 Task: Research Airbnb properties in Viransehir, Turkey from 15th November, 2023 to 21st November, 2023 for 5 adults.3 bedrooms having 3 beds and 3 bathrooms. Property type can be house. Booking option can be shelf check-in. Look for 5 properties as per requirement.
Action: Mouse moved to (530, 99)
Screenshot: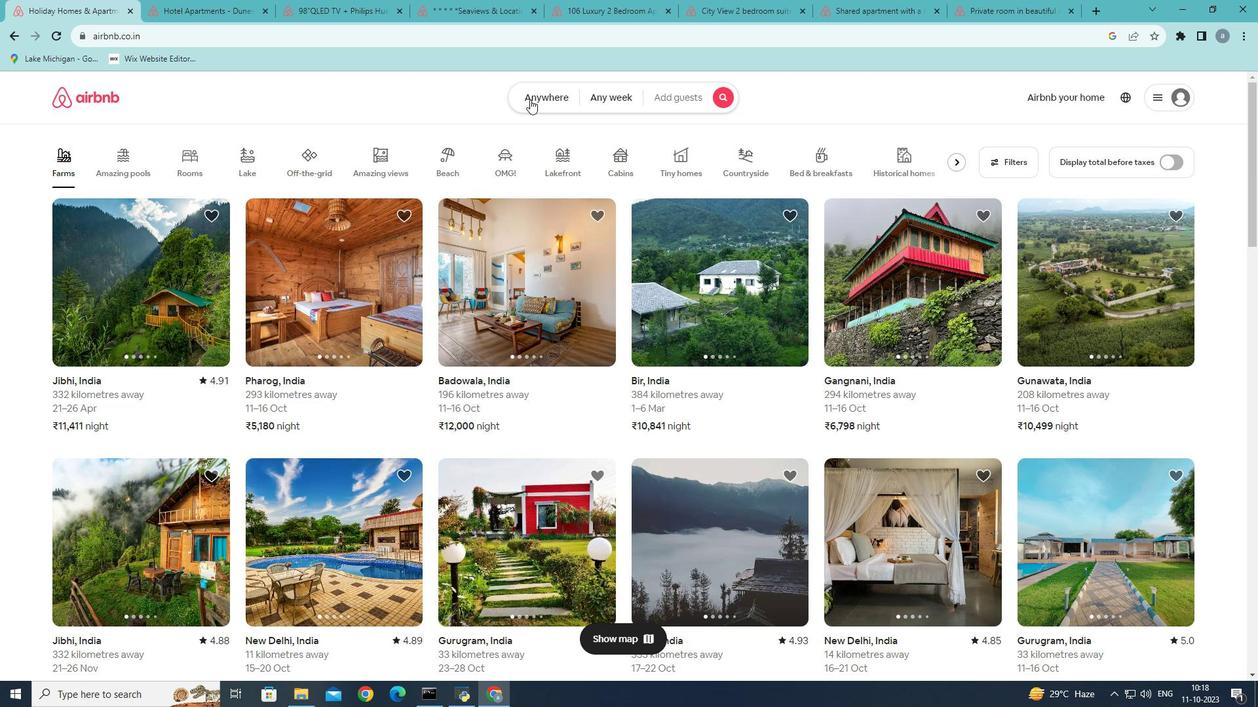 
Action: Mouse pressed left at (530, 99)
Screenshot: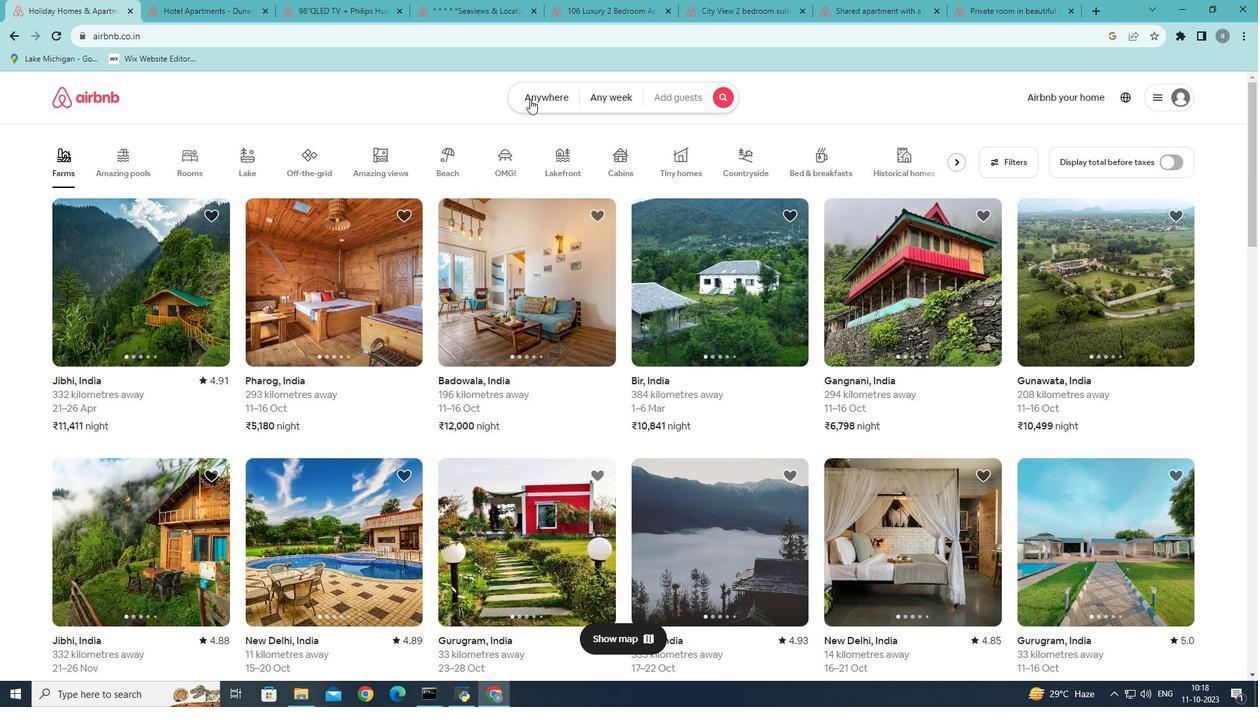 
Action: Mouse moved to (456, 144)
Screenshot: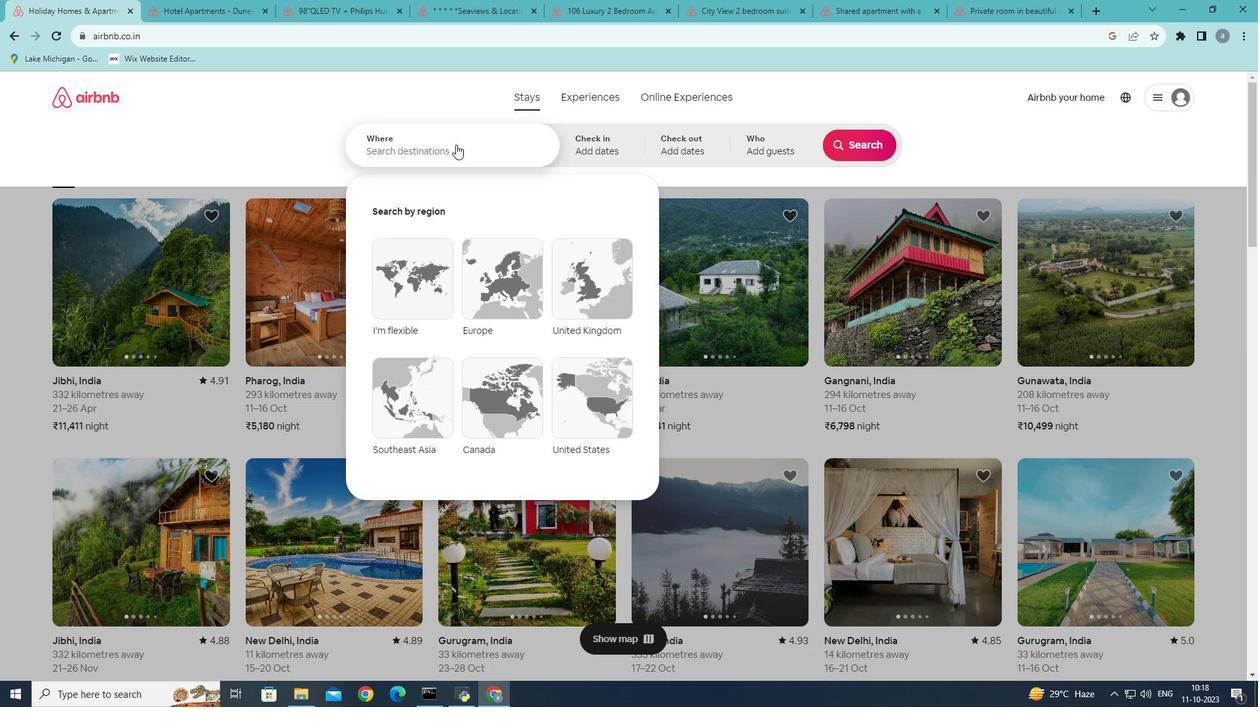 
Action: Mouse pressed left at (456, 144)
Screenshot: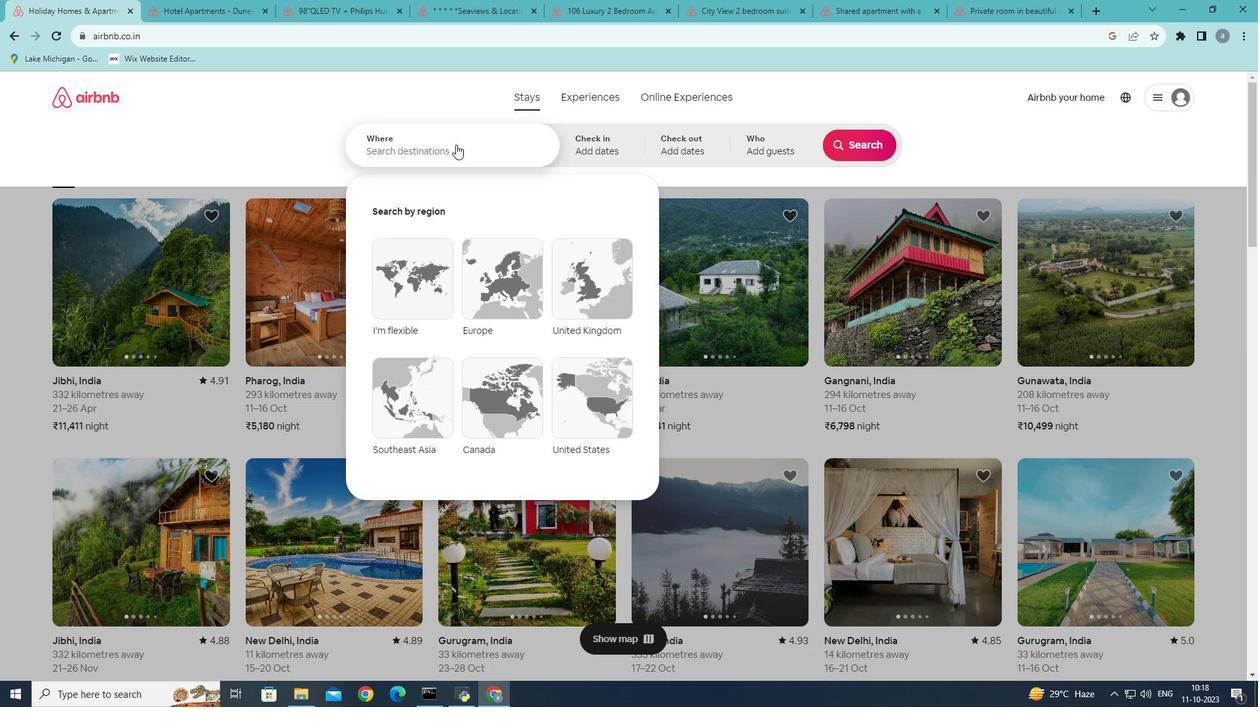 
Action: Mouse moved to (479, 142)
Screenshot: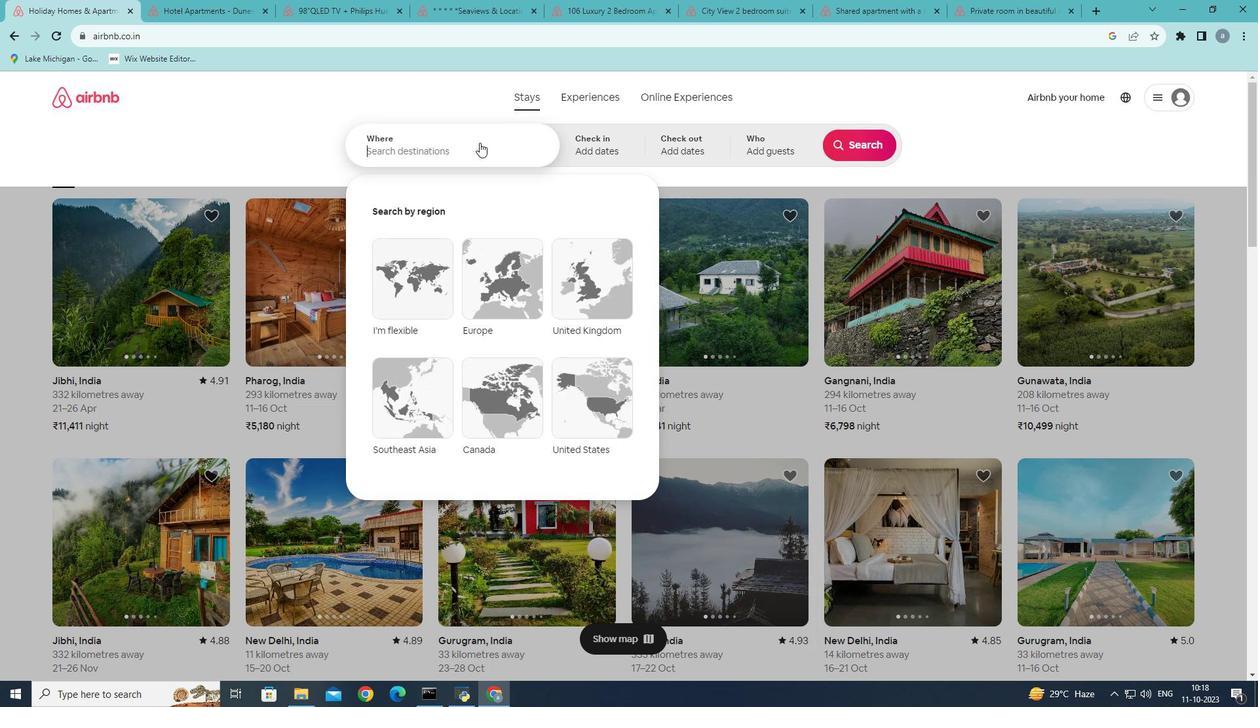 
Action: Key pressed <Key.shift><Key.shift><Key.shift><Key.shift><Key.shift><Key.shift><Key.shift><Key.shift><Key.shift><Key.shift><Key.shift><Key.shift><Key.shift><Key.shift><Key.shift><Key.shift><Key.shift><Key.shift><Key.shift><Key.shift><Key.shift><Key.shift><Key.shift><Key.shift><Key.shift><Key.shift><Key.shift><Key.shift><Key.shift><Key.shift><Key.shift><Key.shift><Key.shift><Key.shift><Key.shift>Viransehir
Screenshot: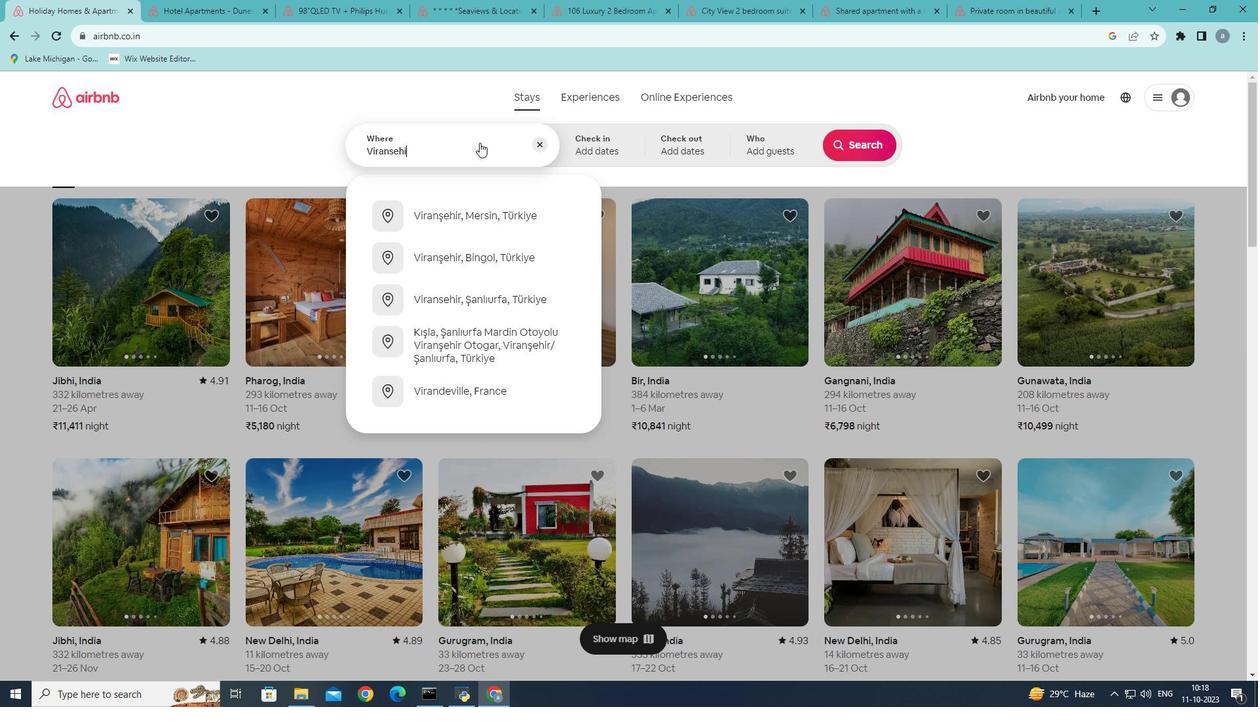 
Action: Mouse moved to (510, 218)
Screenshot: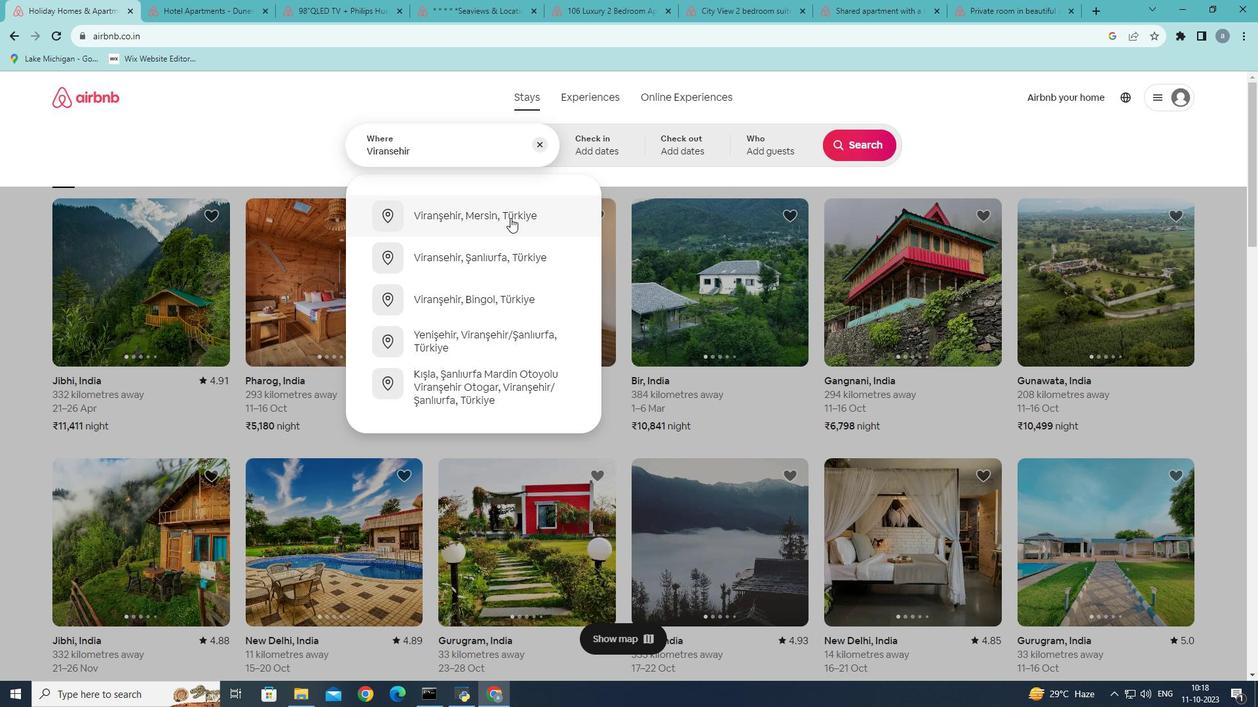 
Action: Mouse pressed left at (510, 218)
Screenshot: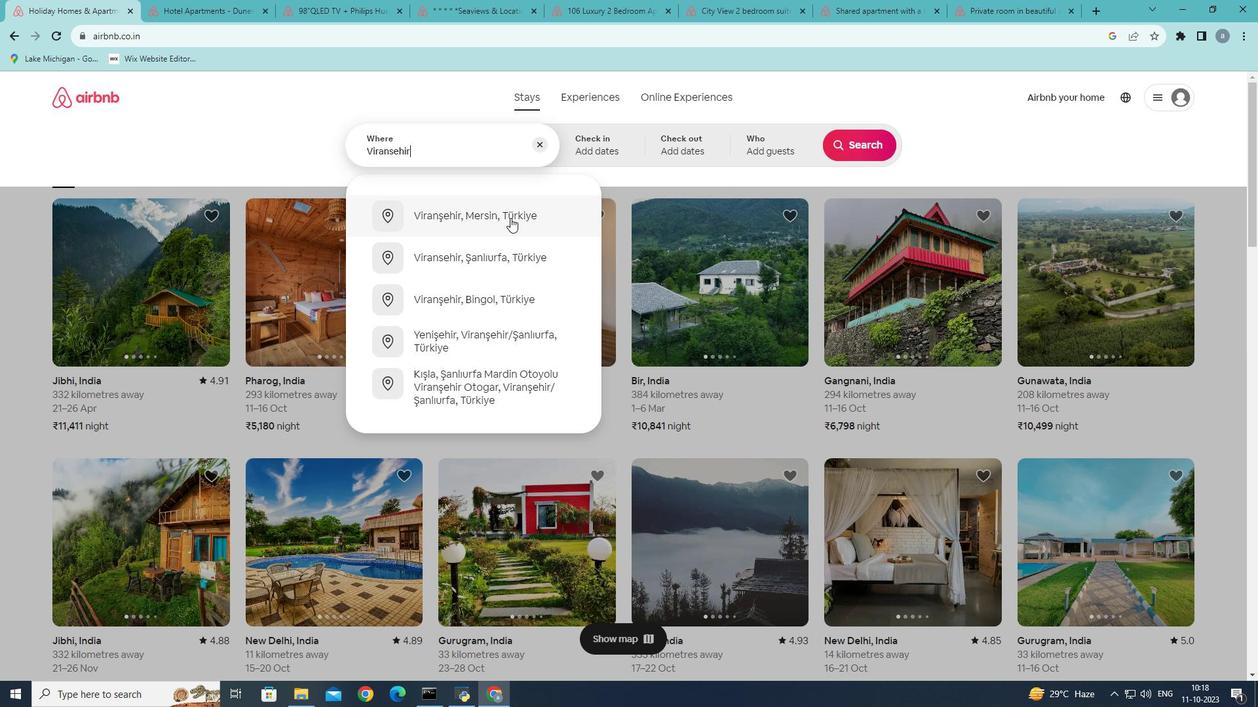 
Action: Mouse pressed left at (510, 218)
Screenshot: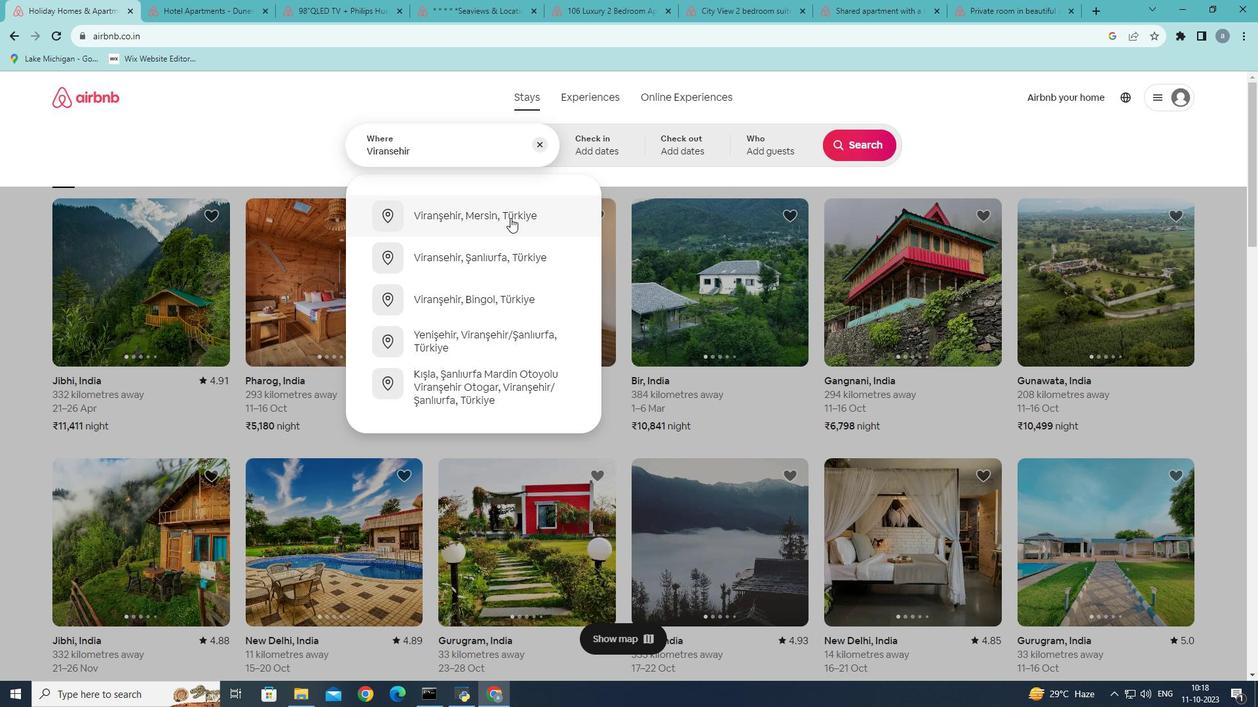 
Action: Mouse moved to (754, 367)
Screenshot: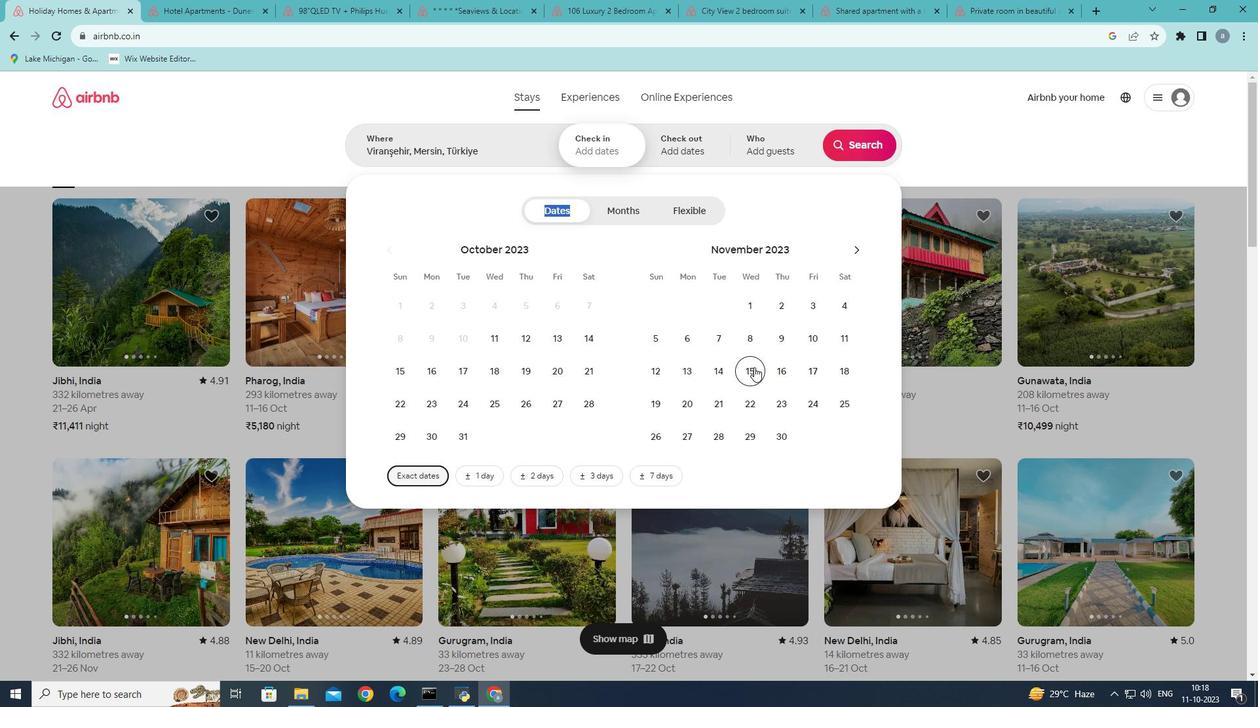 
Action: Mouse pressed left at (754, 367)
Screenshot: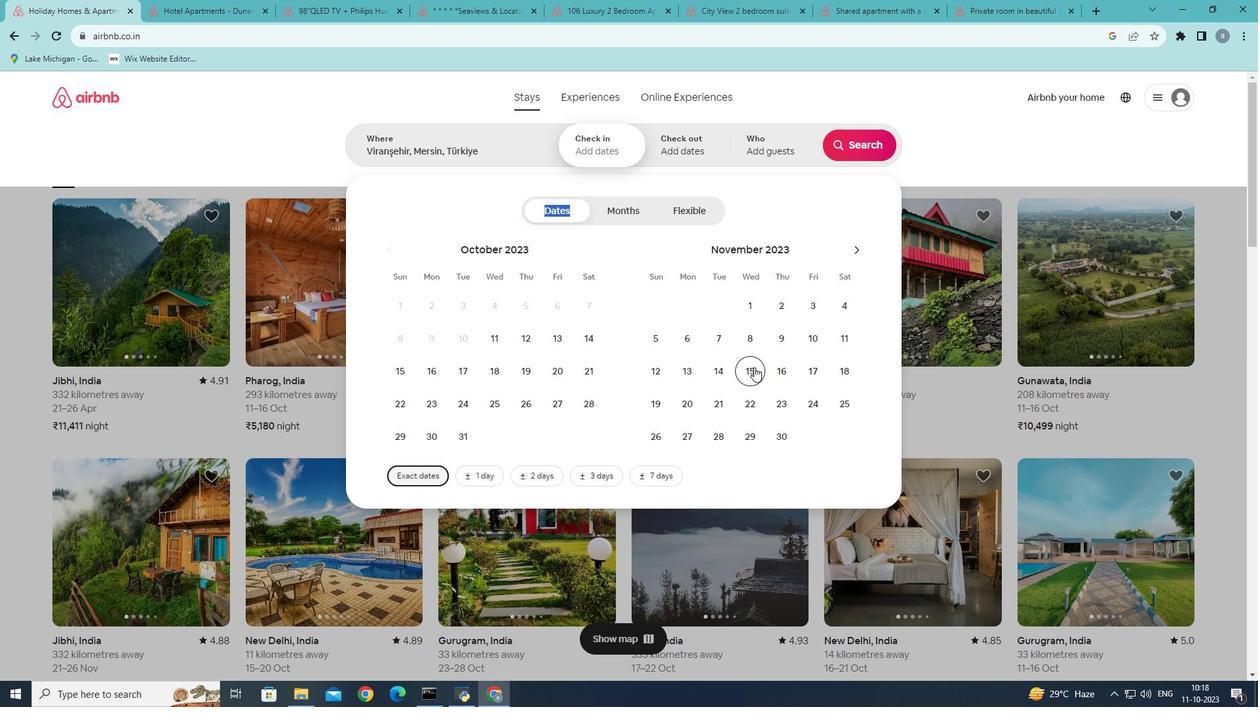 
Action: Mouse moved to (722, 403)
Screenshot: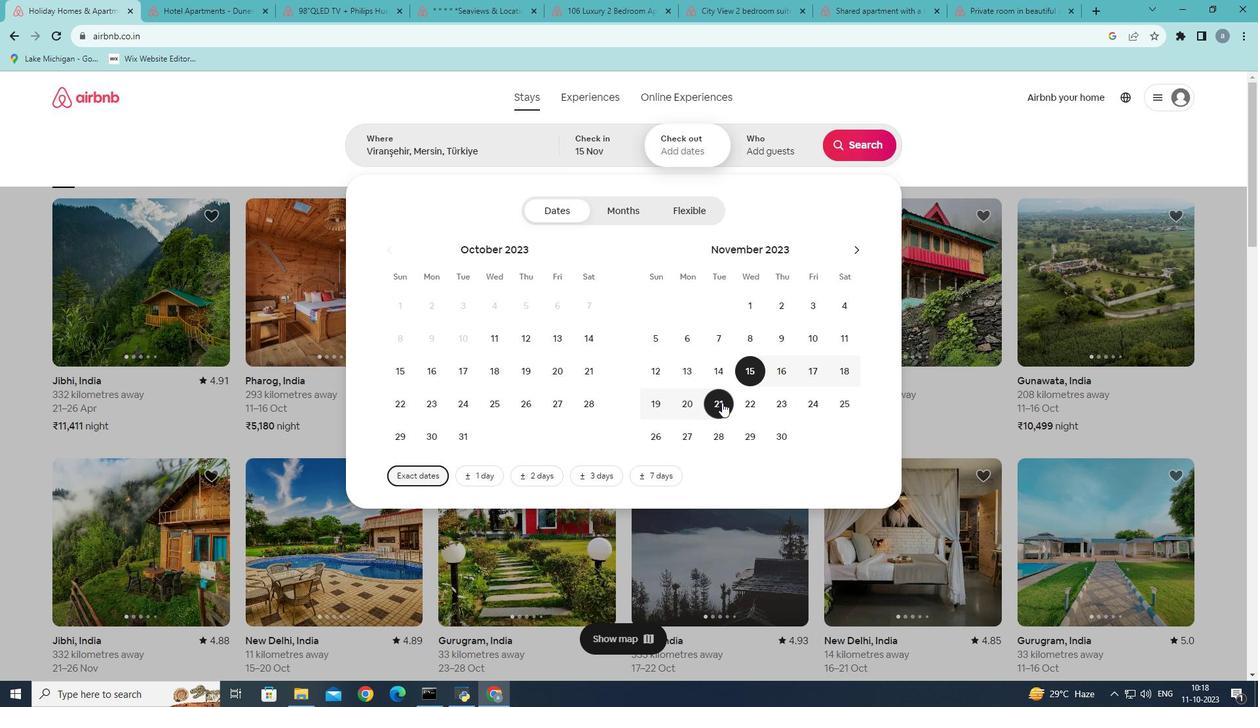 
Action: Mouse pressed left at (722, 403)
Screenshot: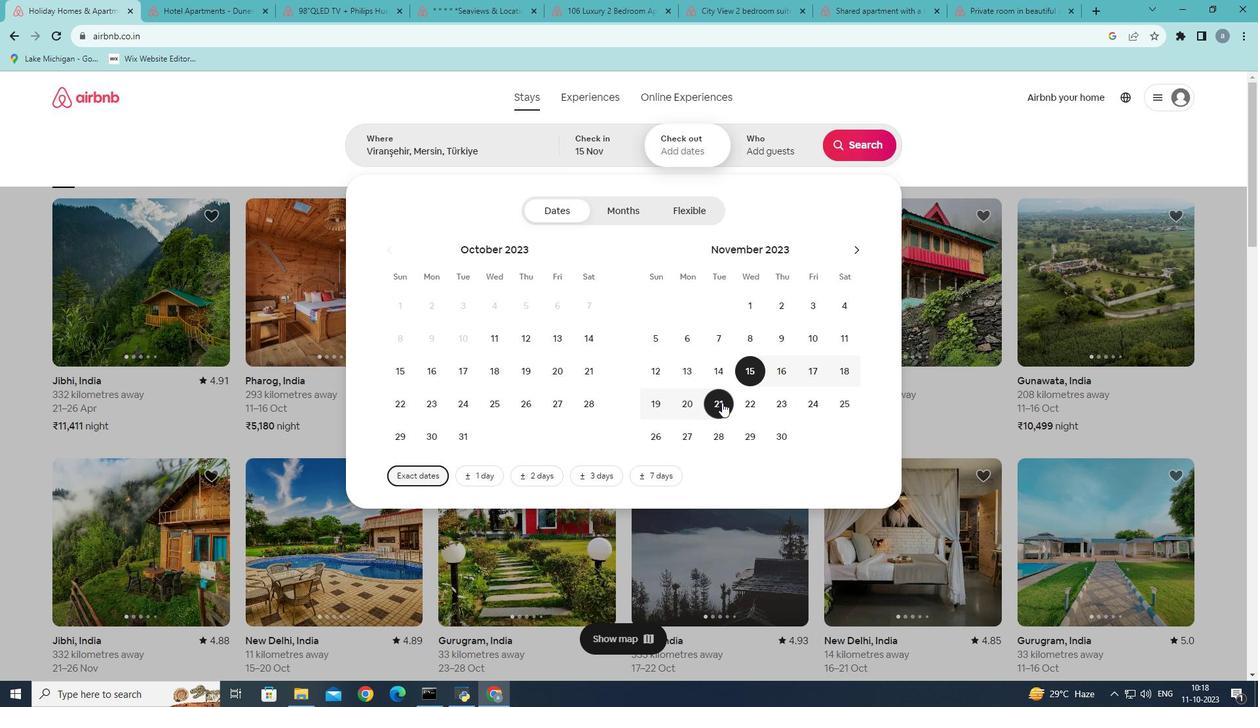 
Action: Mouse moved to (781, 149)
Screenshot: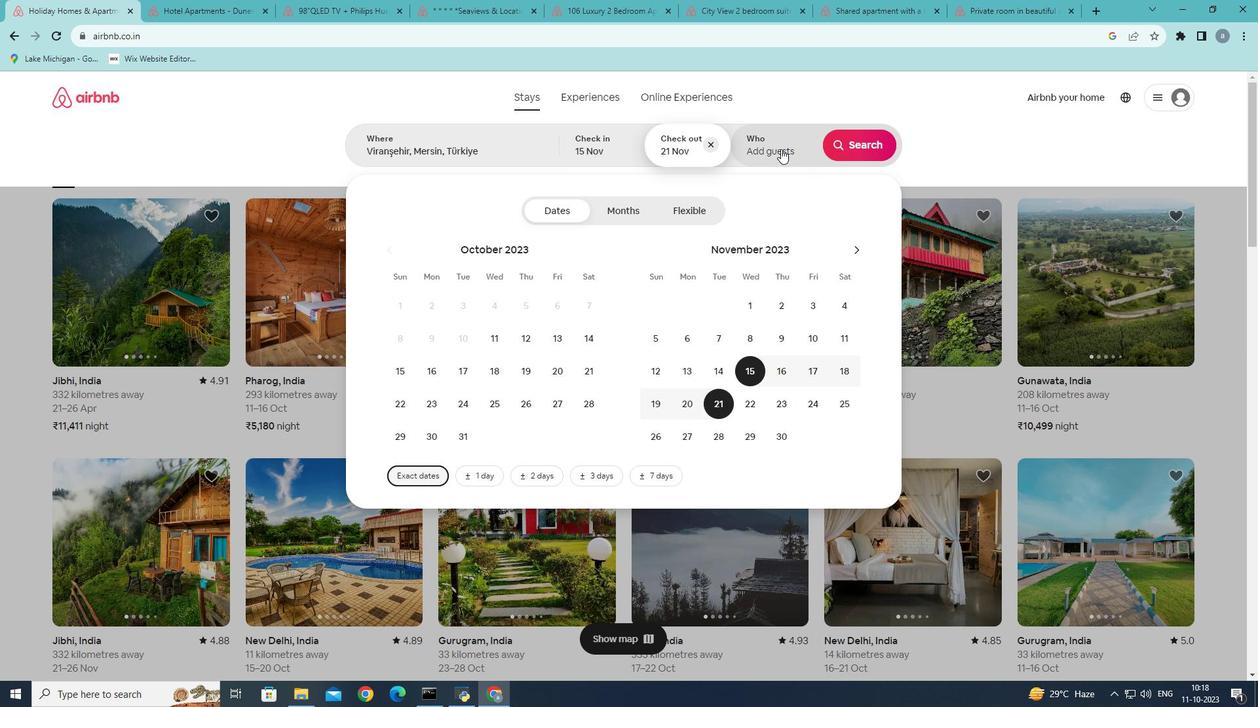 
Action: Mouse pressed left at (781, 149)
Screenshot: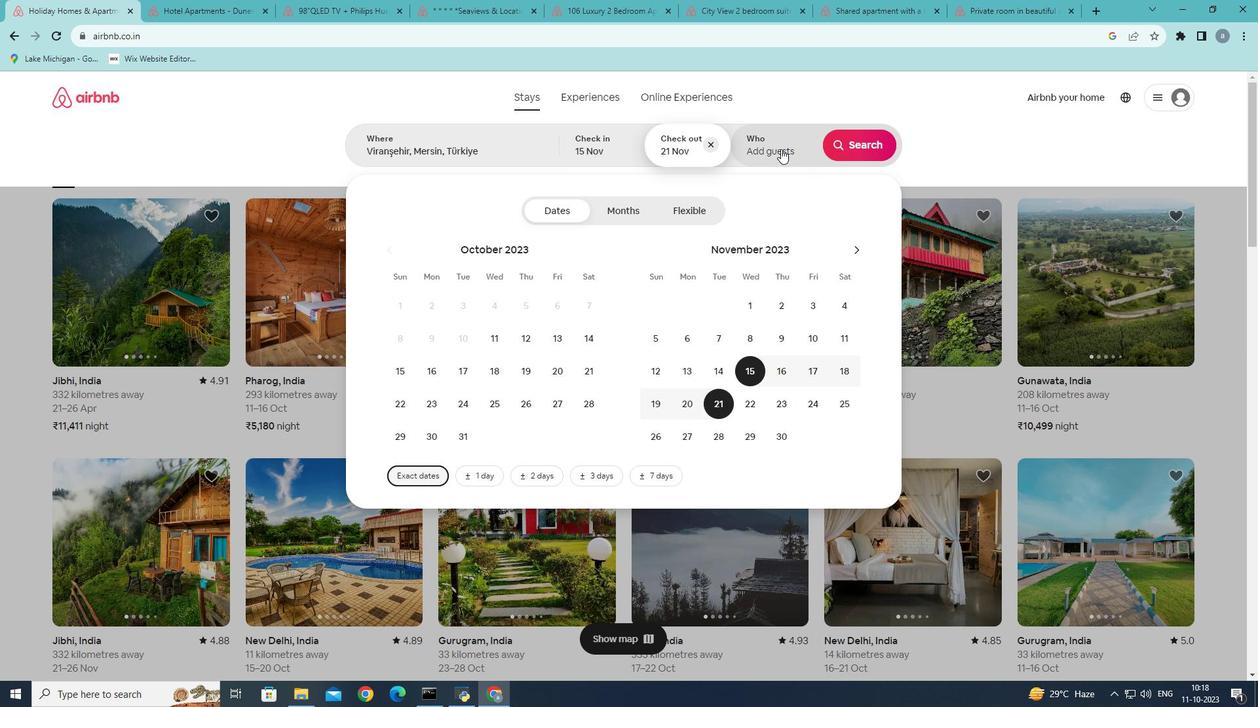 
Action: Mouse moved to (865, 211)
Screenshot: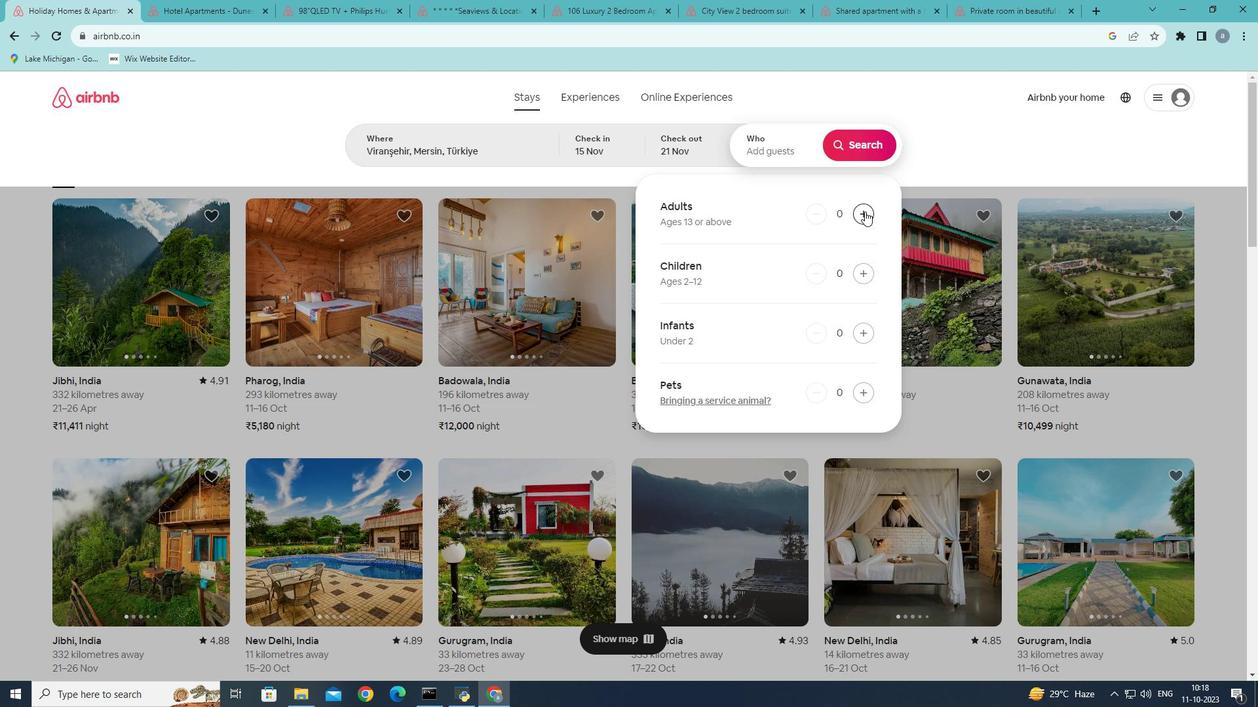 
Action: Mouse pressed left at (865, 211)
Screenshot: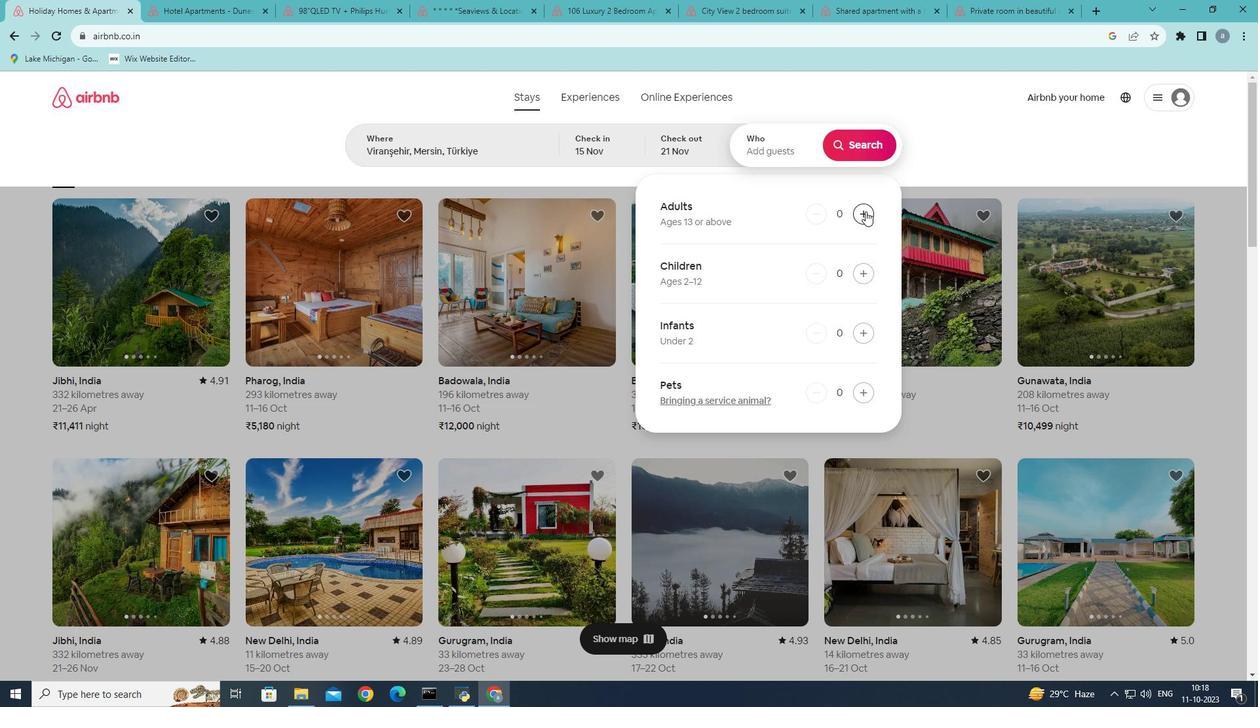 
Action: Mouse pressed left at (865, 211)
Screenshot: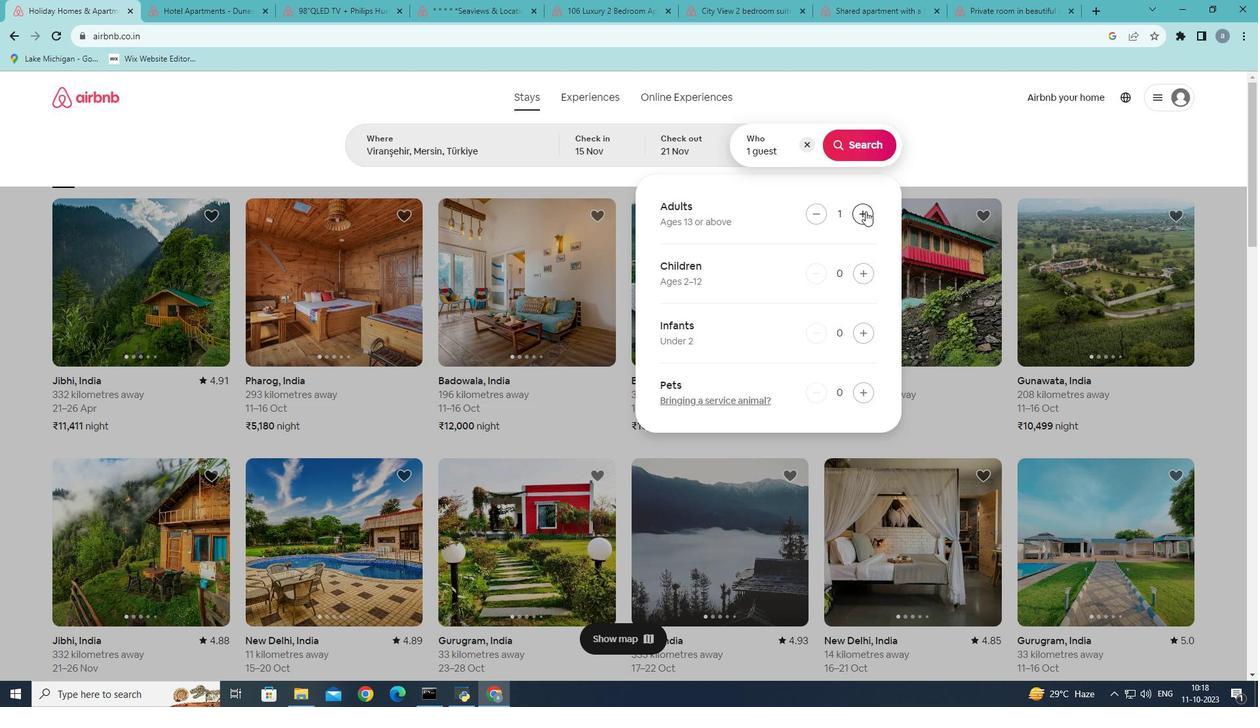 
Action: Mouse pressed left at (865, 211)
Screenshot: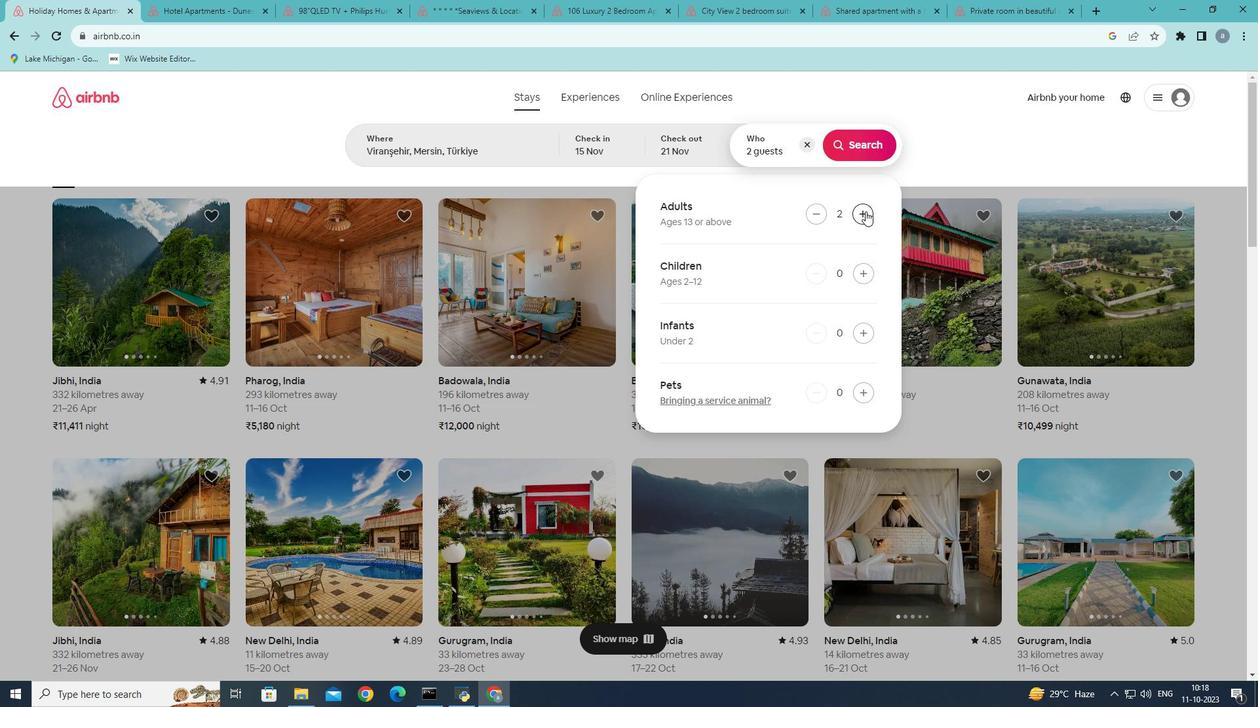 
Action: Mouse pressed left at (865, 211)
Screenshot: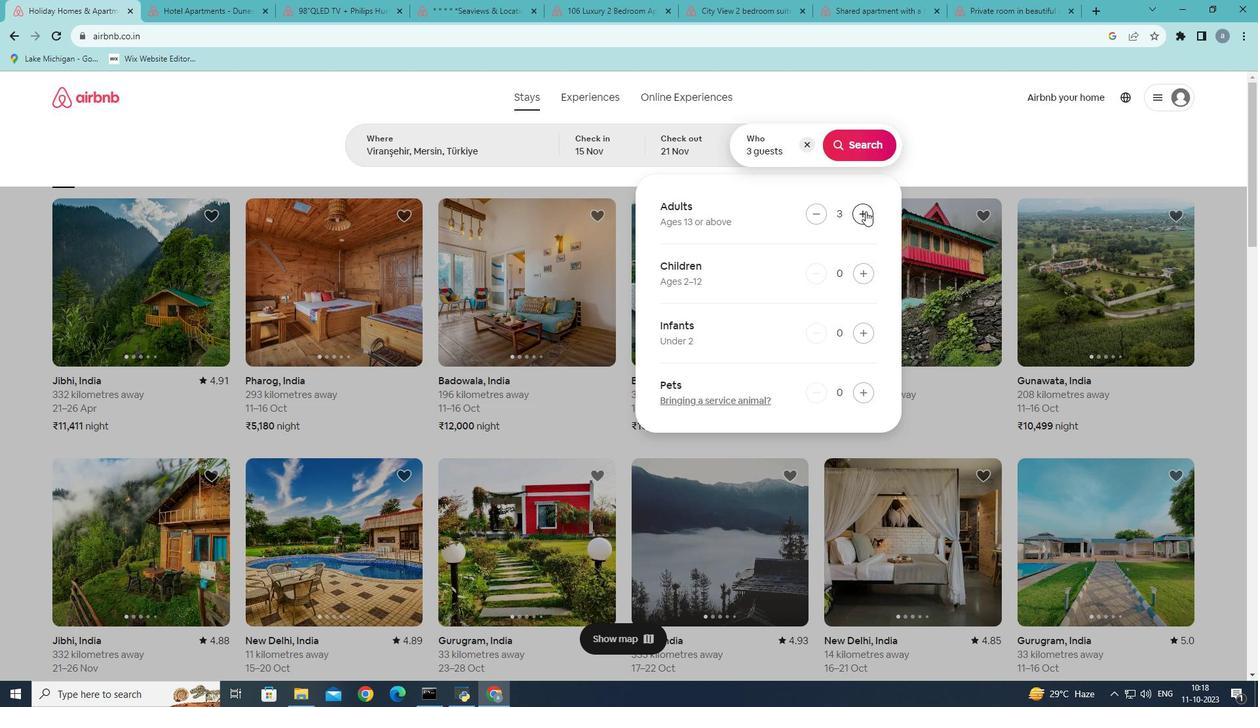 
Action: Mouse pressed left at (865, 211)
Screenshot: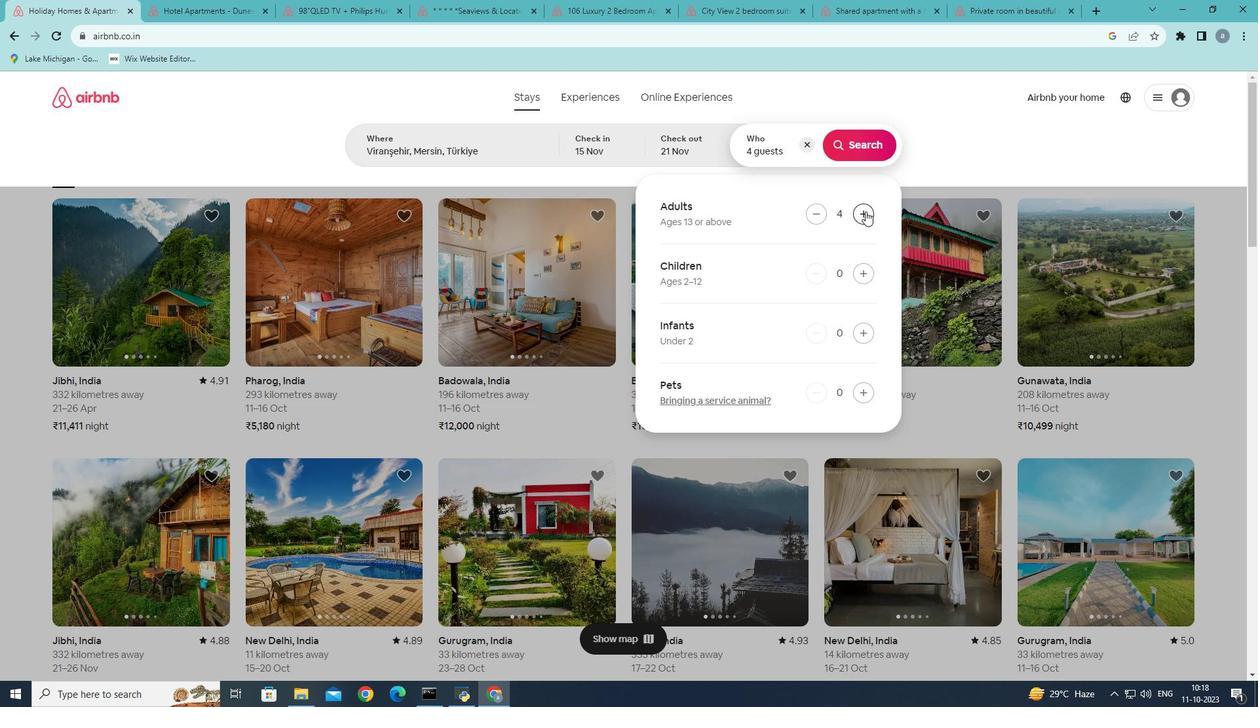 
Action: Mouse moved to (864, 138)
Screenshot: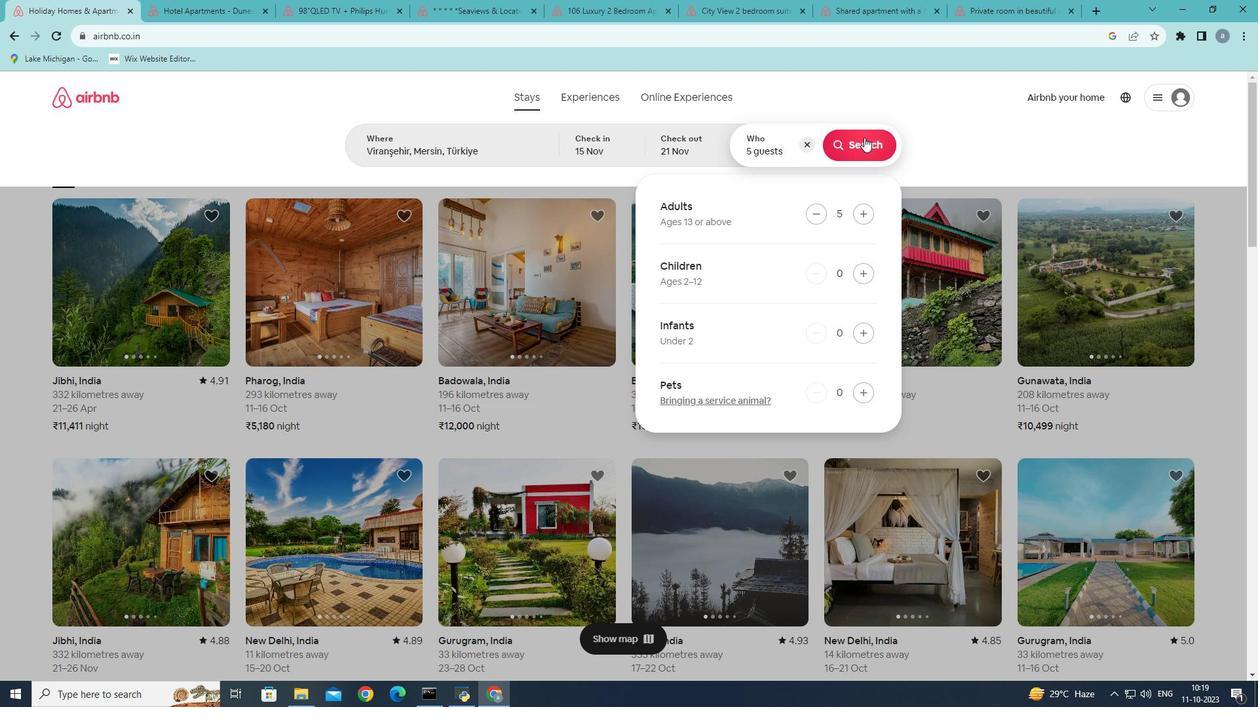 
Action: Mouse pressed left at (864, 138)
Screenshot: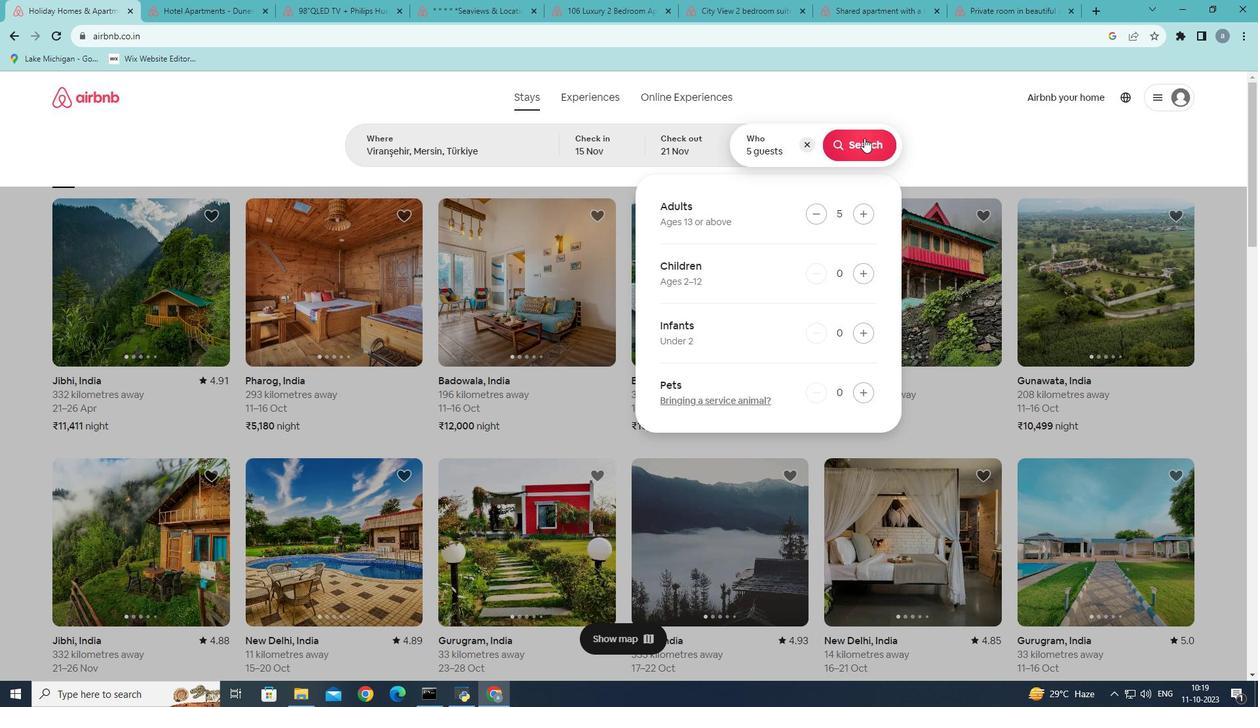 
Action: Mouse moved to (1047, 148)
Screenshot: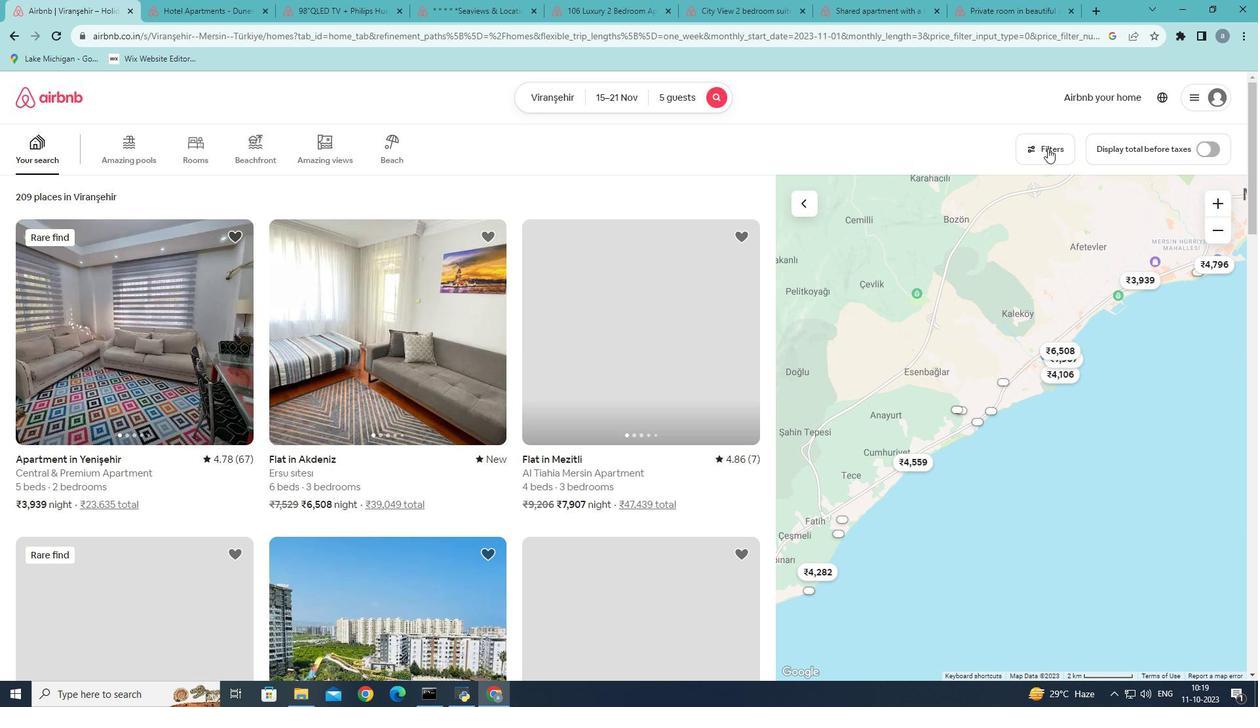 
Action: Mouse pressed left at (1047, 148)
Screenshot: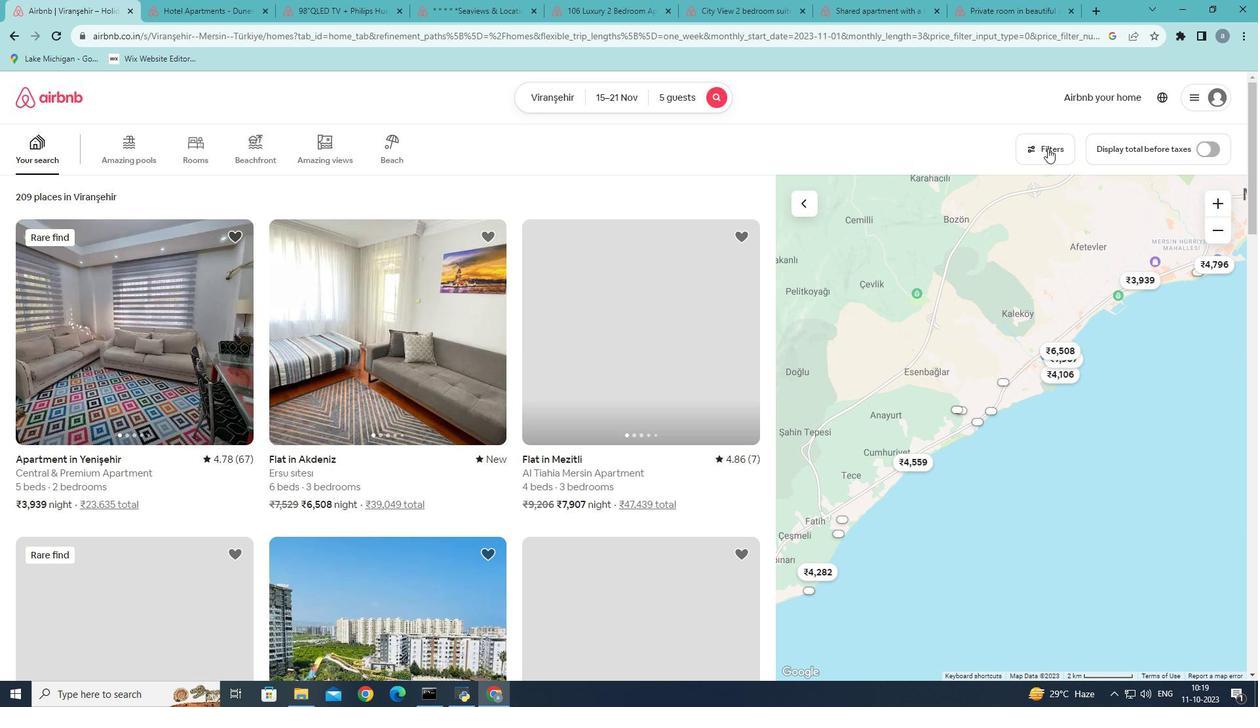 
Action: Mouse moved to (692, 304)
Screenshot: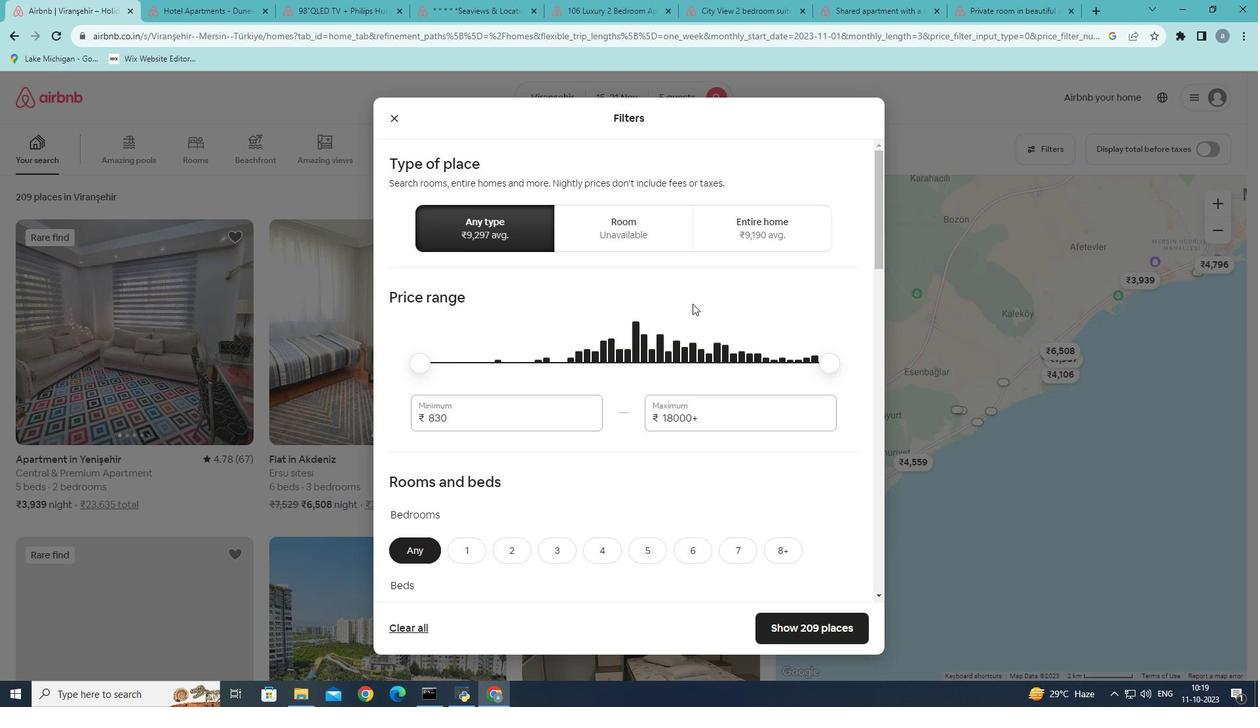 
Action: Mouse scrolled (692, 303) with delta (0, 0)
Screenshot: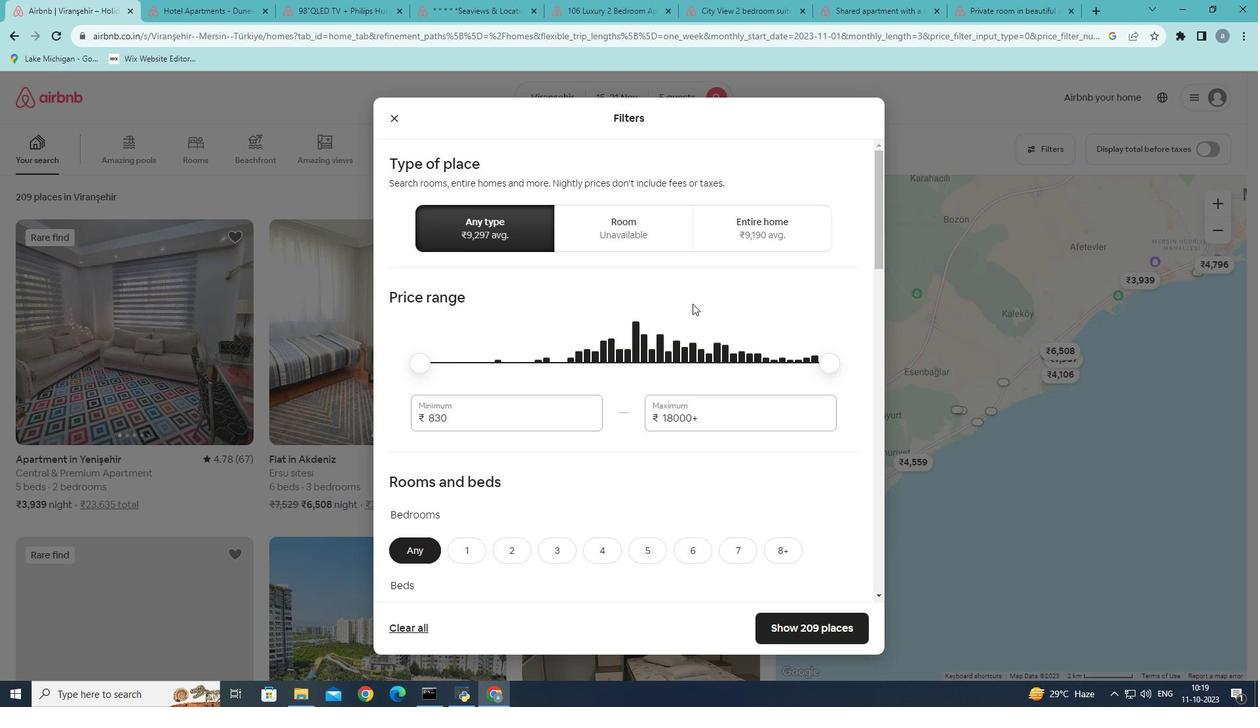 
Action: Mouse scrolled (692, 303) with delta (0, 0)
Screenshot: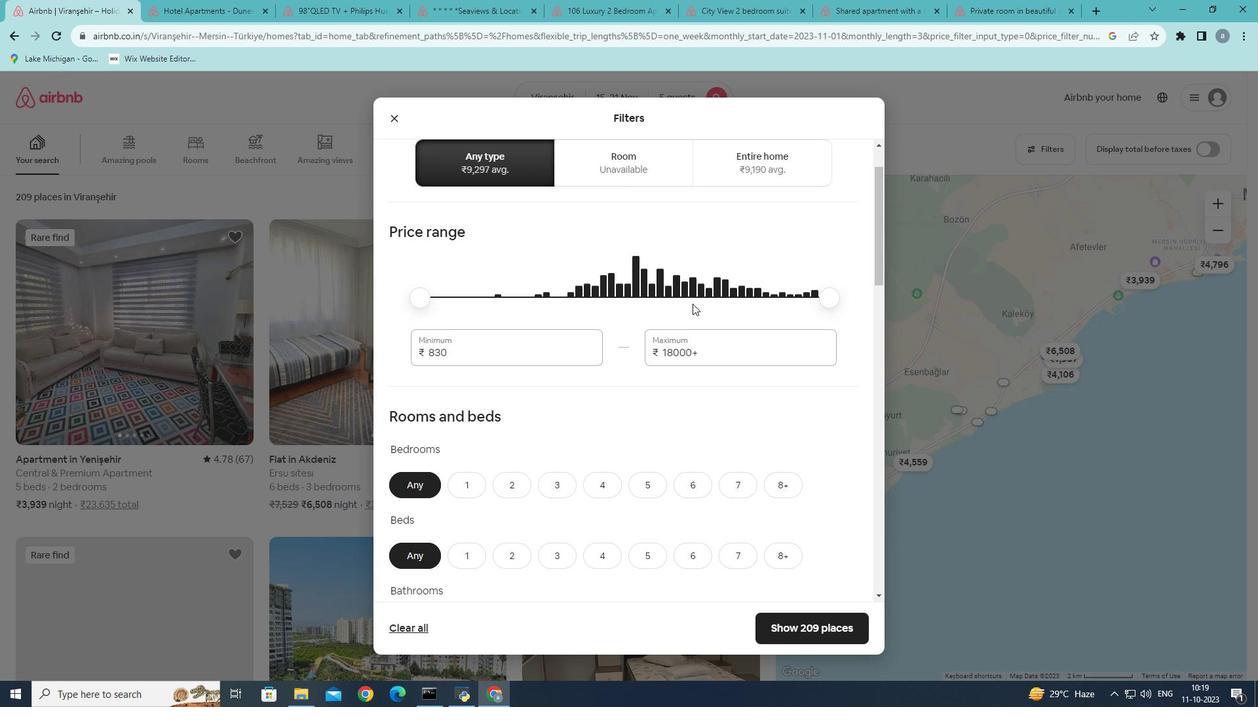 
Action: Mouse moved to (692, 308)
Screenshot: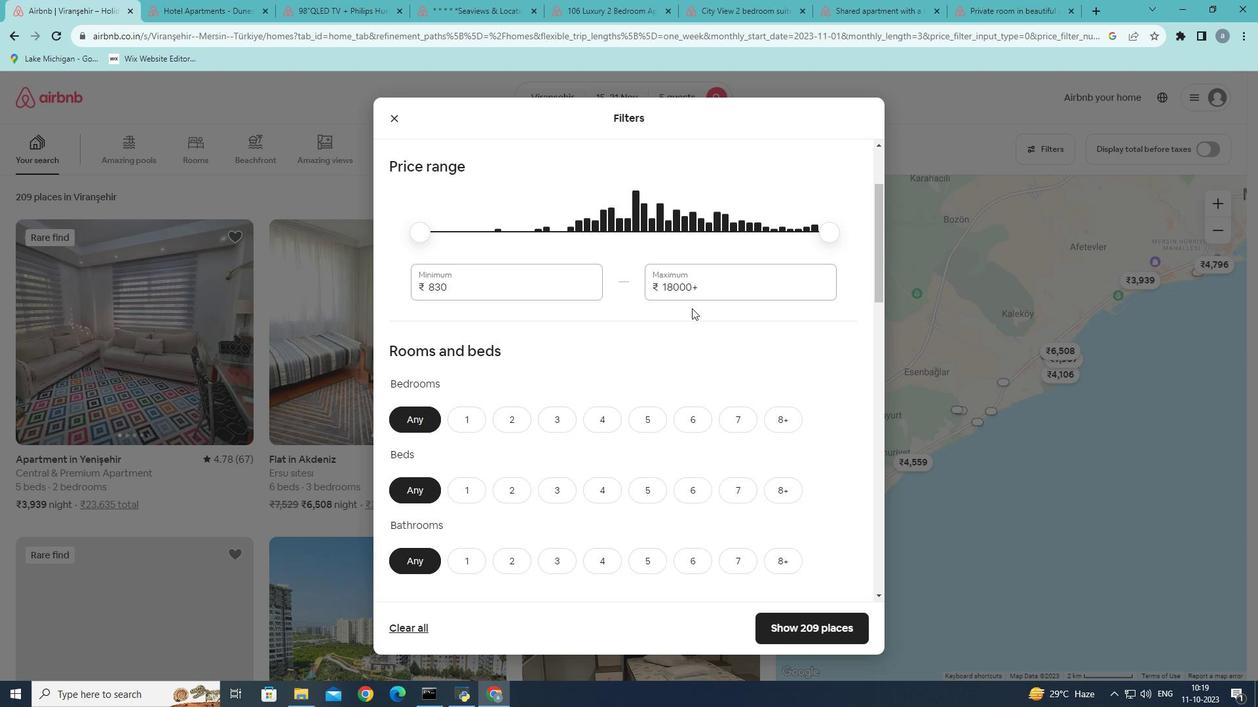 
Action: Mouse scrolled (692, 308) with delta (0, 0)
Screenshot: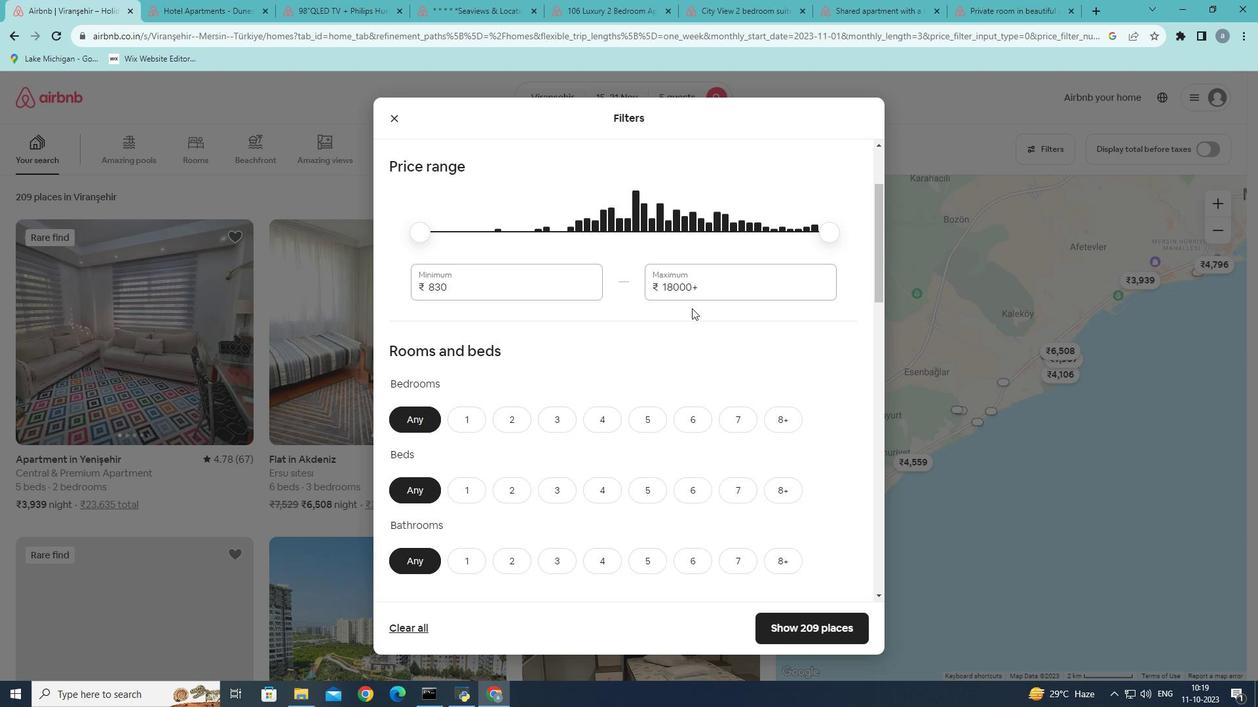 
Action: Mouse moved to (692, 309)
Screenshot: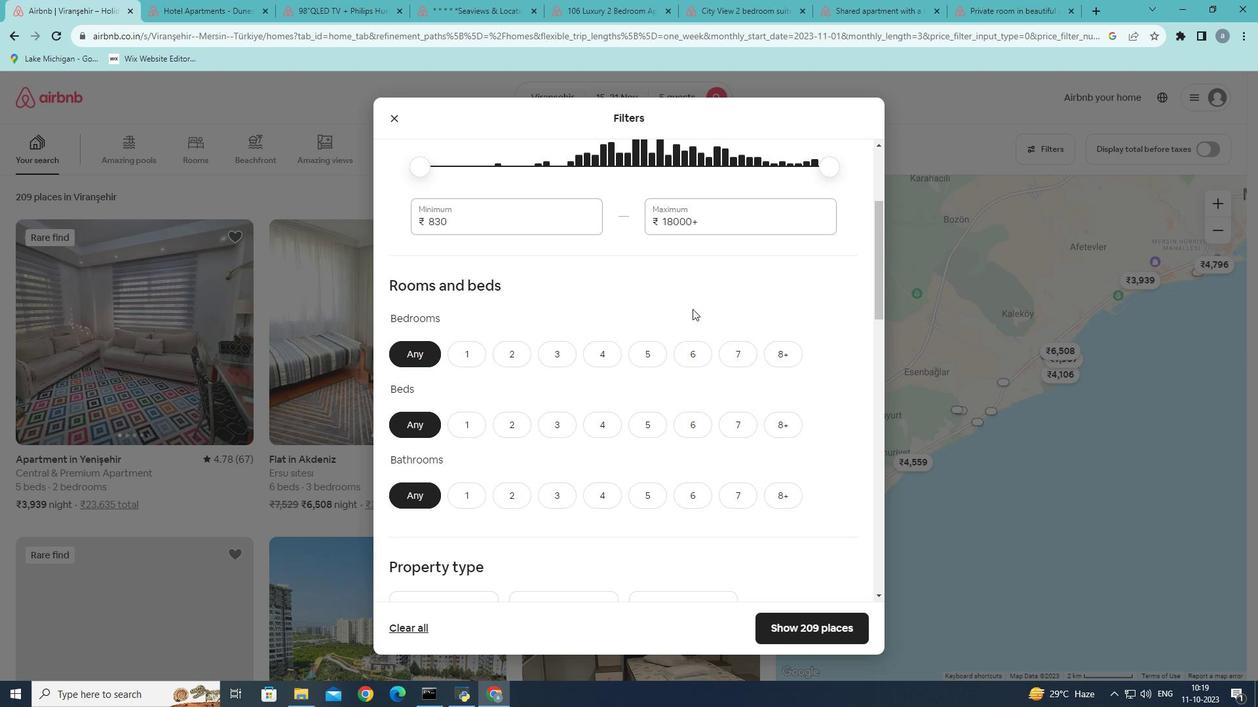 
Action: Mouse scrolled (692, 308) with delta (0, 0)
Screenshot: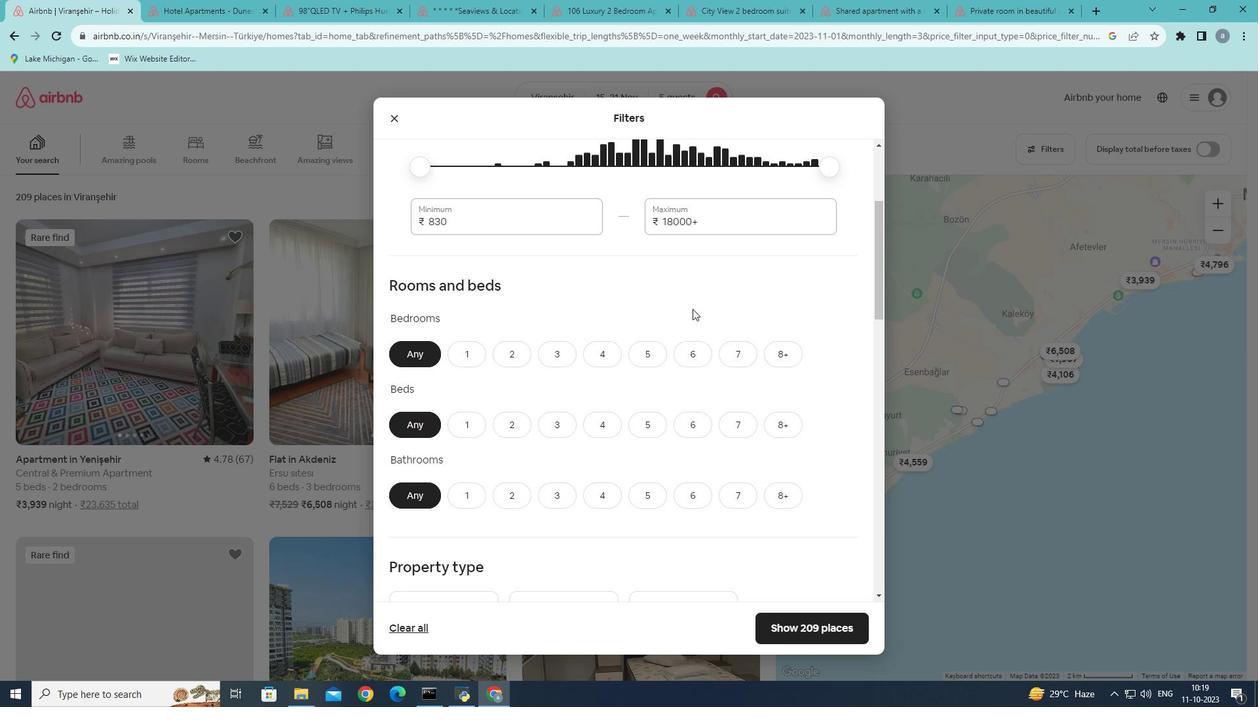 
Action: Mouse moved to (692, 323)
Screenshot: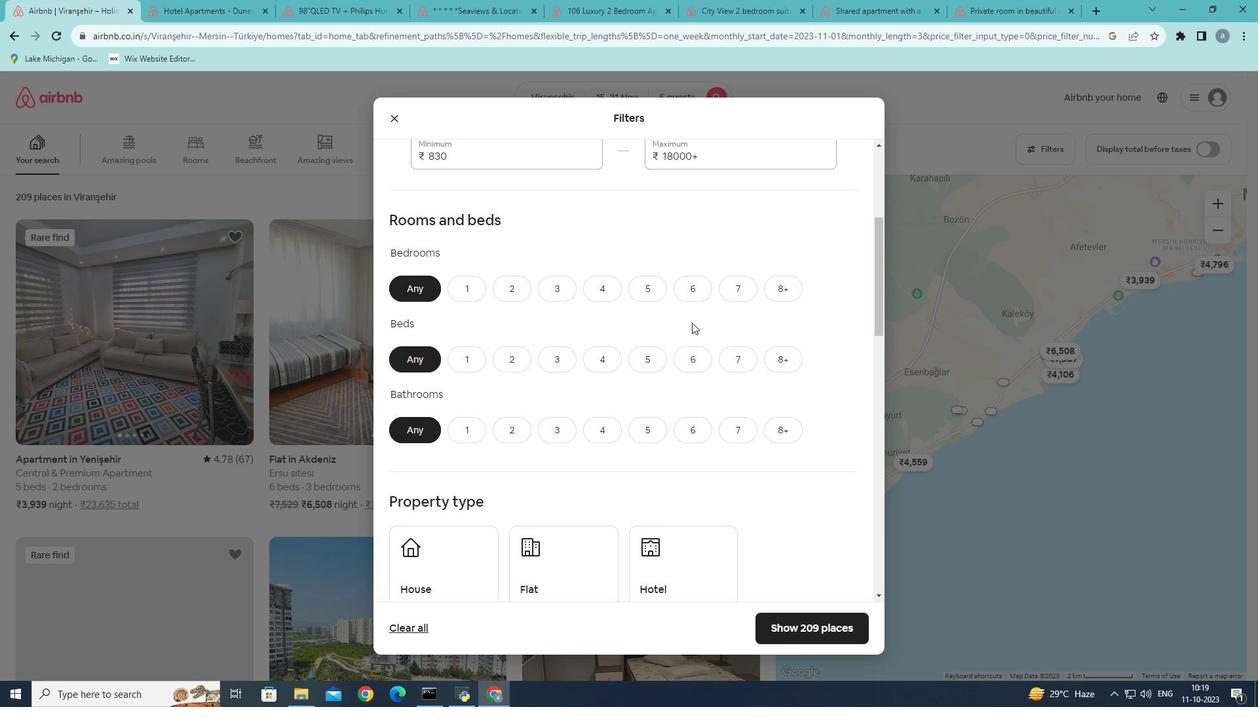 
Action: Mouse scrolled (692, 322) with delta (0, 0)
Screenshot: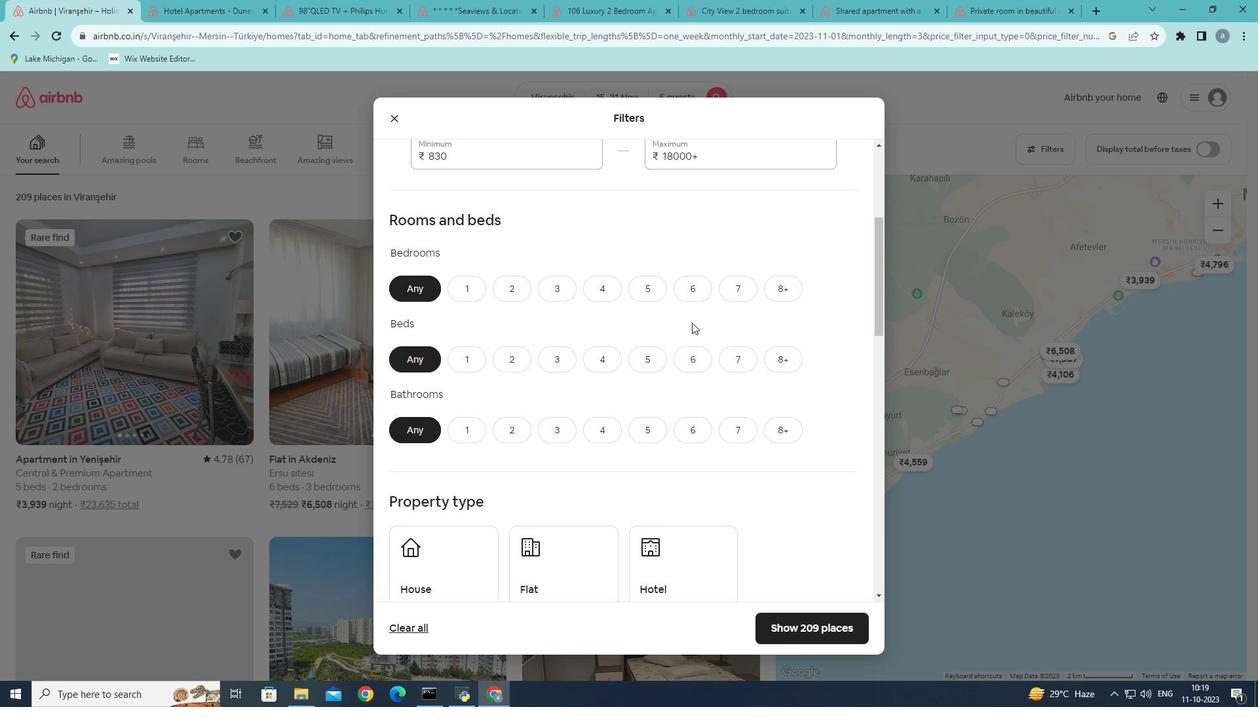 
Action: Mouse moved to (563, 220)
Screenshot: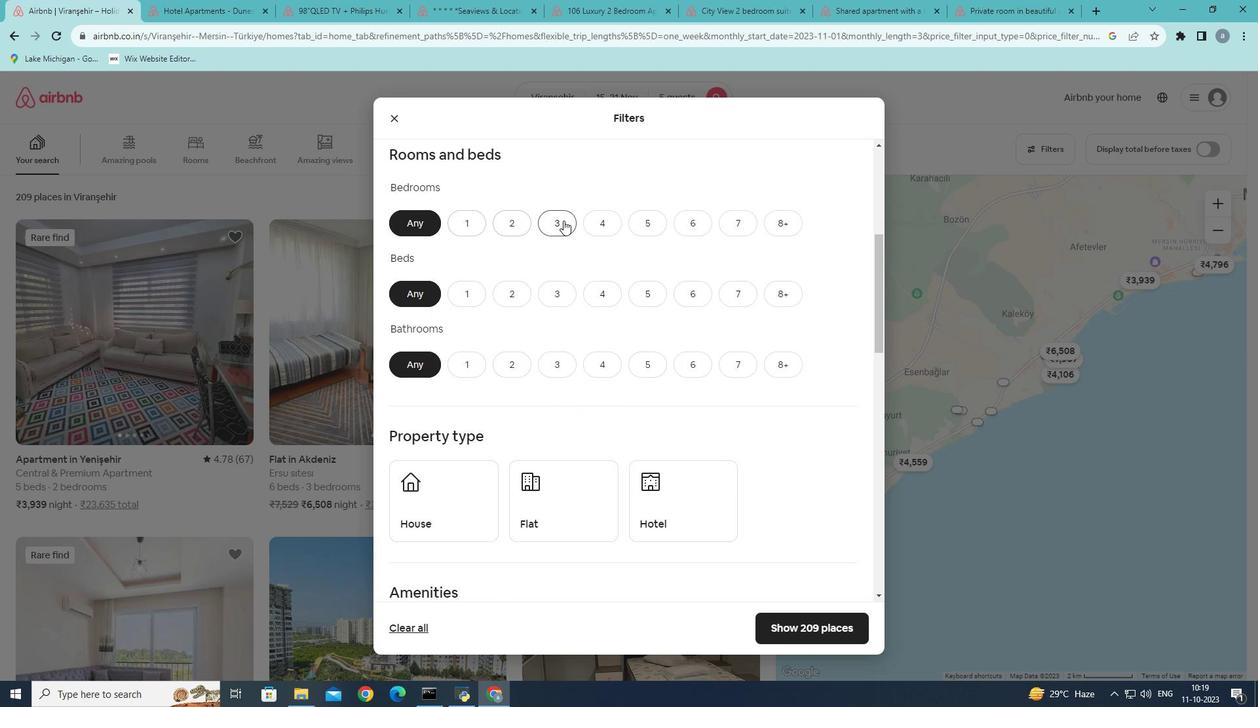 
Action: Mouse pressed left at (563, 220)
Screenshot: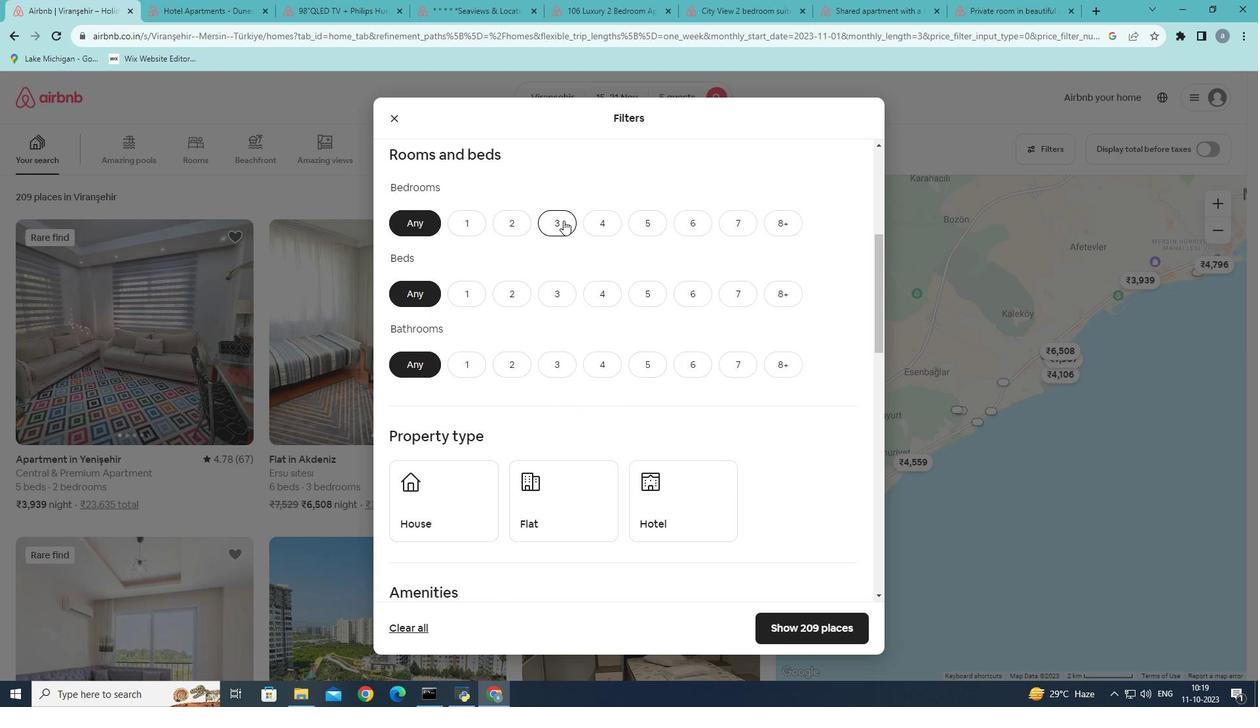
Action: Mouse moved to (557, 295)
Screenshot: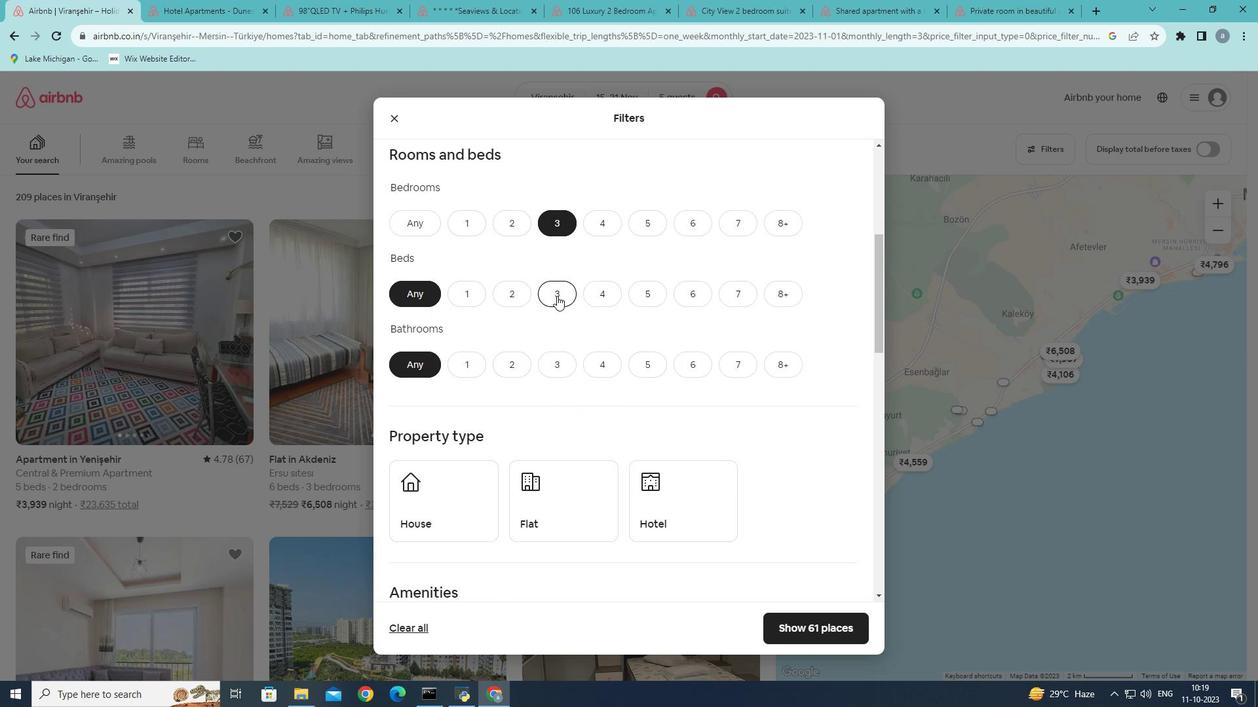 
Action: Mouse pressed left at (557, 295)
Screenshot: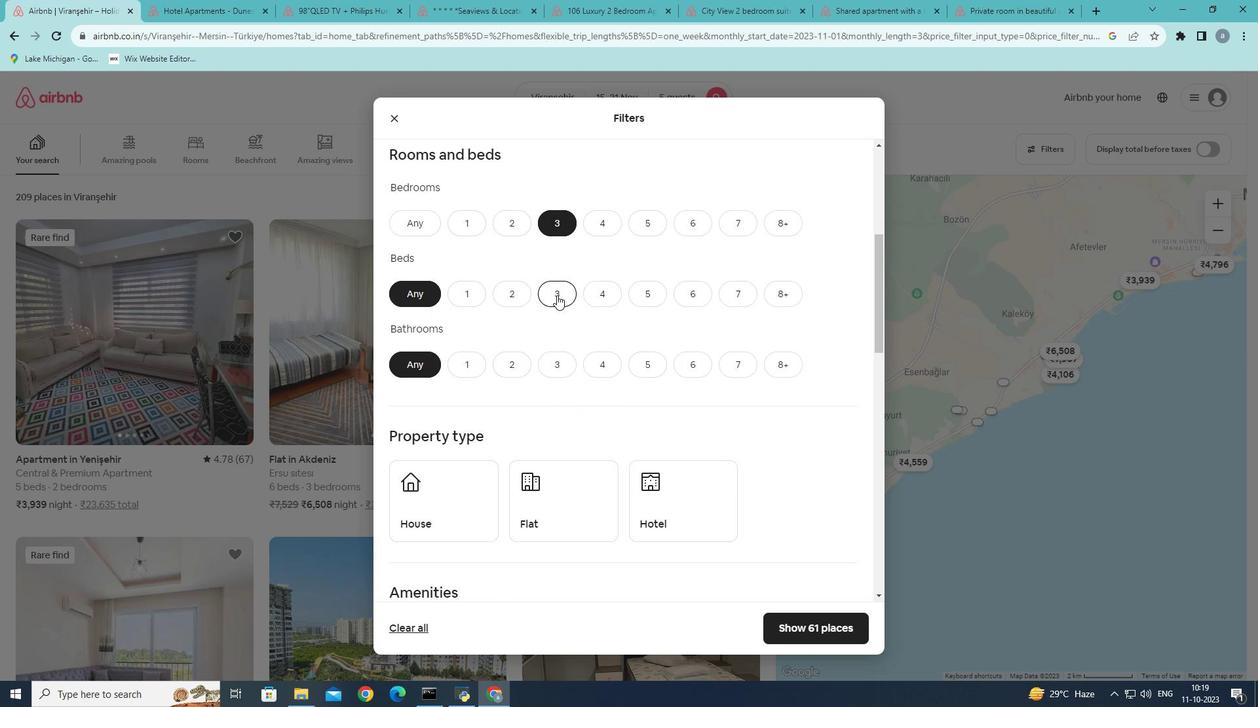 
Action: Mouse moved to (559, 358)
Screenshot: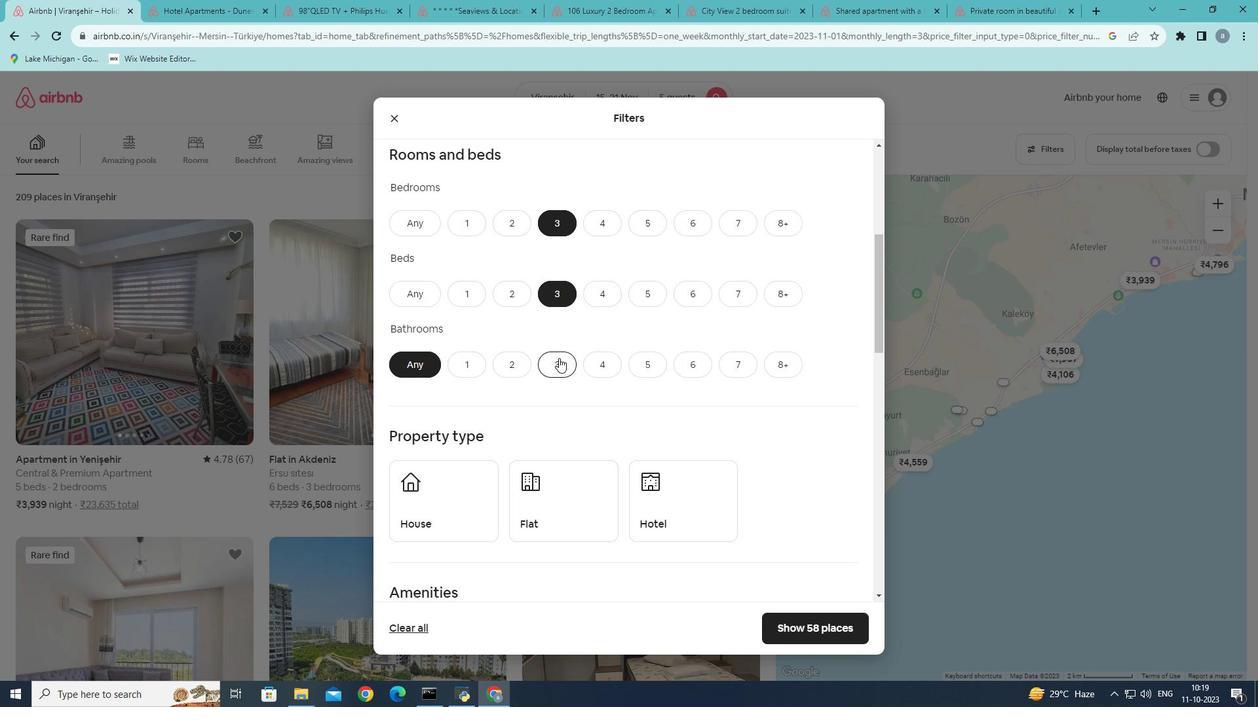 
Action: Mouse pressed left at (559, 358)
Screenshot: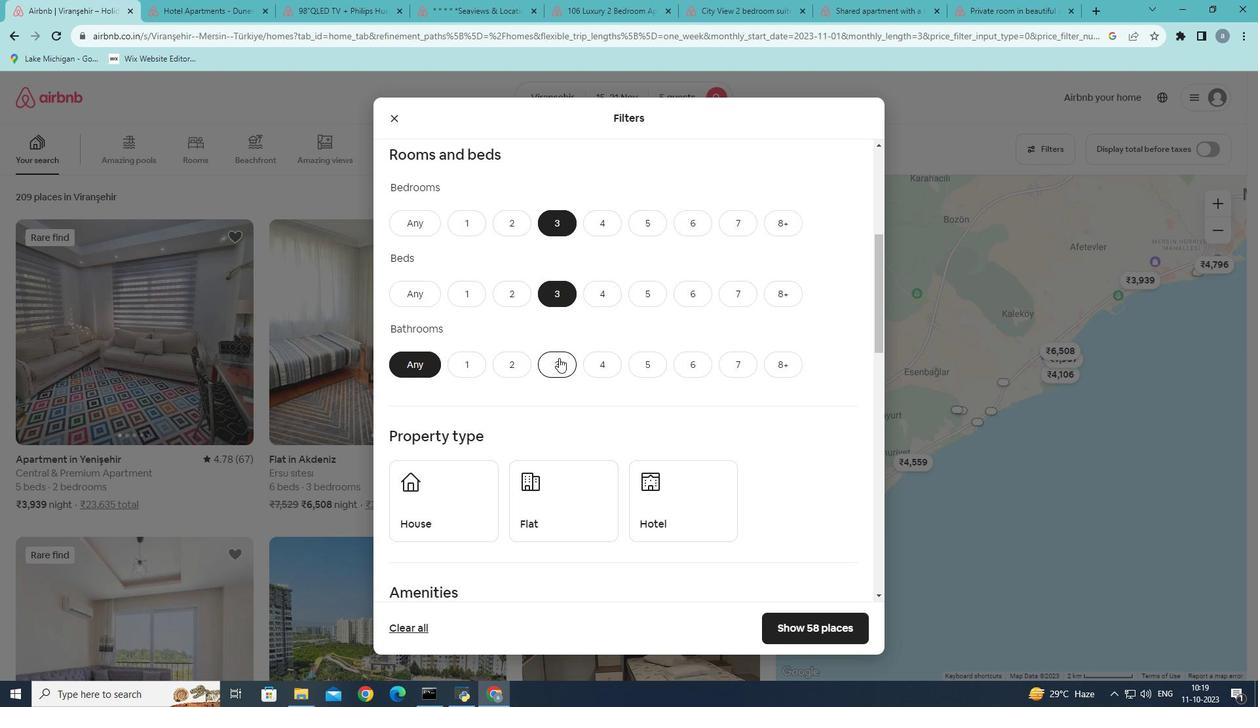 
Action: Mouse scrolled (559, 357) with delta (0, 0)
Screenshot: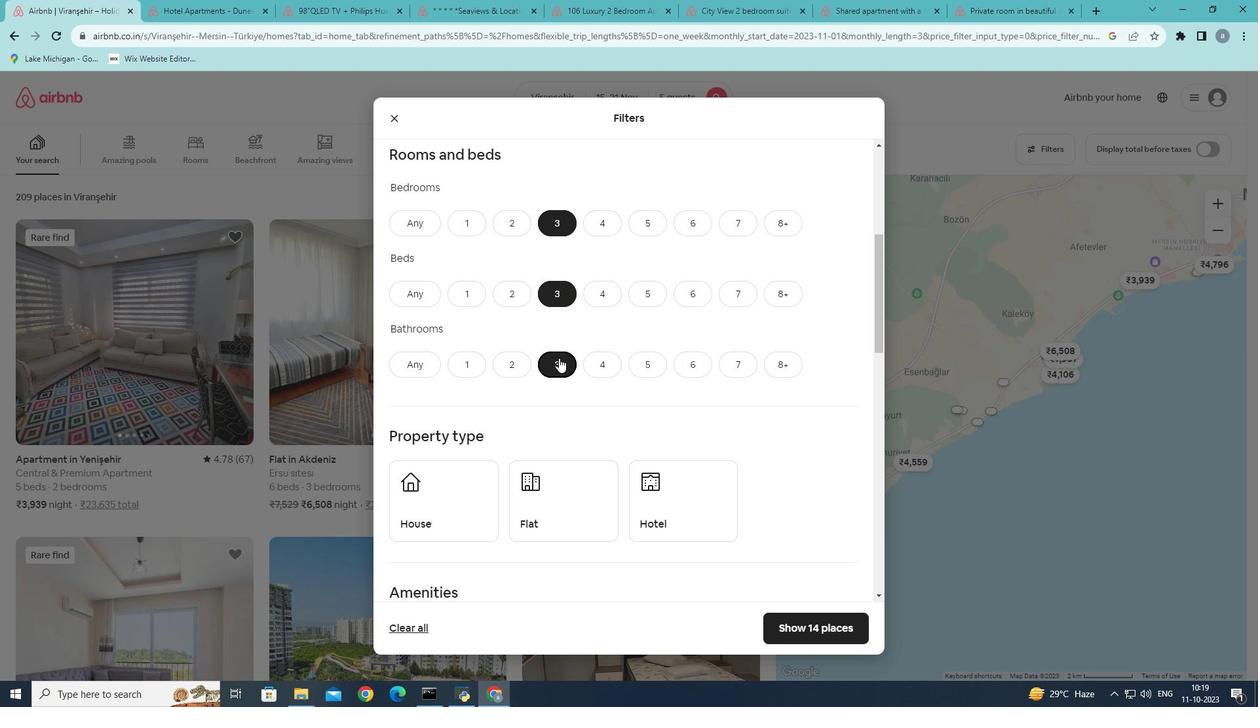 
Action: Mouse scrolled (559, 357) with delta (0, 0)
Screenshot: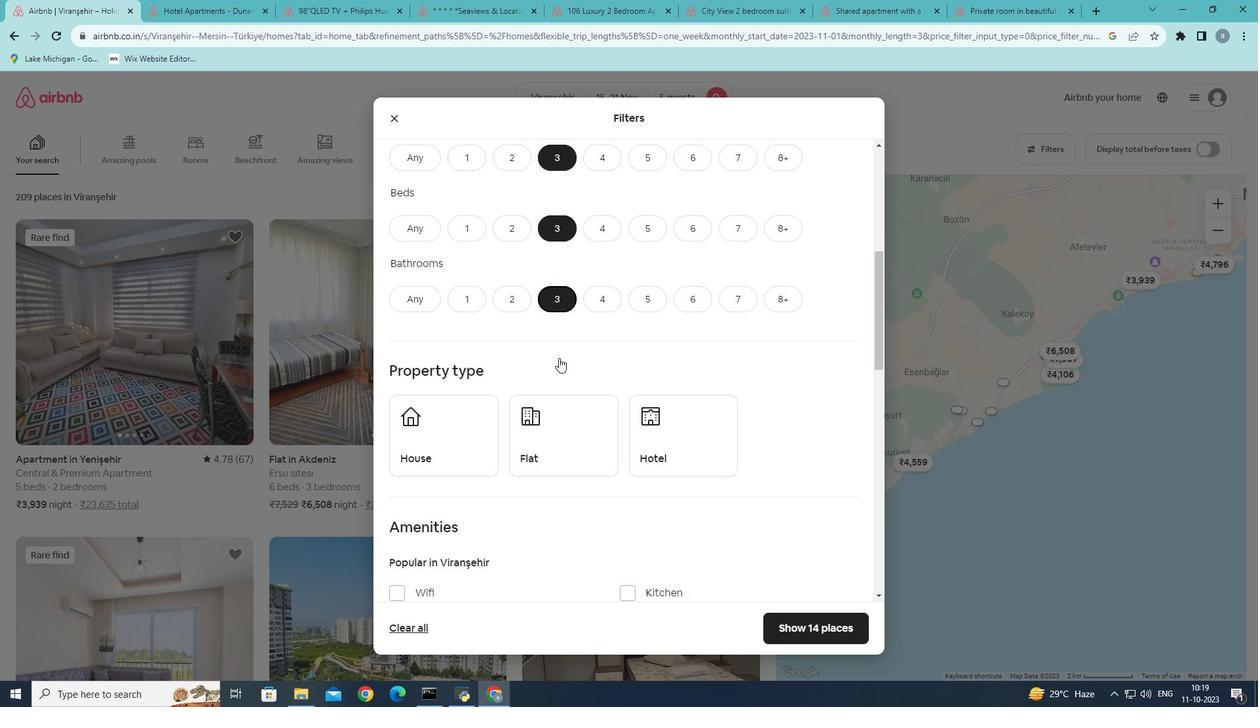 
Action: Mouse scrolled (559, 357) with delta (0, 0)
Screenshot: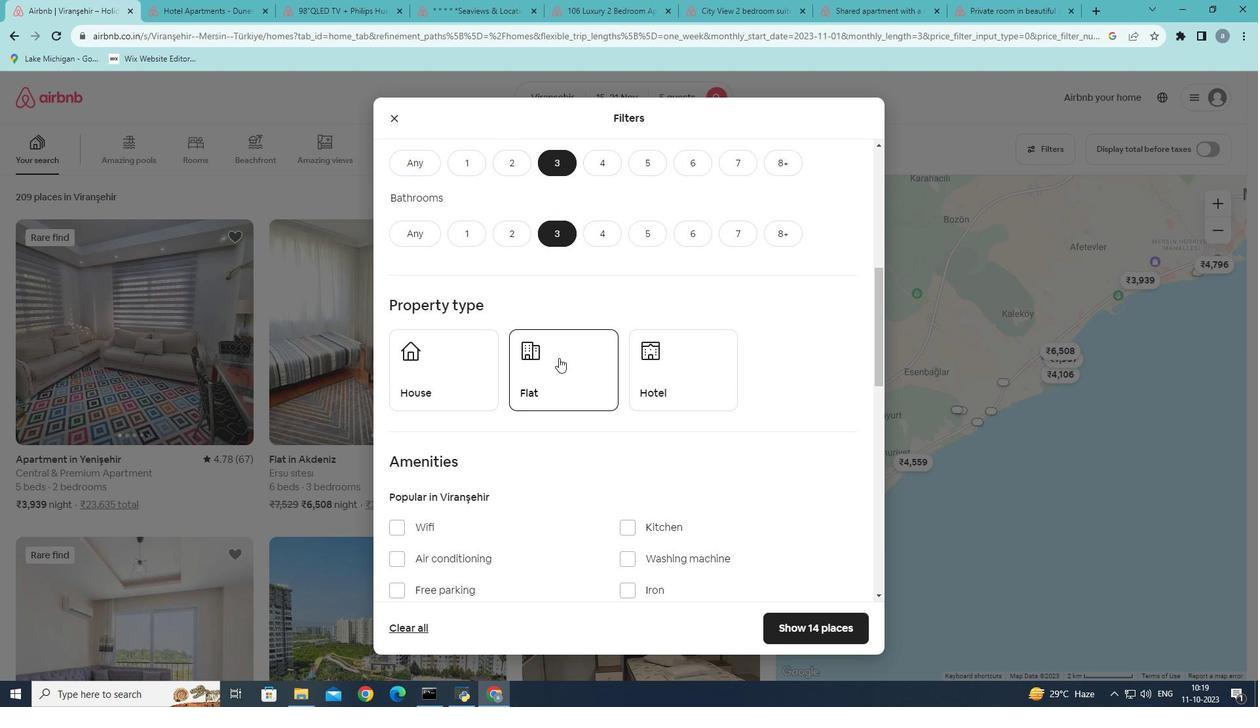 
Action: Mouse moved to (445, 309)
Screenshot: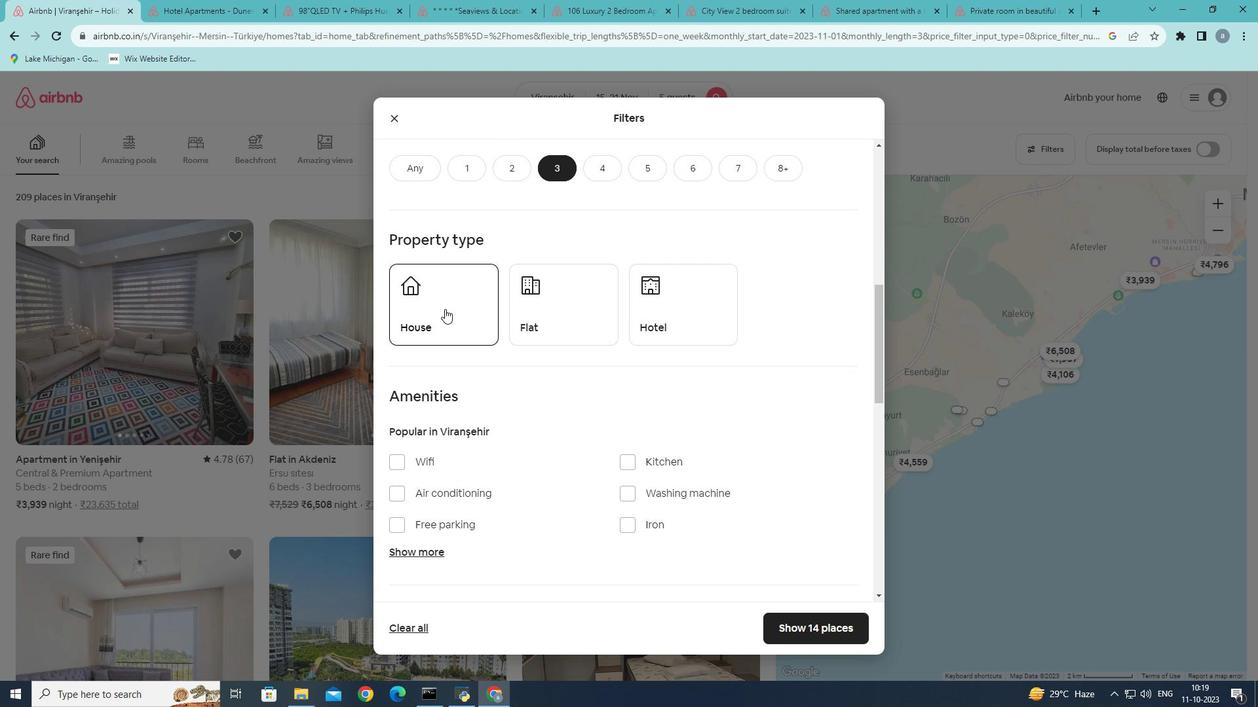 
Action: Mouse pressed left at (445, 309)
Screenshot: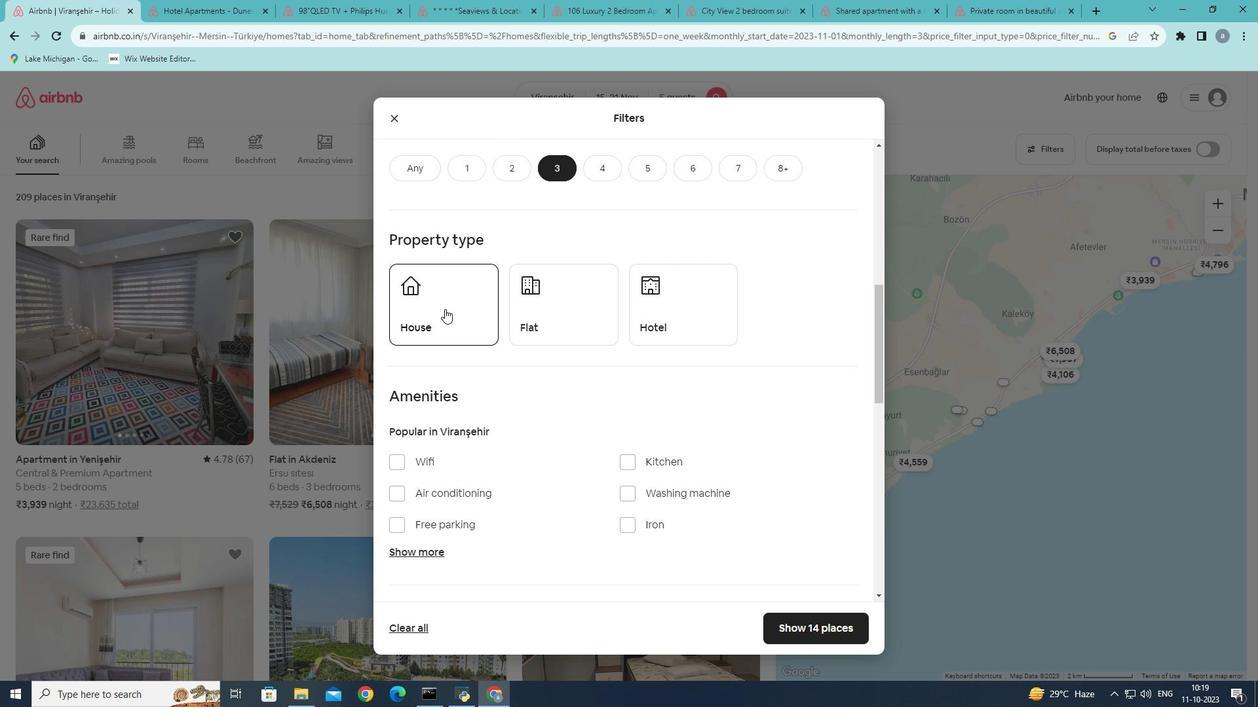 
Action: Mouse moved to (557, 411)
Screenshot: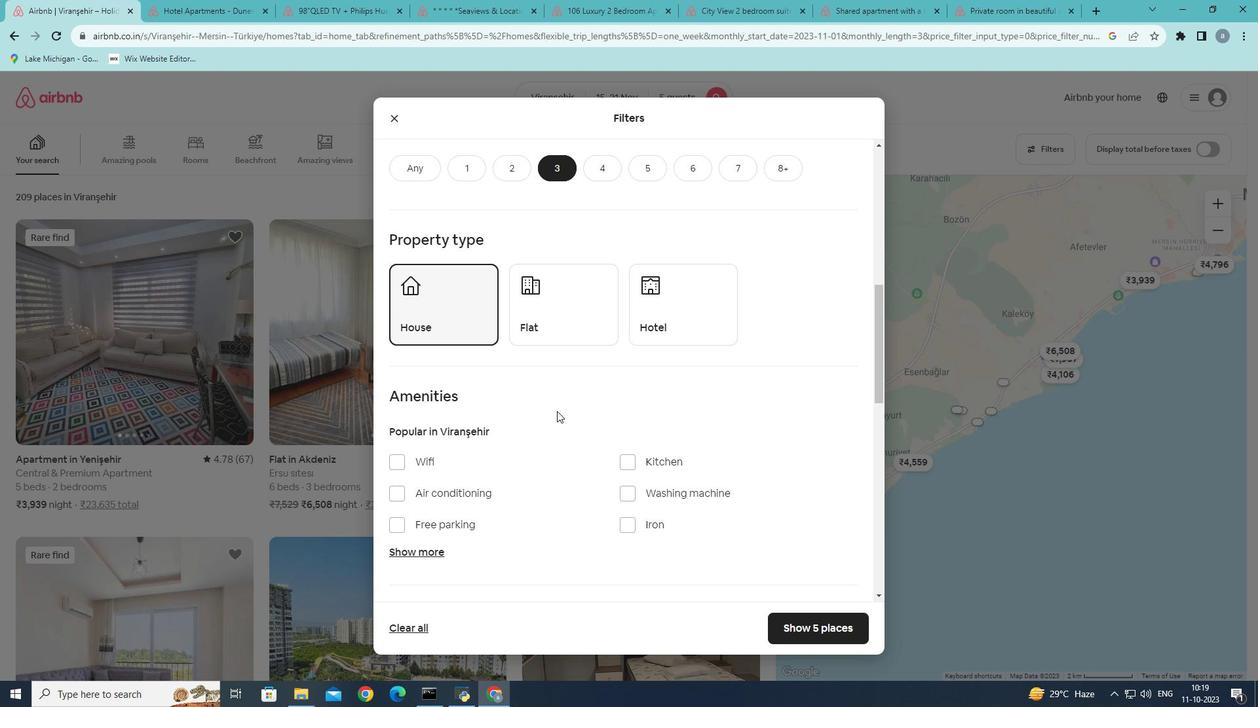 
Action: Mouse scrolled (557, 410) with delta (0, 0)
Screenshot: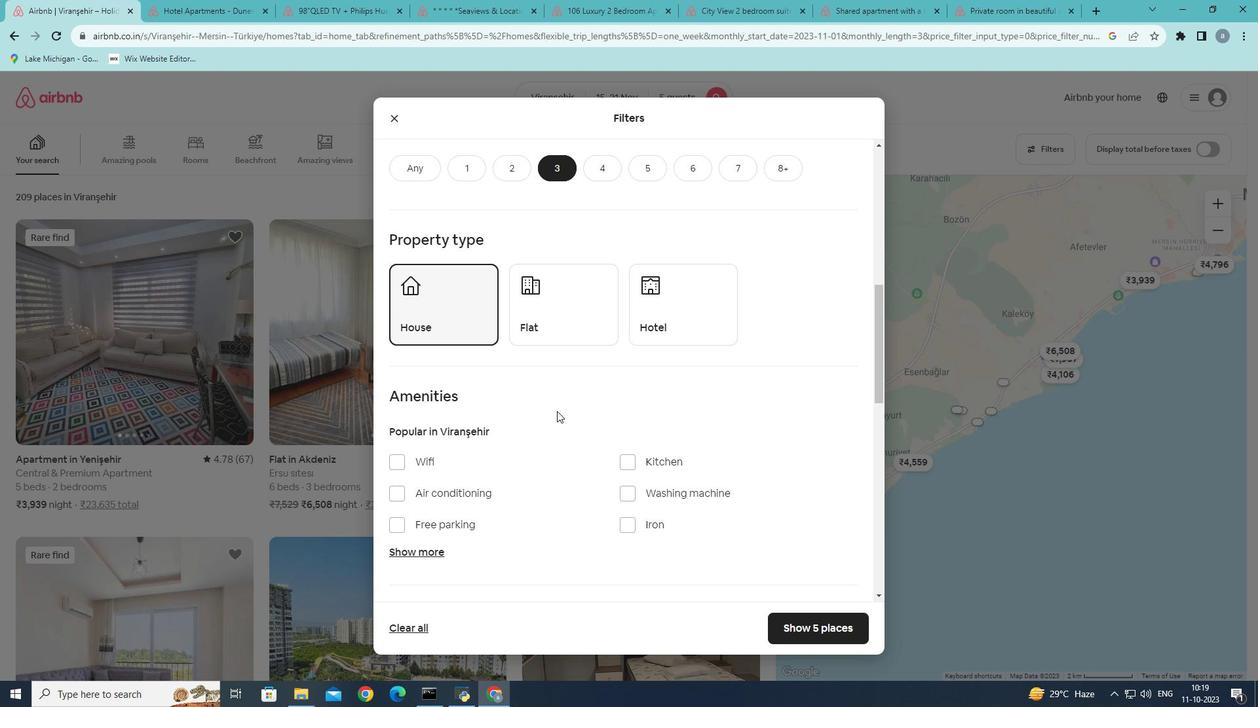
Action: Mouse scrolled (557, 410) with delta (0, 0)
Screenshot: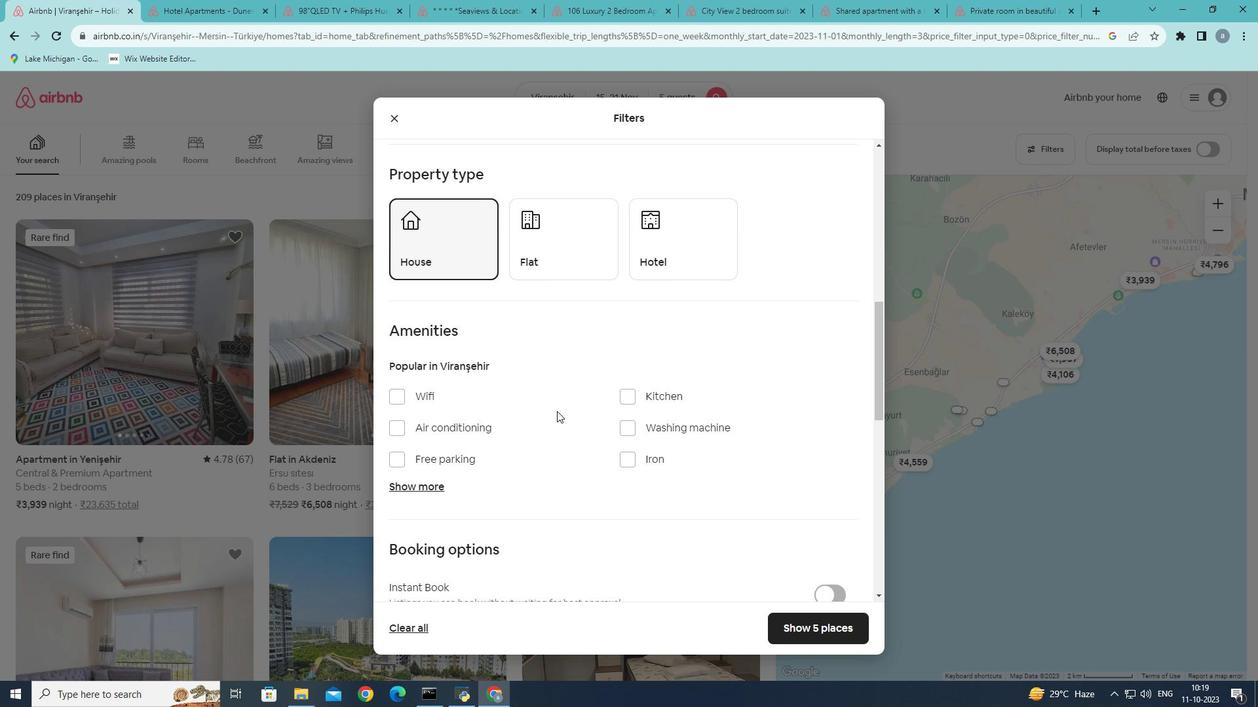 
Action: Mouse scrolled (557, 410) with delta (0, 0)
Screenshot: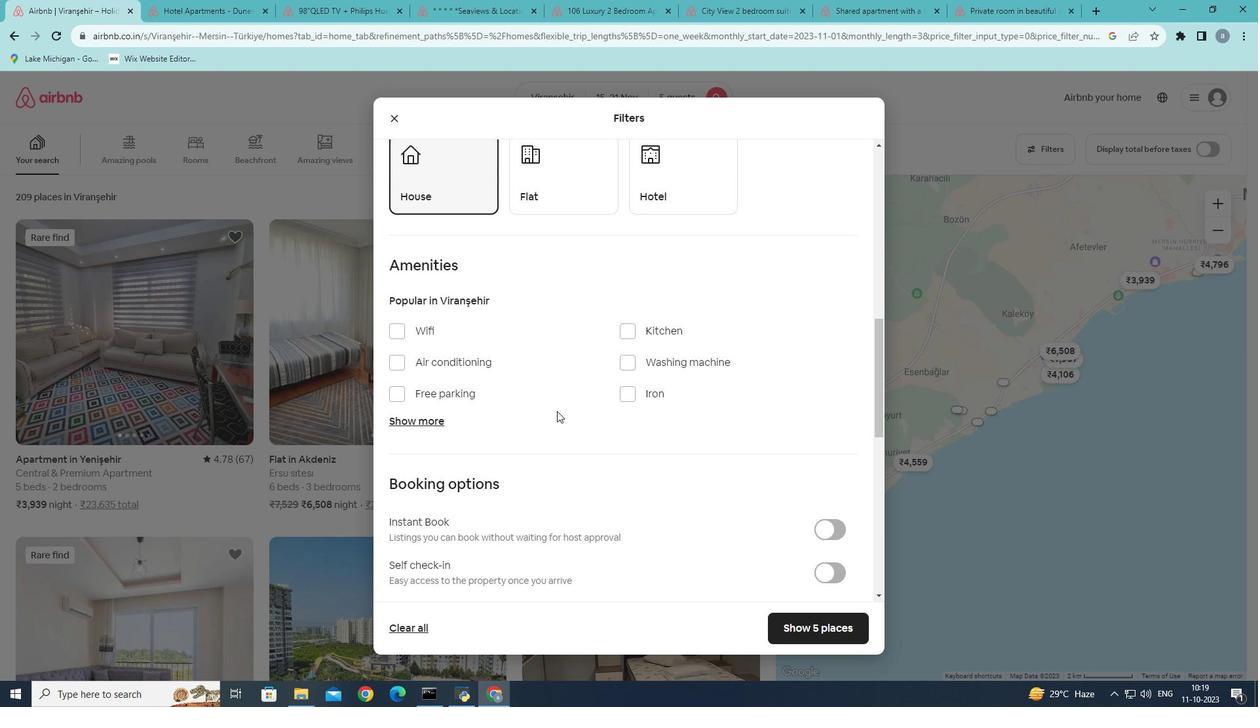 
Action: Mouse scrolled (557, 410) with delta (0, 0)
Screenshot: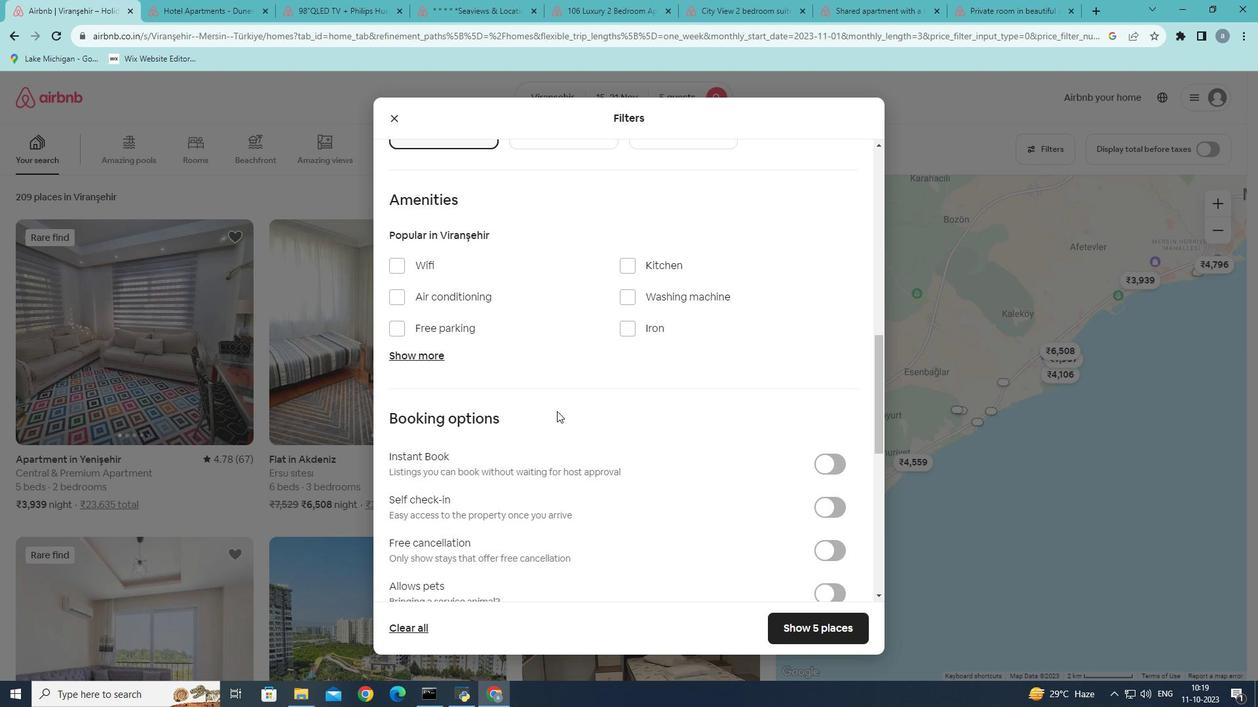 
Action: Mouse moved to (840, 449)
Screenshot: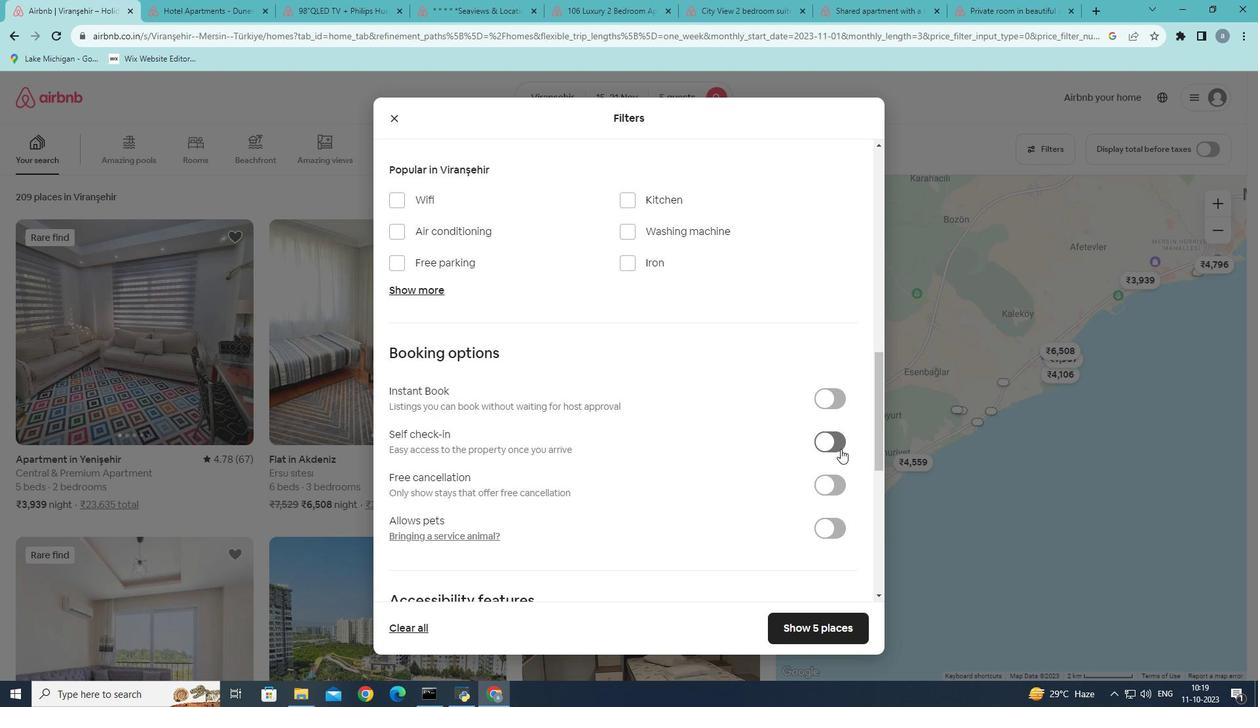 
Action: Mouse pressed left at (840, 449)
Screenshot: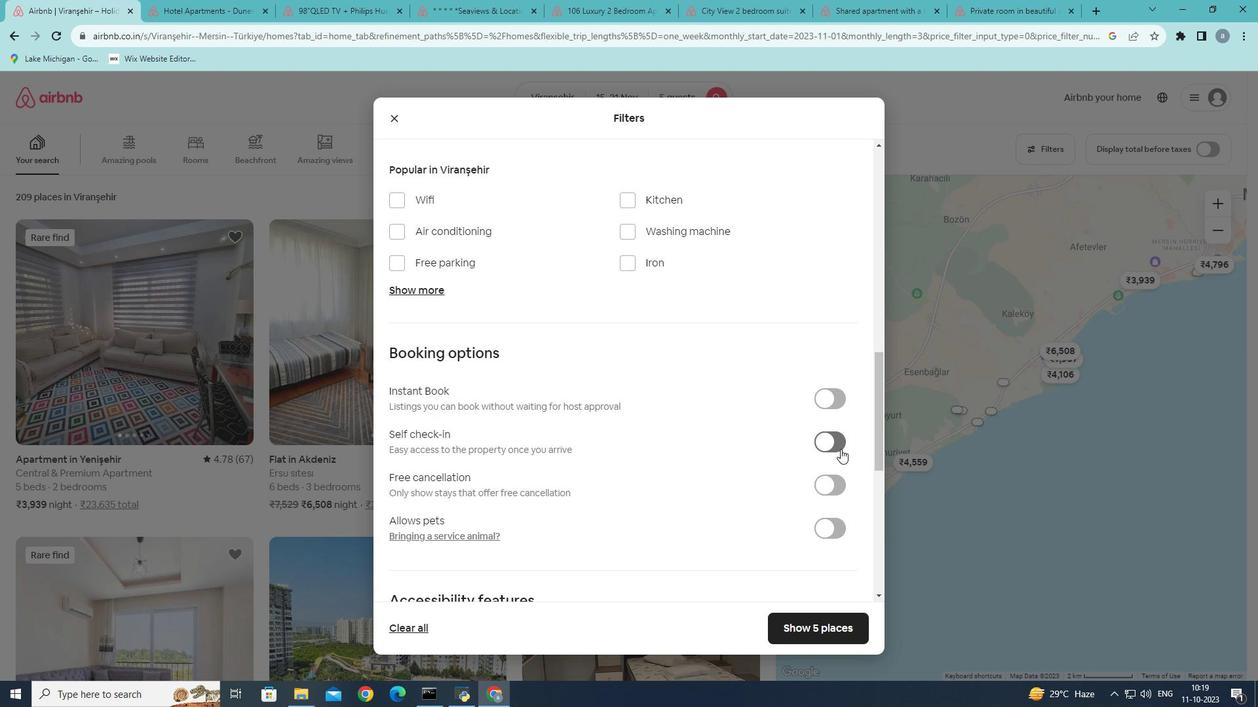 
Action: Mouse moved to (821, 637)
Screenshot: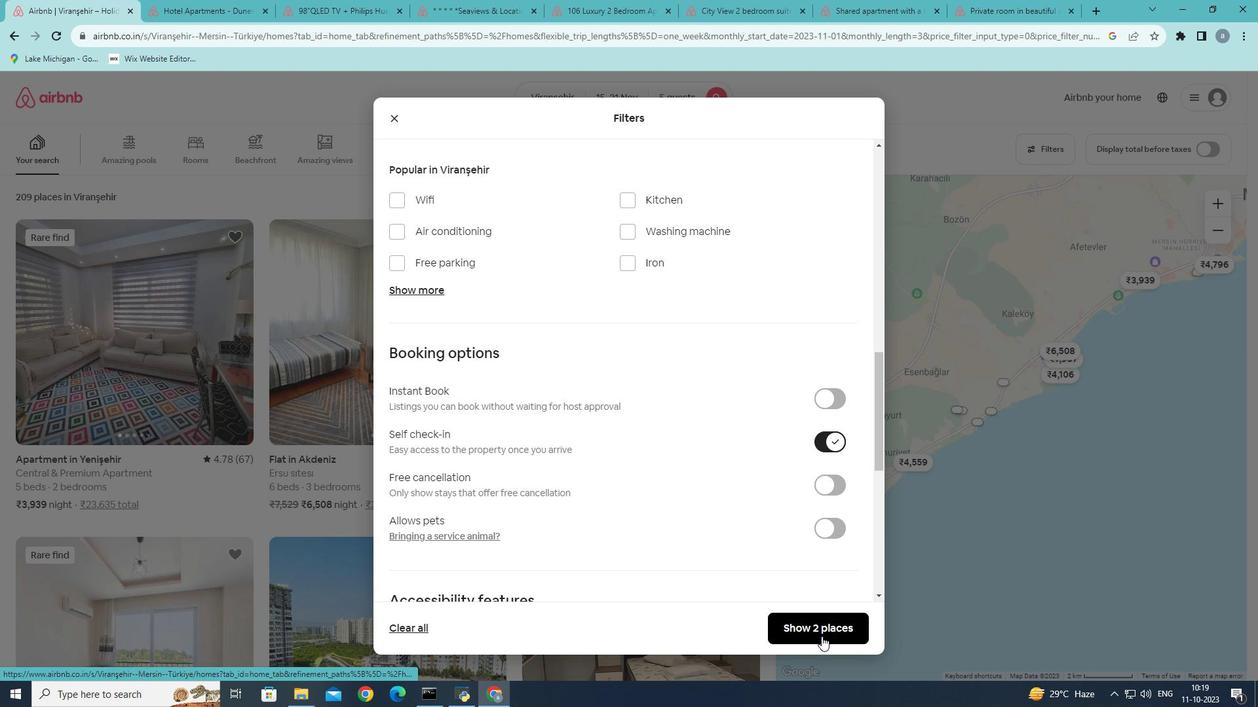 
Action: Mouse pressed left at (821, 637)
Screenshot: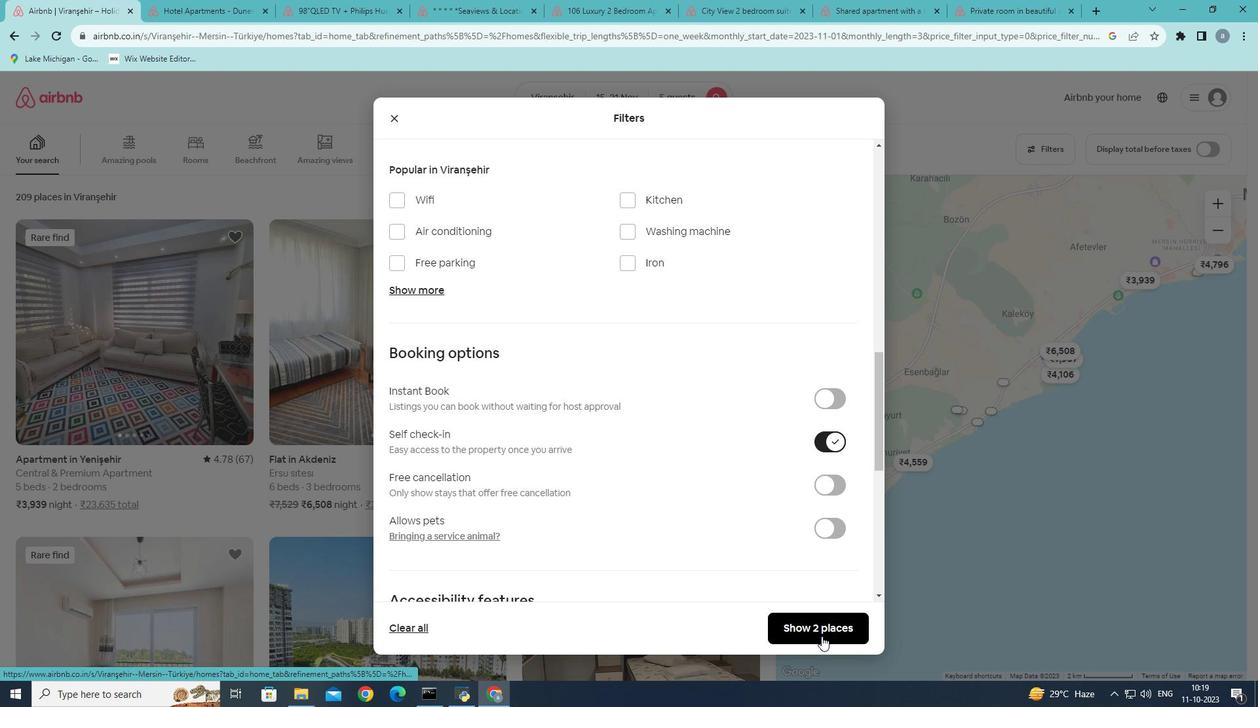 
Action: Mouse moved to (90, 363)
Screenshot: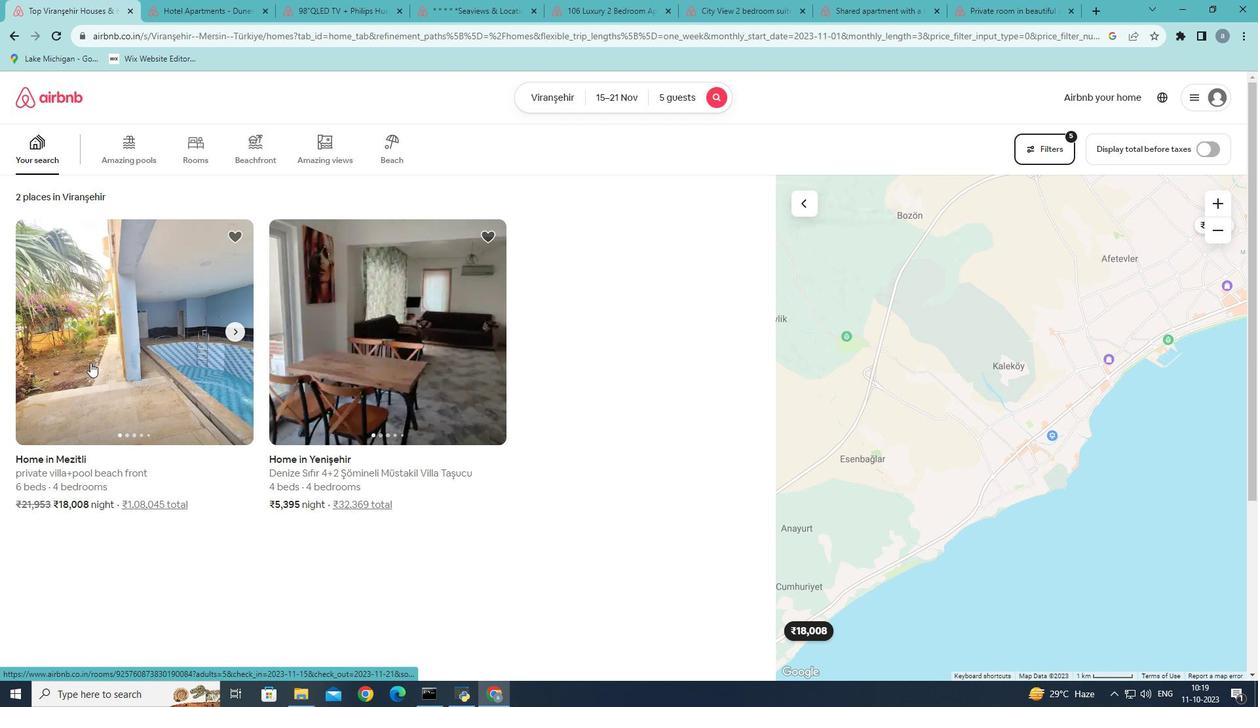 
Action: Mouse pressed left at (90, 363)
Screenshot: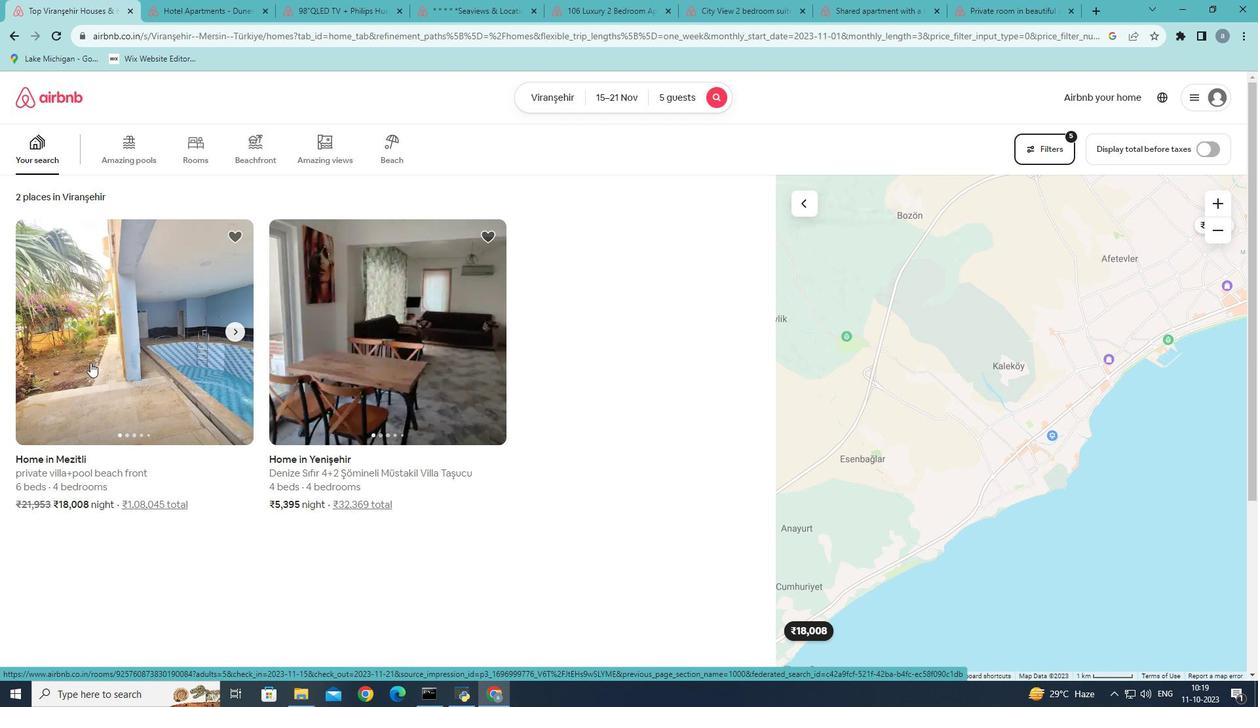 
Action: Mouse moved to (937, 473)
Screenshot: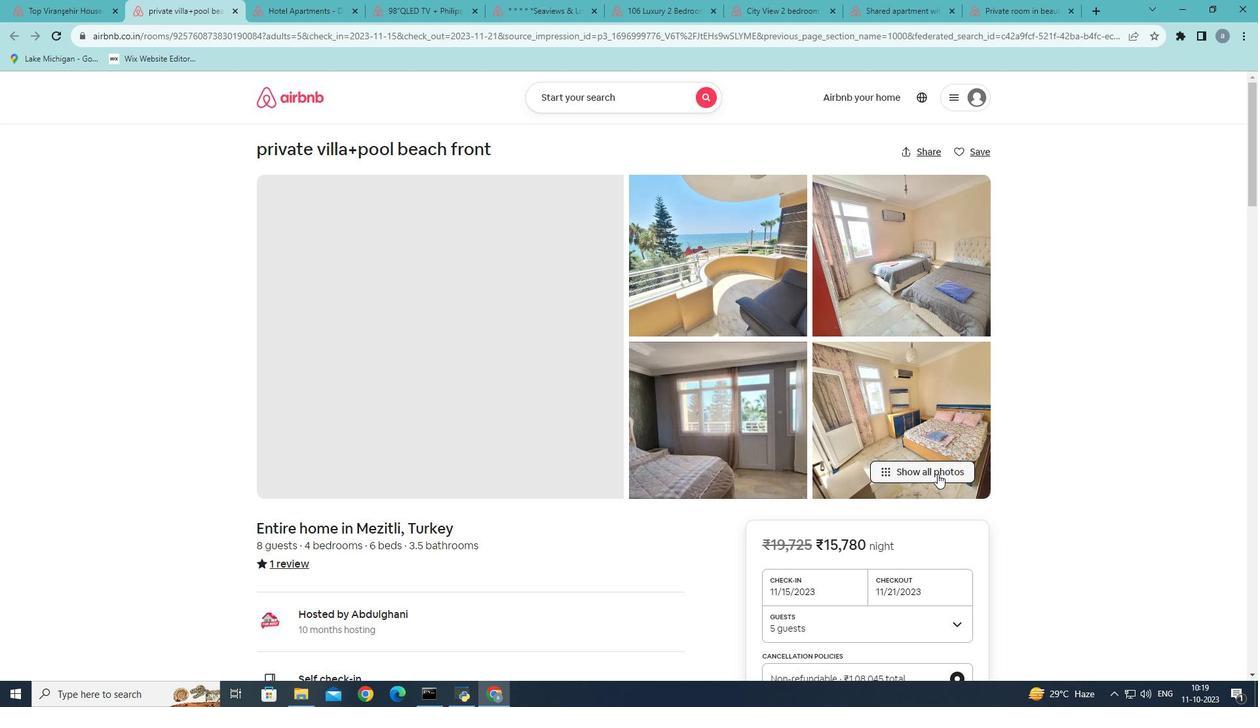 
Action: Mouse pressed left at (937, 473)
Screenshot: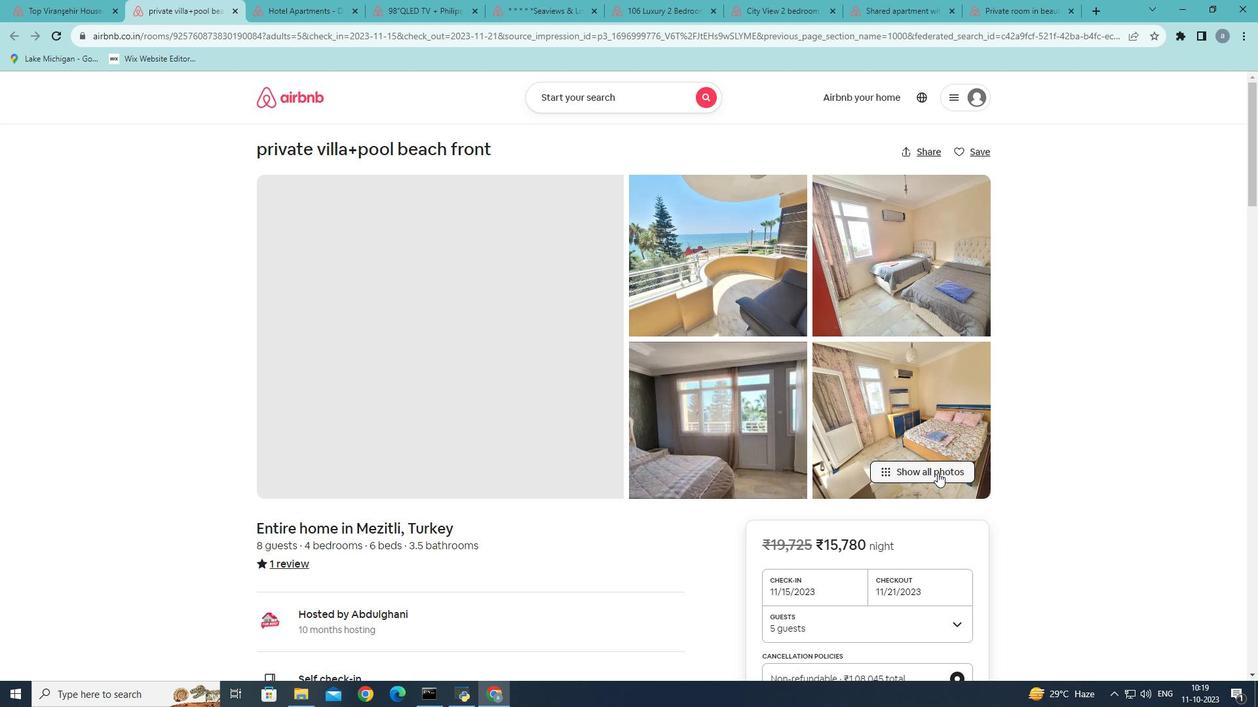 
Action: Mouse moved to (616, 365)
Screenshot: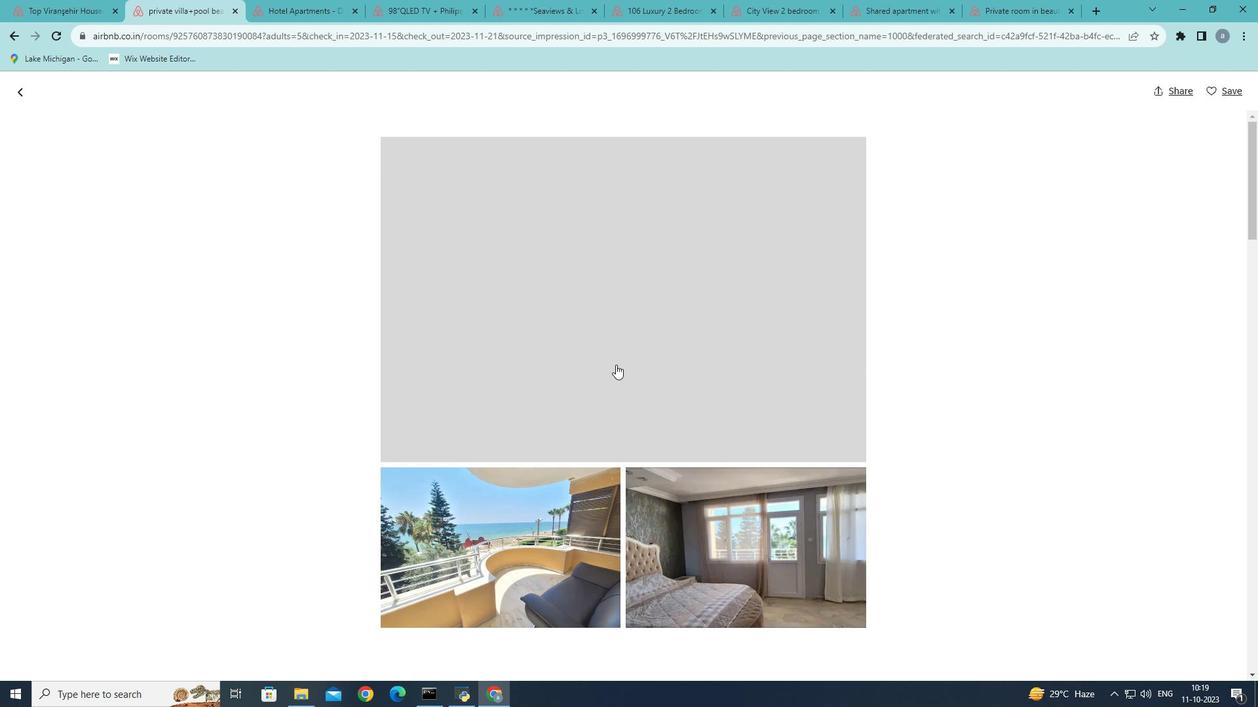
Action: Mouse scrolled (616, 365) with delta (0, 0)
Screenshot: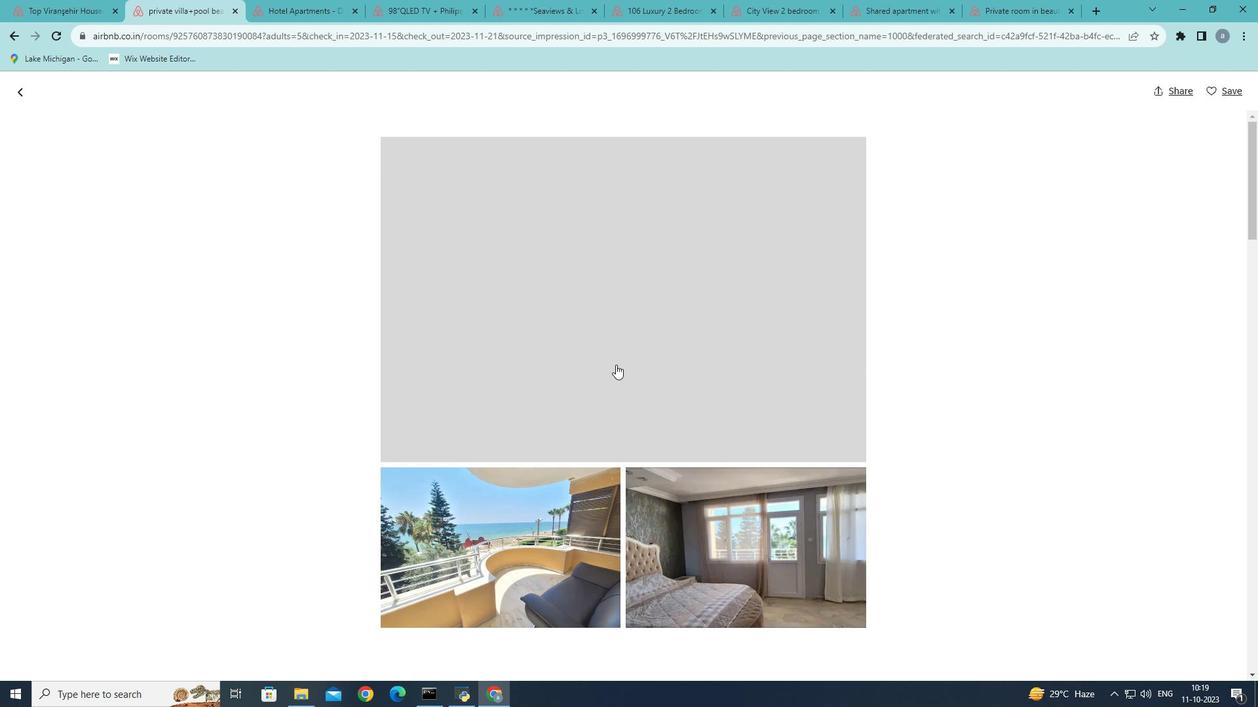 
Action: Mouse scrolled (616, 365) with delta (0, 0)
Screenshot: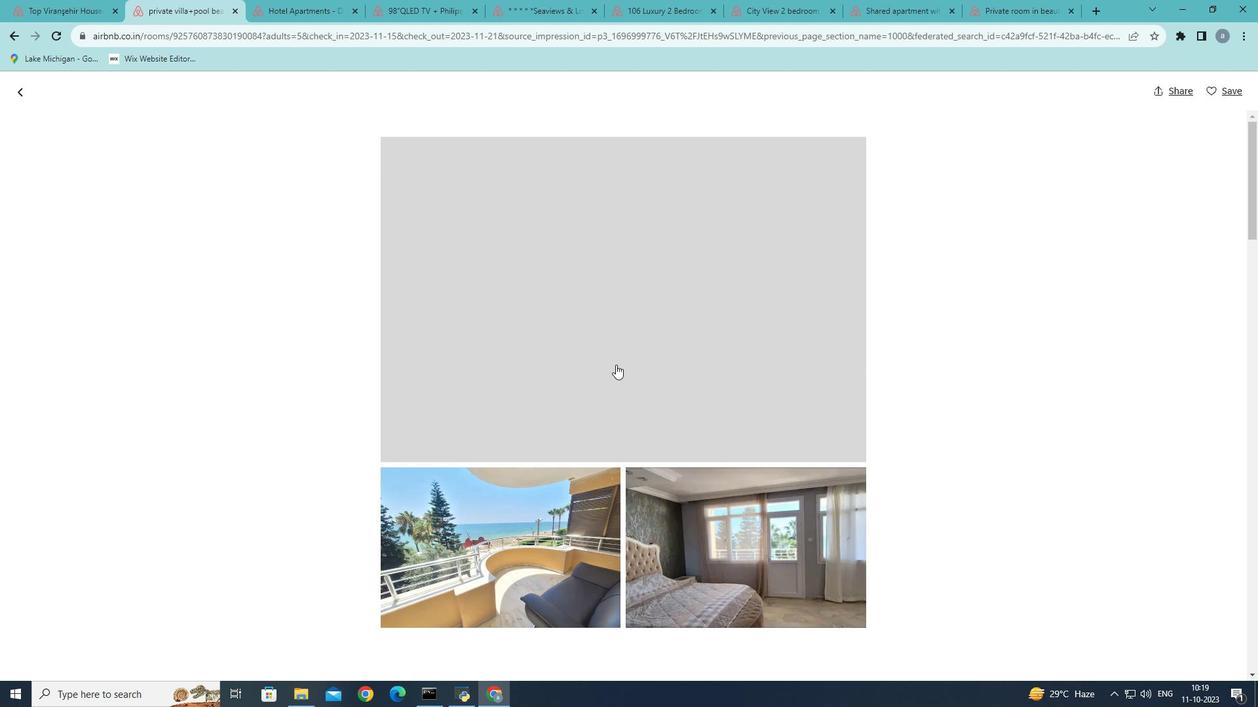 
Action: Mouse moved to (606, 180)
Screenshot: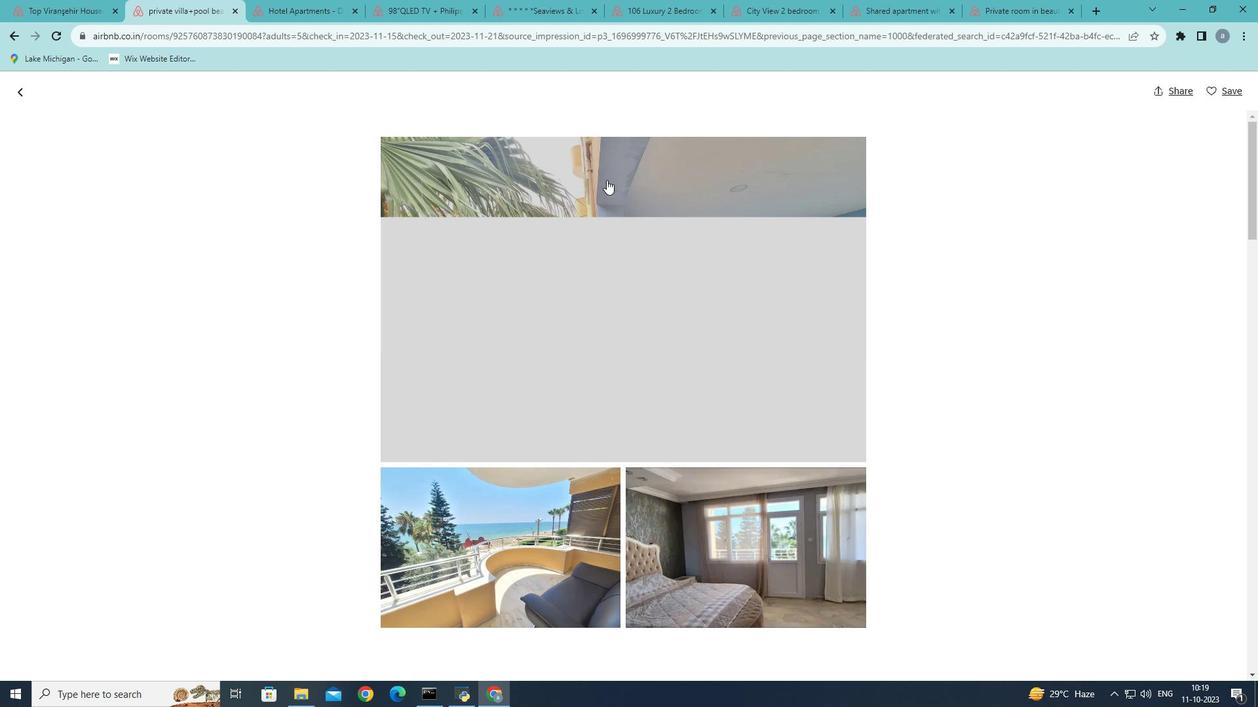 
Action: Mouse scrolled (606, 180) with delta (0, 0)
Screenshot: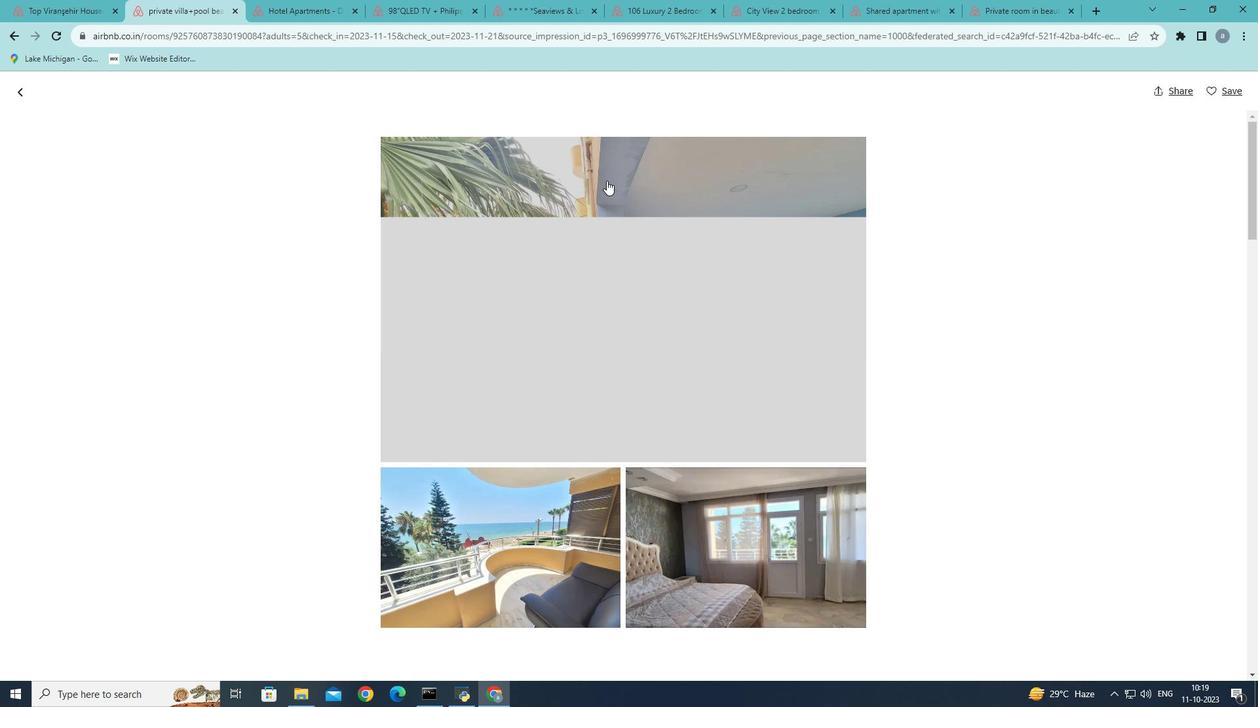 
Action: Mouse scrolled (606, 180) with delta (0, 0)
Screenshot: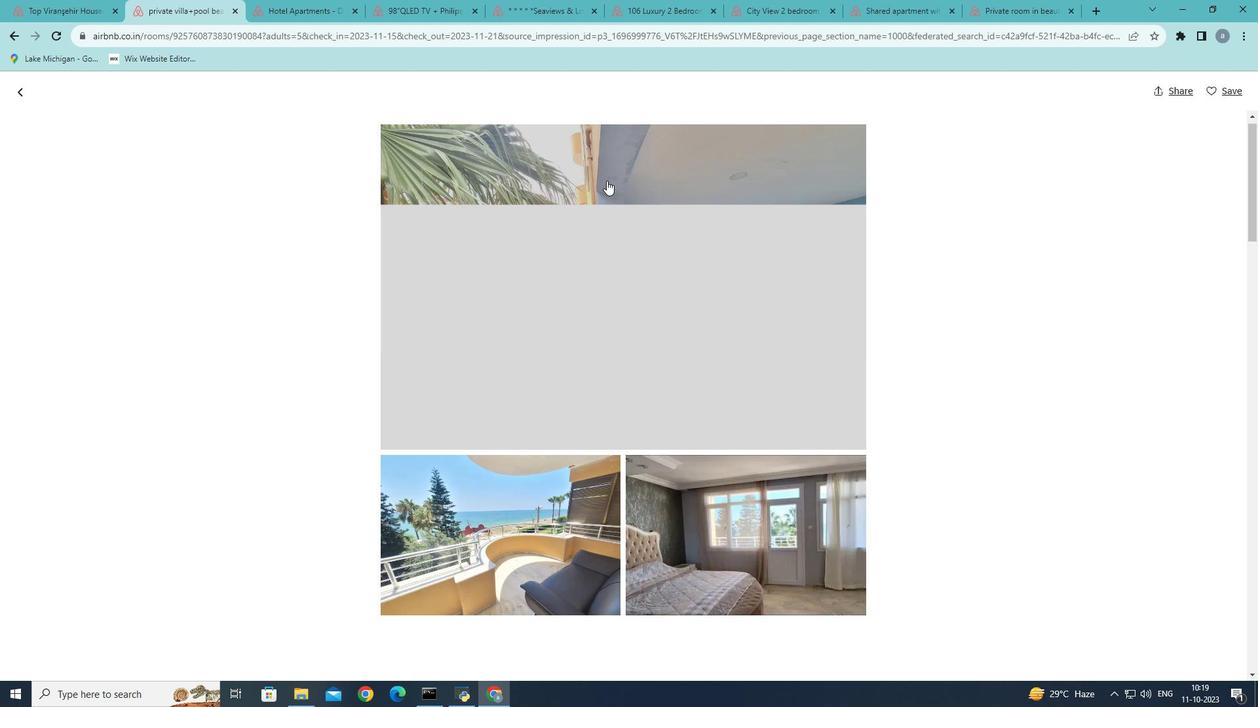 
Action: Mouse scrolled (606, 180) with delta (0, 0)
Screenshot: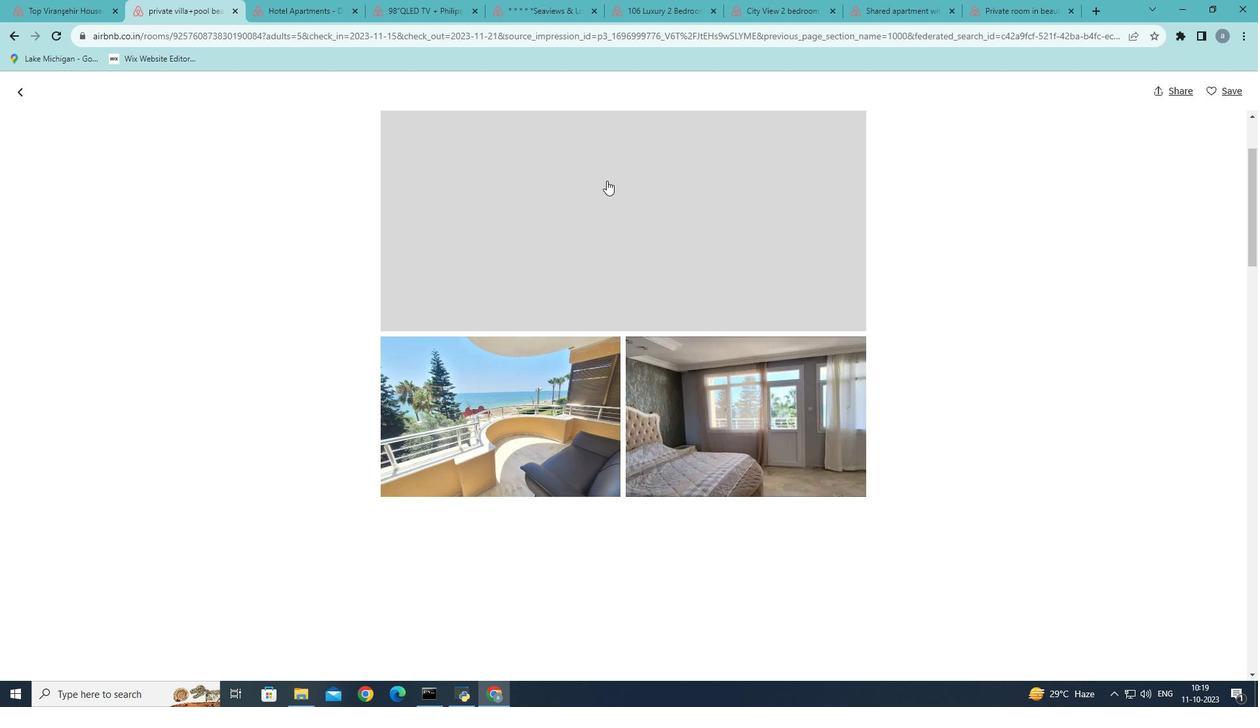 
Action: Mouse scrolled (606, 180) with delta (0, 0)
Screenshot: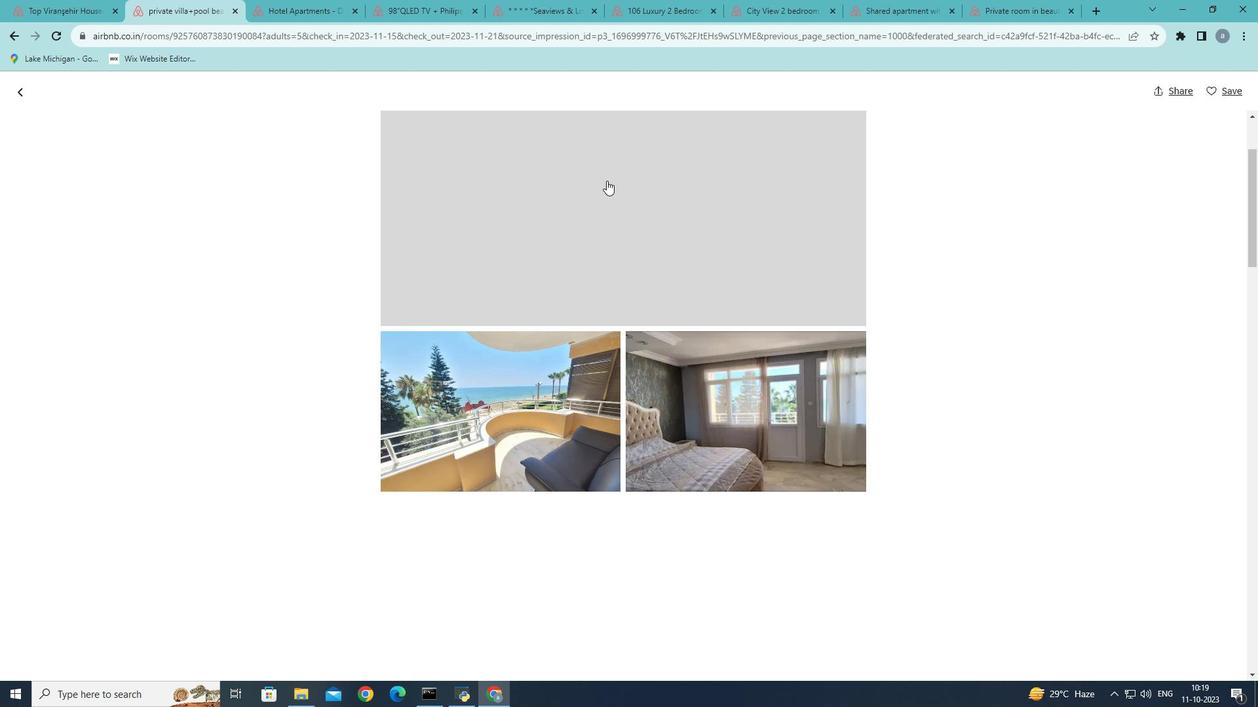 
Action: Mouse scrolled (606, 180) with delta (0, 0)
Screenshot: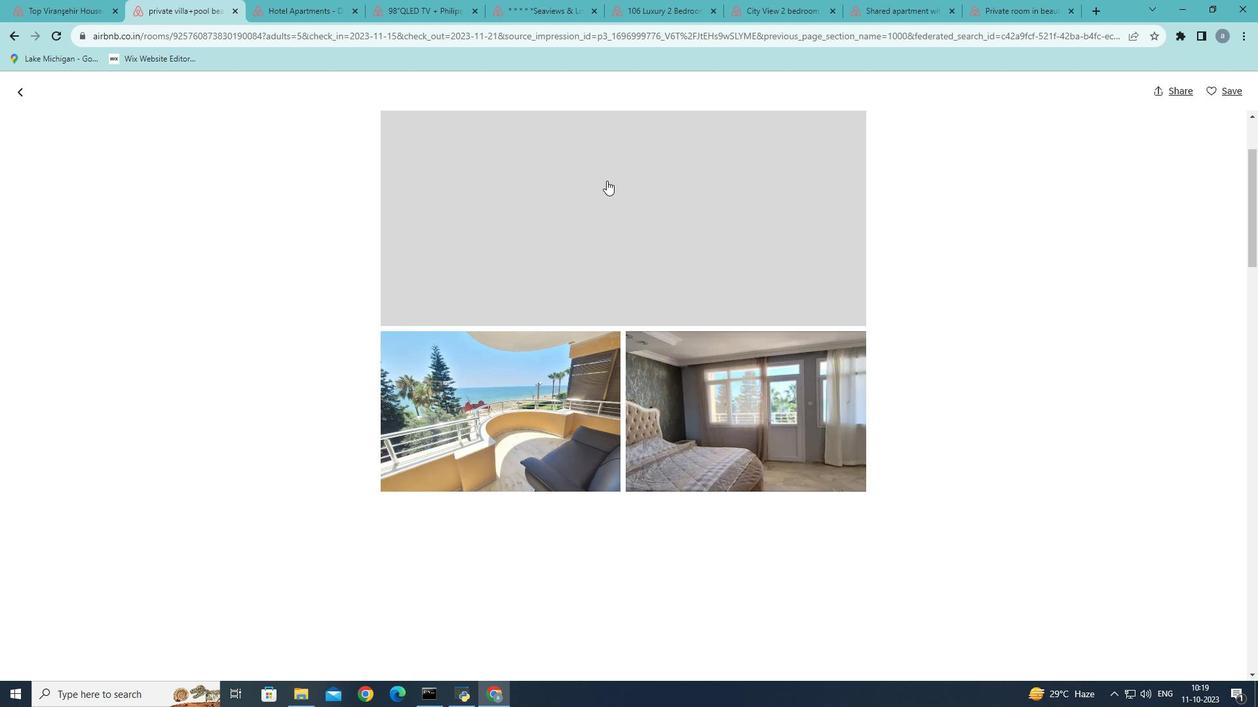 
Action: Mouse moved to (606, 199)
Screenshot: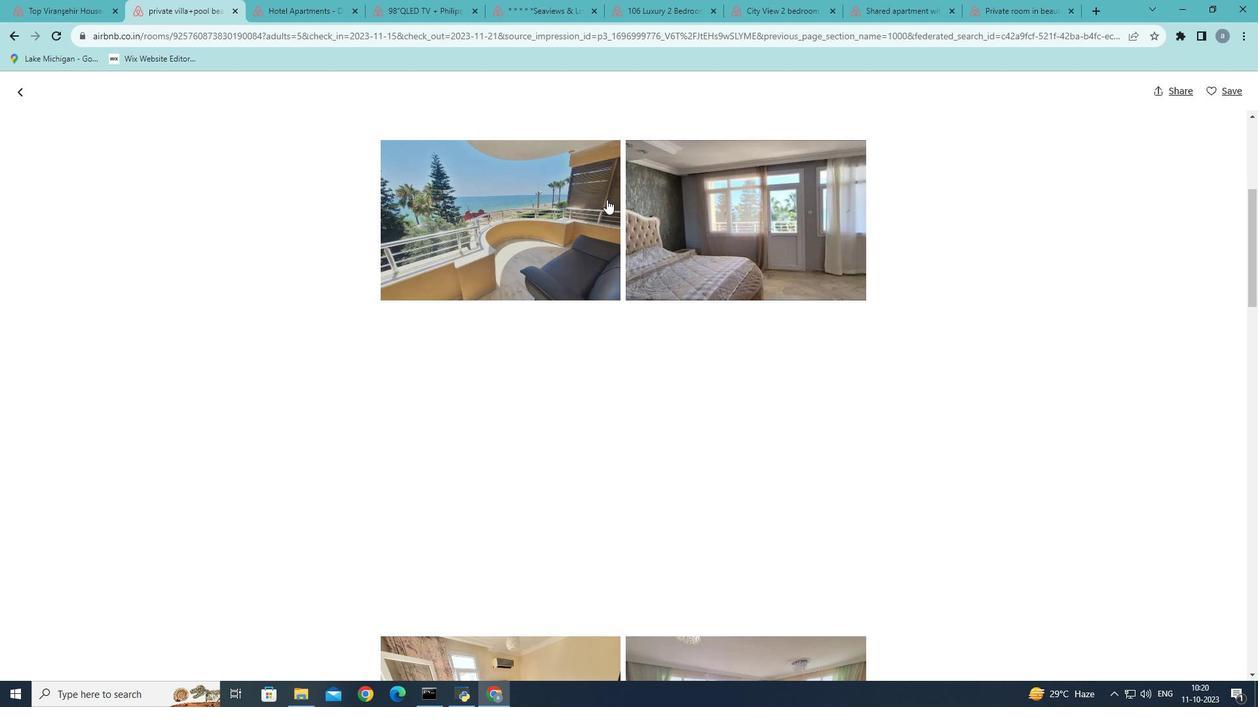 
Action: Mouse scrolled (606, 200) with delta (0, 0)
Screenshot: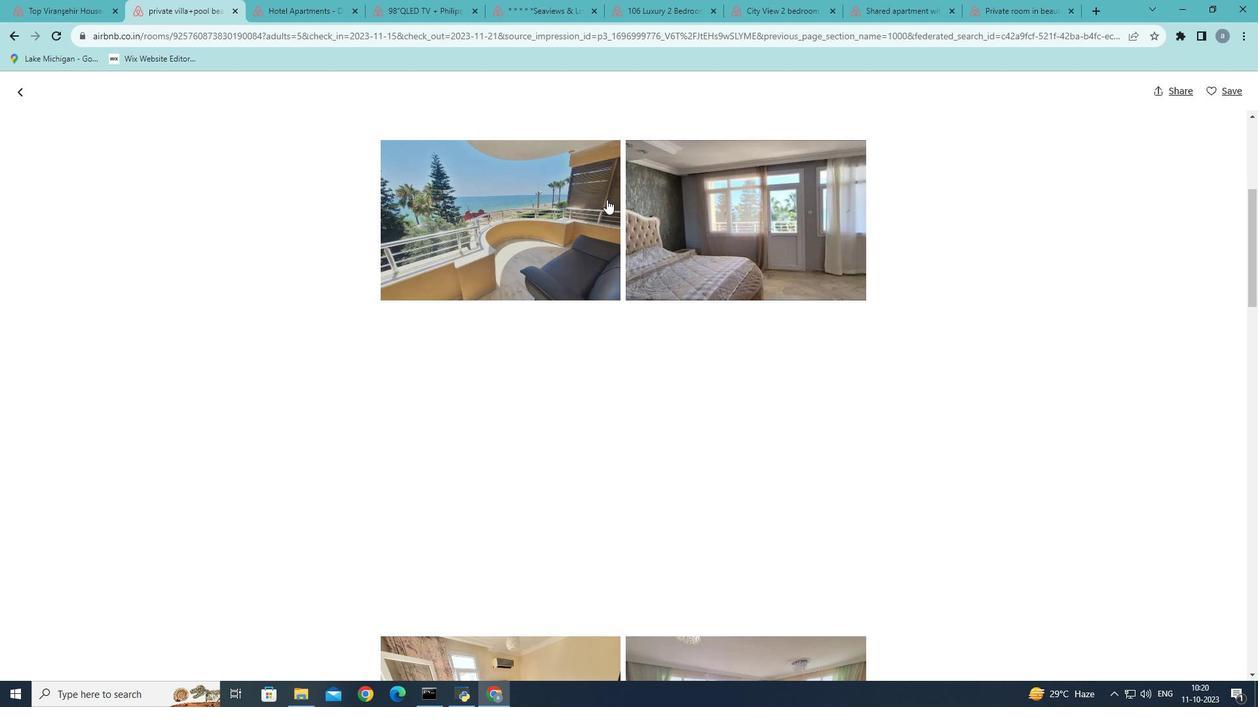 
Action: Mouse scrolled (606, 199) with delta (0, 0)
Screenshot: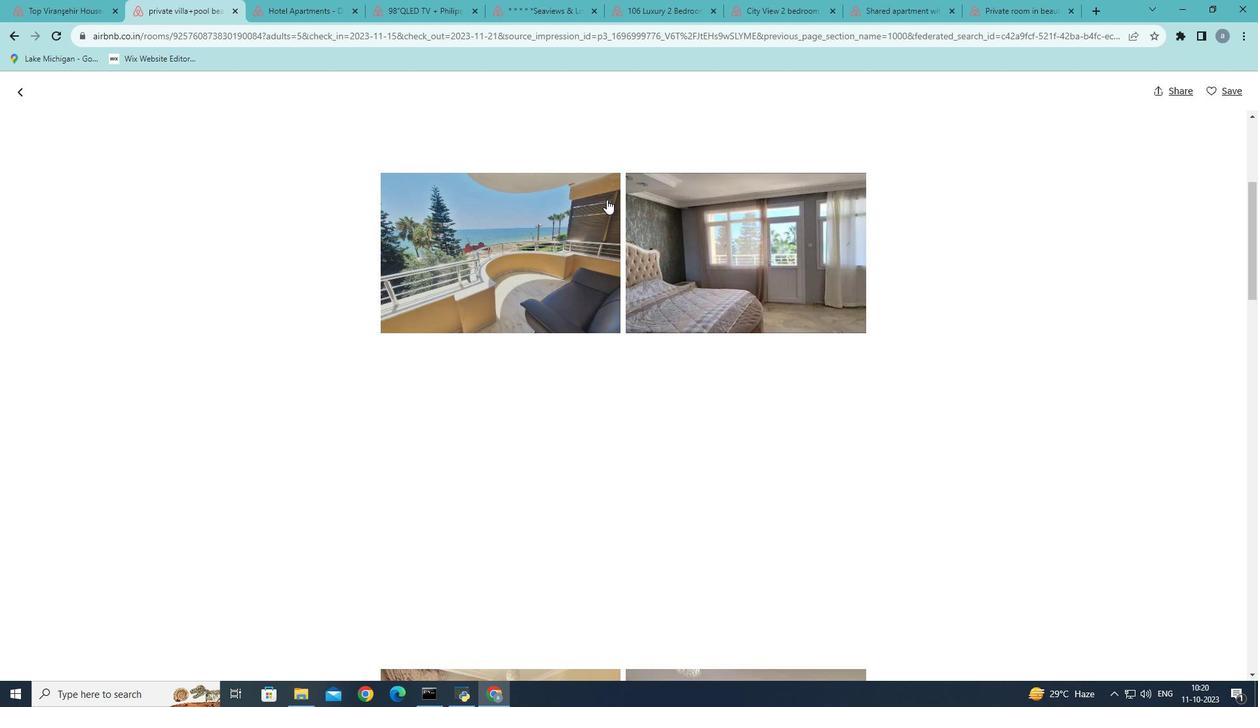 
Action: Mouse moved to (607, 201)
Screenshot: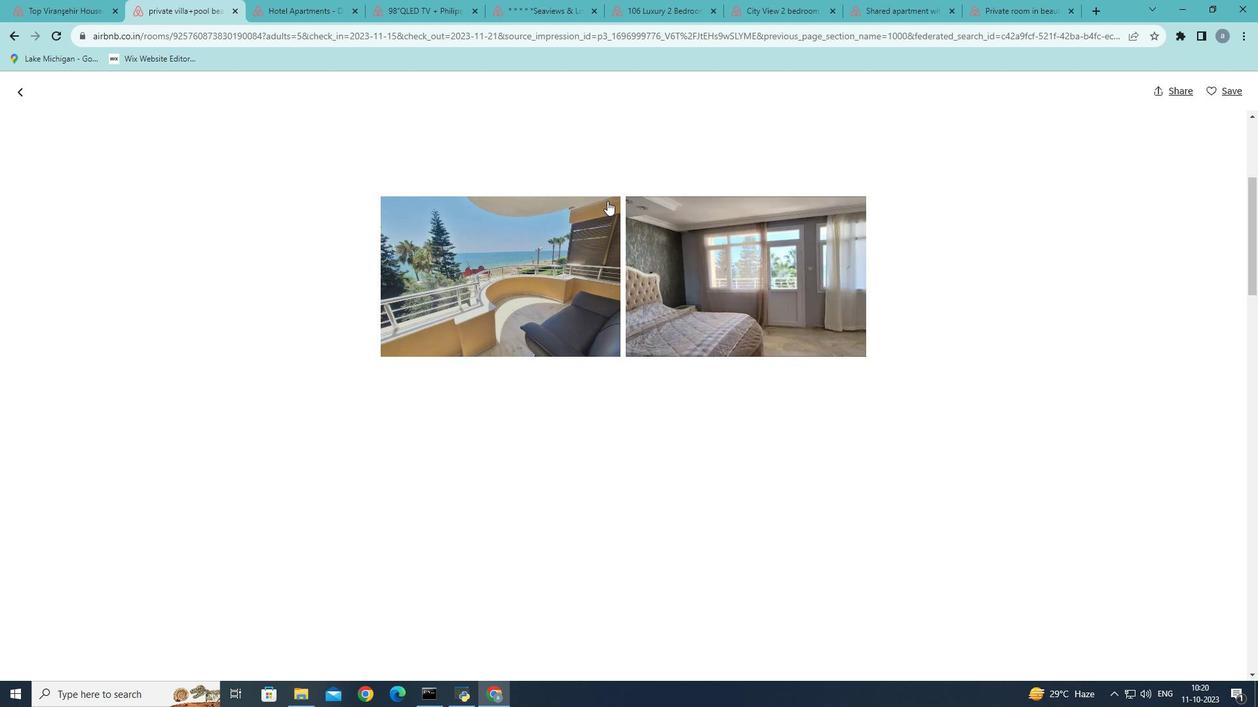 
Action: Mouse scrolled (607, 200) with delta (0, 0)
Screenshot: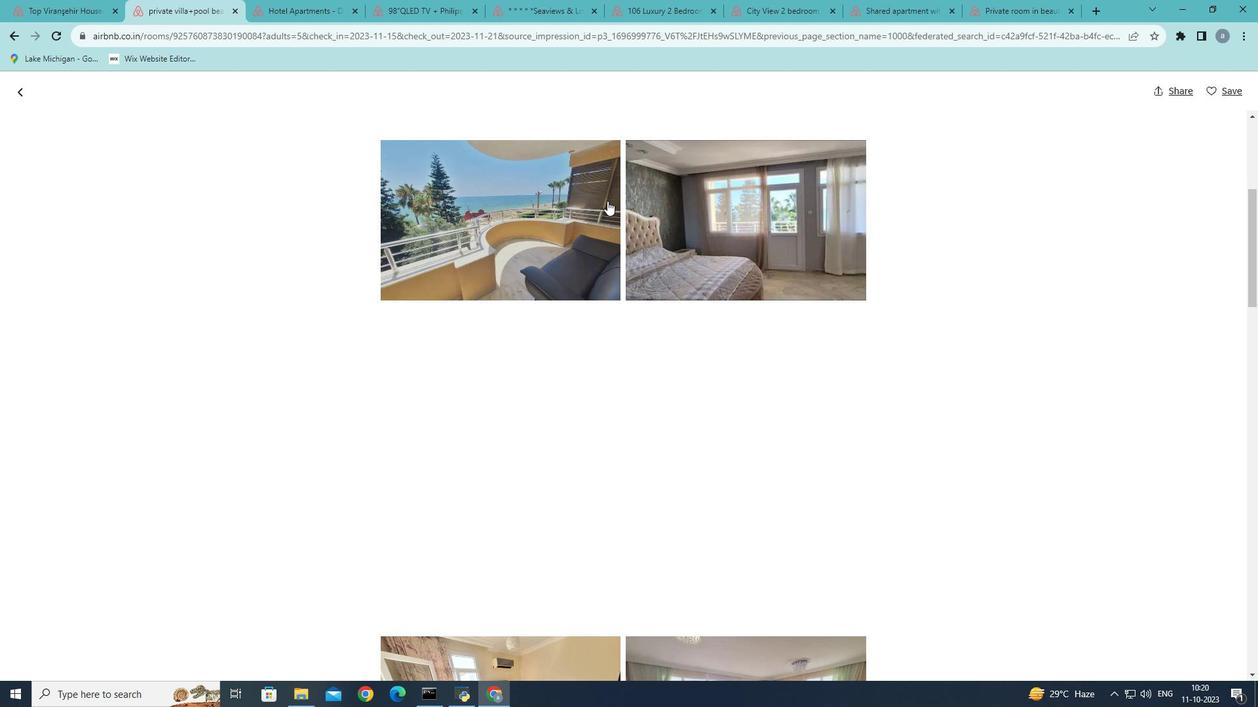 
Action: Mouse scrolled (607, 200) with delta (0, 0)
Screenshot: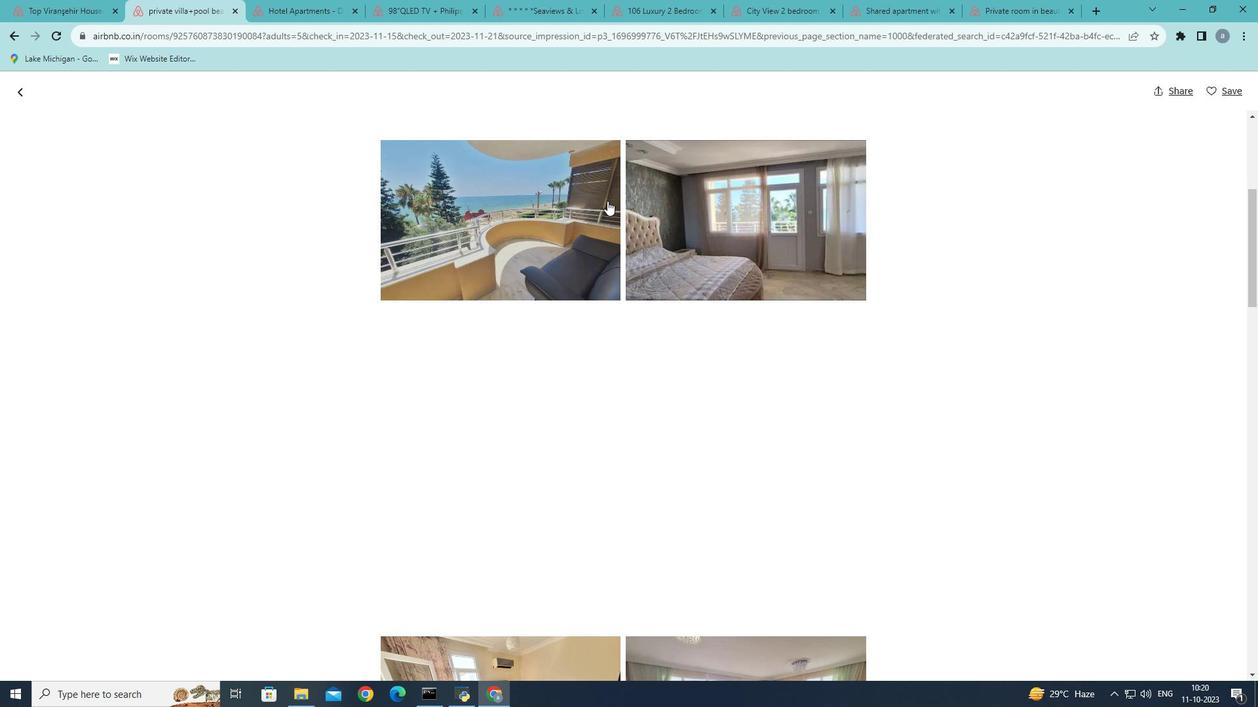
Action: Mouse scrolled (607, 200) with delta (0, 0)
Screenshot: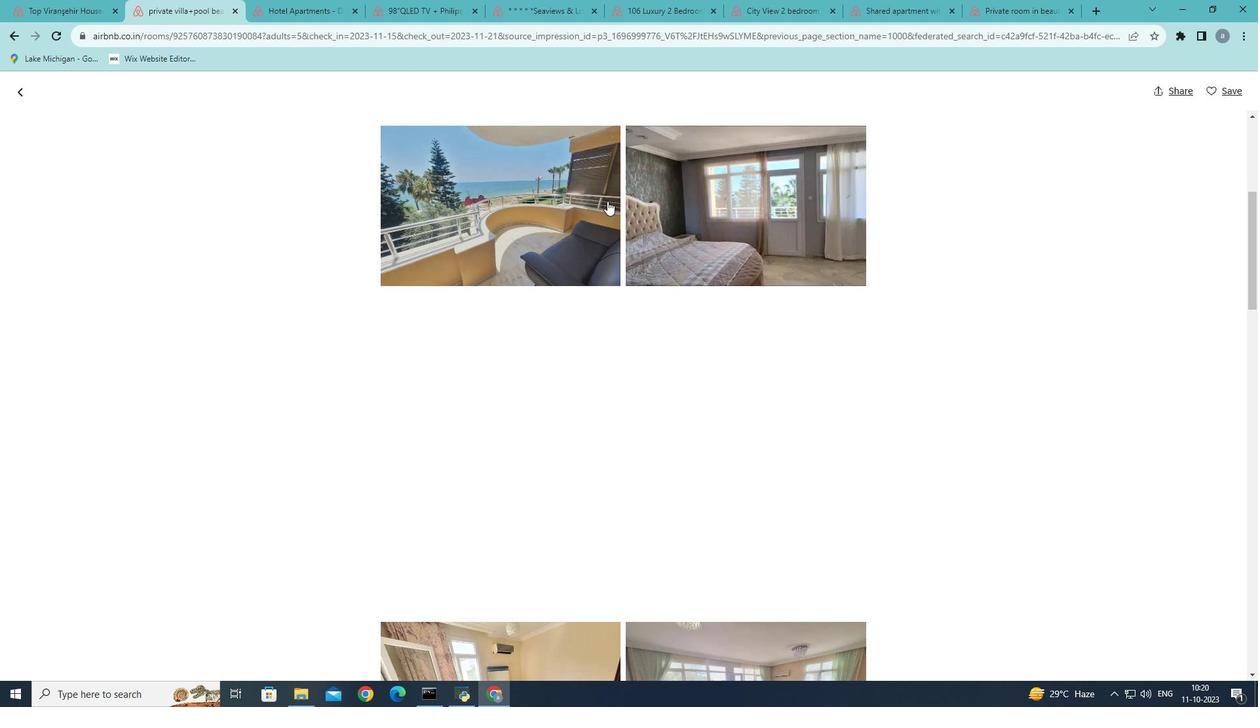 
Action: Mouse scrolled (607, 200) with delta (0, 0)
Screenshot: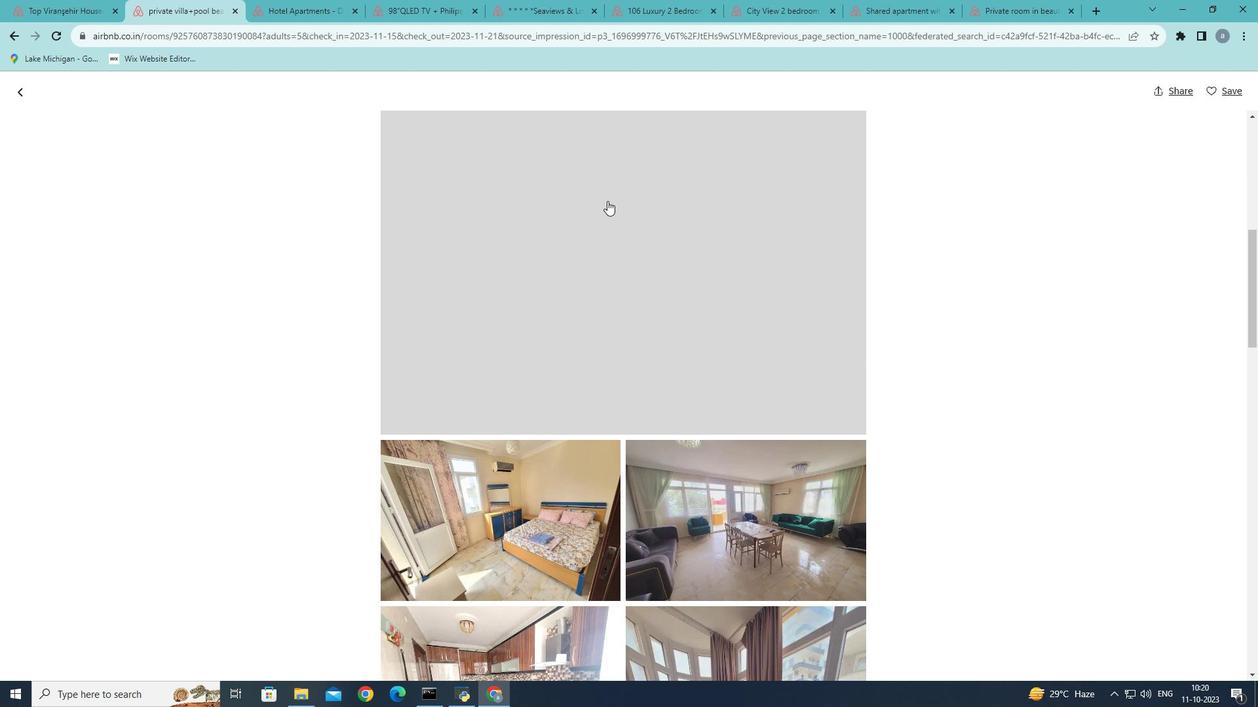 
Action: Mouse scrolled (607, 200) with delta (0, 0)
Screenshot: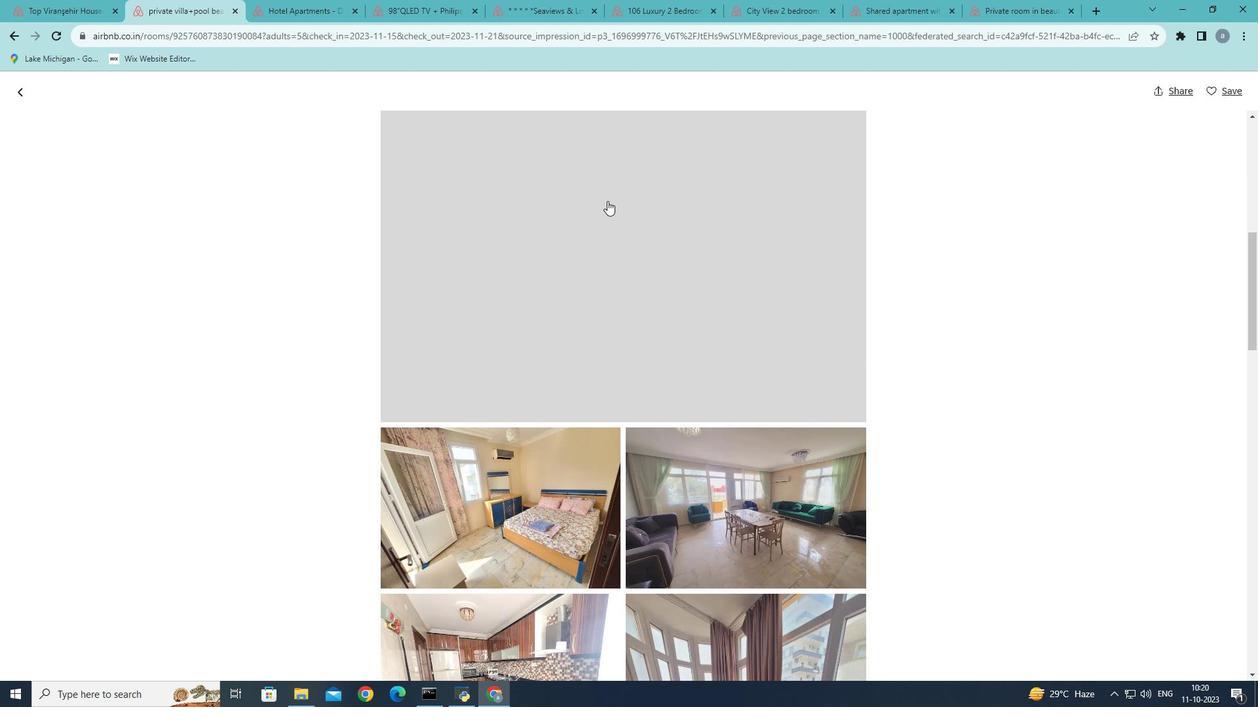 
Action: Mouse scrolled (607, 200) with delta (0, 0)
Screenshot: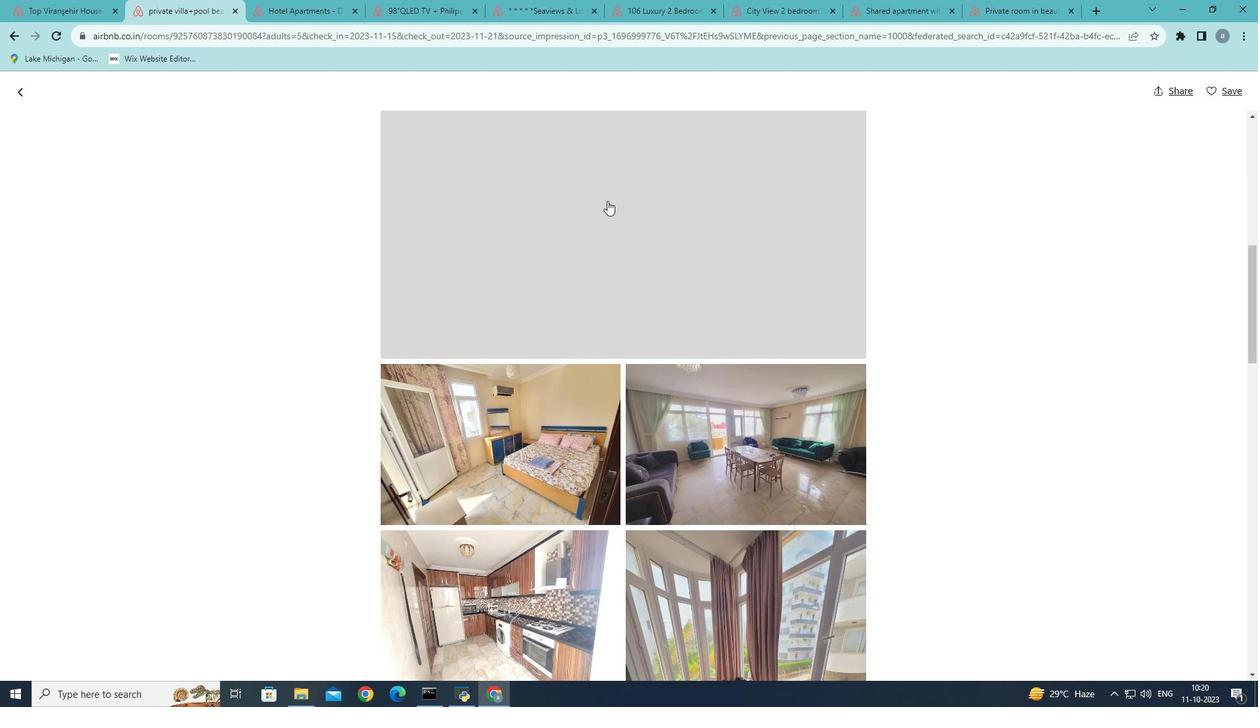 
Action: Mouse scrolled (607, 201) with delta (0, 0)
Screenshot: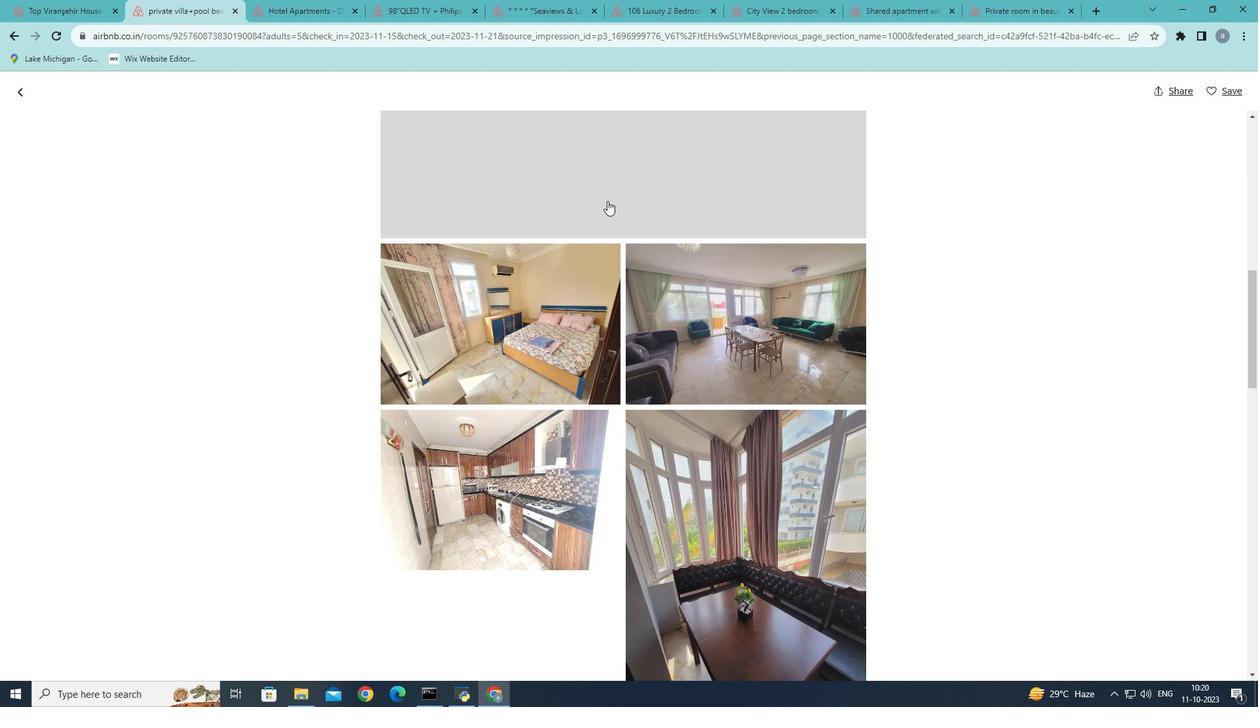 
Action: Mouse scrolled (607, 201) with delta (0, 0)
Screenshot: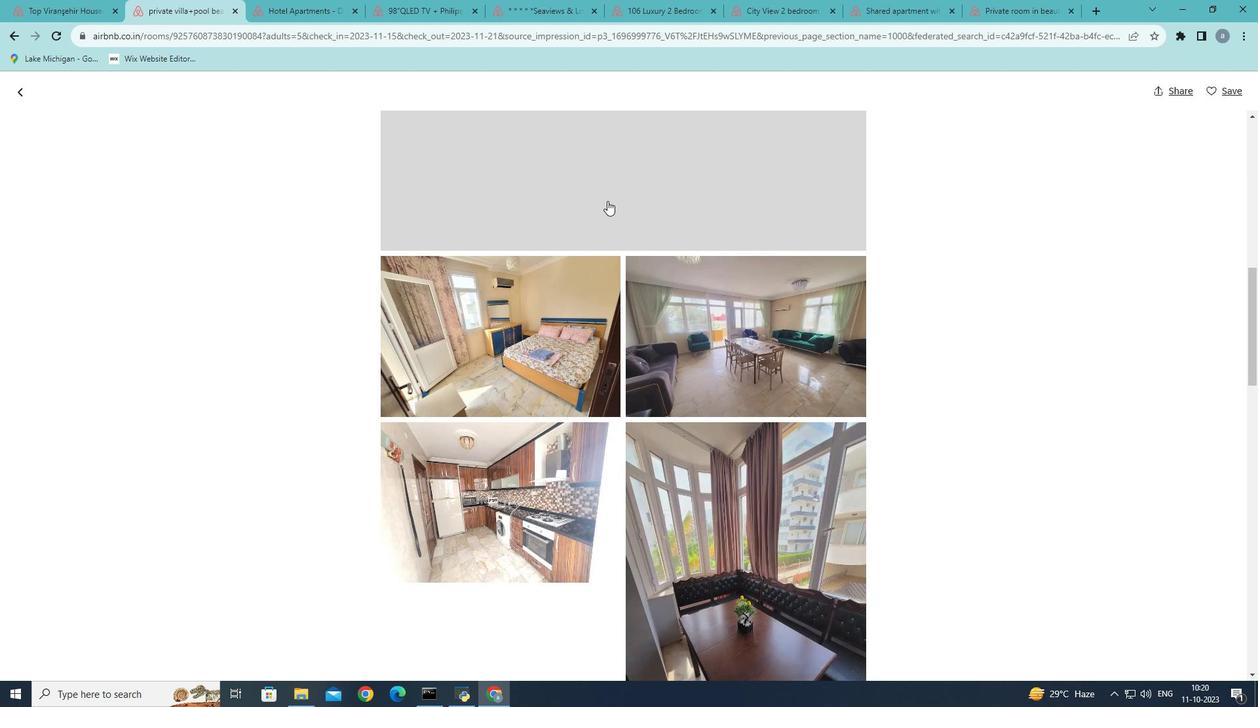 
Action: Mouse scrolled (607, 201) with delta (0, 0)
Screenshot: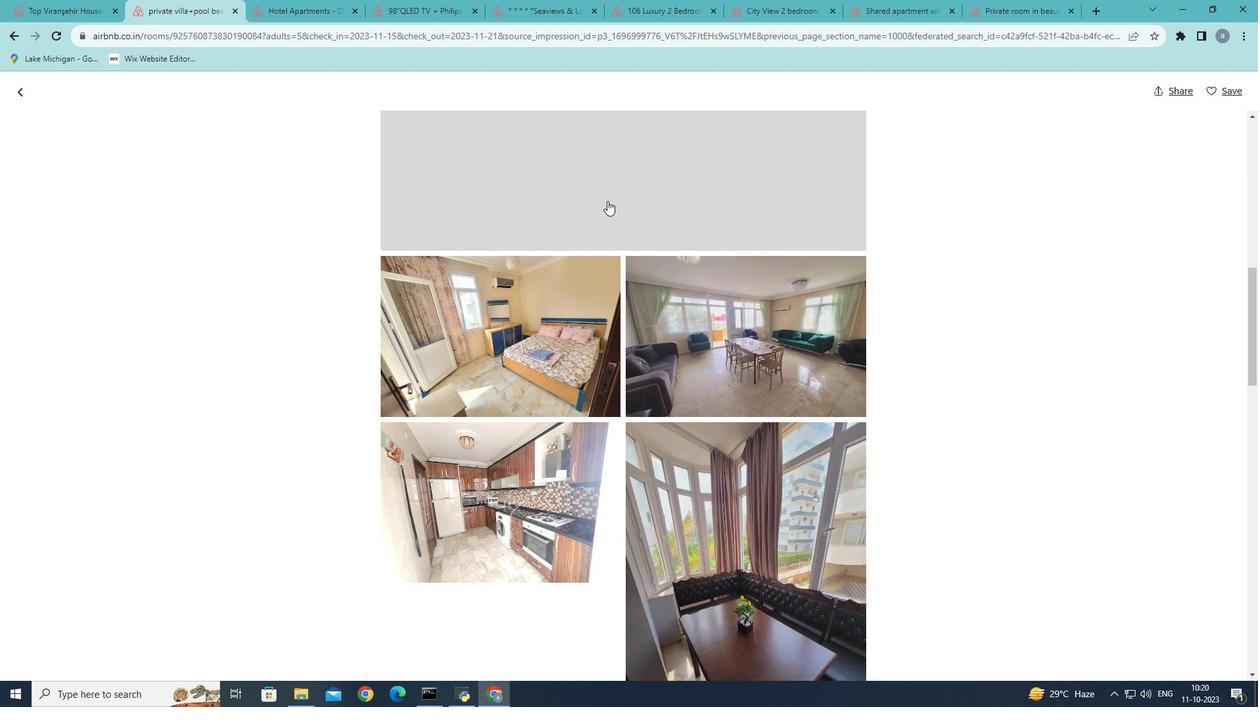 
Action: Mouse scrolled (607, 201) with delta (0, 0)
Screenshot: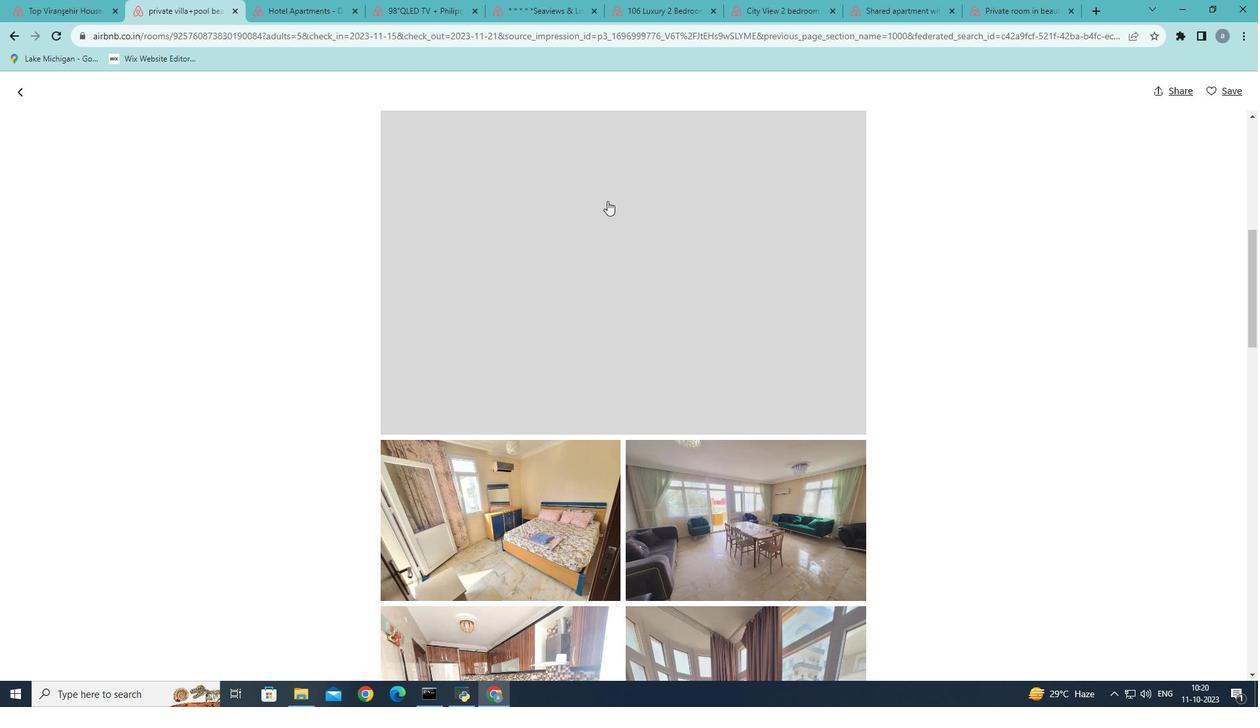 
Action: Mouse scrolled (607, 201) with delta (0, 0)
Screenshot: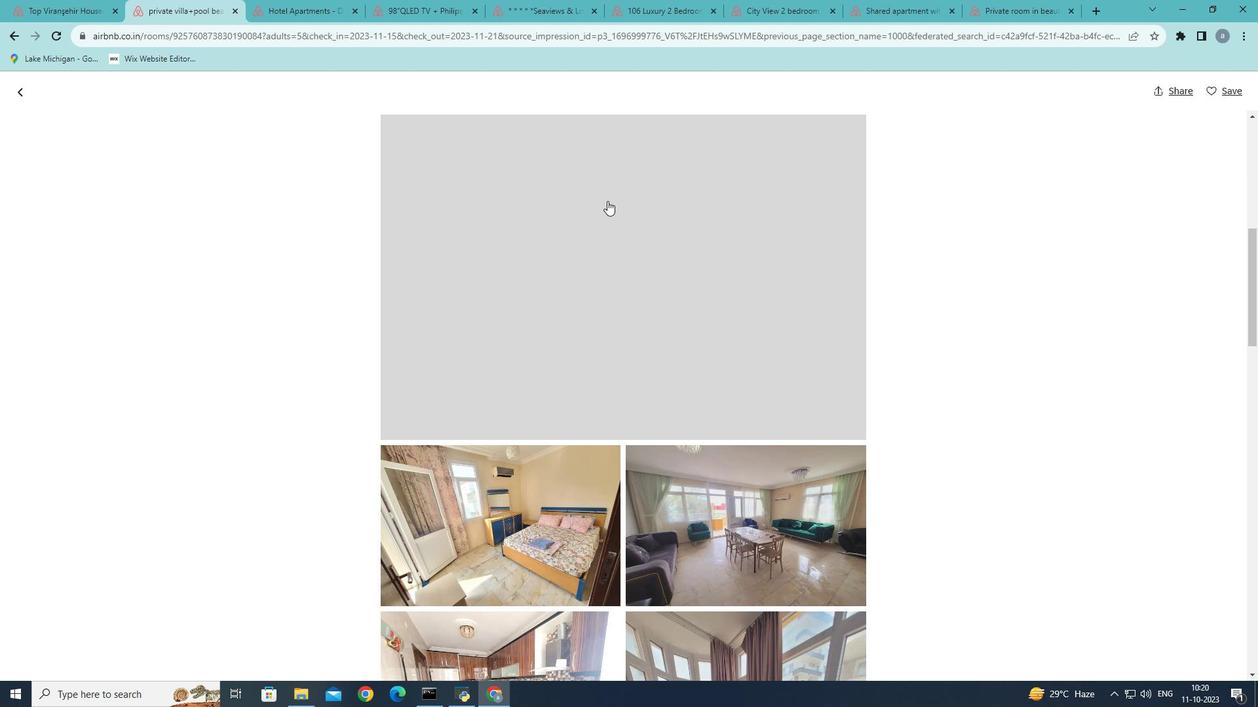 
Action: Mouse scrolled (607, 201) with delta (0, 0)
Screenshot: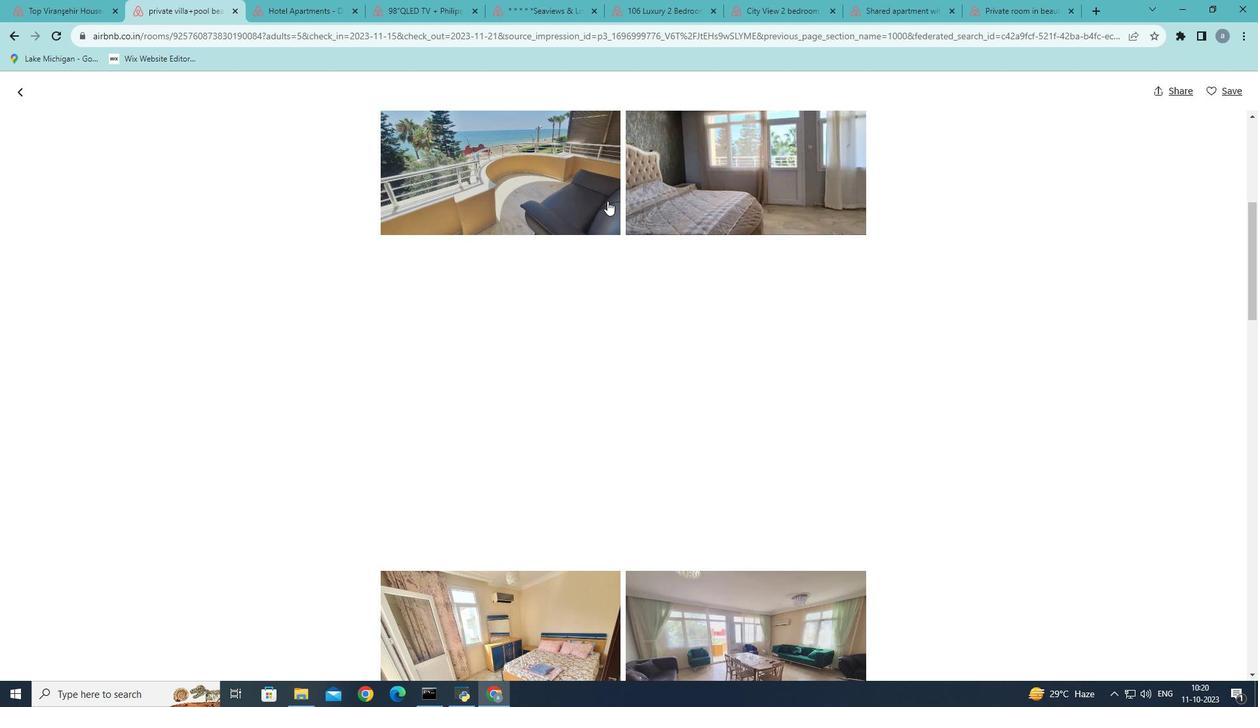 
Action: Mouse scrolled (607, 201) with delta (0, 0)
Screenshot: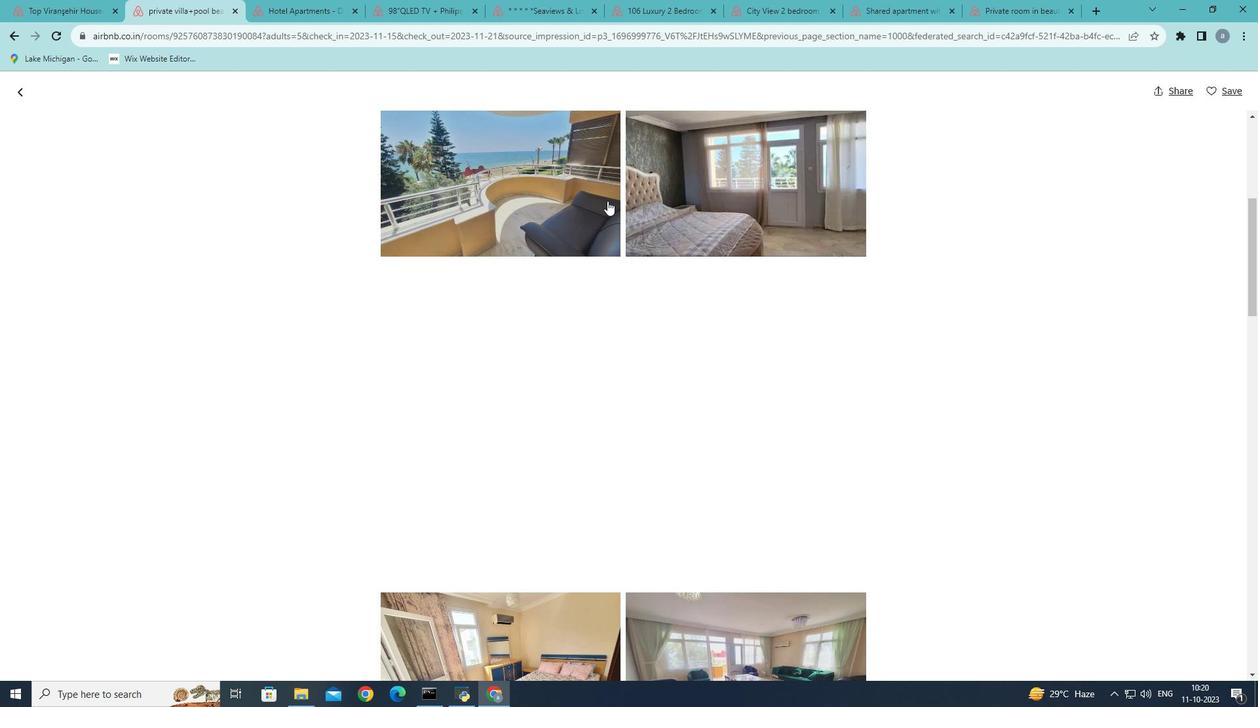 
Action: Mouse scrolled (607, 201) with delta (0, 0)
Screenshot: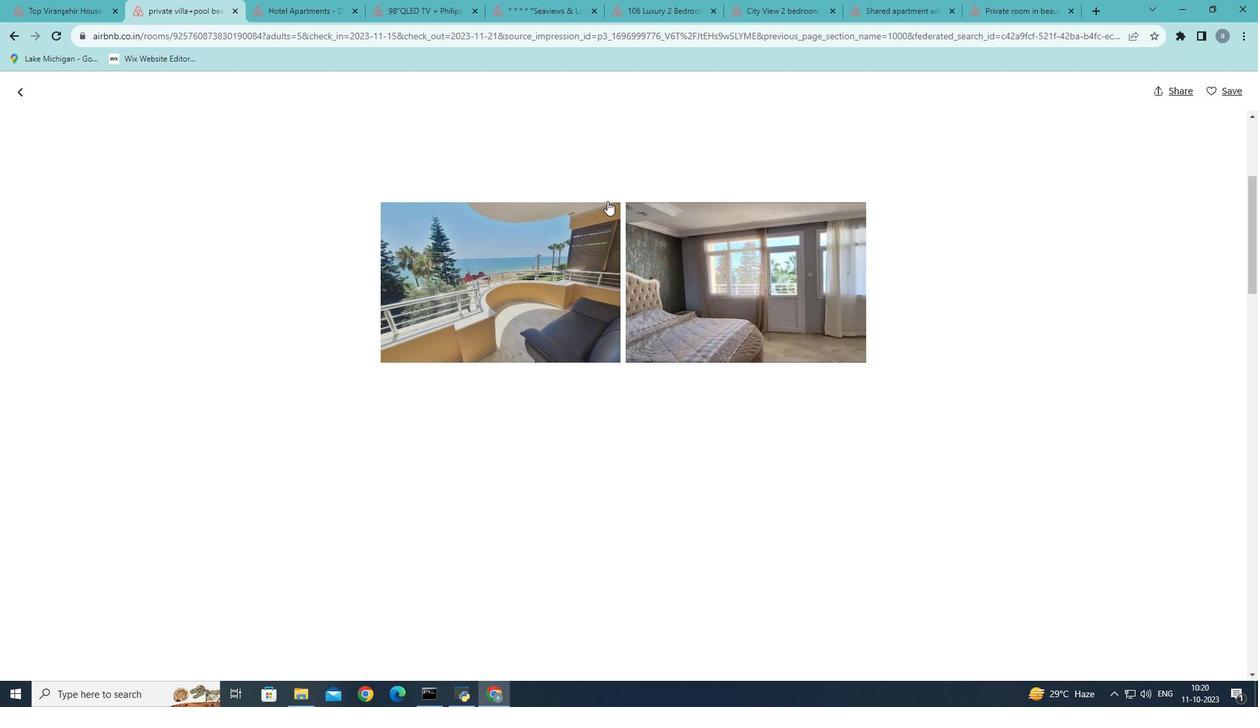 
Action: Mouse scrolled (607, 201) with delta (0, 0)
Screenshot: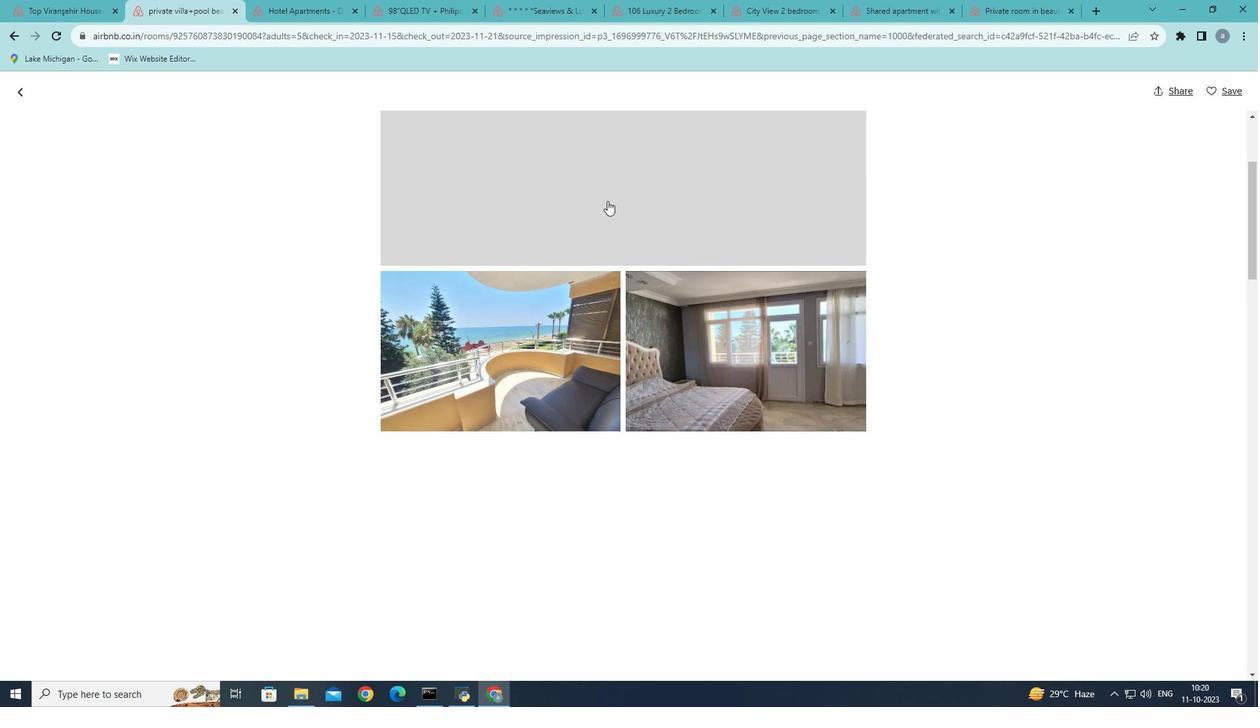 
Action: Mouse scrolled (607, 201) with delta (0, 0)
Screenshot: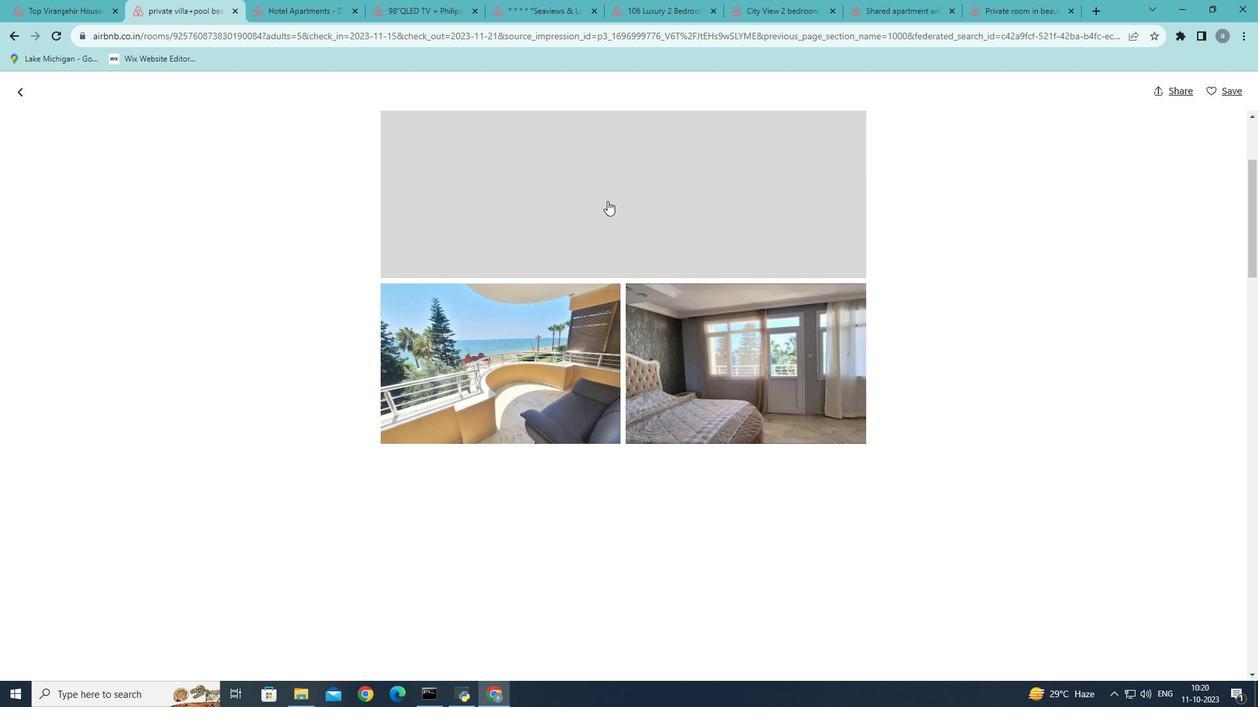 
Action: Mouse scrolled (607, 201) with delta (0, 0)
Screenshot: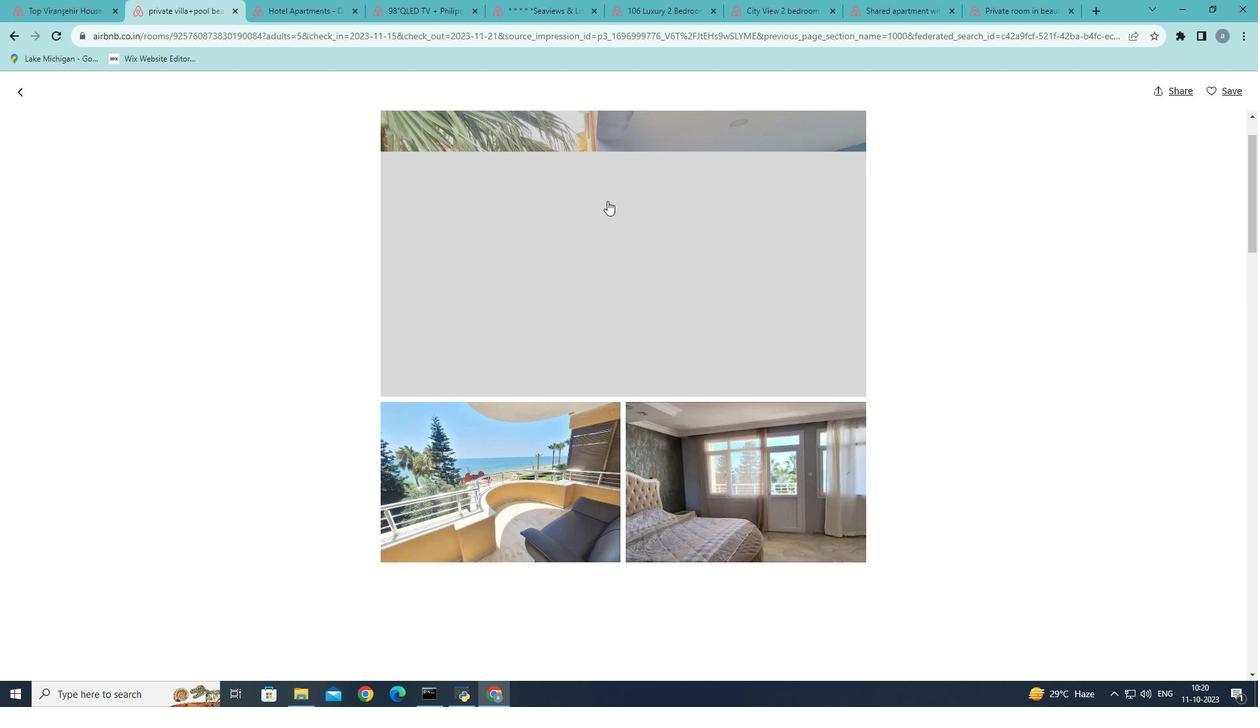 
Action: Mouse scrolled (607, 201) with delta (0, 0)
Screenshot: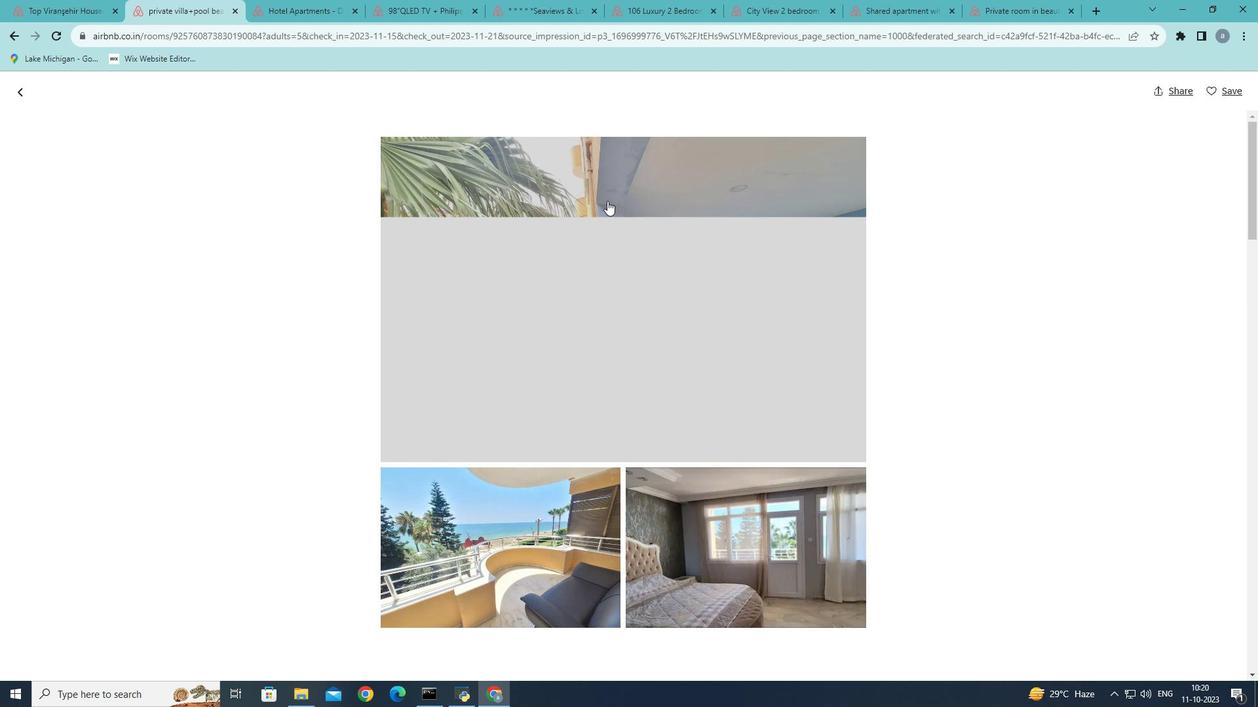 
Action: Mouse scrolled (607, 201) with delta (0, 0)
Screenshot: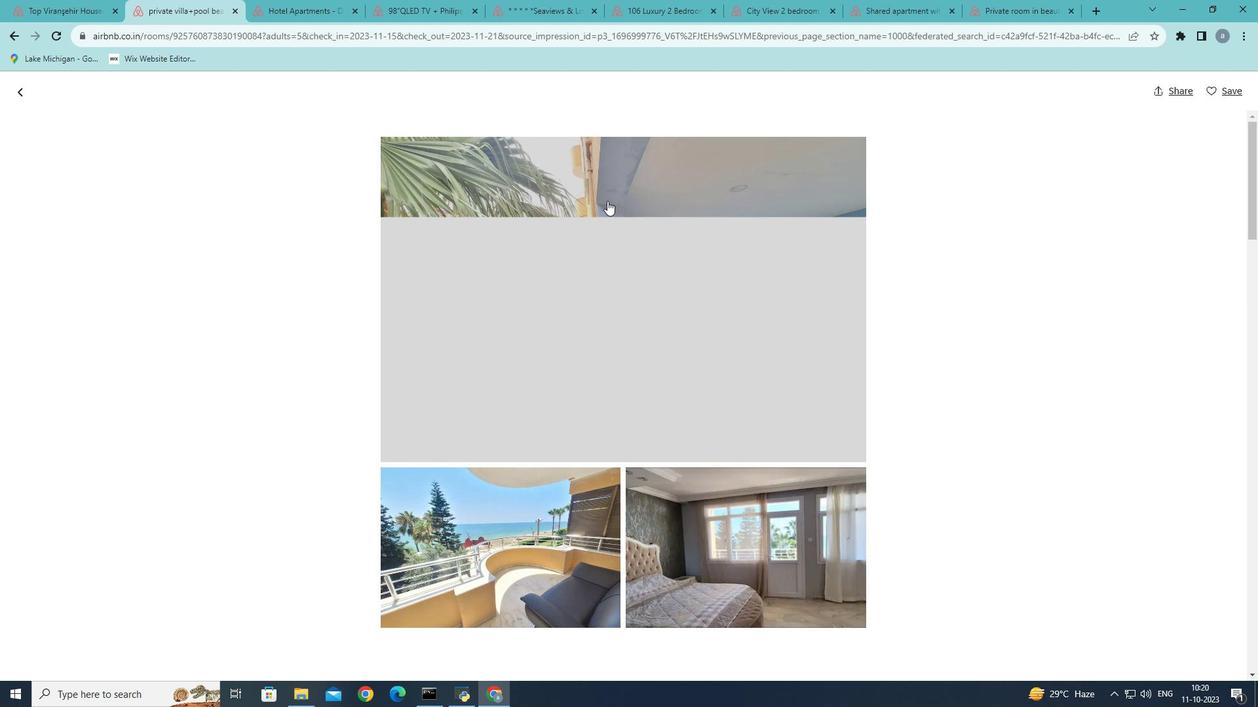 
Action: Mouse scrolled (607, 201) with delta (0, 0)
Screenshot: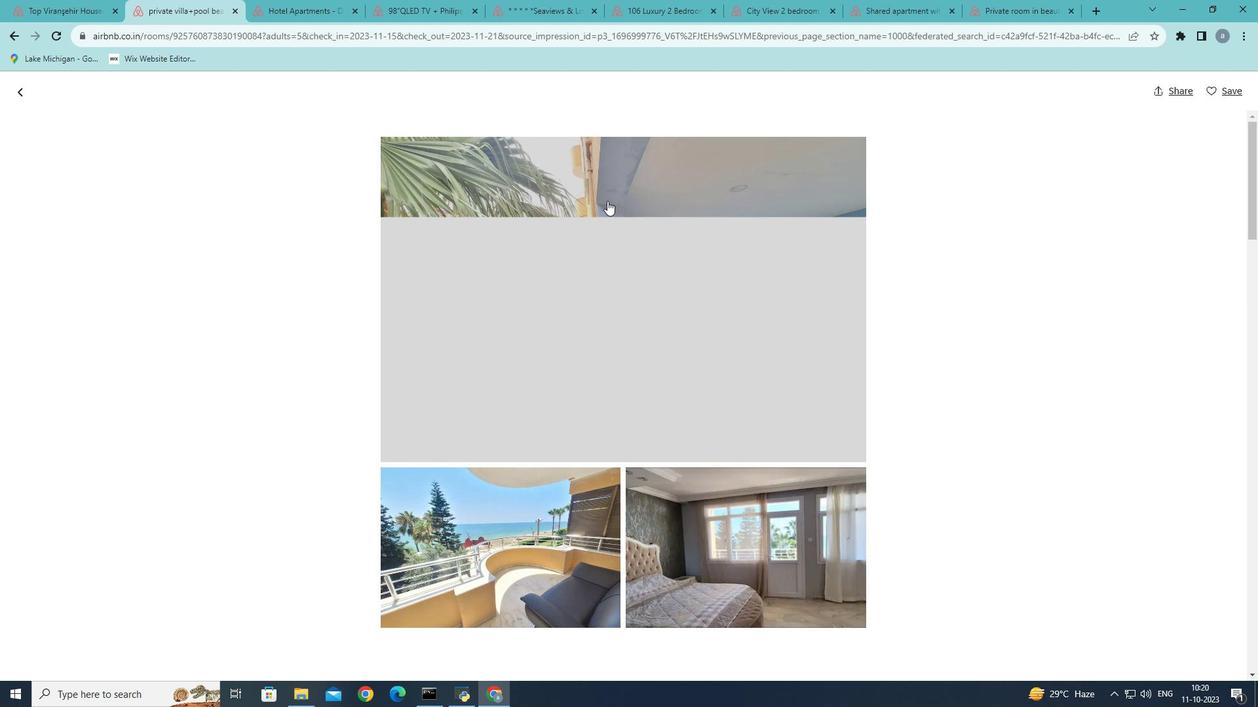 
Action: Mouse moved to (608, 202)
Screenshot: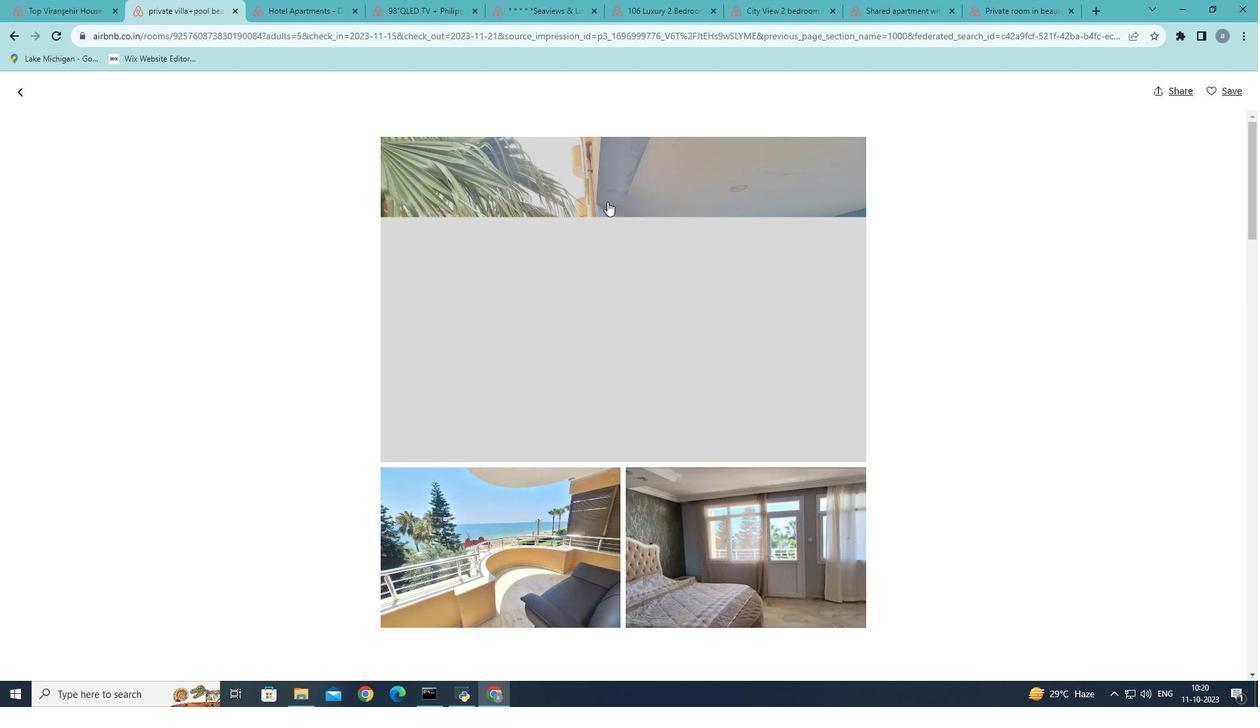 
Action: Mouse scrolled (608, 201) with delta (0, 0)
Screenshot: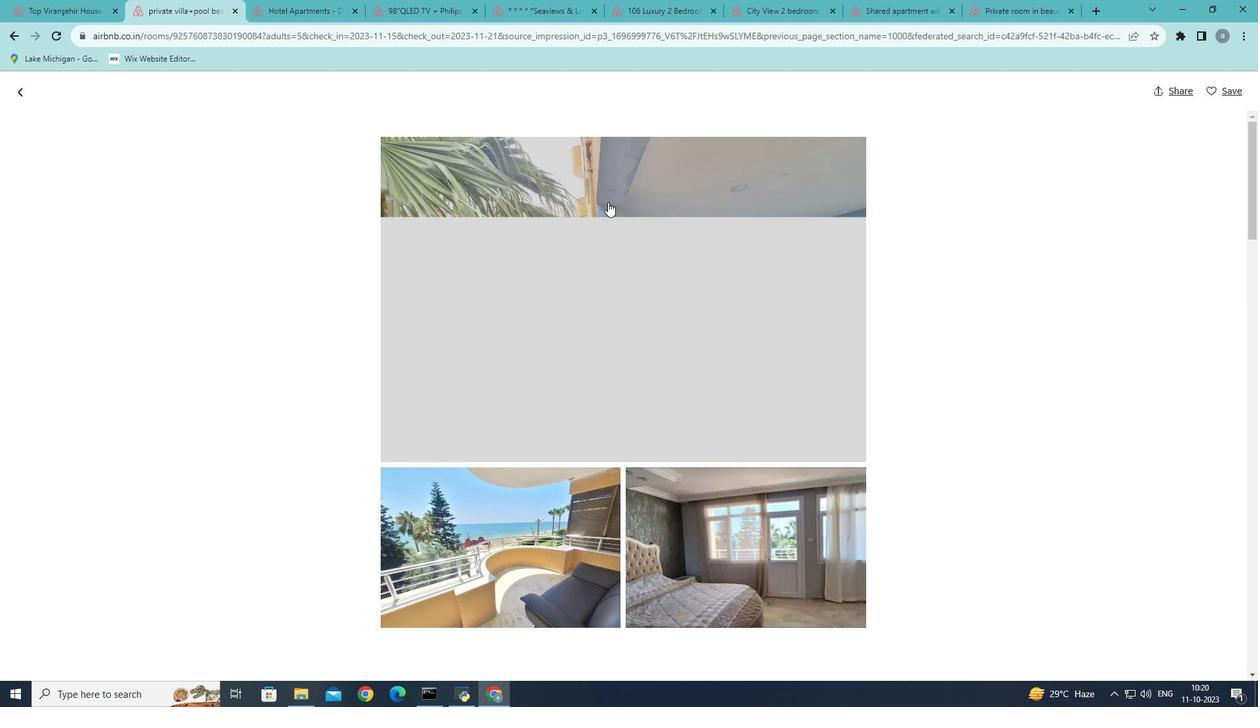 
Action: Mouse moved to (608, 202)
Screenshot: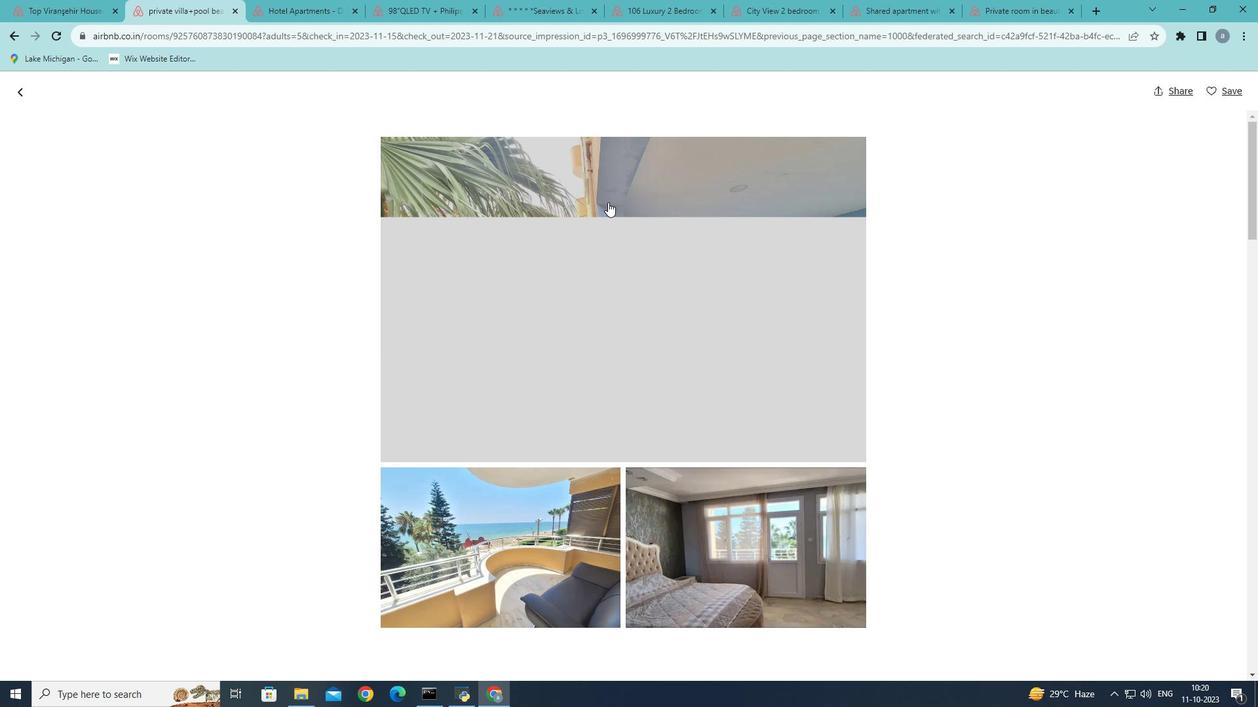 
Action: Mouse scrolled (608, 201) with delta (0, 0)
Screenshot: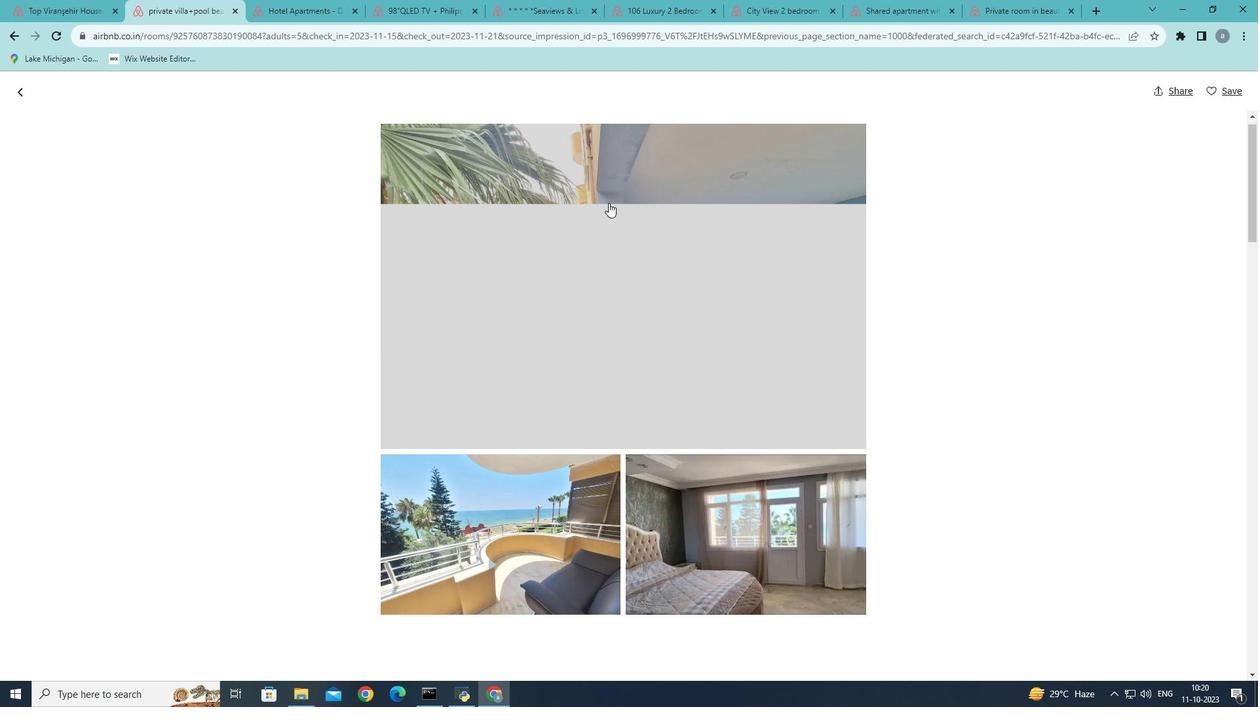 
Action: Mouse scrolled (608, 201) with delta (0, 0)
Screenshot: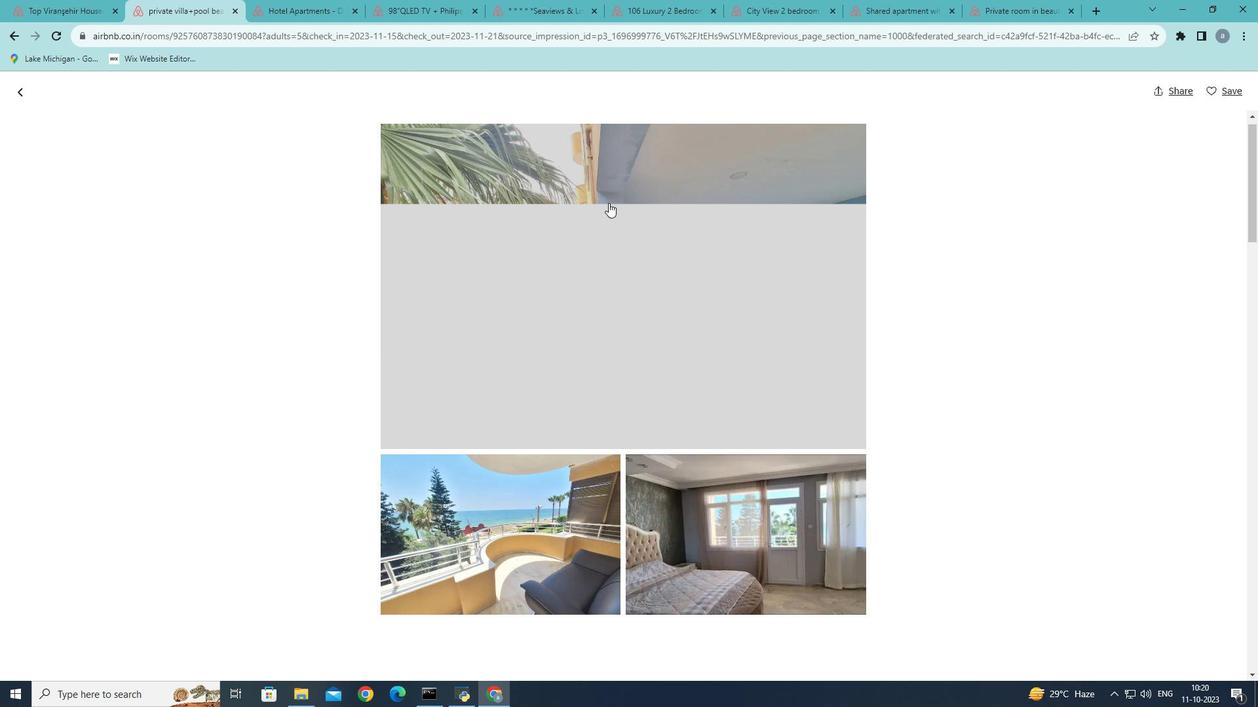 
Action: Mouse moved to (608, 203)
Screenshot: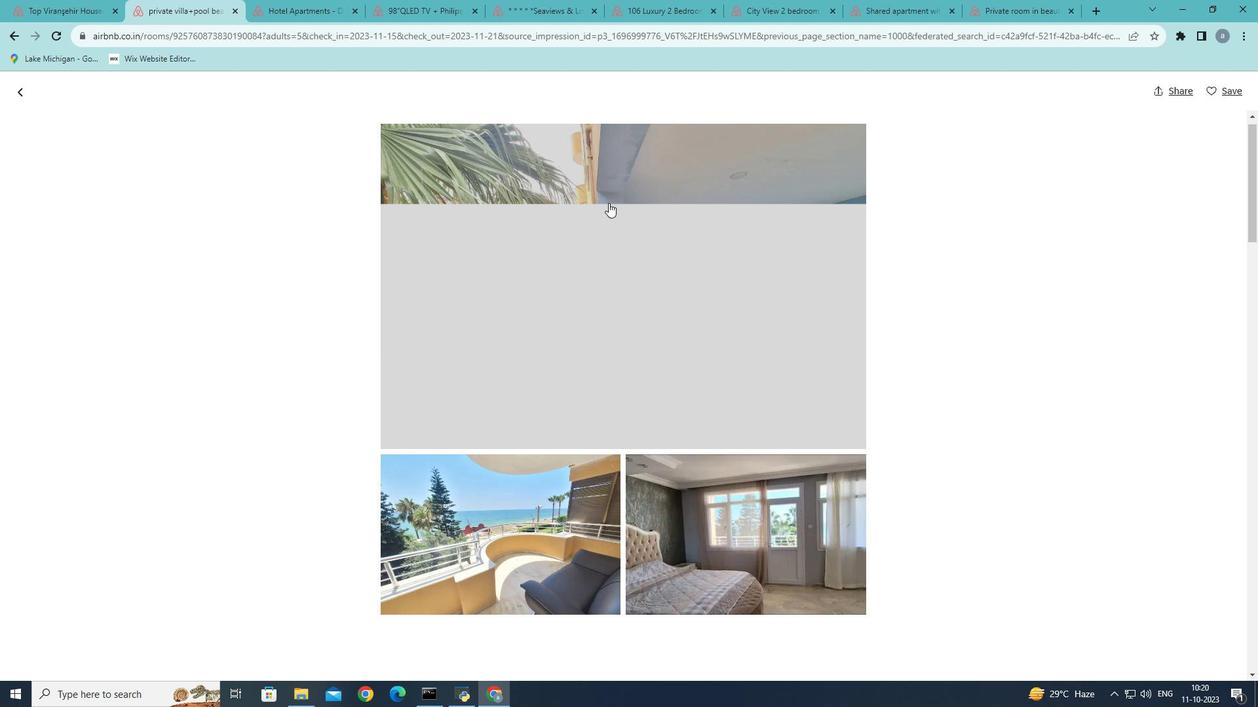 
Action: Mouse scrolled (608, 202) with delta (0, 0)
Screenshot: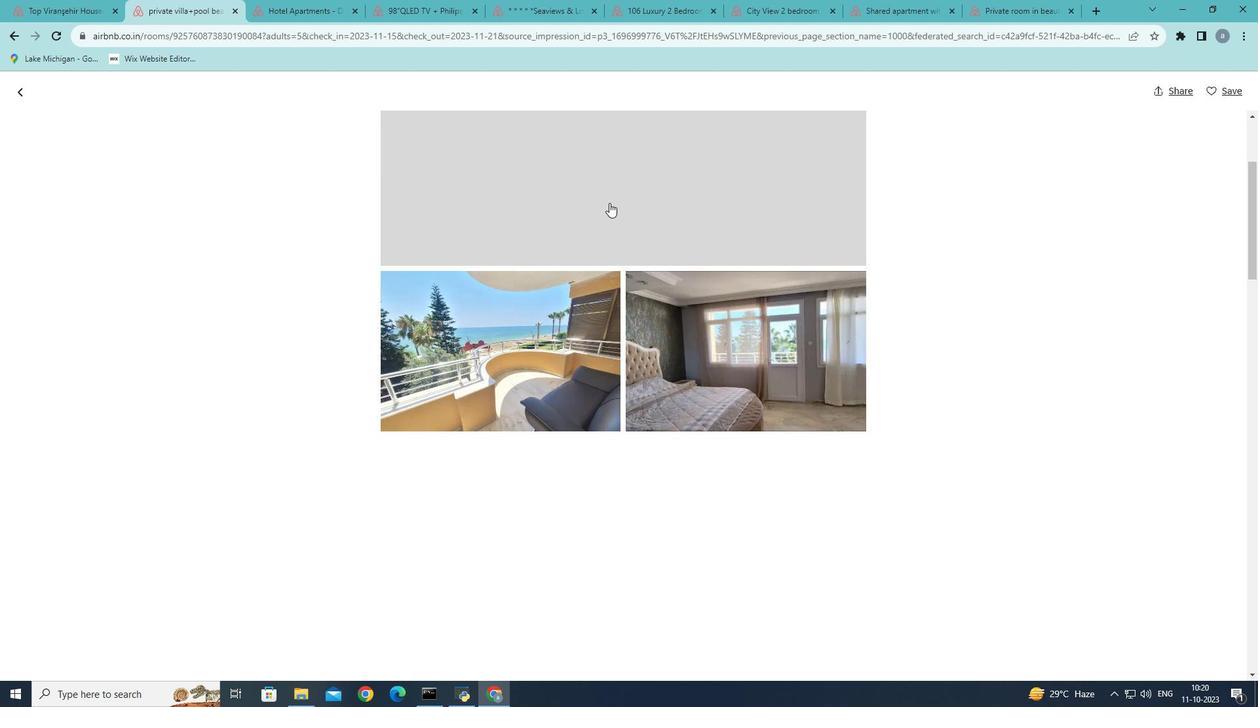 
Action: Mouse moved to (609, 203)
Screenshot: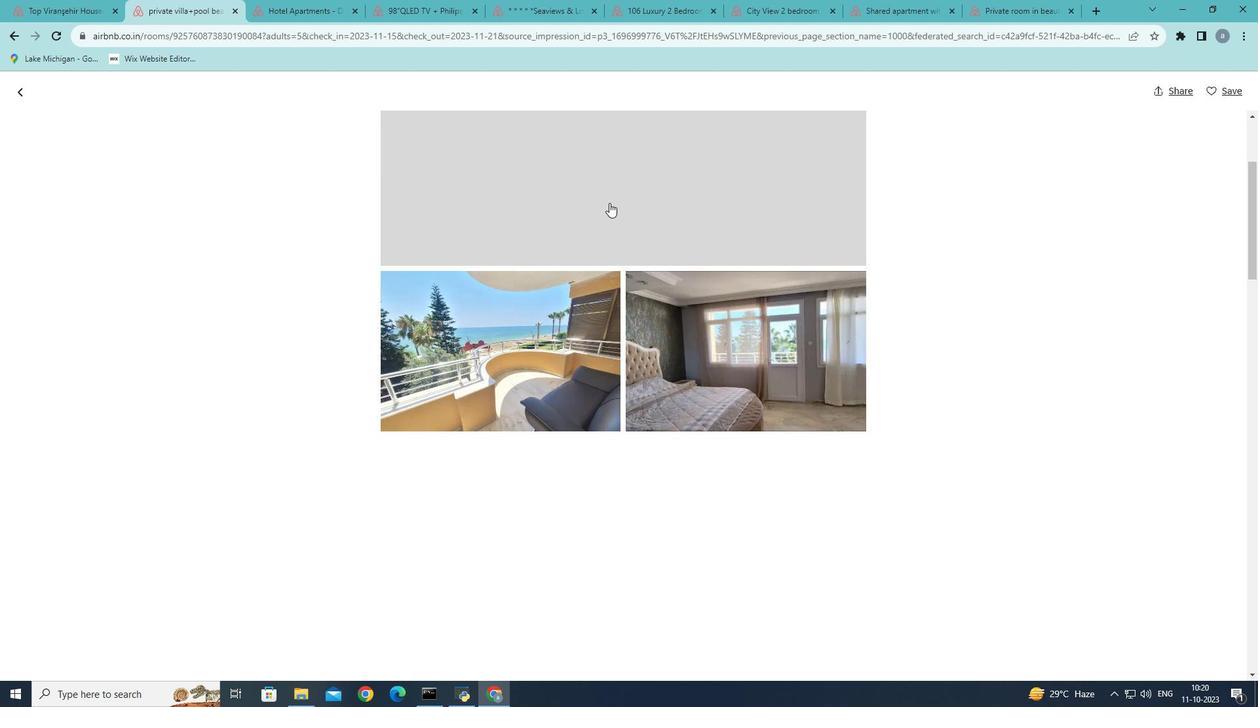 
Action: Mouse scrolled (609, 202) with delta (0, 0)
Screenshot: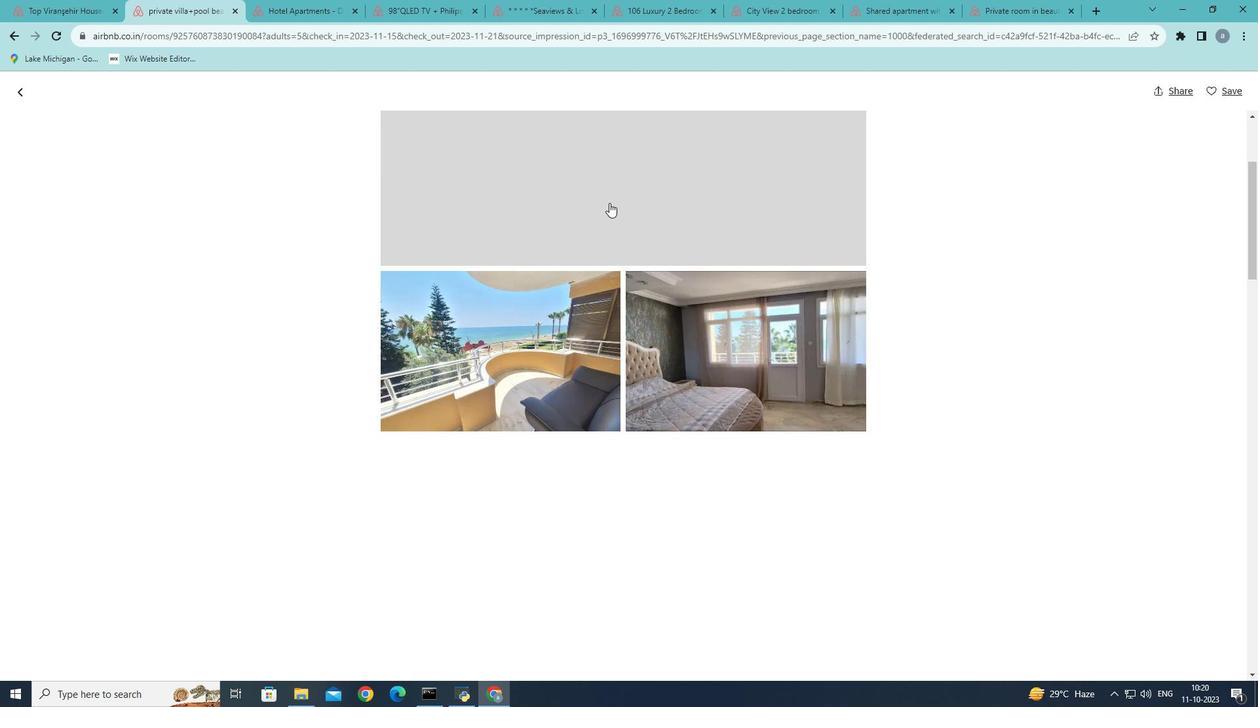 
Action: Mouse moved to (609, 203)
Screenshot: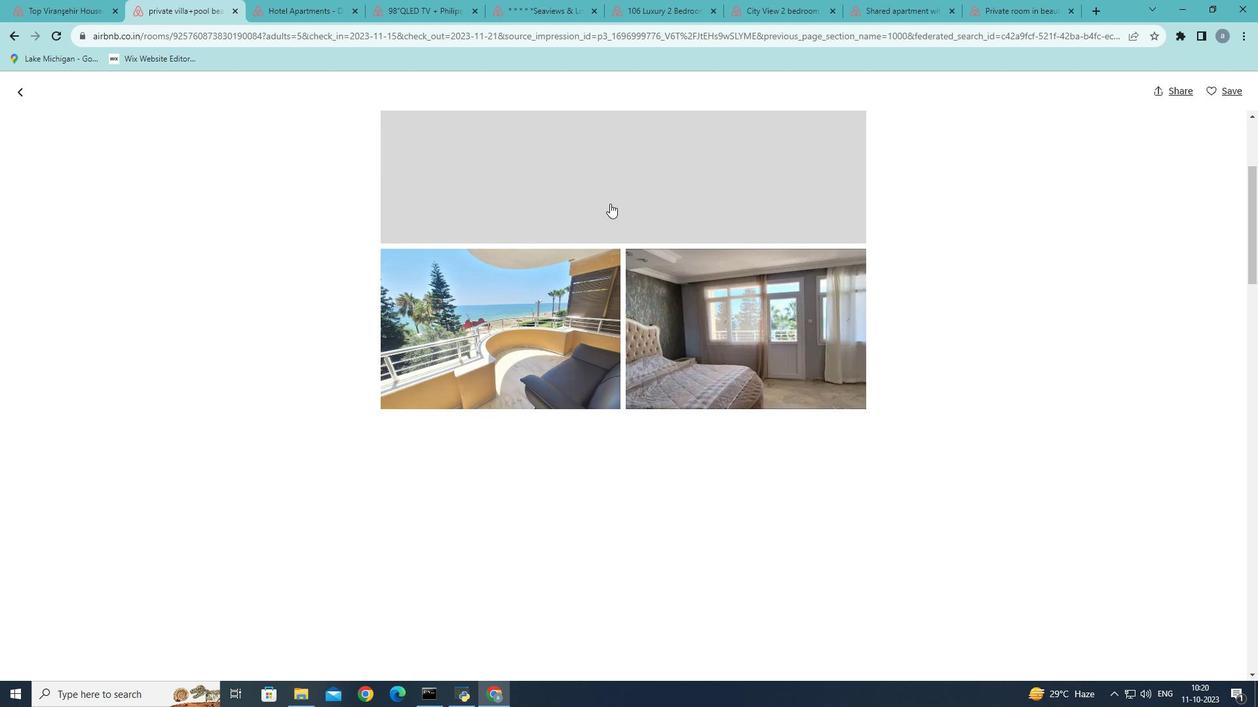 
Action: Mouse scrolled (609, 203) with delta (0, 0)
Screenshot: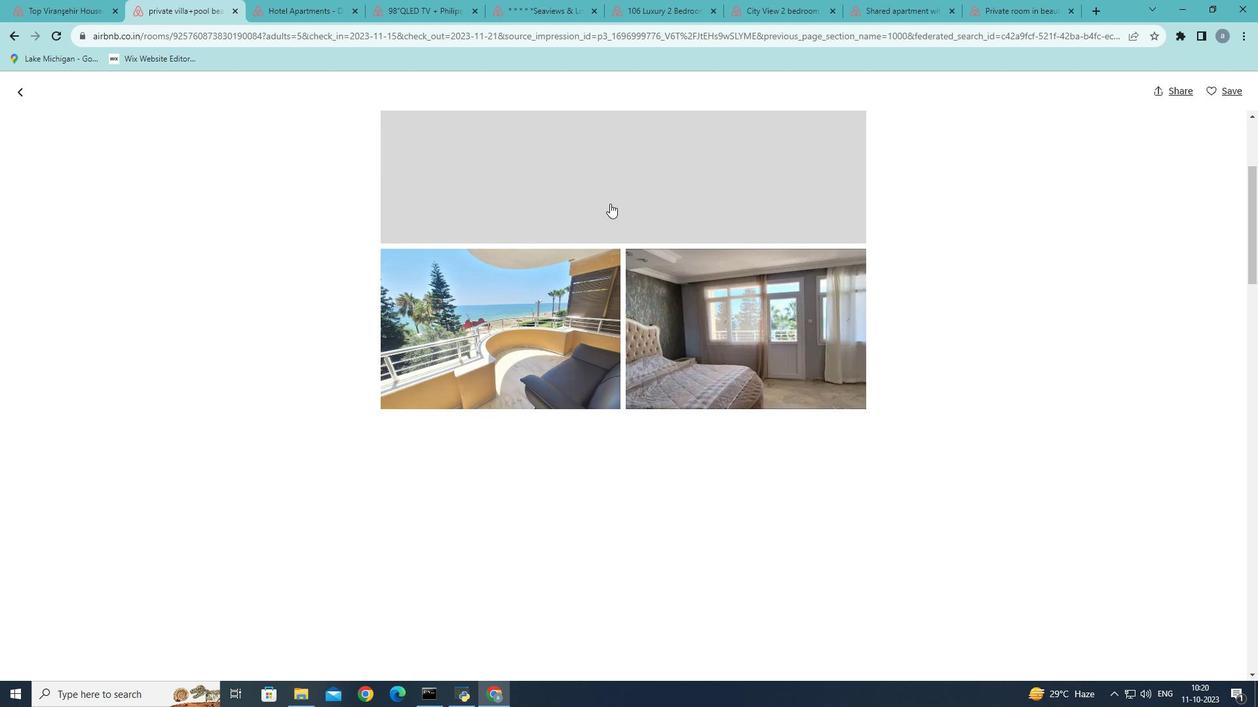 
Action: Mouse moved to (610, 203)
Screenshot: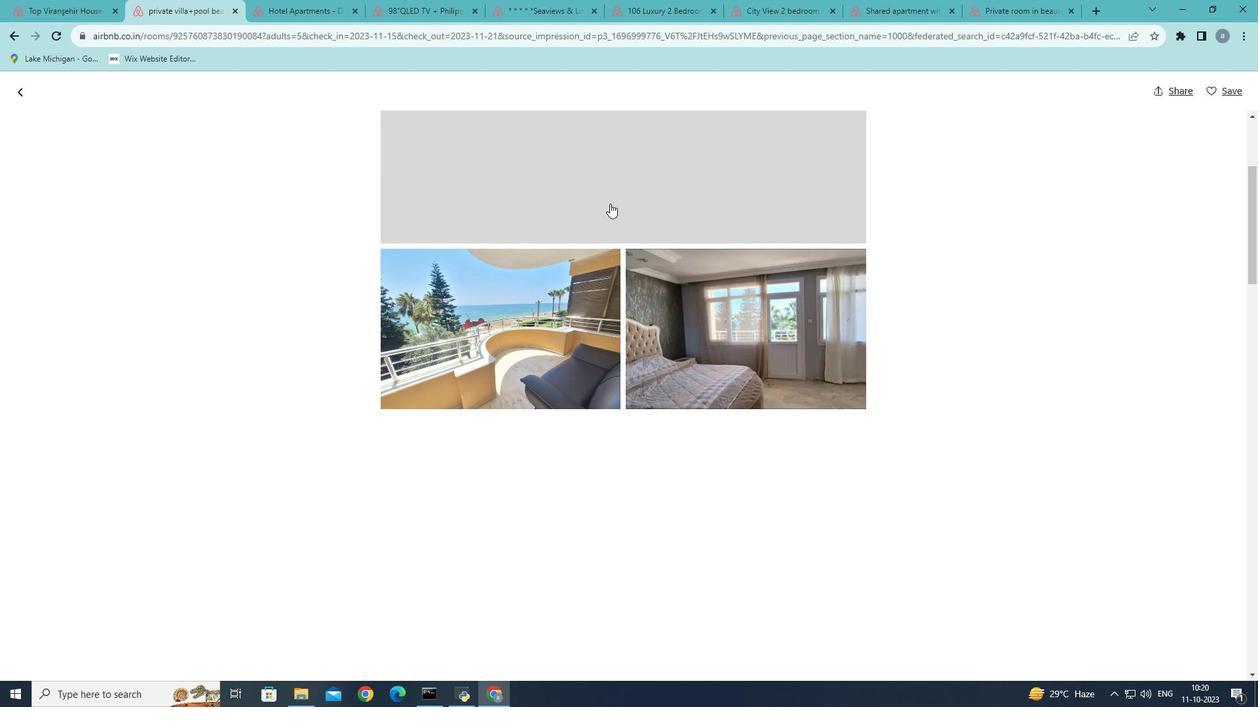 
Action: Mouse scrolled (610, 203) with delta (0, 0)
Screenshot: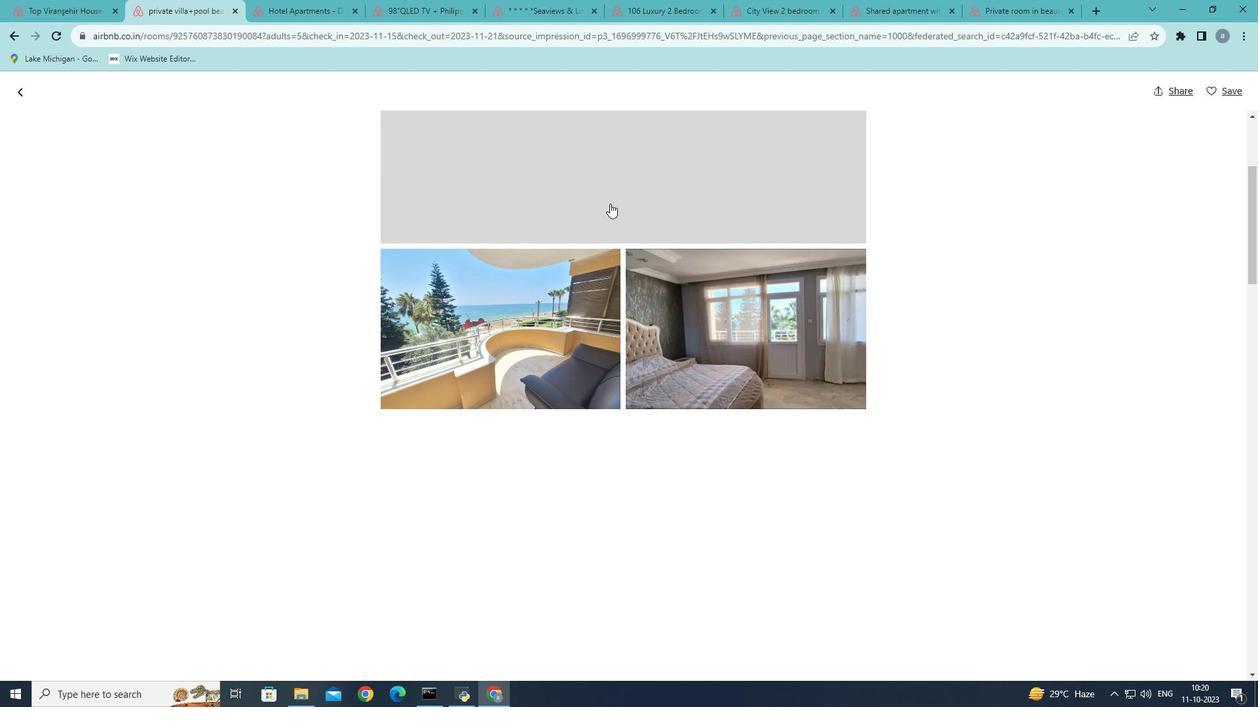 
Action: Mouse moved to (612, 210)
Screenshot: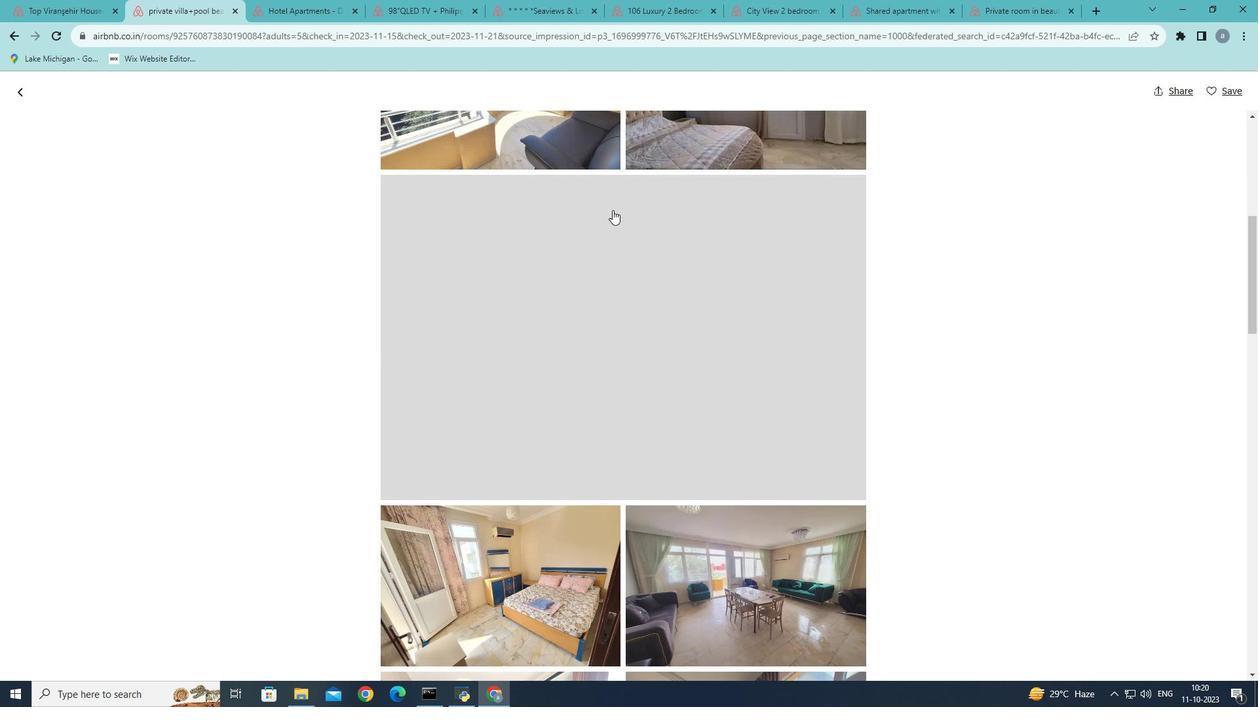 
Action: Mouse scrolled (612, 209) with delta (0, 0)
Screenshot: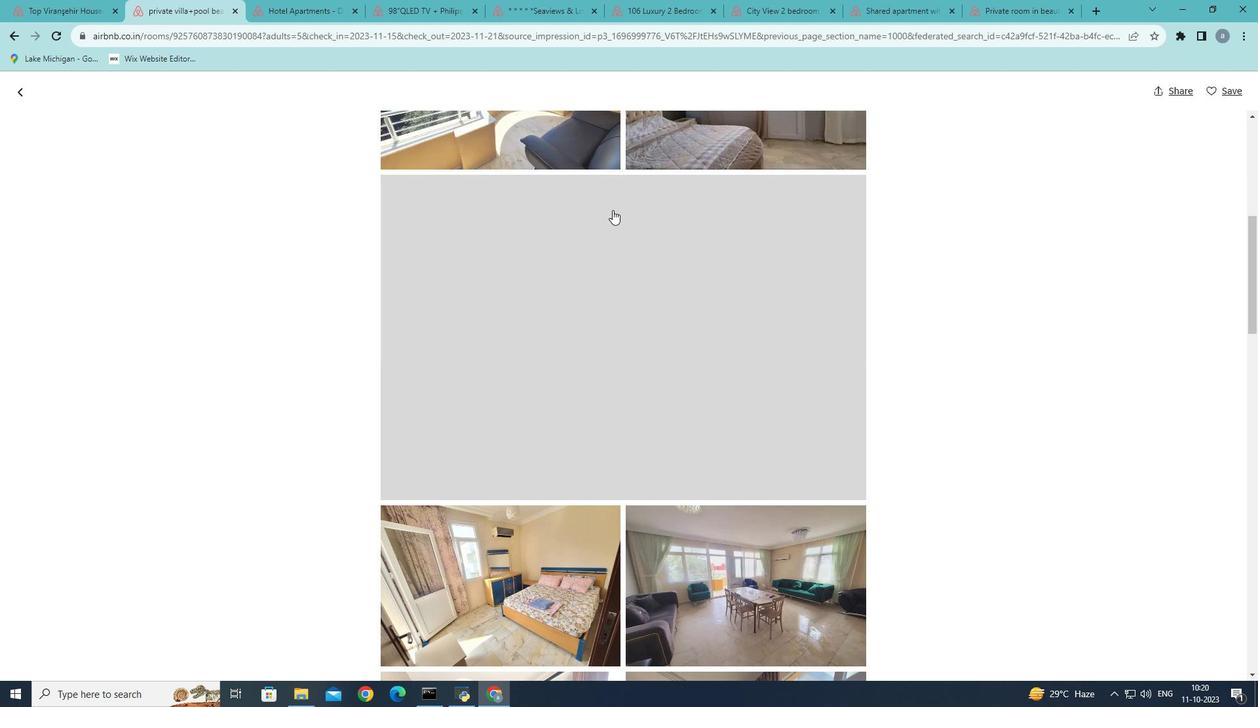 
Action: Mouse scrolled (612, 209) with delta (0, 0)
Screenshot: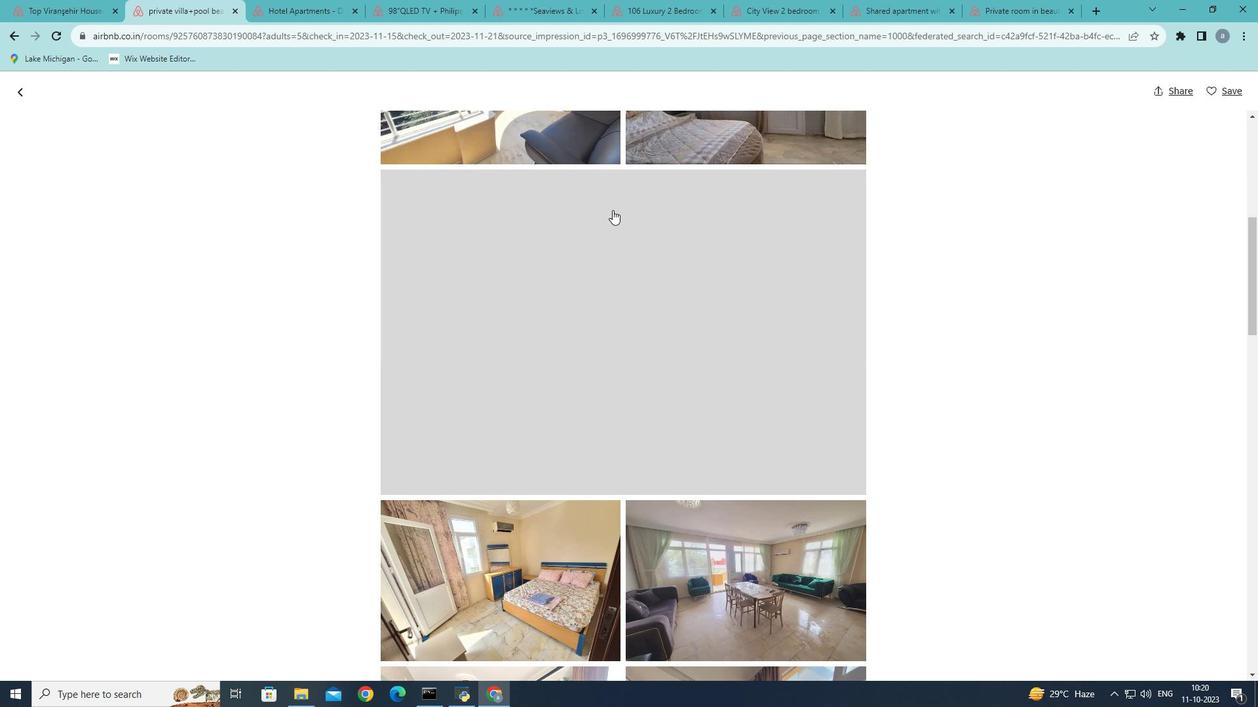 
Action: Mouse scrolled (612, 209) with delta (0, 0)
Screenshot: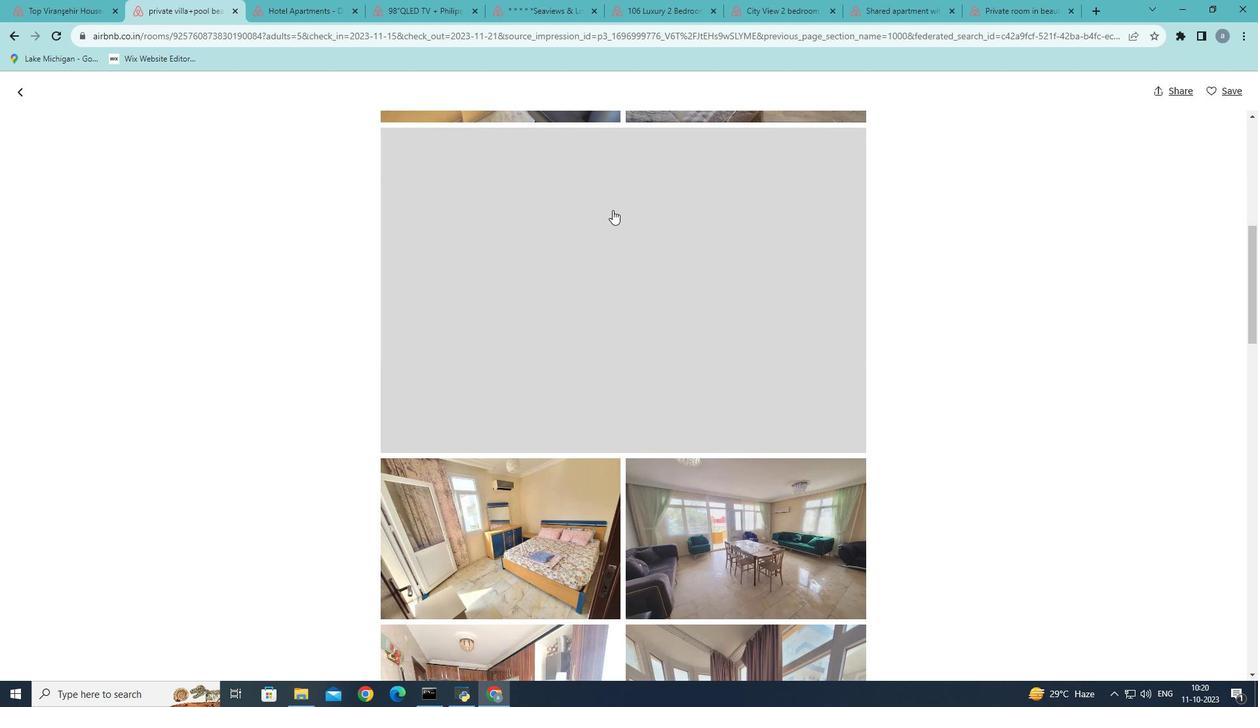 
Action: Mouse scrolled (612, 209) with delta (0, 0)
Screenshot: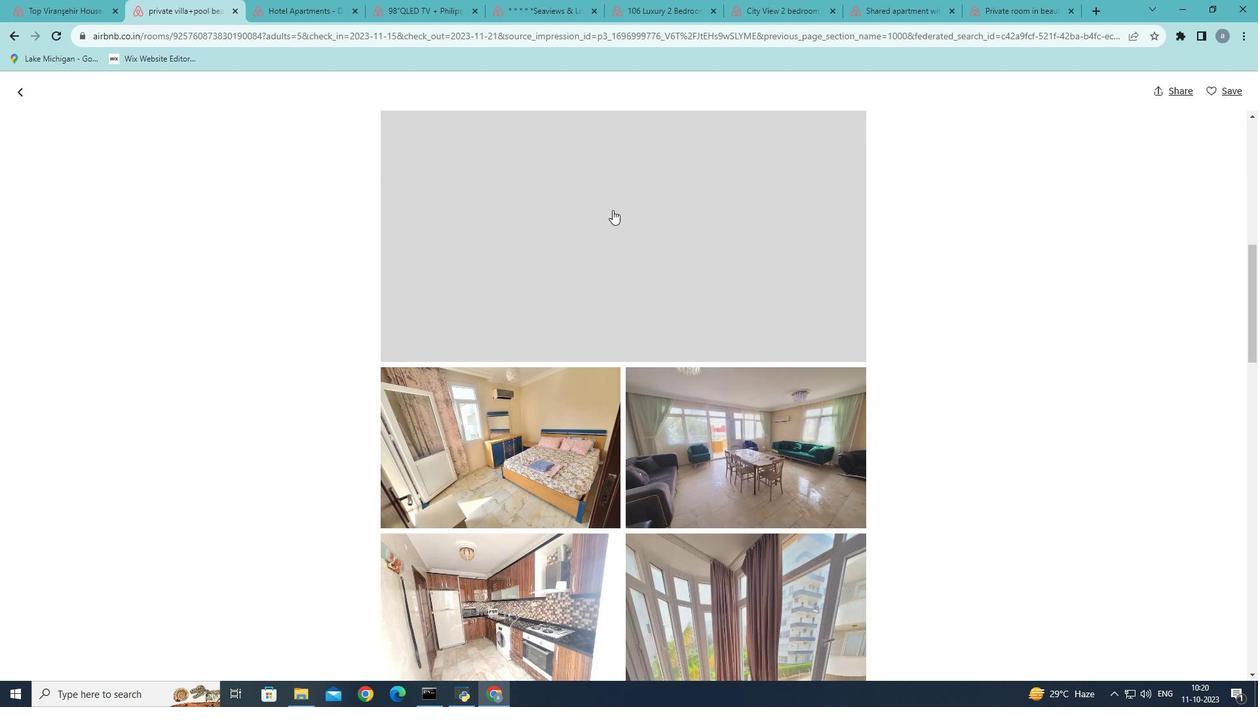 
Action: Mouse scrolled (612, 209) with delta (0, 0)
Screenshot: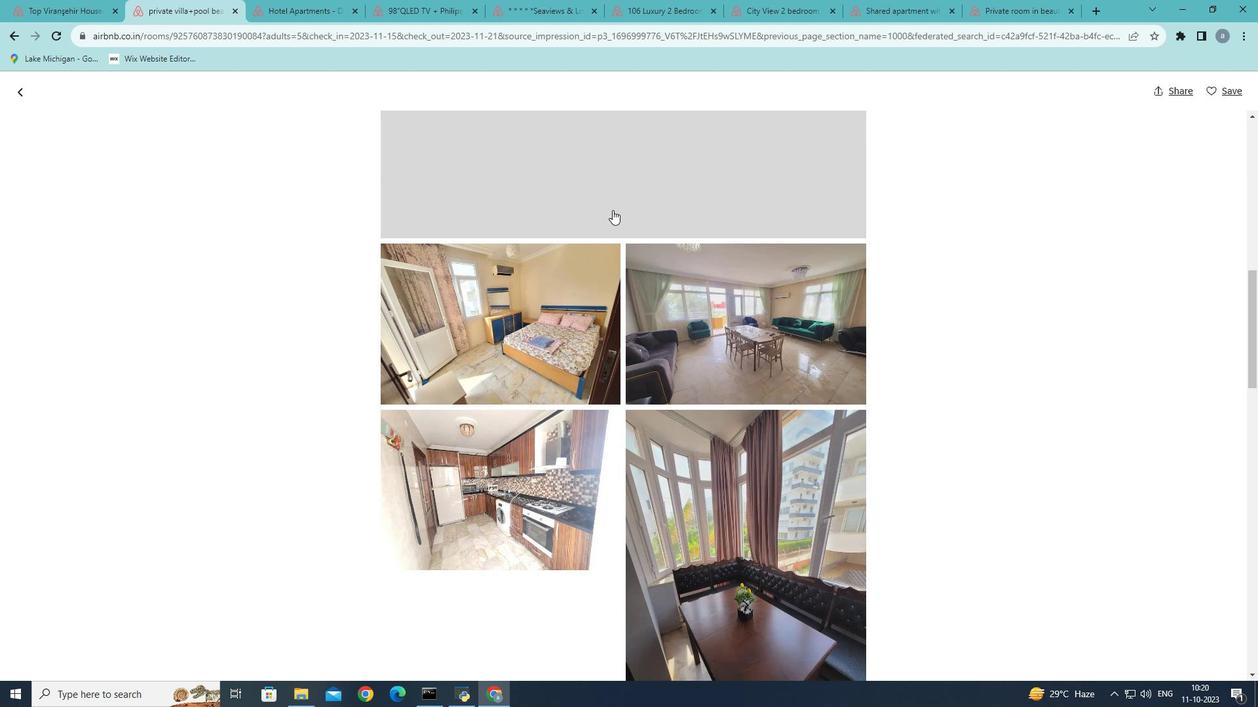 
Action: Mouse scrolled (612, 209) with delta (0, 0)
Screenshot: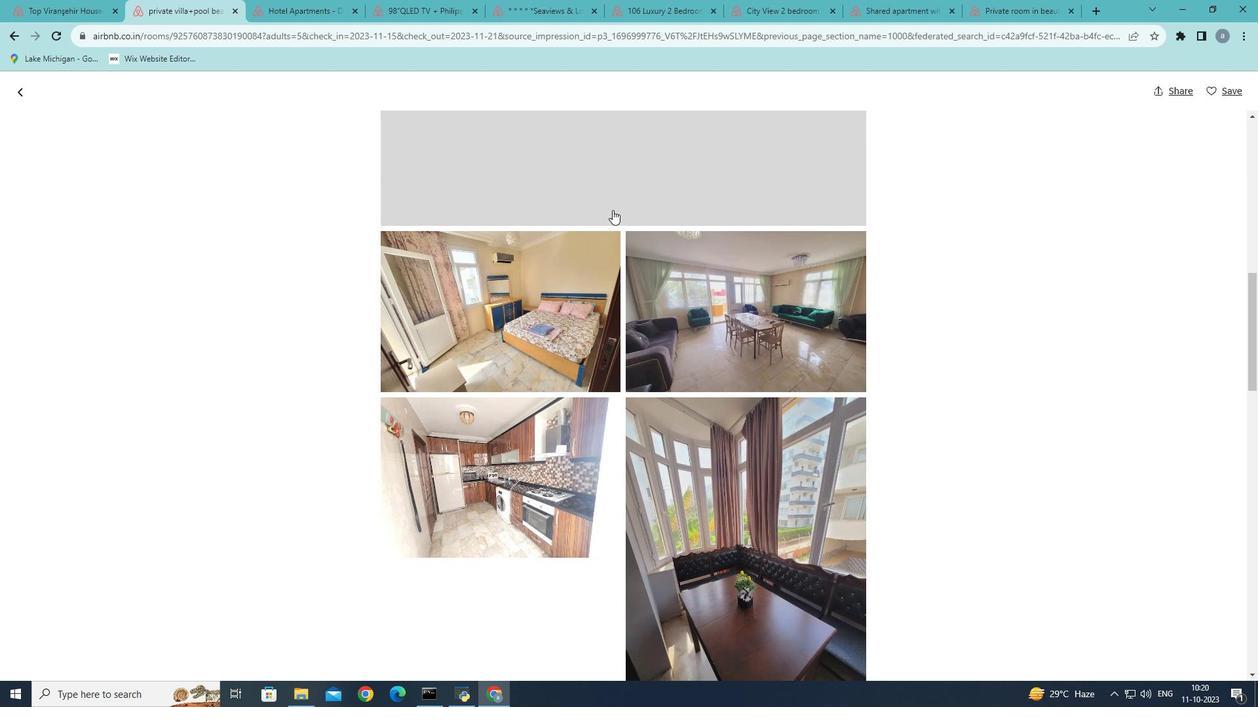
Action: Mouse scrolled (612, 209) with delta (0, 0)
Screenshot: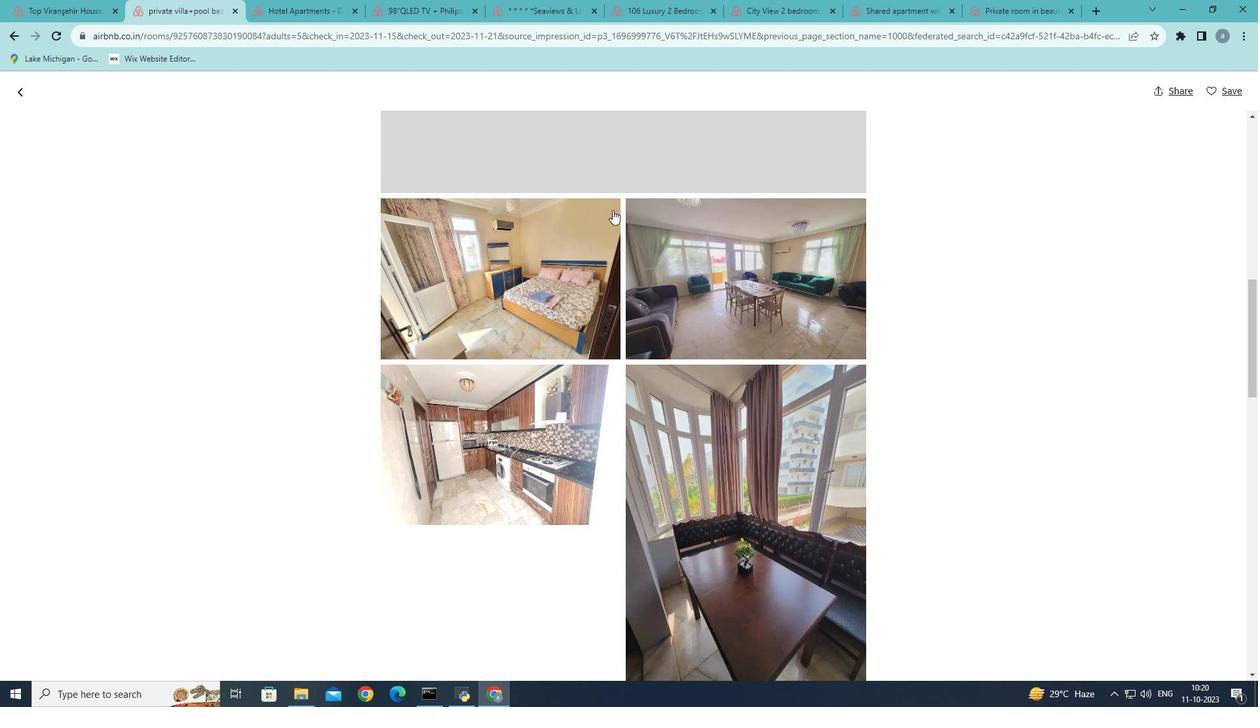 
Action: Mouse scrolled (612, 209) with delta (0, 0)
Screenshot: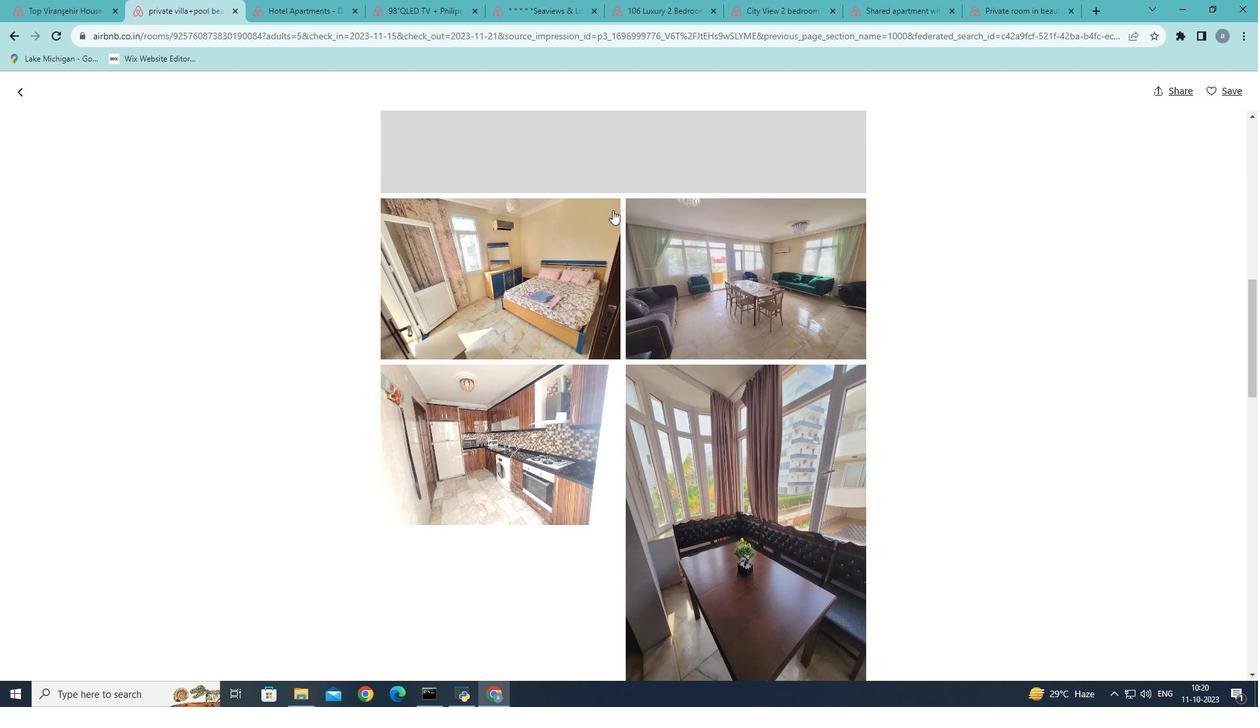 
Action: Mouse scrolled (612, 209) with delta (0, 0)
Screenshot: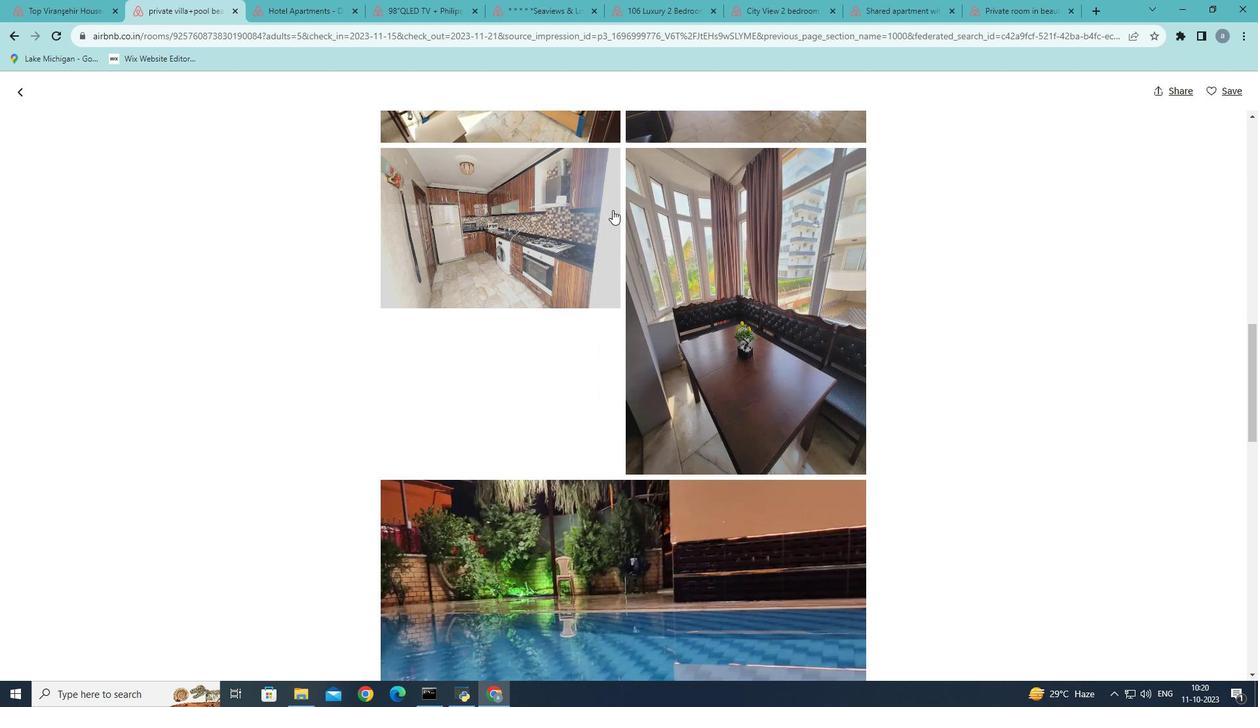 
Action: Mouse scrolled (612, 209) with delta (0, 0)
Screenshot: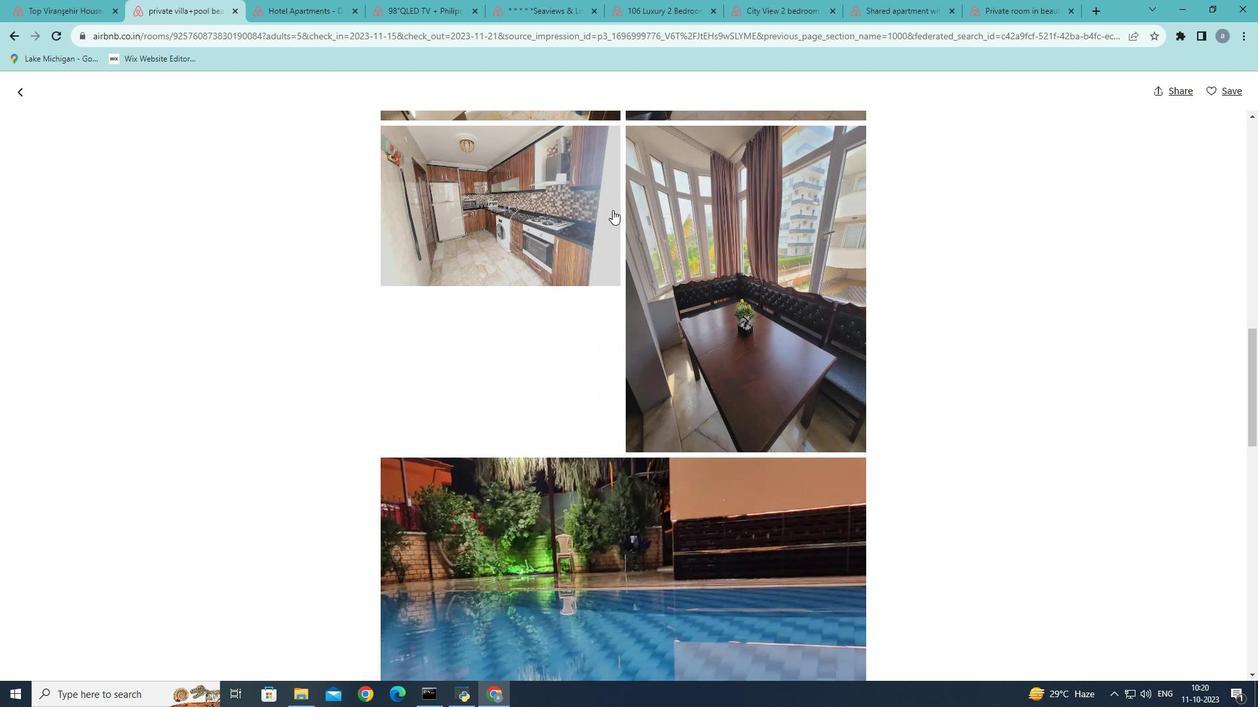 
Action: Mouse scrolled (612, 209) with delta (0, 0)
Screenshot: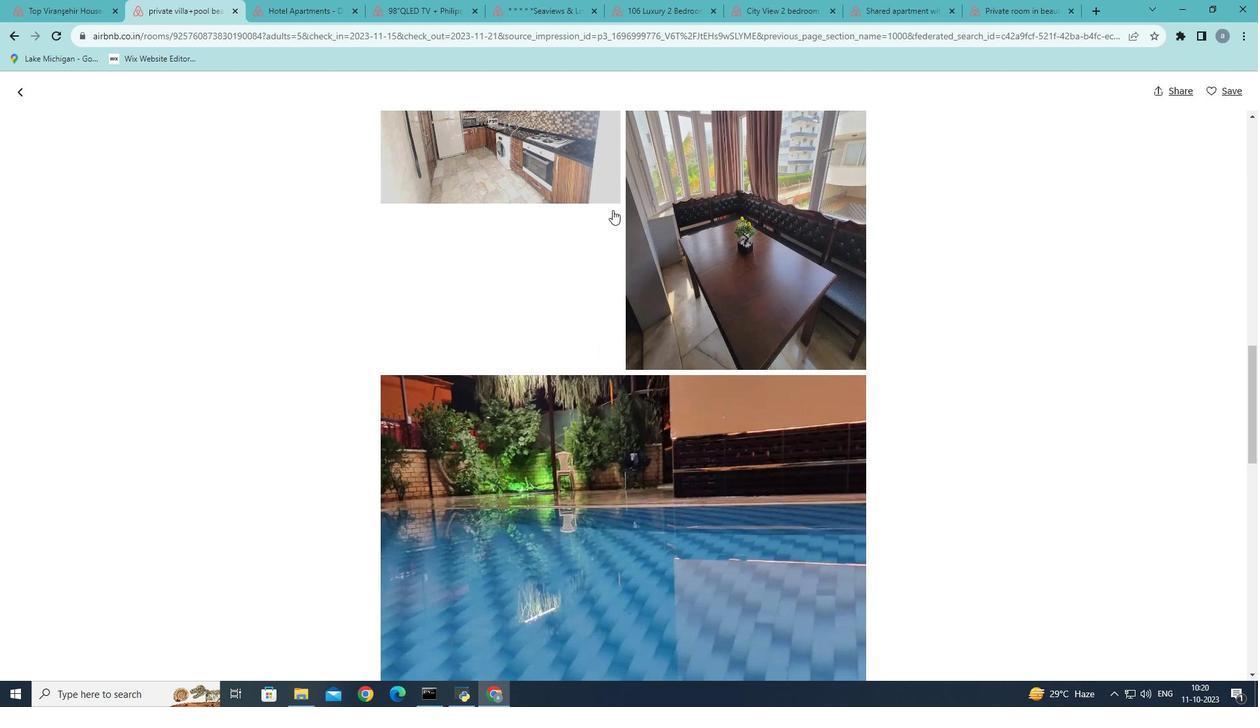 
Action: Mouse scrolled (612, 209) with delta (0, 0)
Screenshot: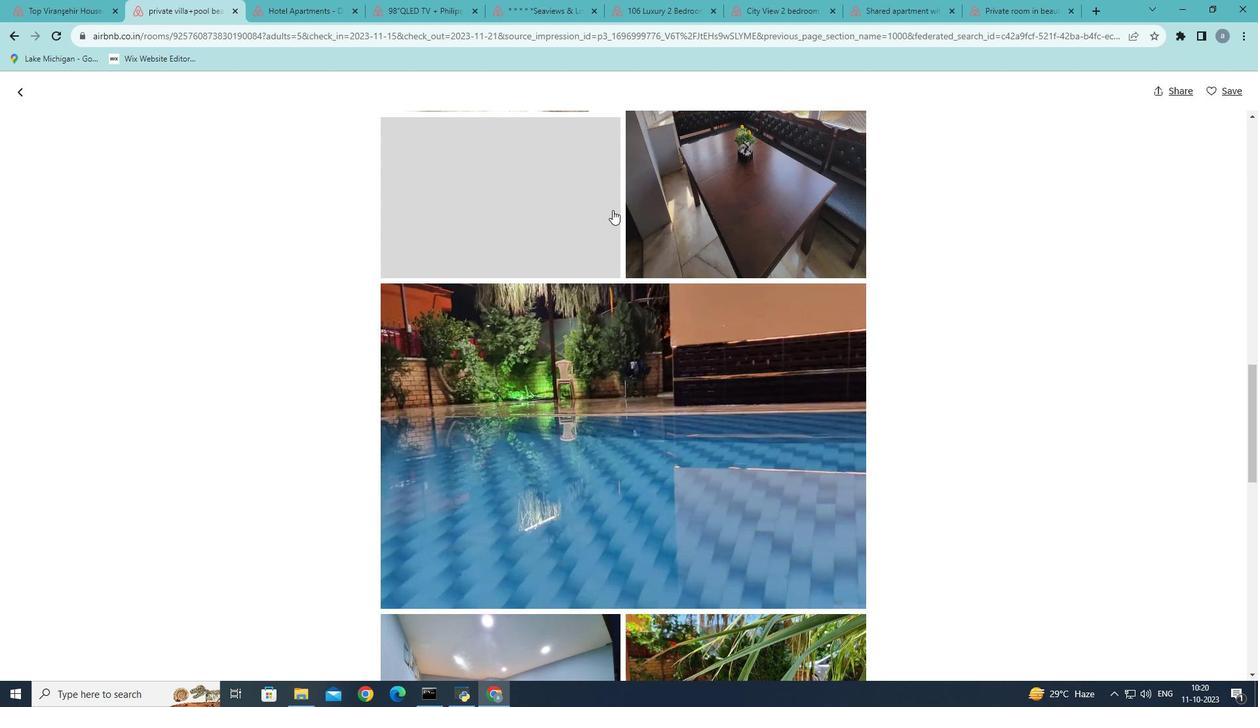 
Action: Mouse scrolled (612, 209) with delta (0, 0)
Screenshot: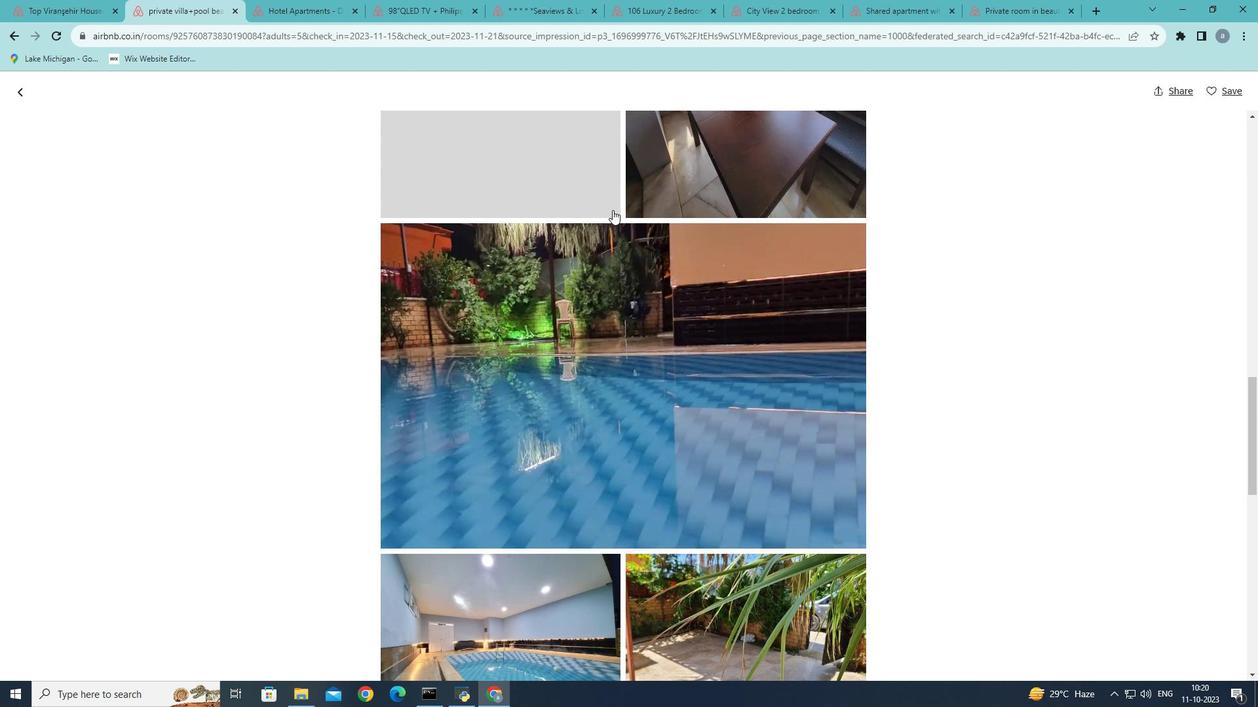 
Action: Mouse scrolled (612, 209) with delta (0, 0)
Screenshot: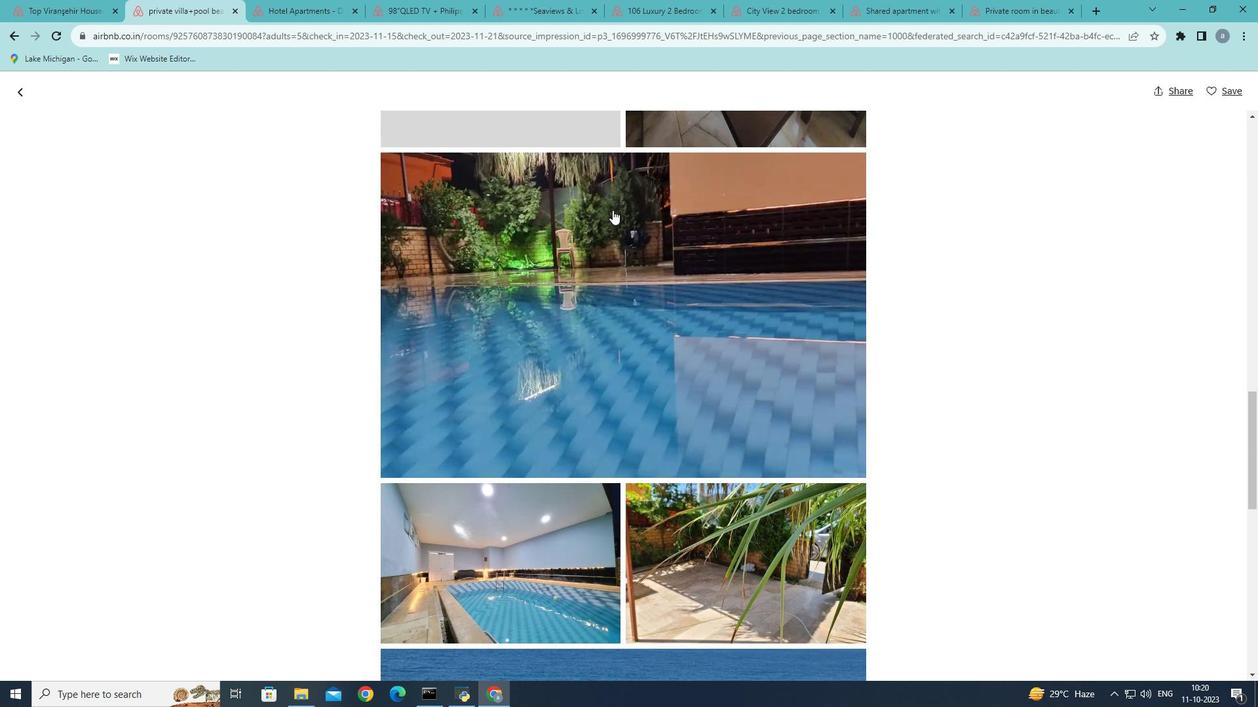
Action: Mouse scrolled (612, 209) with delta (0, 0)
Screenshot: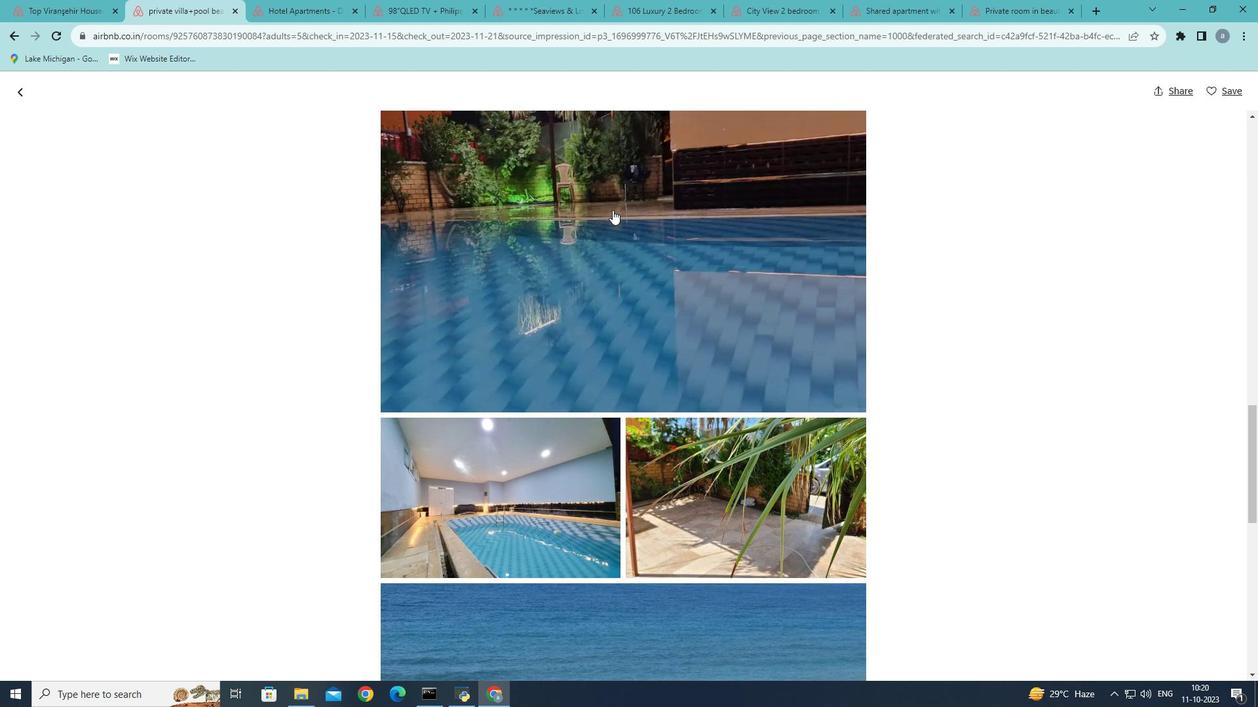 
Action: Mouse moved to (613, 211)
Screenshot: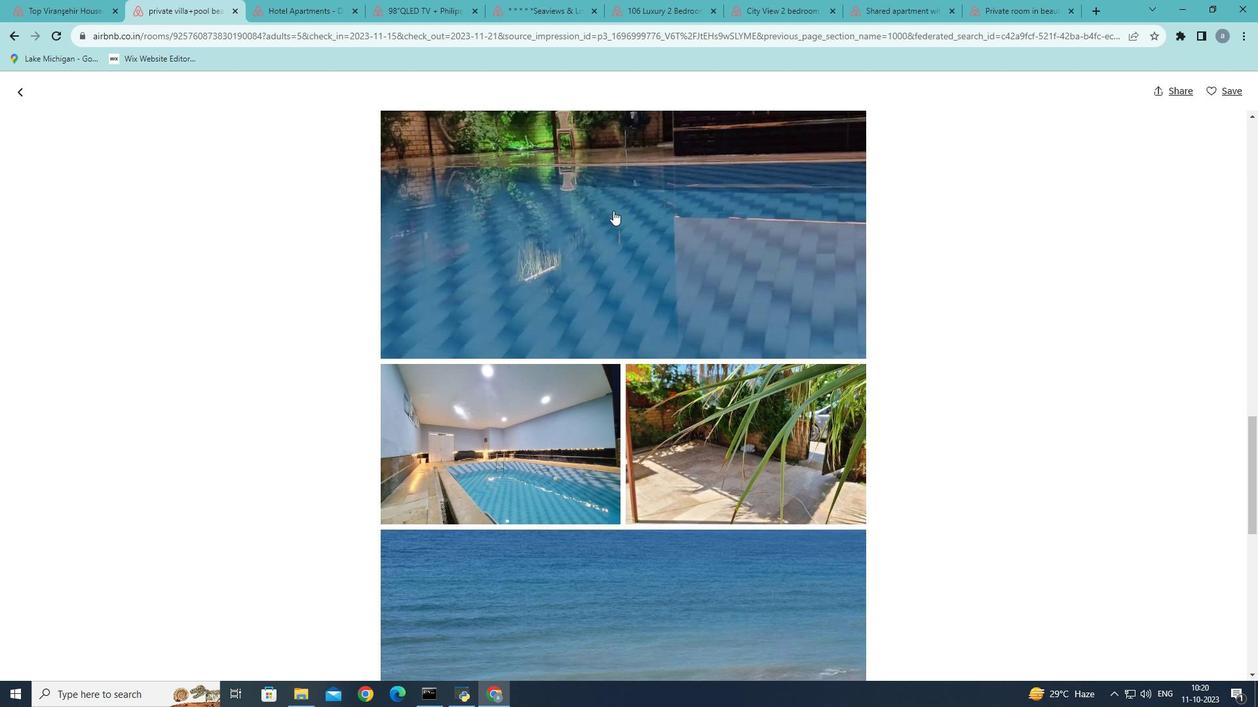 
Action: Mouse scrolled (613, 210) with delta (0, 0)
Screenshot: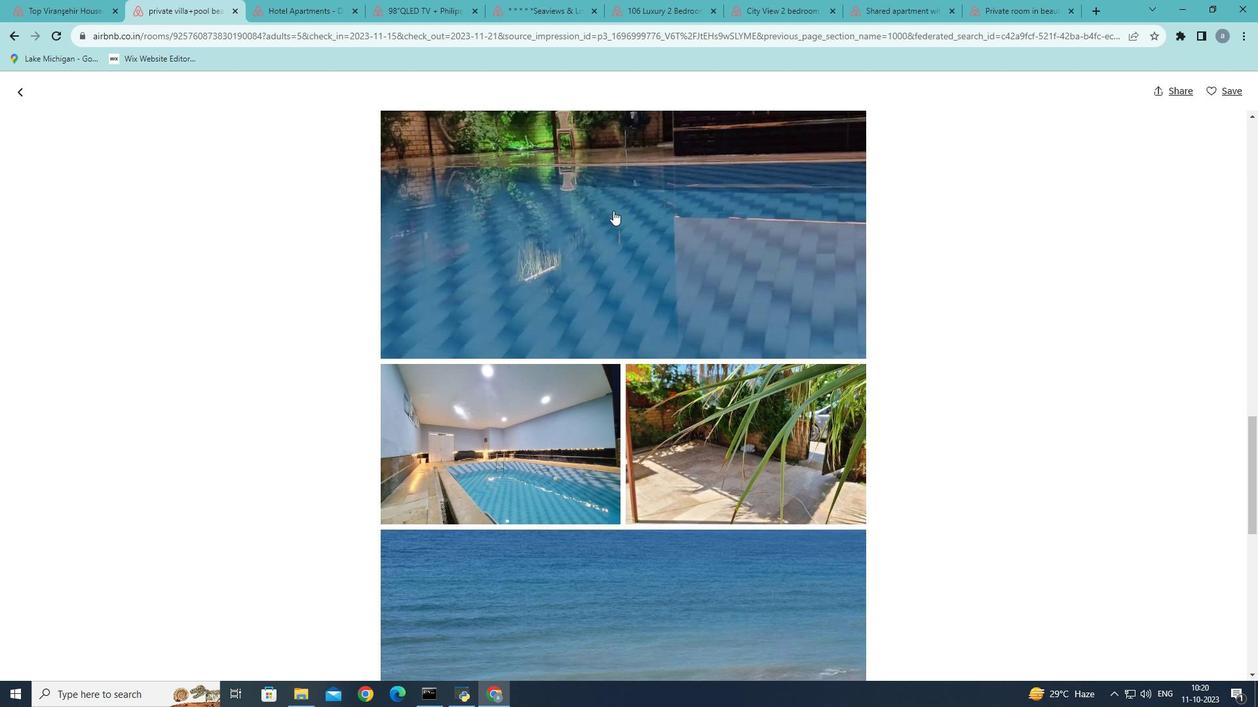 
Action: Mouse scrolled (613, 210) with delta (0, 0)
Screenshot: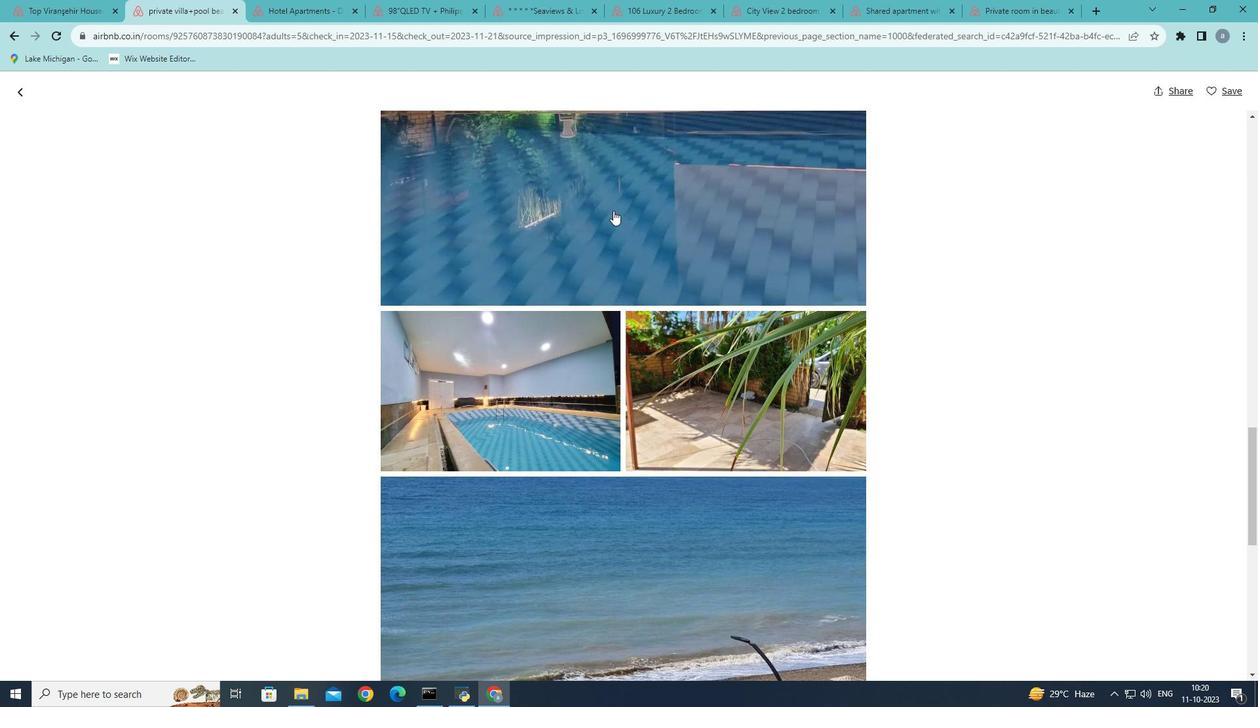 
Action: Mouse scrolled (613, 210) with delta (0, 0)
Screenshot: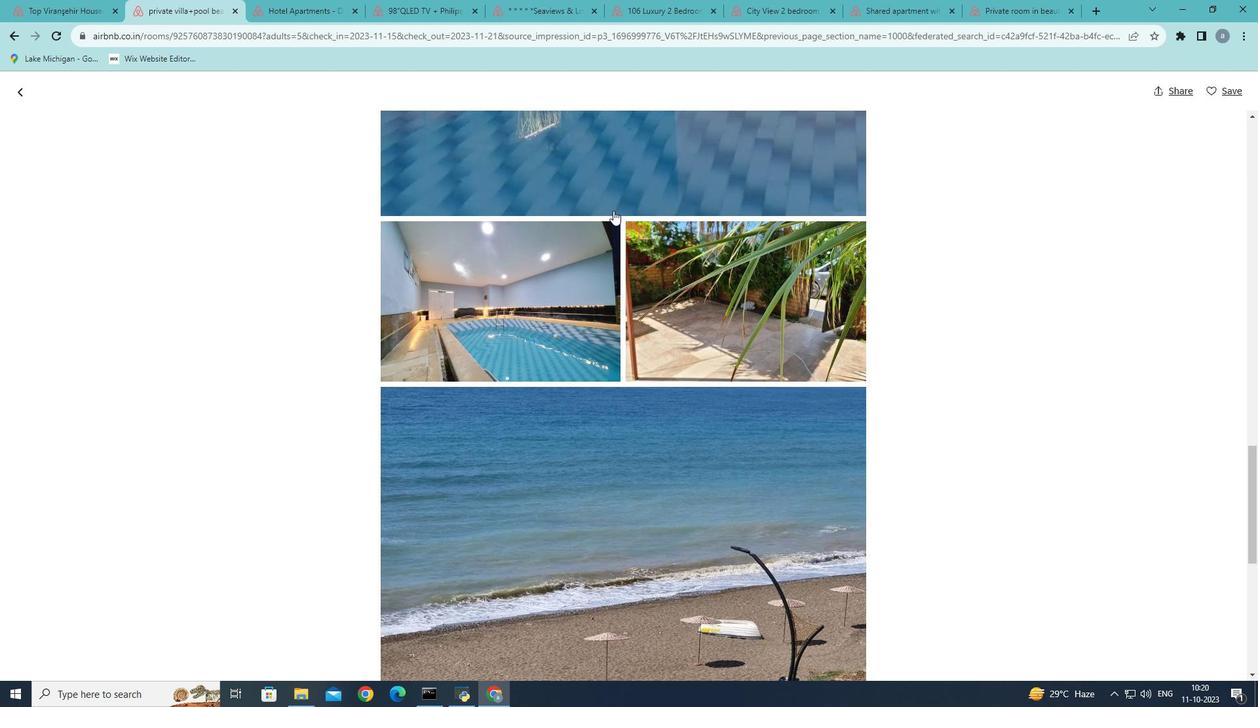 
Action: Mouse scrolled (613, 210) with delta (0, 0)
Screenshot: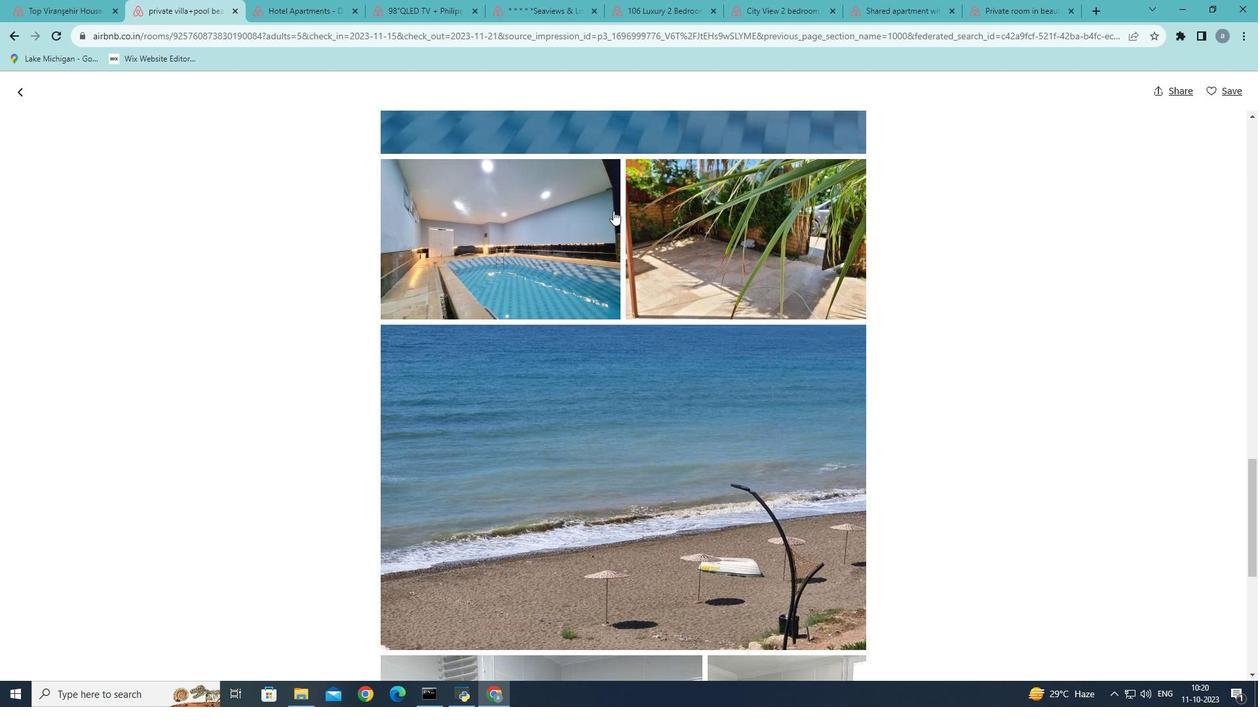 
Action: Mouse scrolled (613, 210) with delta (0, 0)
Screenshot: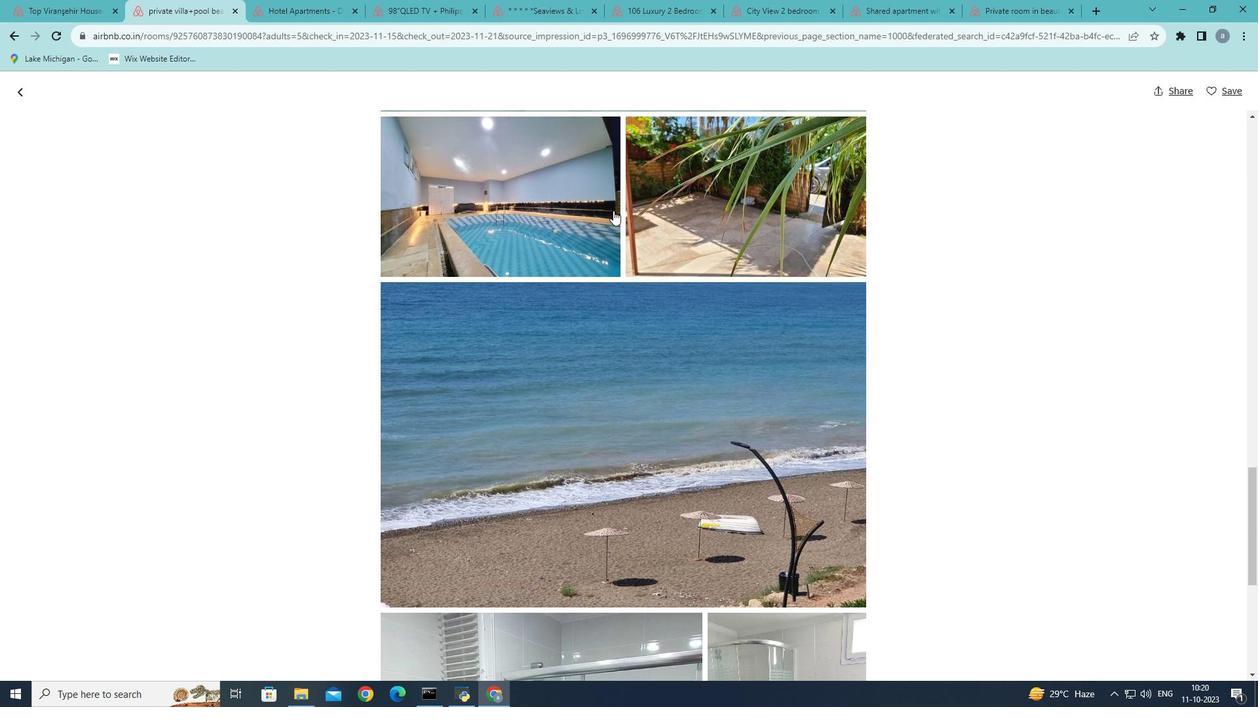 
Action: Mouse scrolled (613, 210) with delta (0, 0)
Screenshot: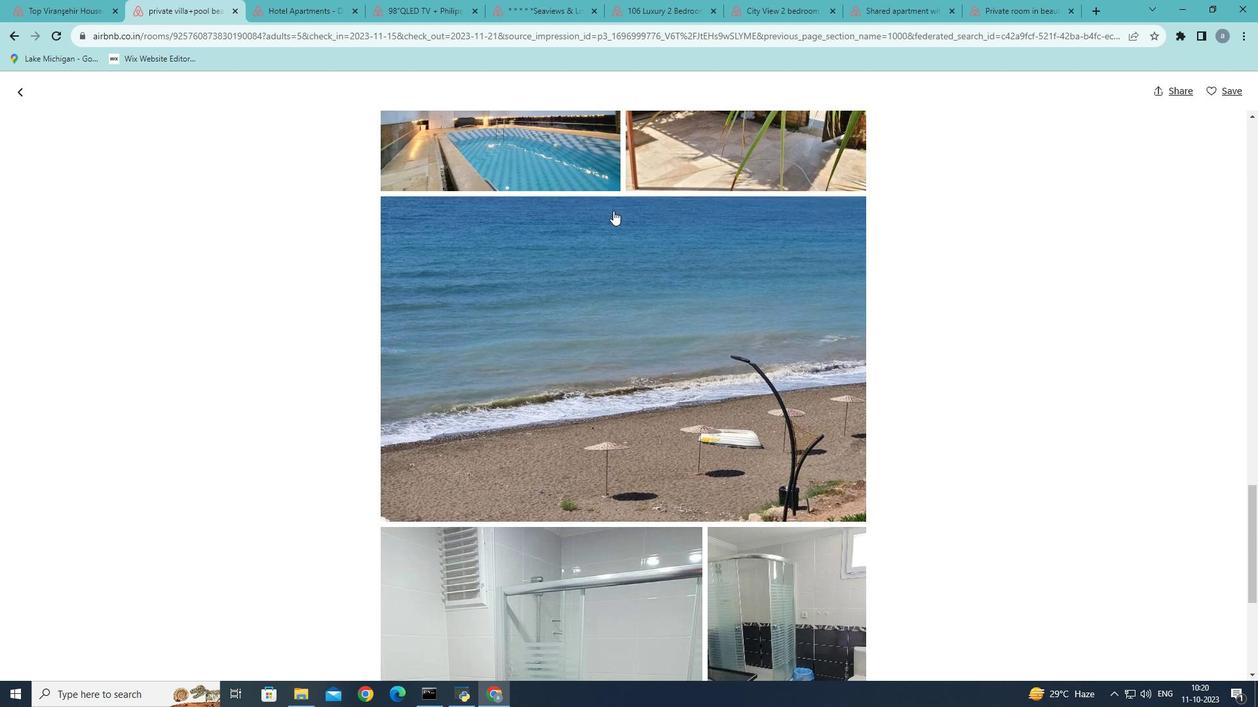 
Action: Mouse scrolled (613, 210) with delta (0, 0)
Screenshot: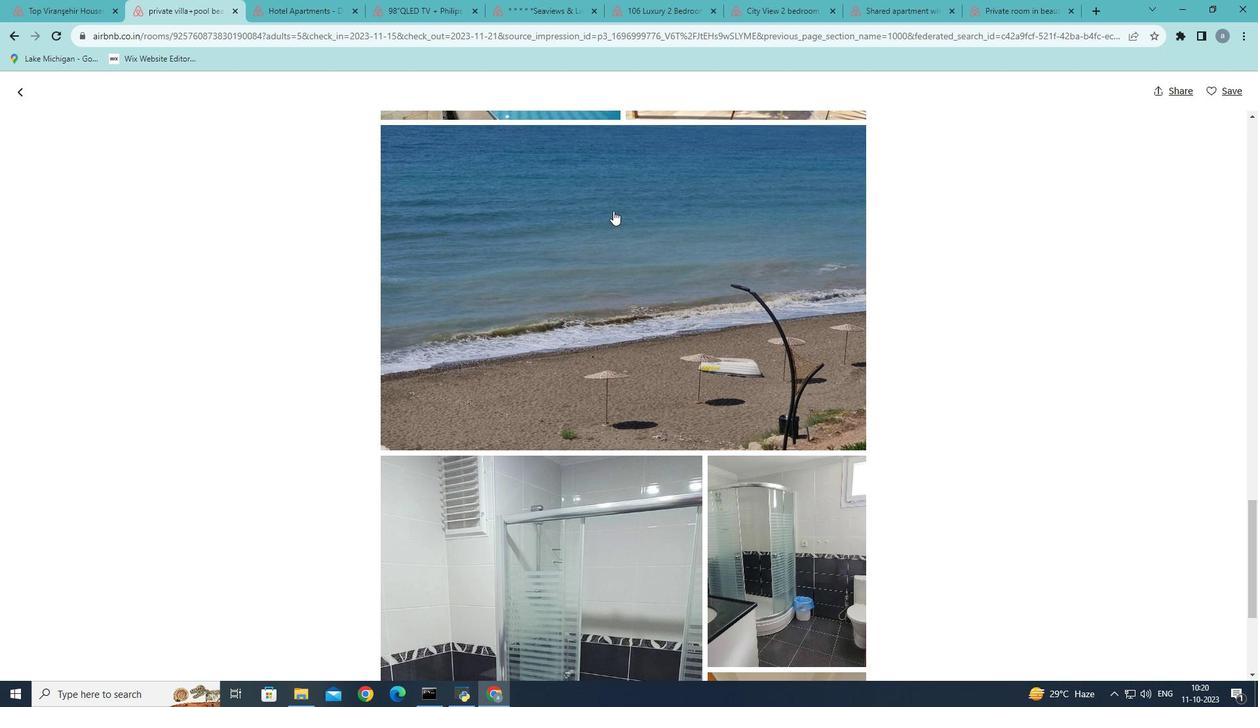
Action: Mouse scrolled (613, 210) with delta (0, 0)
Screenshot: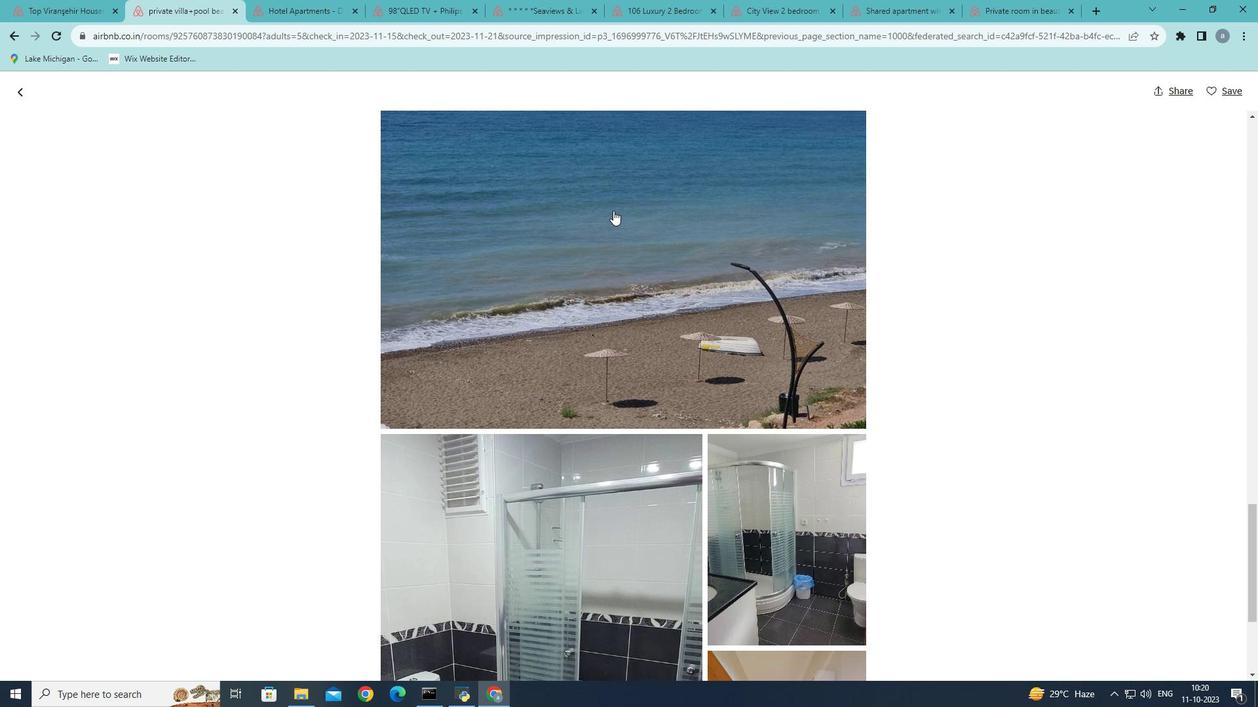 
Action: Mouse scrolled (613, 210) with delta (0, 0)
Screenshot: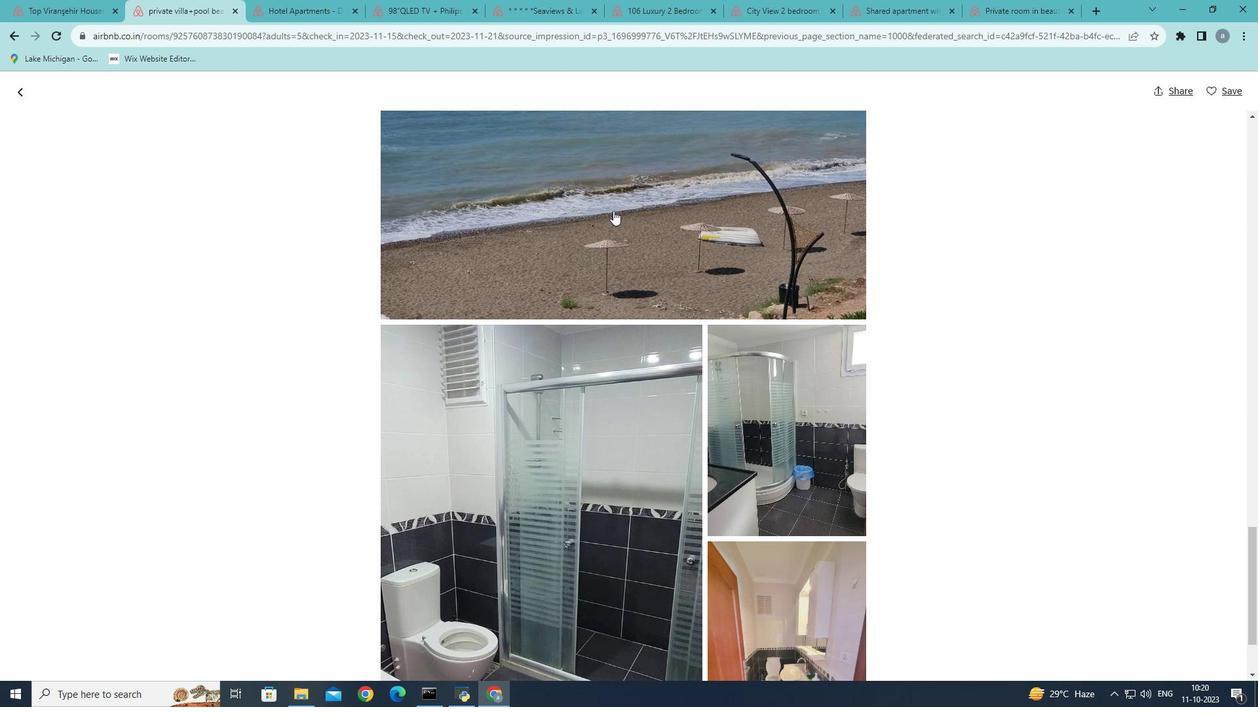 
Action: Mouse scrolled (613, 210) with delta (0, 0)
Screenshot: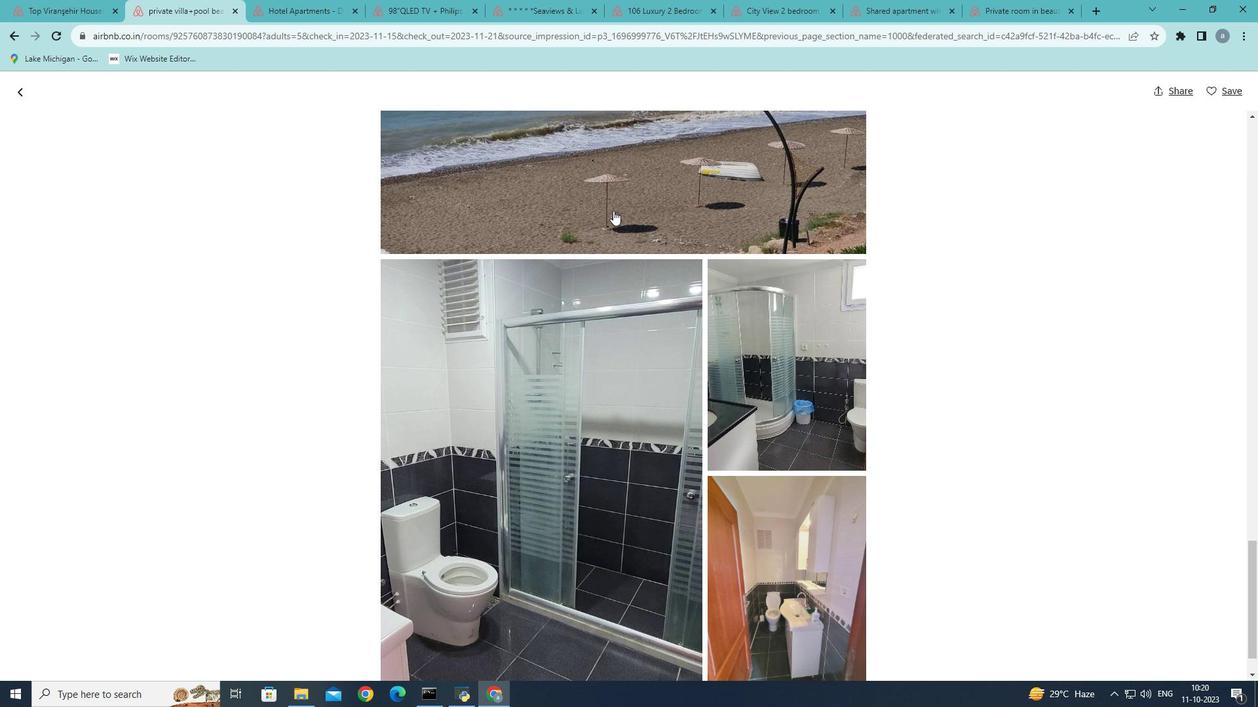 
Action: Mouse scrolled (613, 210) with delta (0, 0)
Screenshot: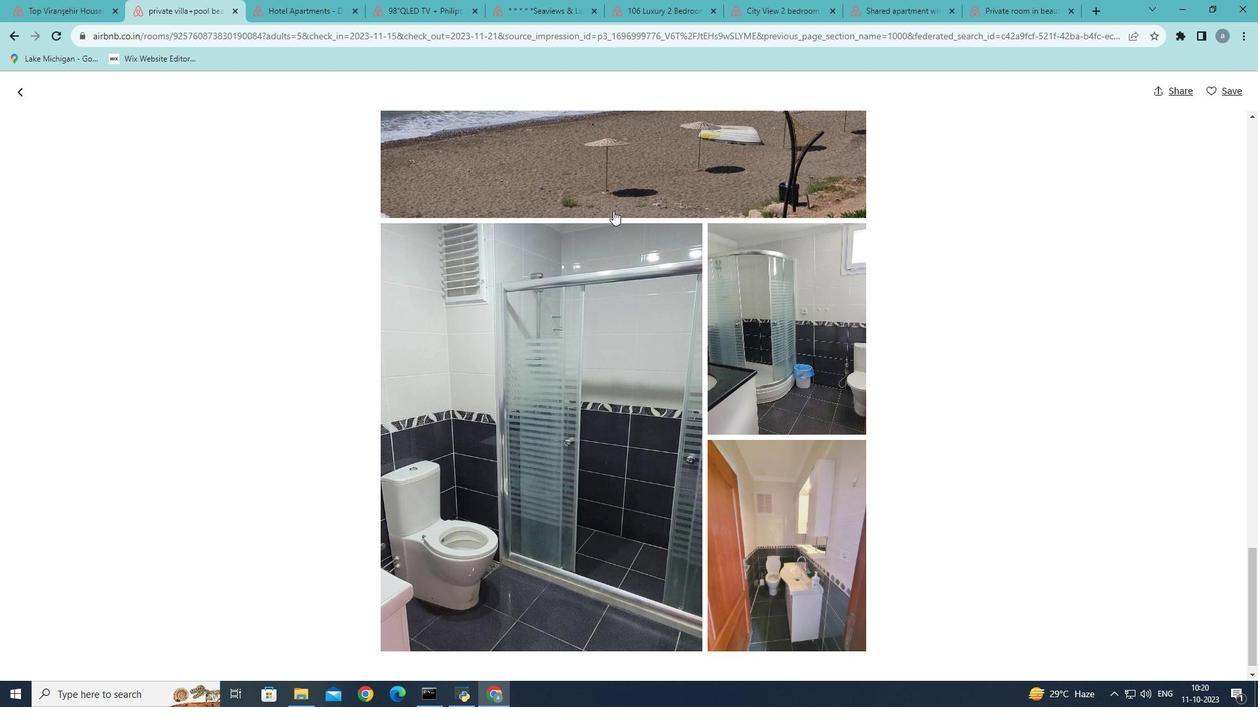 
Action: Mouse scrolled (613, 210) with delta (0, 0)
Screenshot: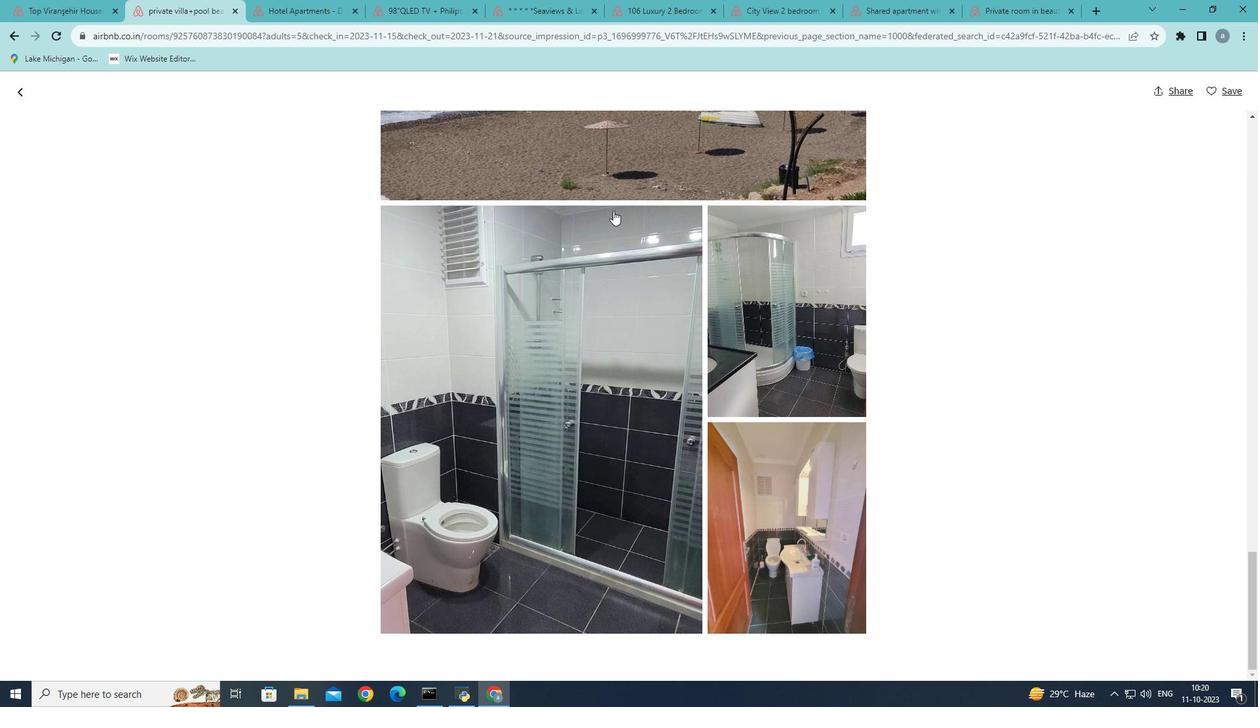 
Action: Mouse scrolled (613, 210) with delta (0, 0)
Screenshot: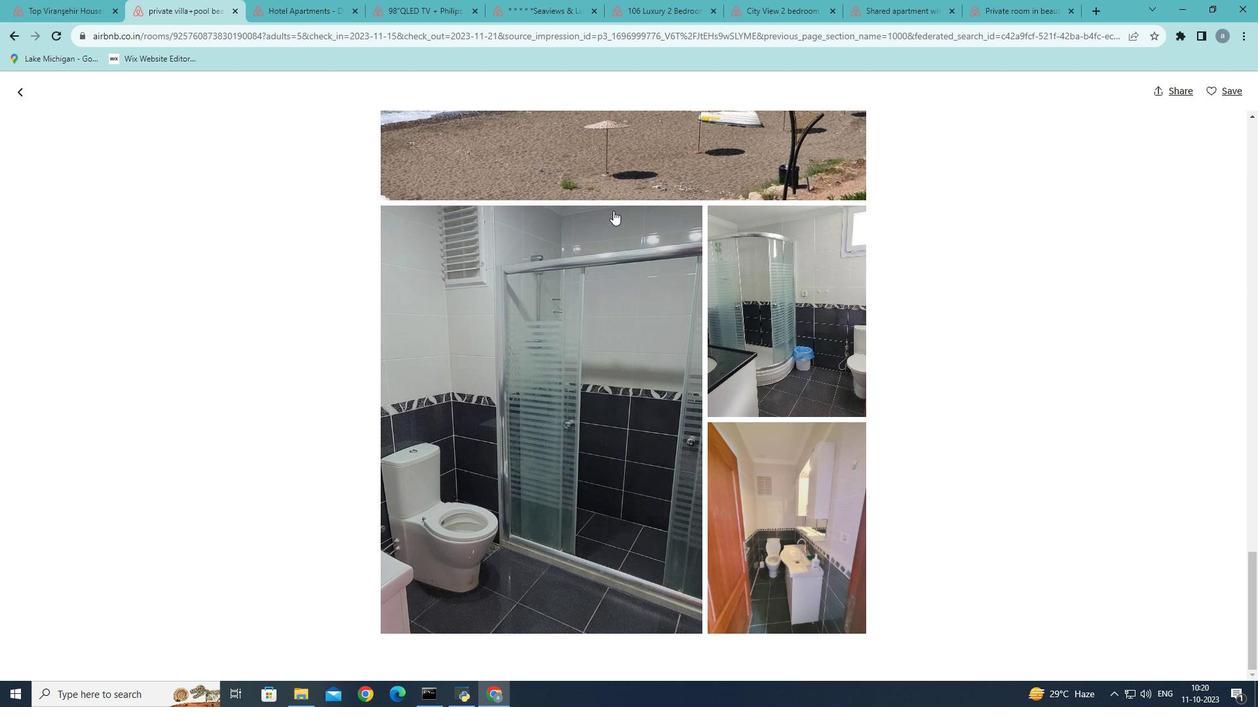 
Action: Mouse scrolled (613, 210) with delta (0, 0)
Screenshot: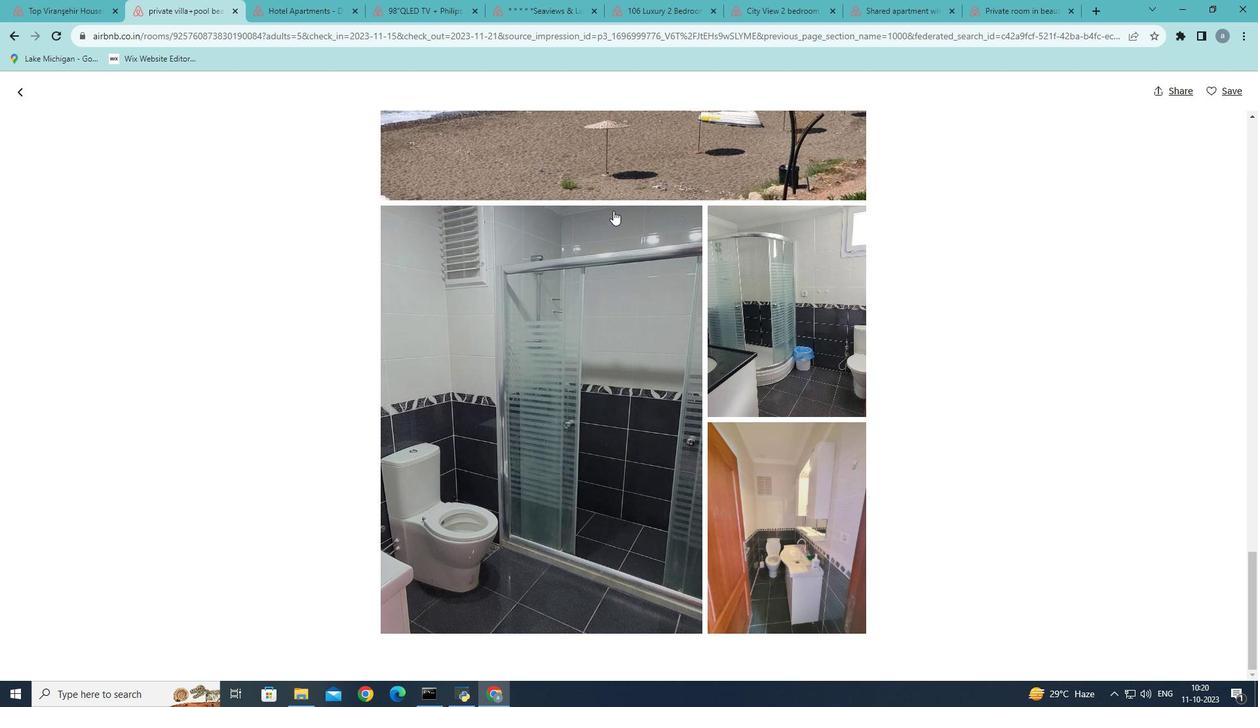
Action: Mouse scrolled (613, 210) with delta (0, 0)
Screenshot: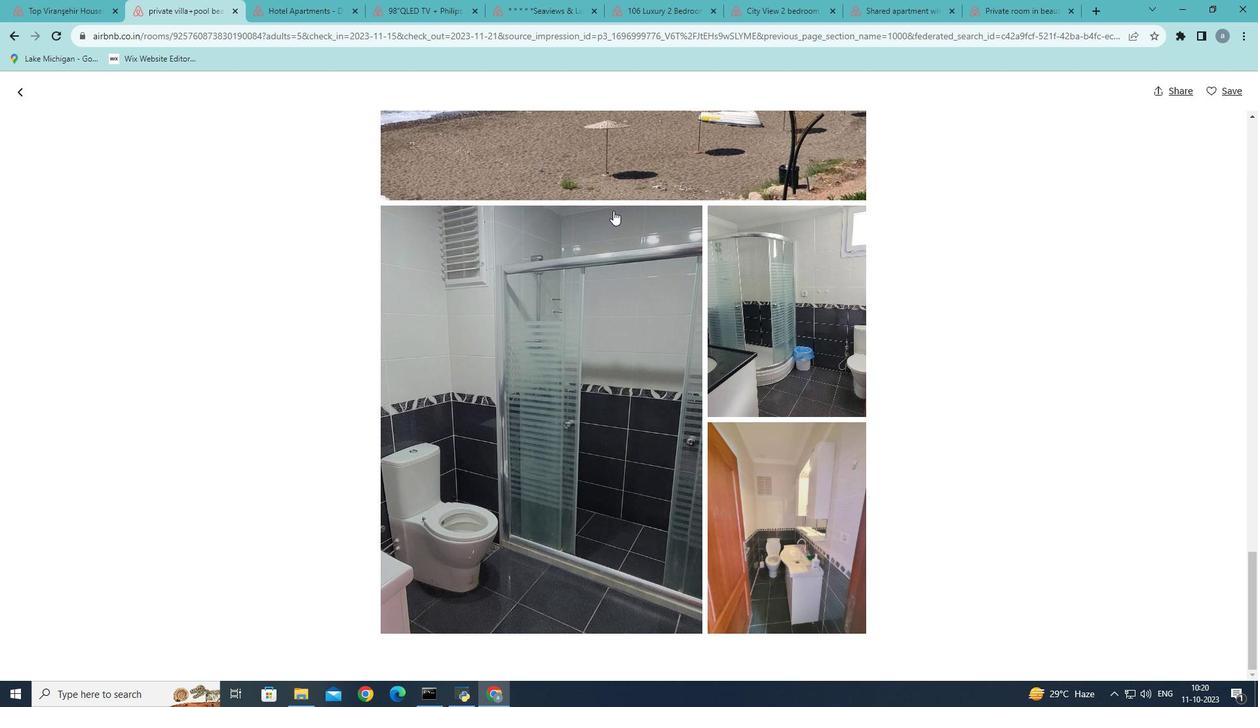 
Action: Mouse scrolled (613, 210) with delta (0, 0)
Screenshot: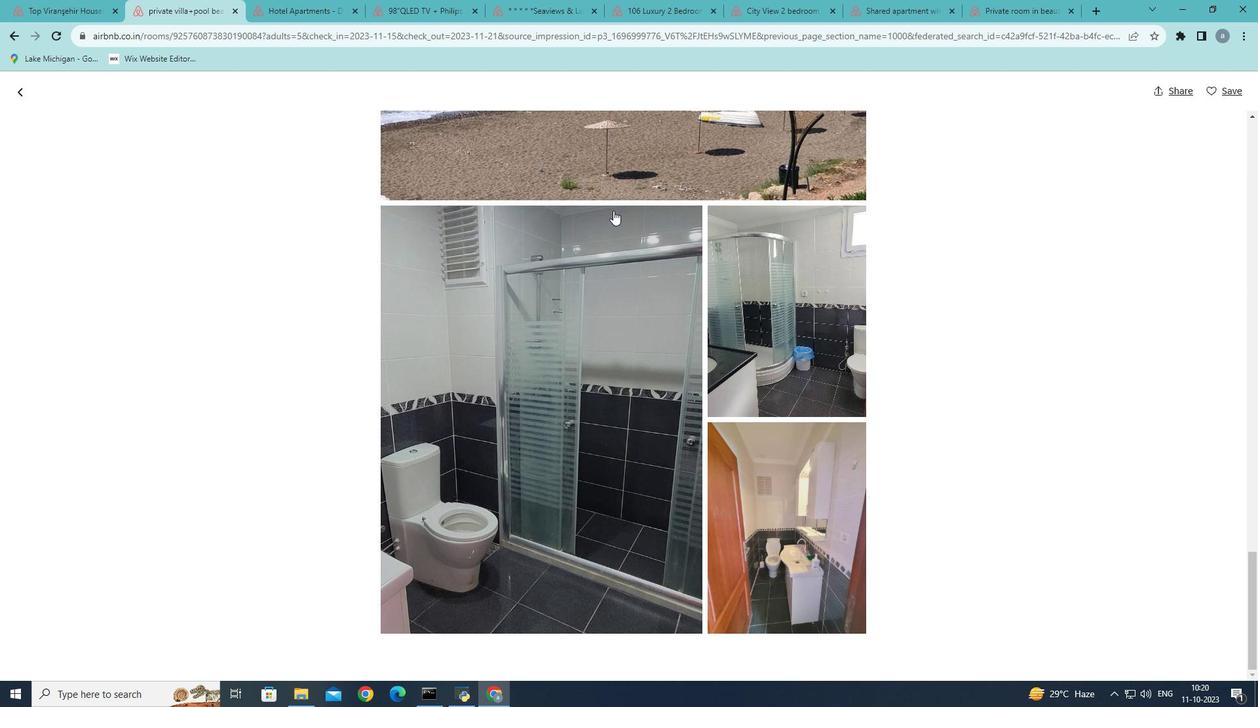 
Action: Mouse scrolled (613, 210) with delta (0, 0)
Screenshot: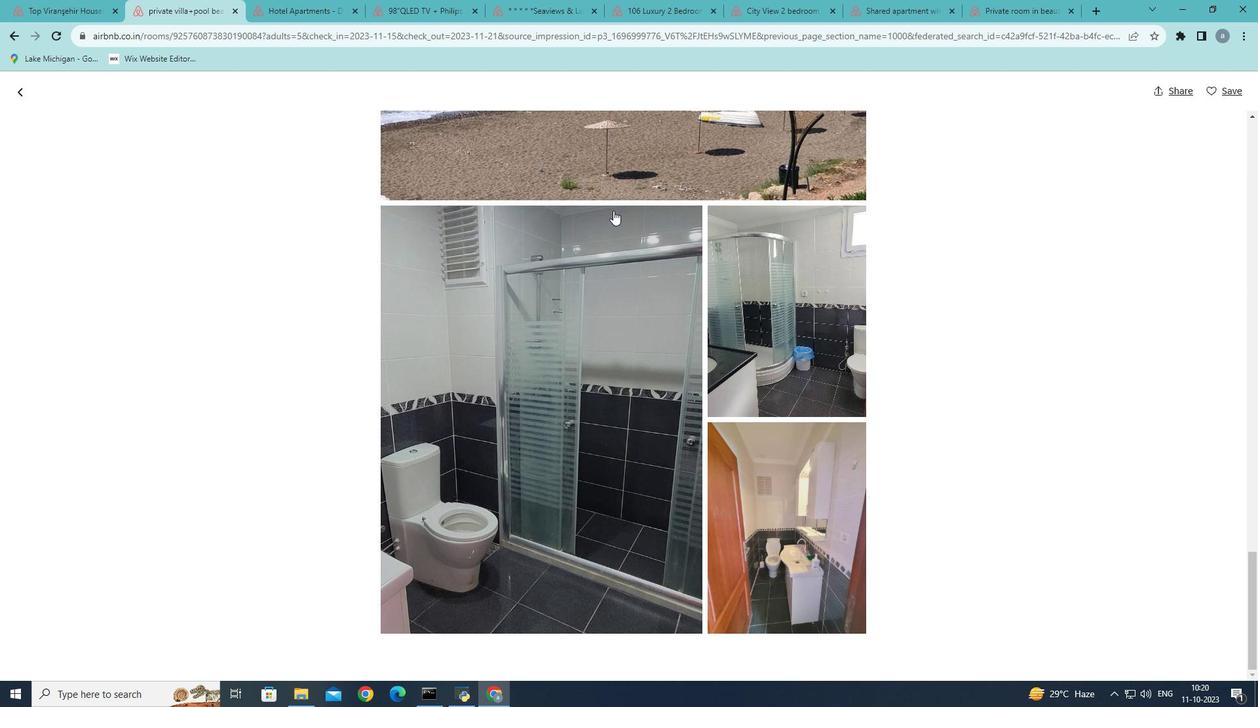 
Action: Mouse scrolled (613, 210) with delta (0, 0)
Screenshot: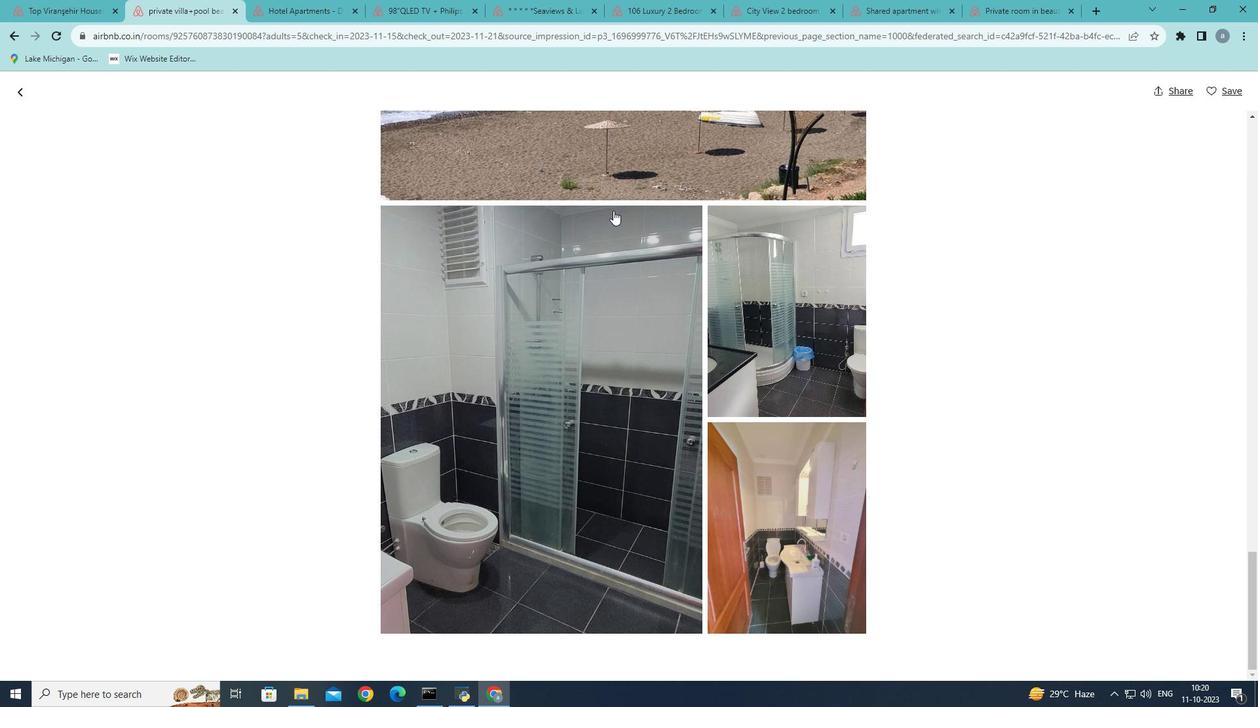 
Action: Mouse scrolled (613, 210) with delta (0, 0)
Screenshot: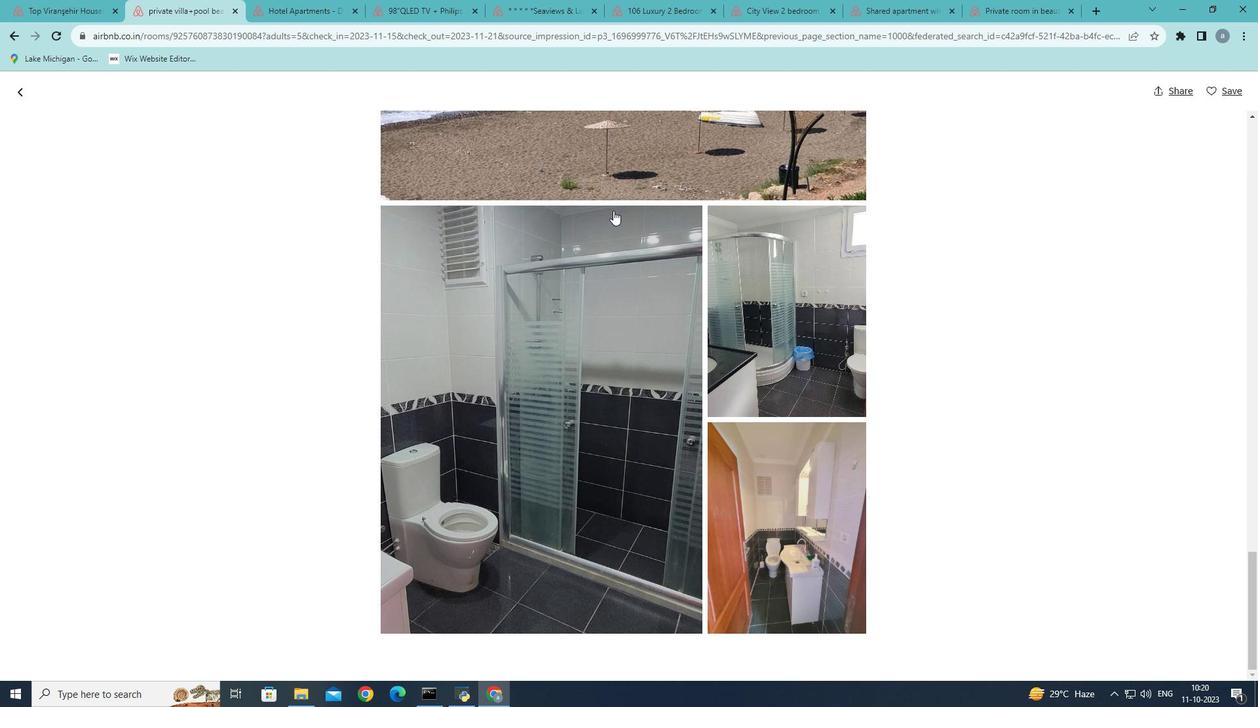 
Action: Mouse scrolled (613, 210) with delta (0, 0)
Screenshot: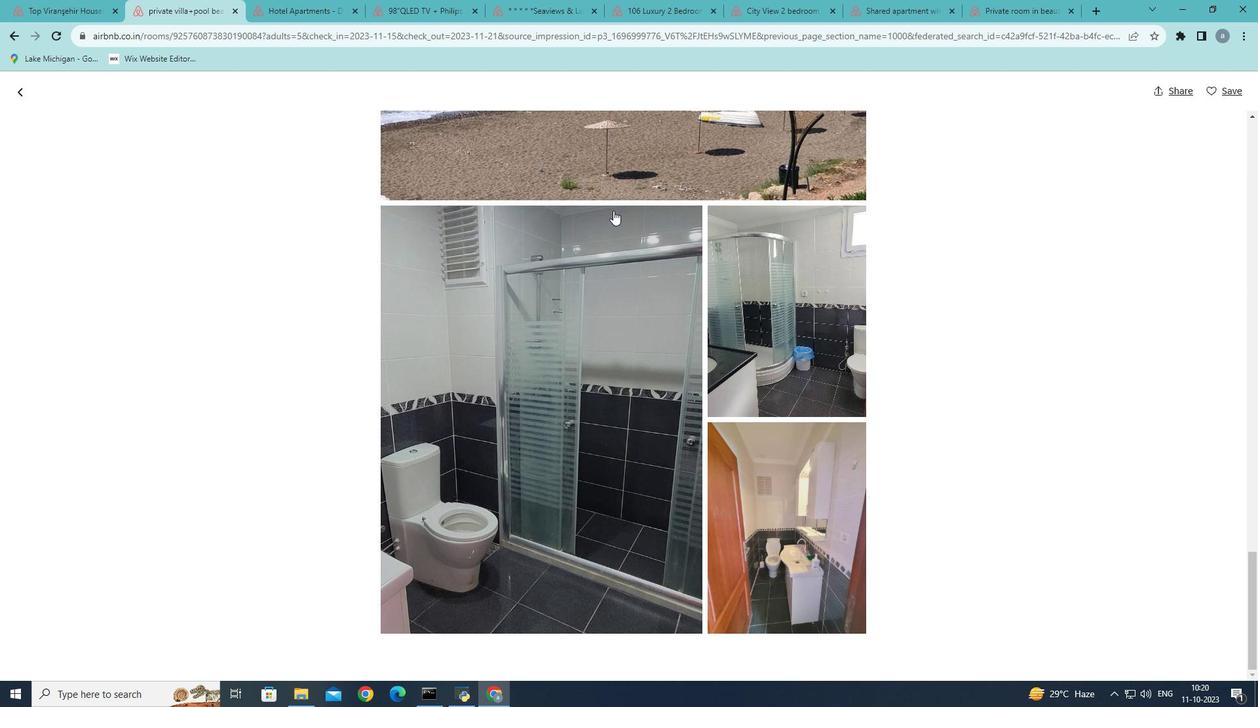 
Action: Mouse moved to (17, 94)
Screenshot: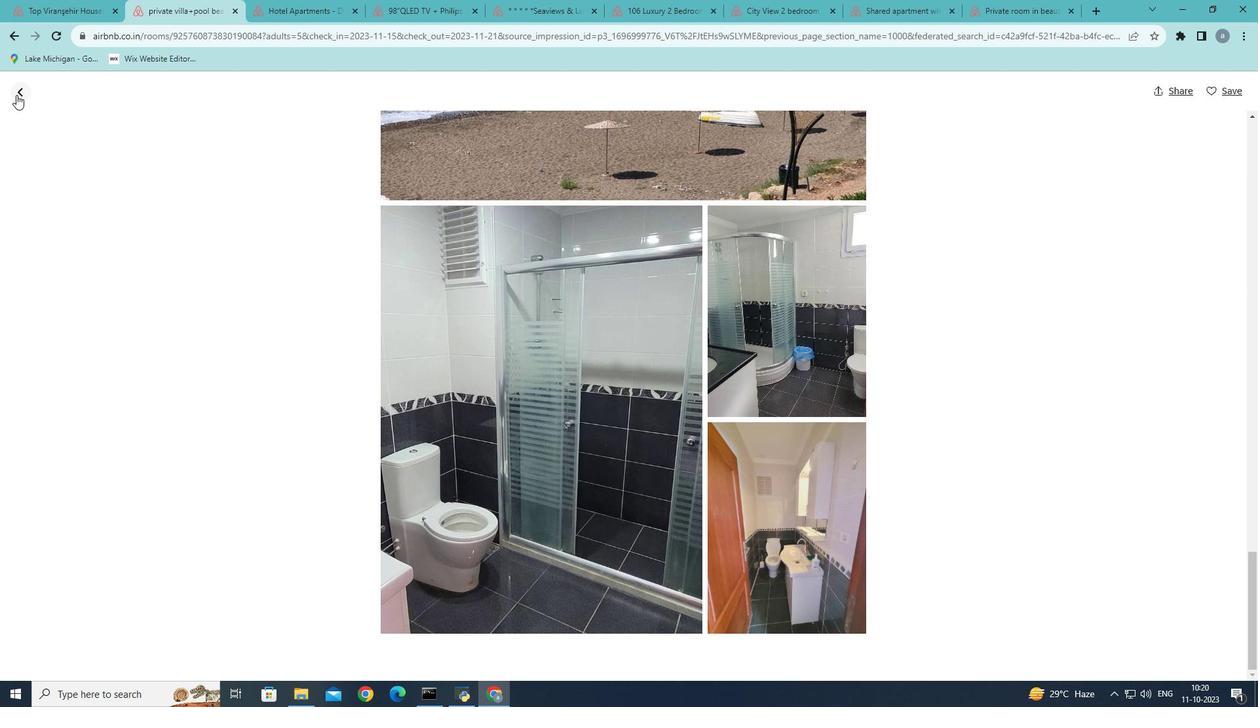 
Action: Mouse pressed left at (17, 94)
Screenshot: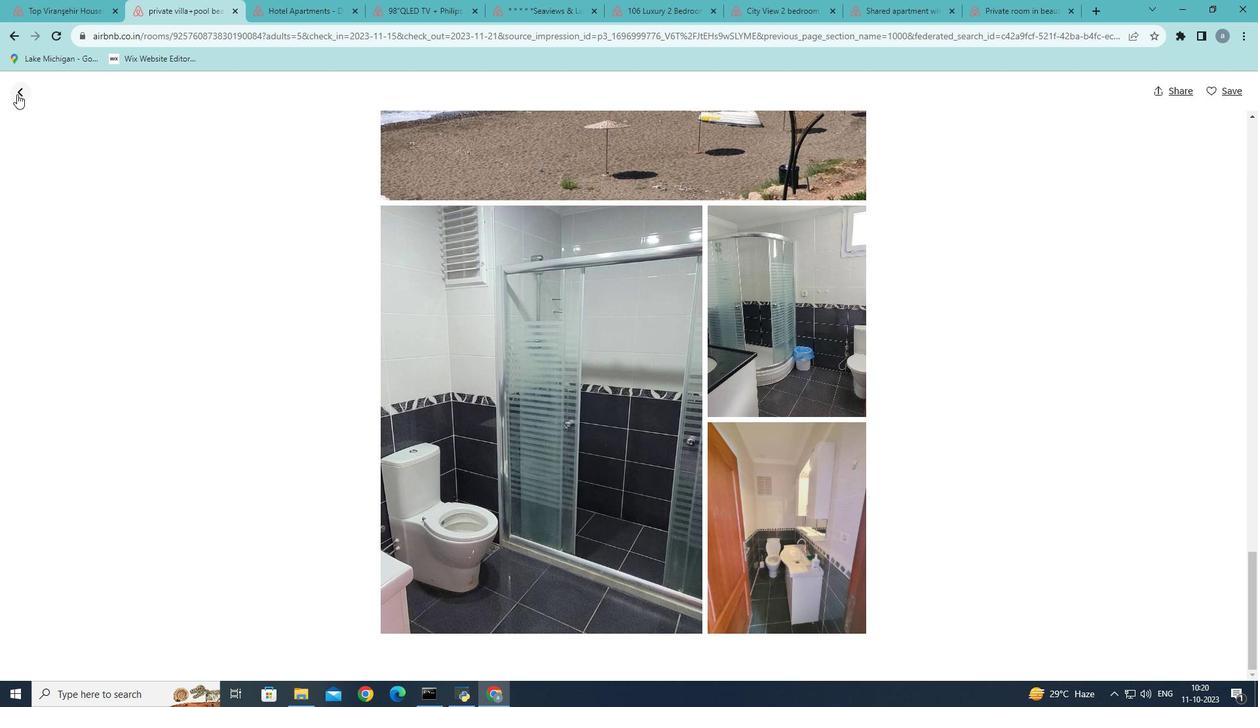 
Action: Mouse moved to (362, 315)
Screenshot: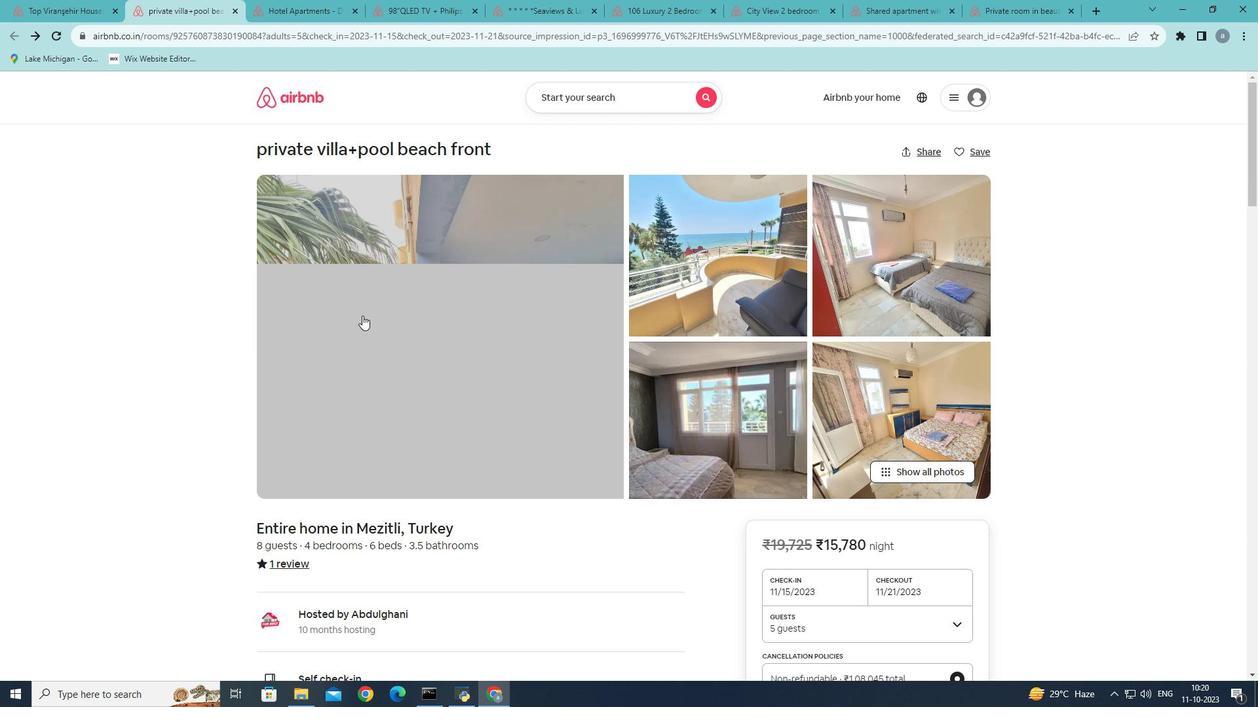 
Action: Mouse scrolled (362, 315) with delta (0, 0)
Screenshot: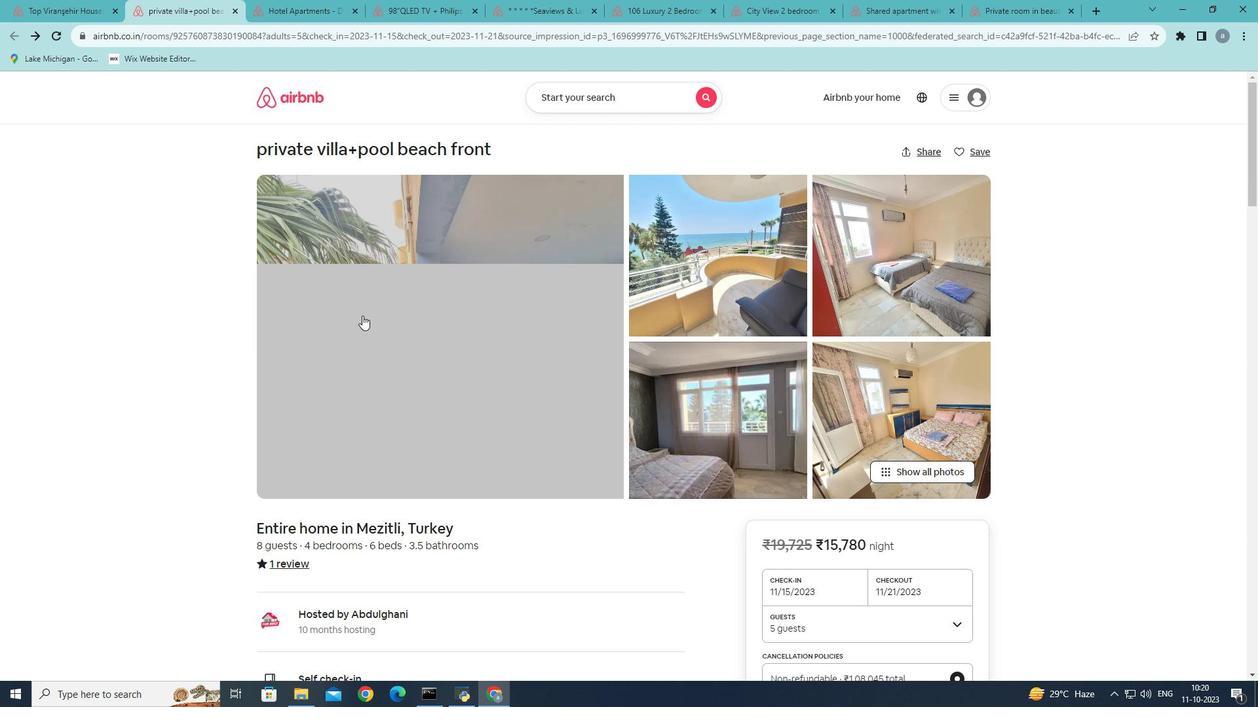 
Action: Mouse moved to (363, 315)
Screenshot: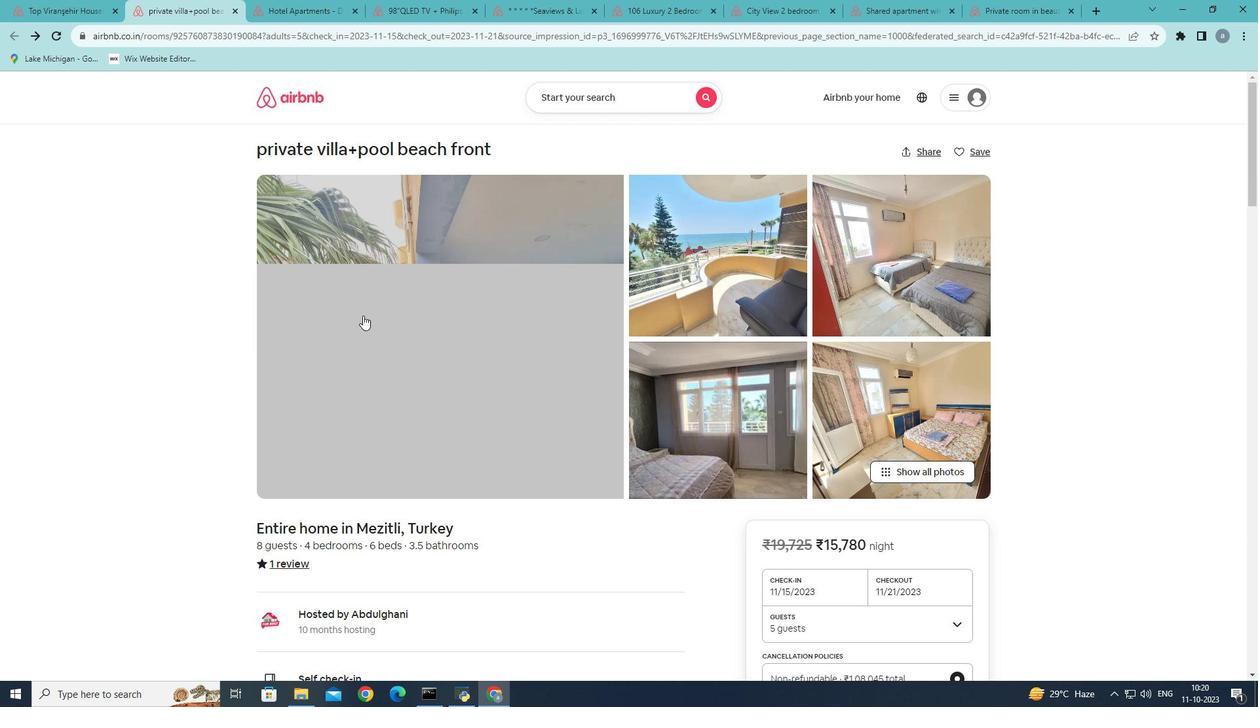 
Action: Mouse scrolled (363, 315) with delta (0, 0)
Screenshot: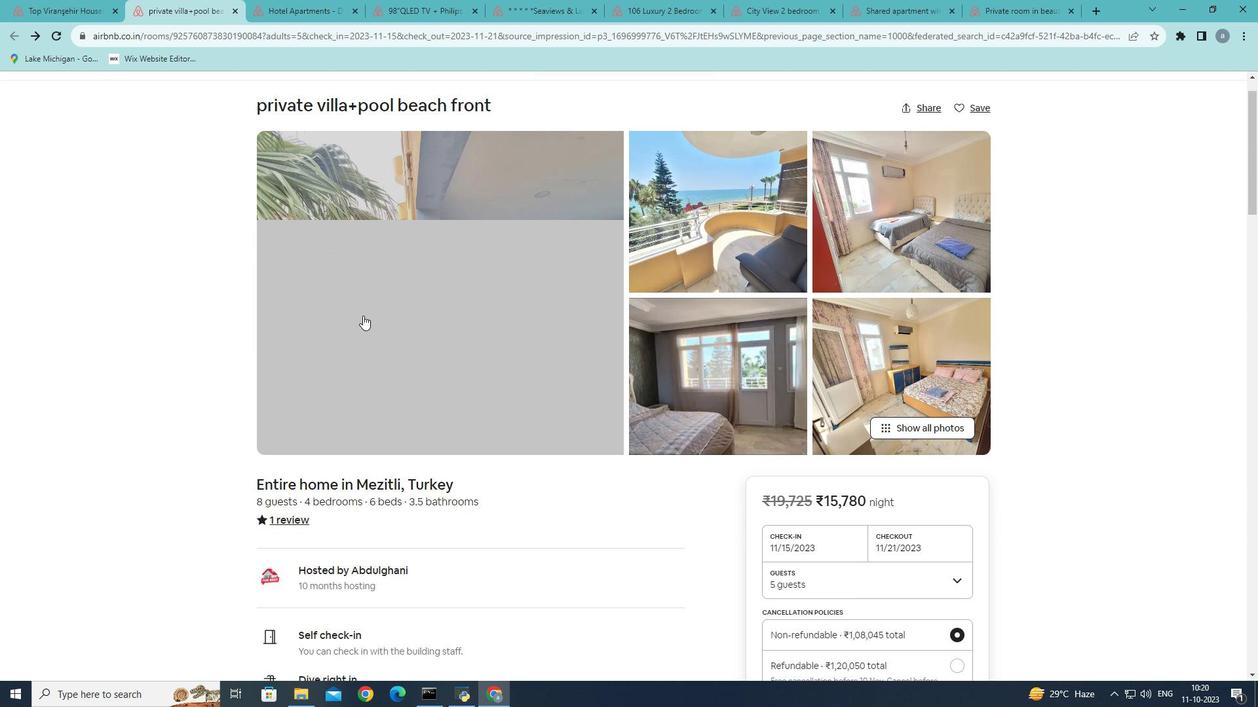 
Action: Mouse scrolled (363, 315) with delta (0, 0)
Screenshot: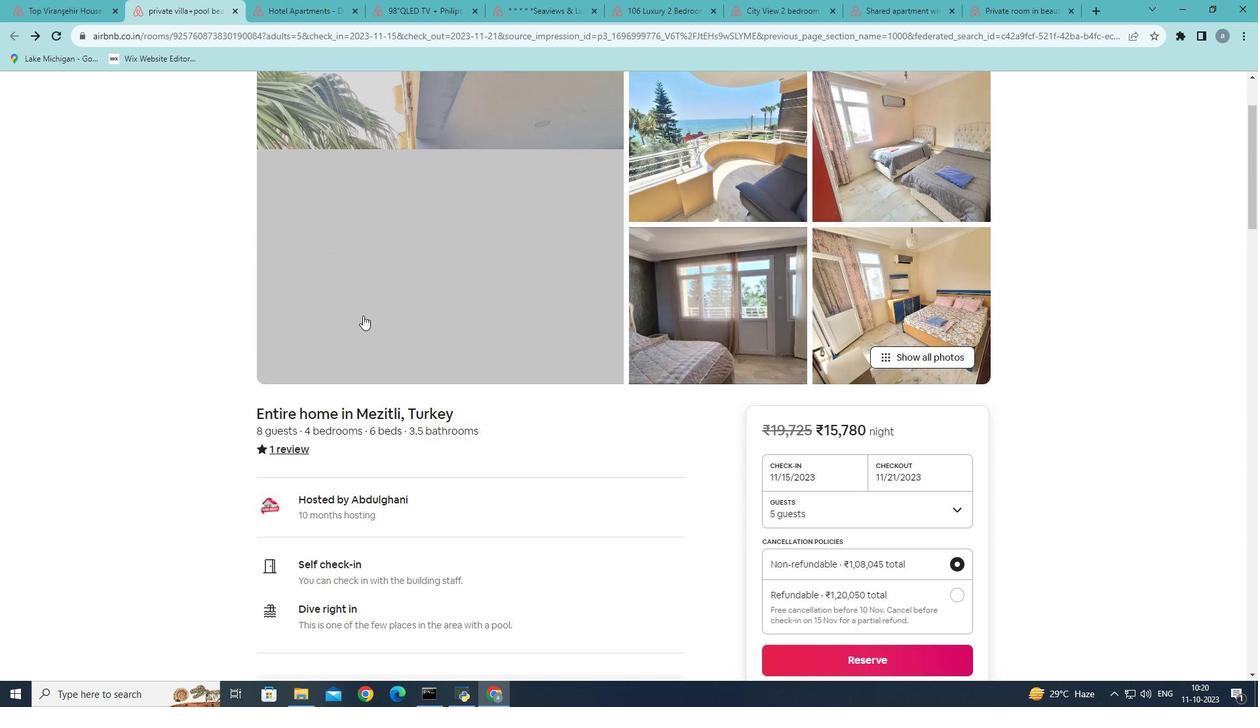 
Action: Mouse moved to (365, 315)
Screenshot: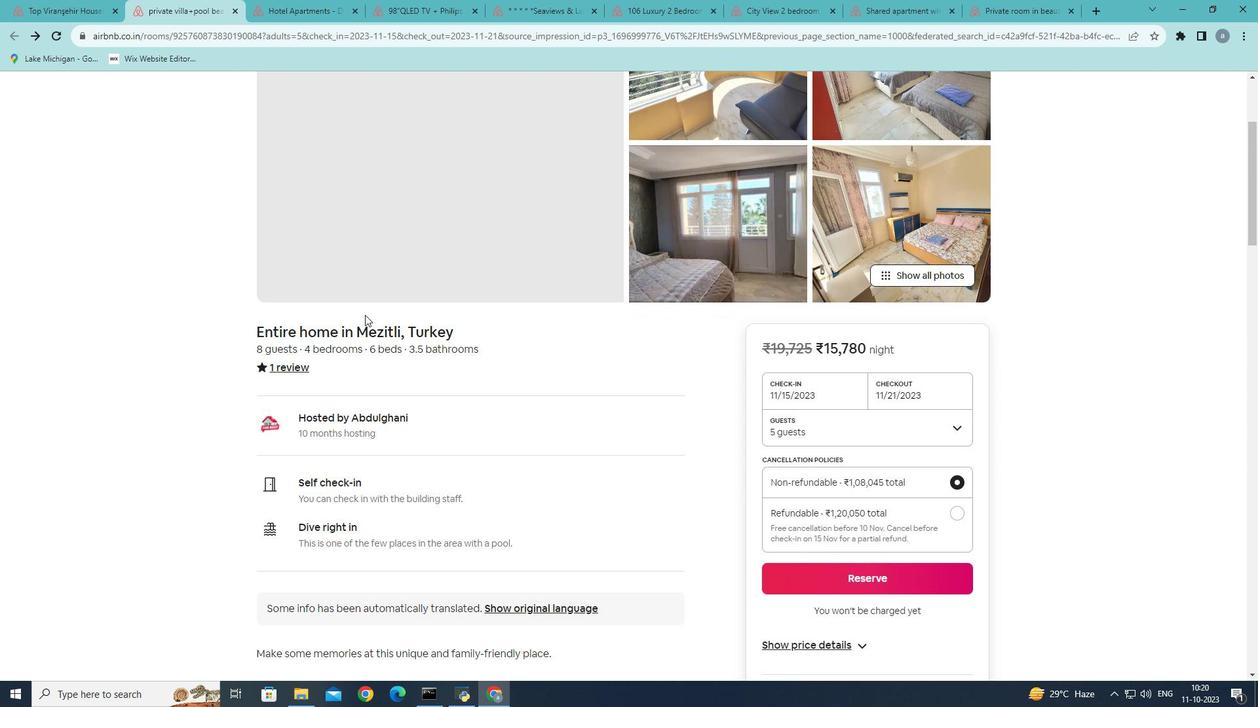 
Action: Mouse scrolled (365, 314) with delta (0, 0)
Screenshot: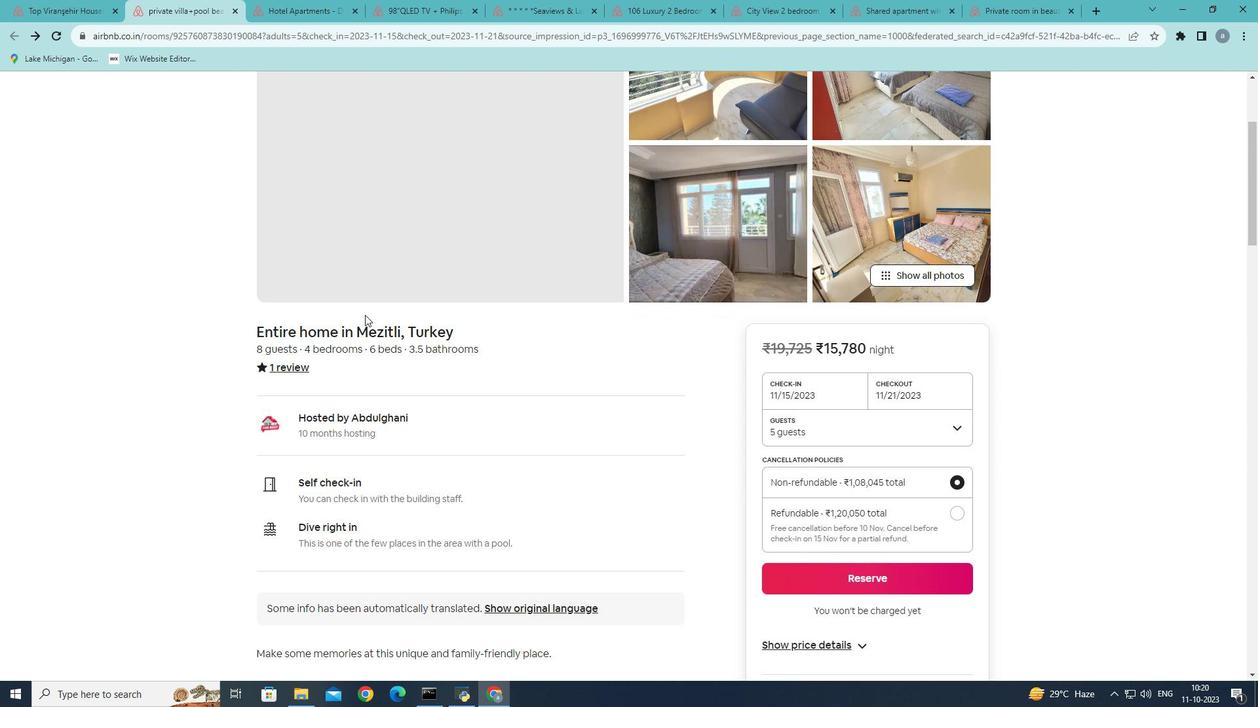 
Action: Mouse scrolled (365, 314) with delta (0, 0)
Screenshot: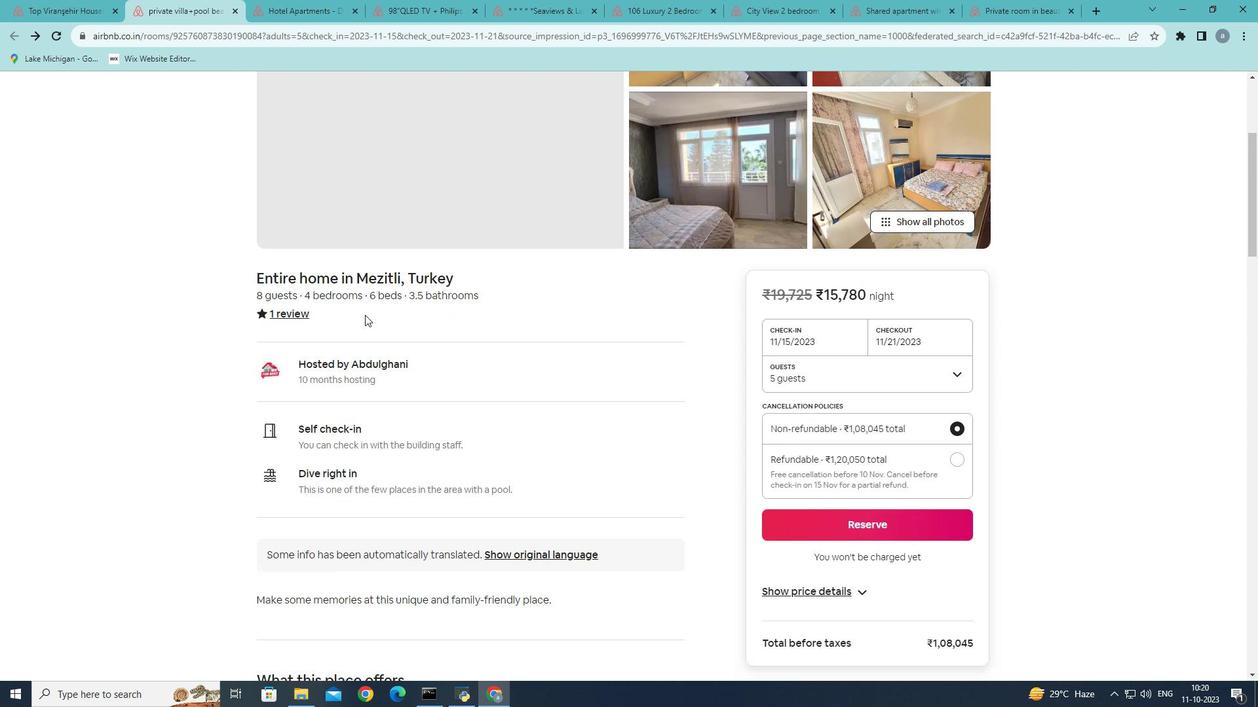 
Action: Mouse moved to (365, 315)
Screenshot: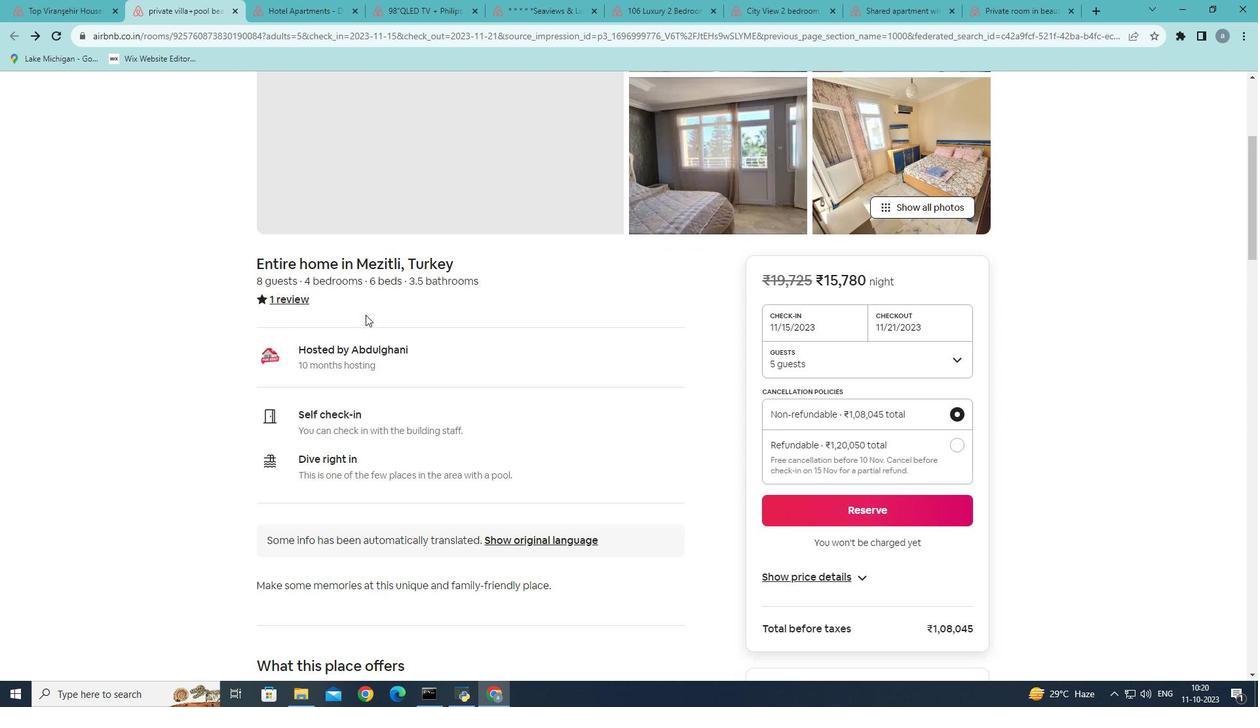 
Action: Mouse scrolled (365, 314) with delta (0, 0)
Screenshot: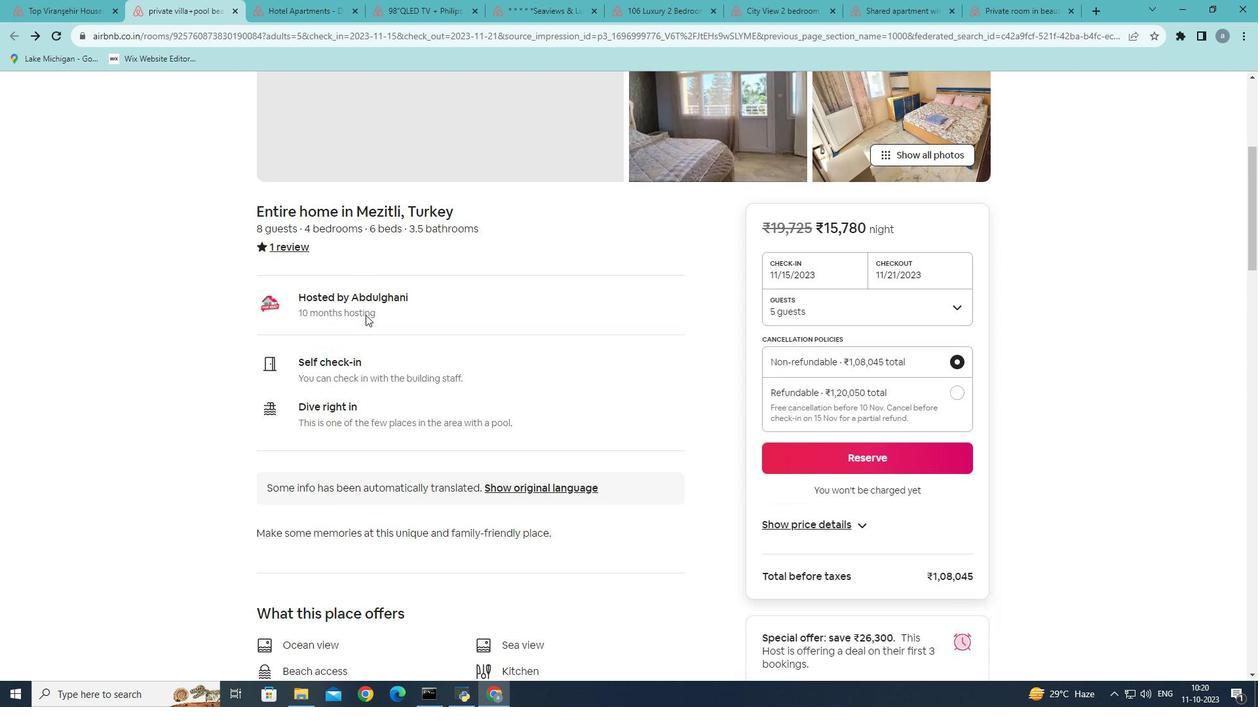 
Action: Mouse moved to (366, 313)
Screenshot: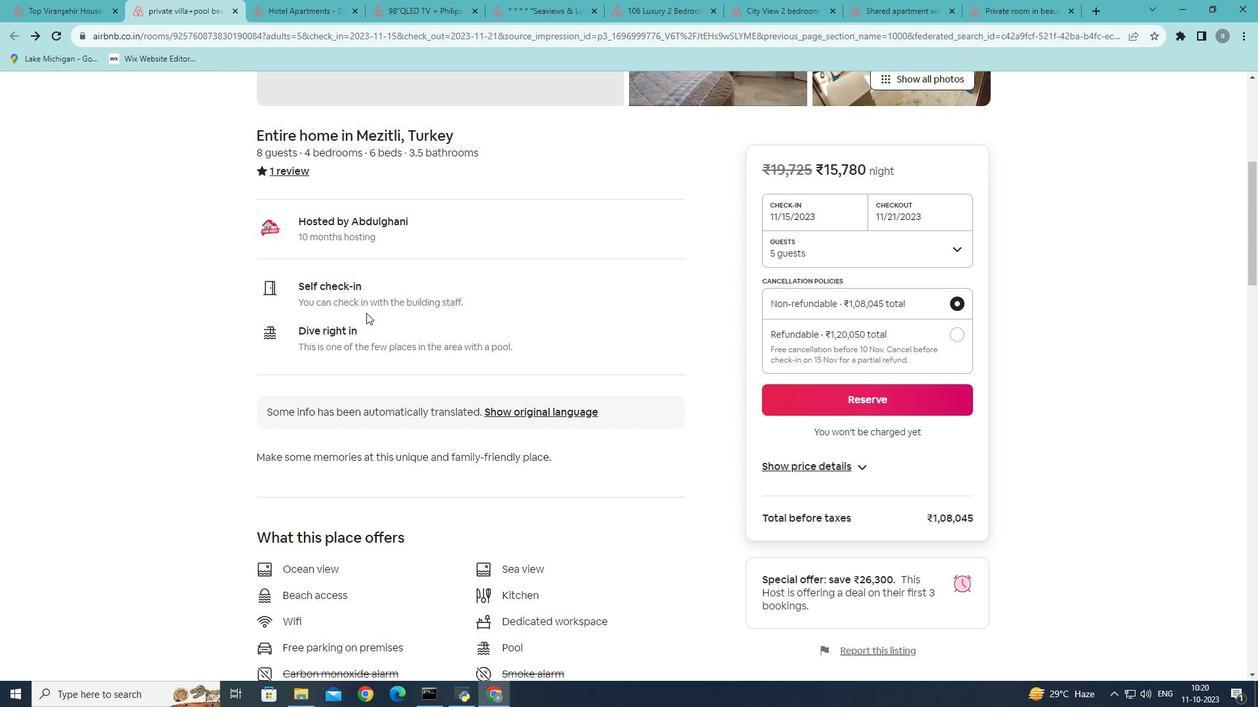 
Action: Mouse scrolled (366, 312) with delta (0, 0)
Screenshot: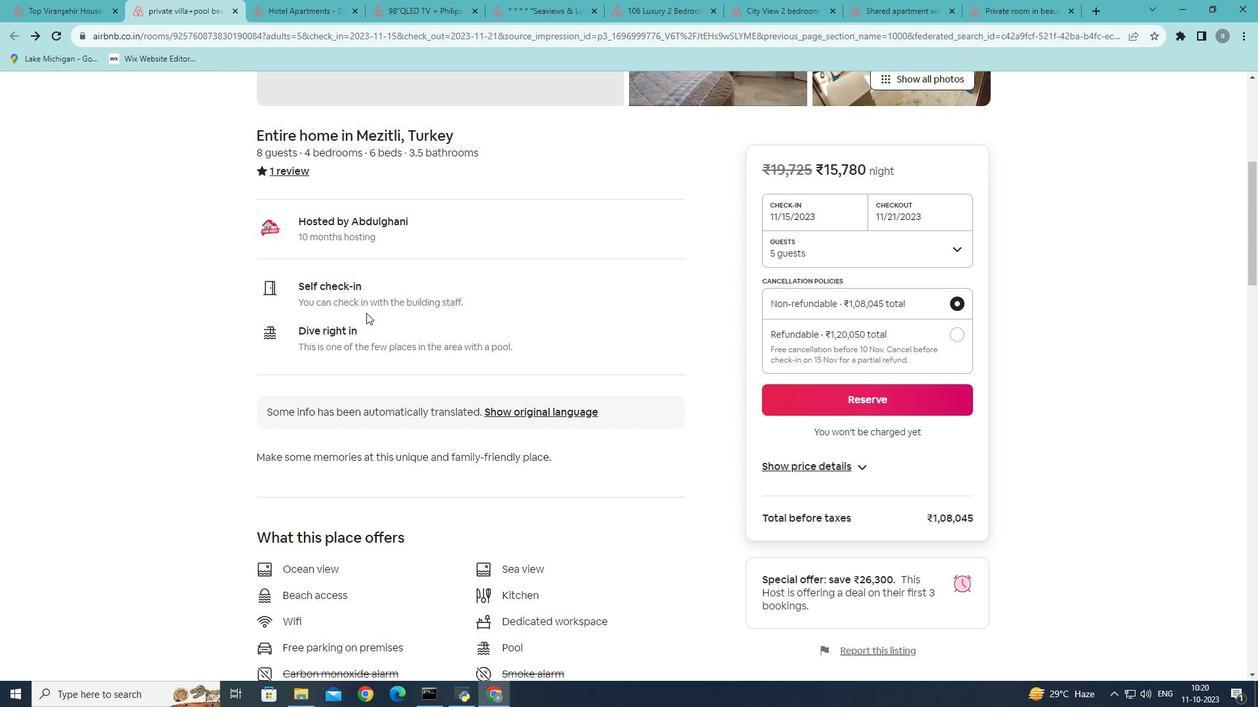 
Action: Mouse scrolled (366, 312) with delta (0, 0)
Screenshot: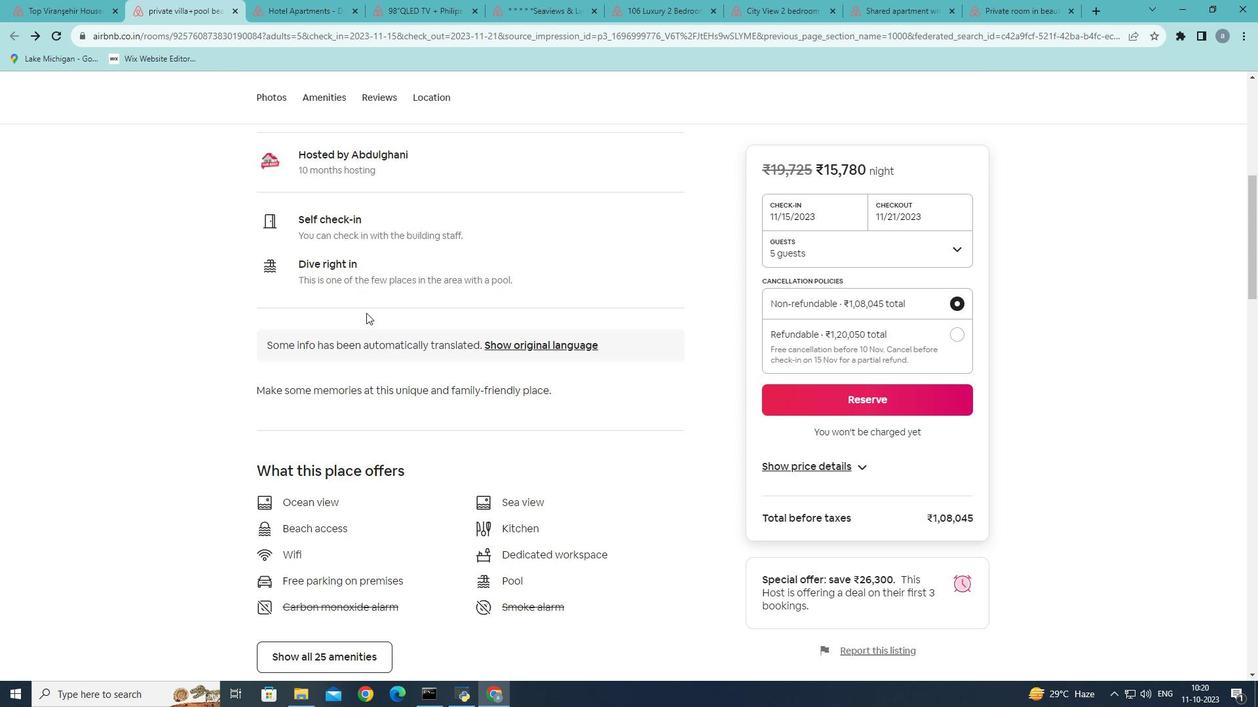 
Action: Mouse scrolled (366, 312) with delta (0, 0)
Screenshot: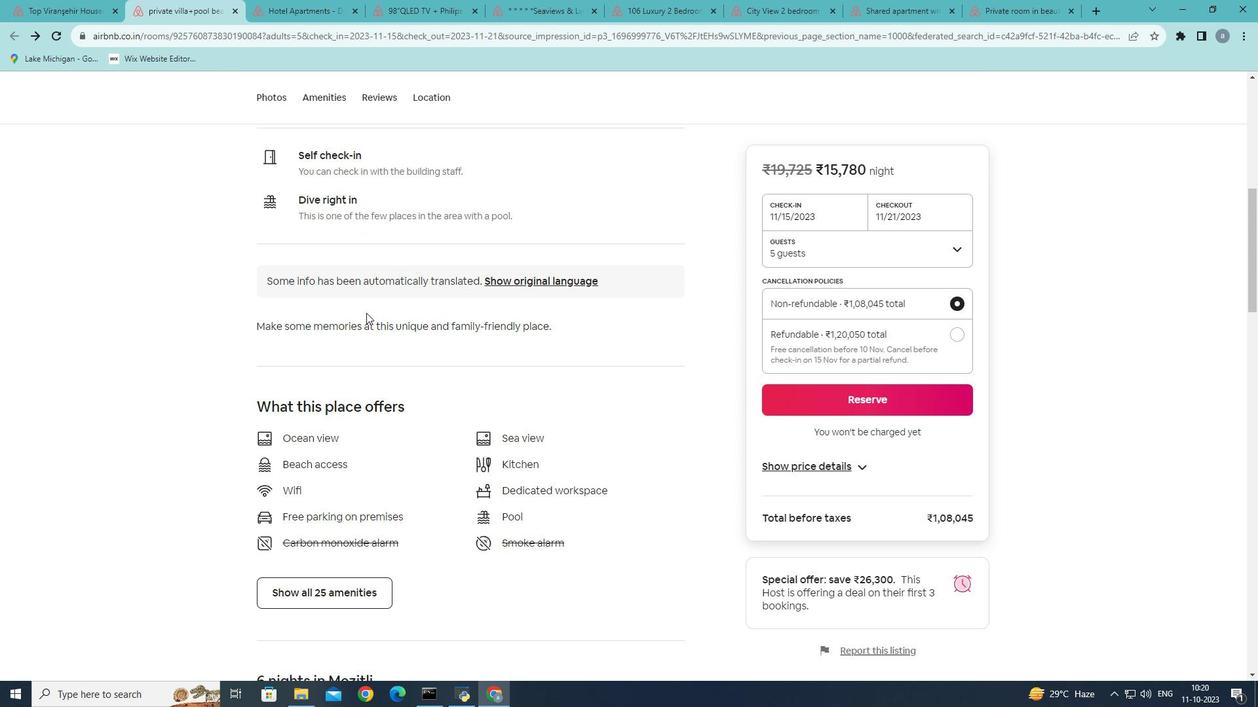 
Action: Mouse scrolled (366, 312) with delta (0, 0)
Screenshot: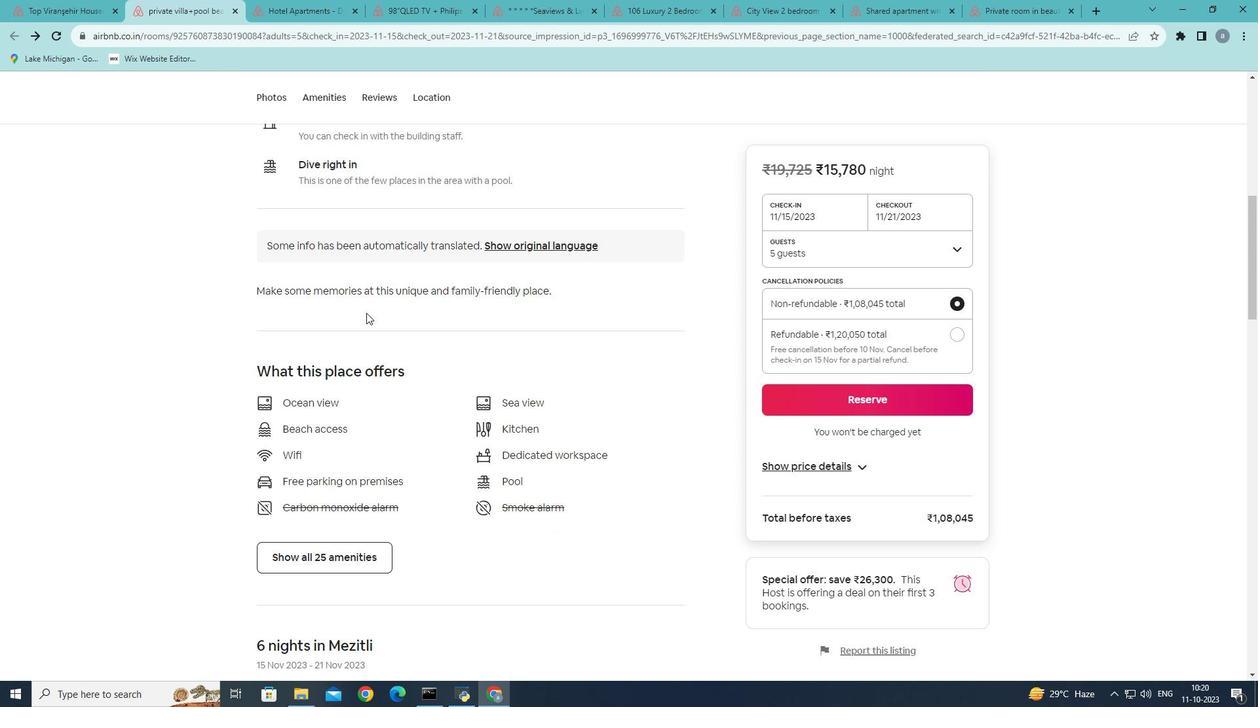 
Action: Mouse scrolled (366, 312) with delta (0, 0)
Screenshot: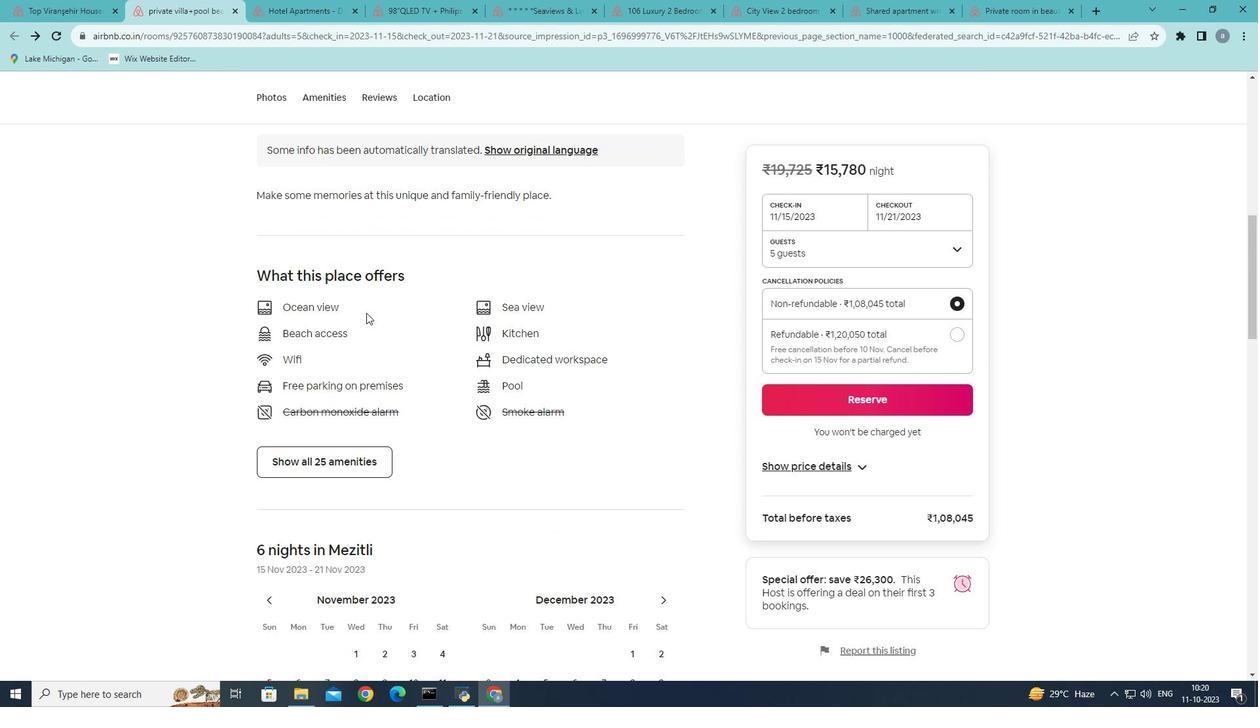 
Action: Mouse moved to (287, 405)
Screenshot: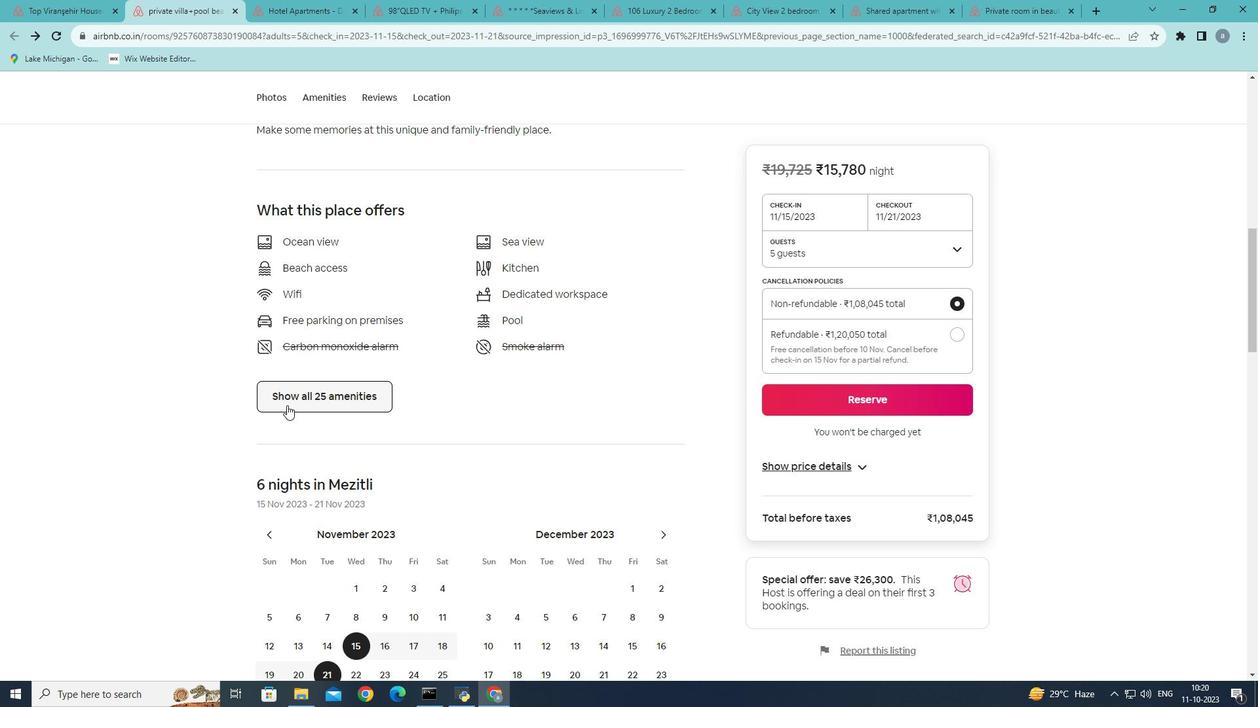 
Action: Mouse pressed left at (287, 405)
Screenshot: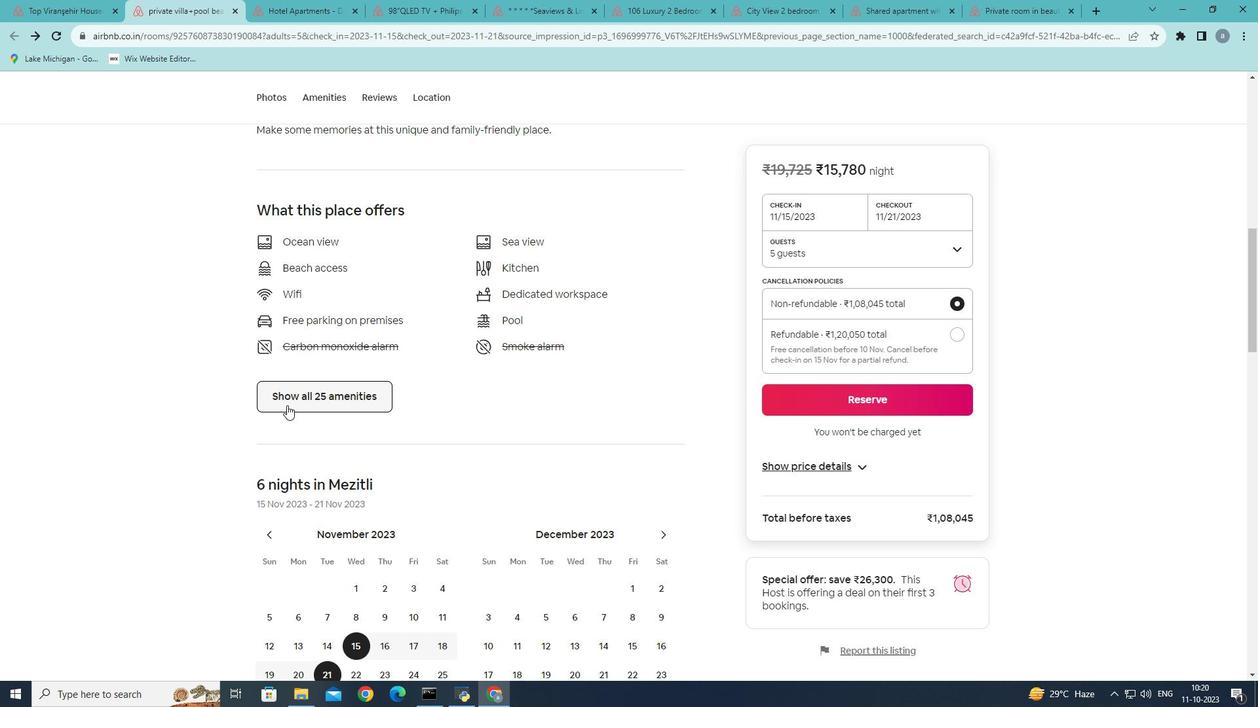 
Action: Mouse moved to (446, 327)
Screenshot: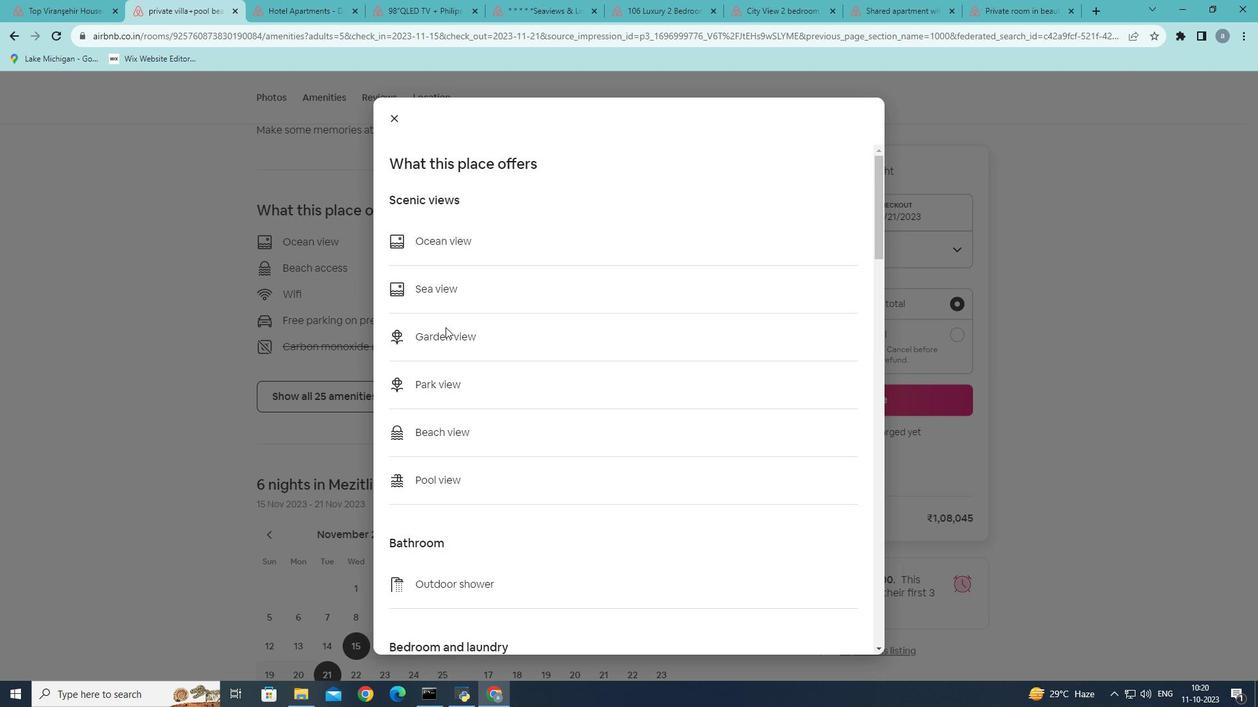 
Action: Mouse scrolled (446, 327) with delta (0, 0)
Screenshot: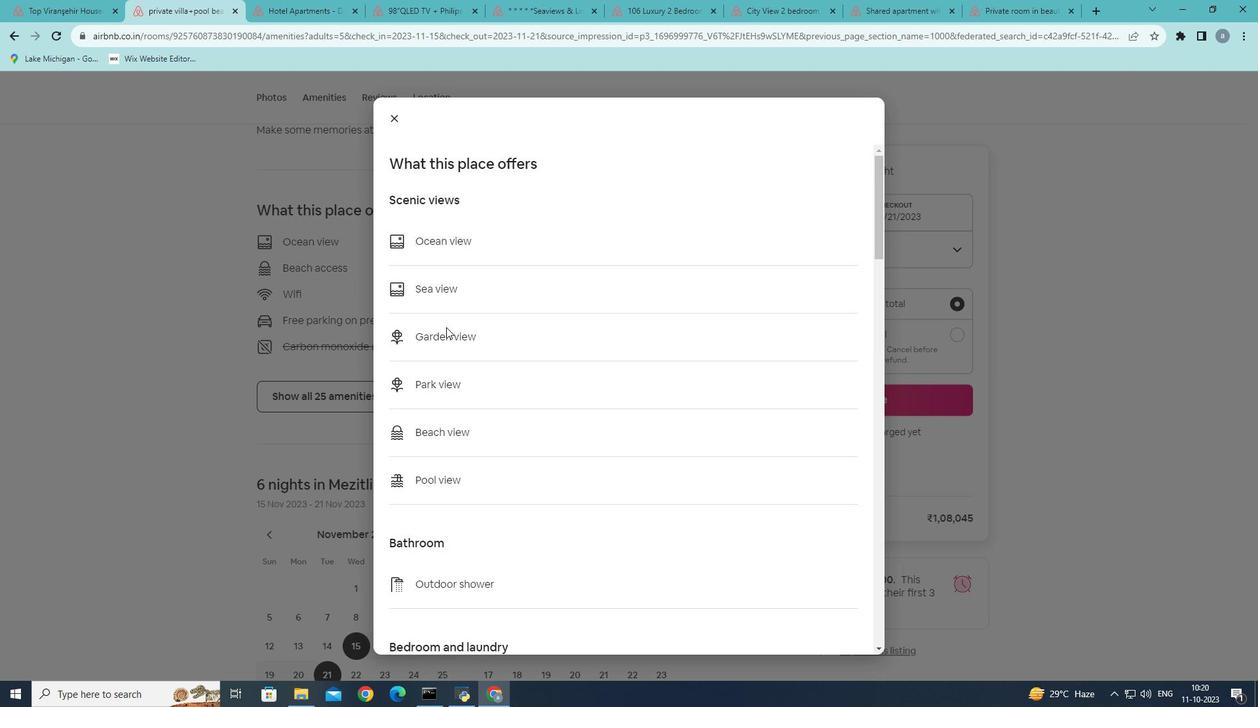 
Action: Mouse scrolled (446, 327) with delta (0, 0)
Screenshot: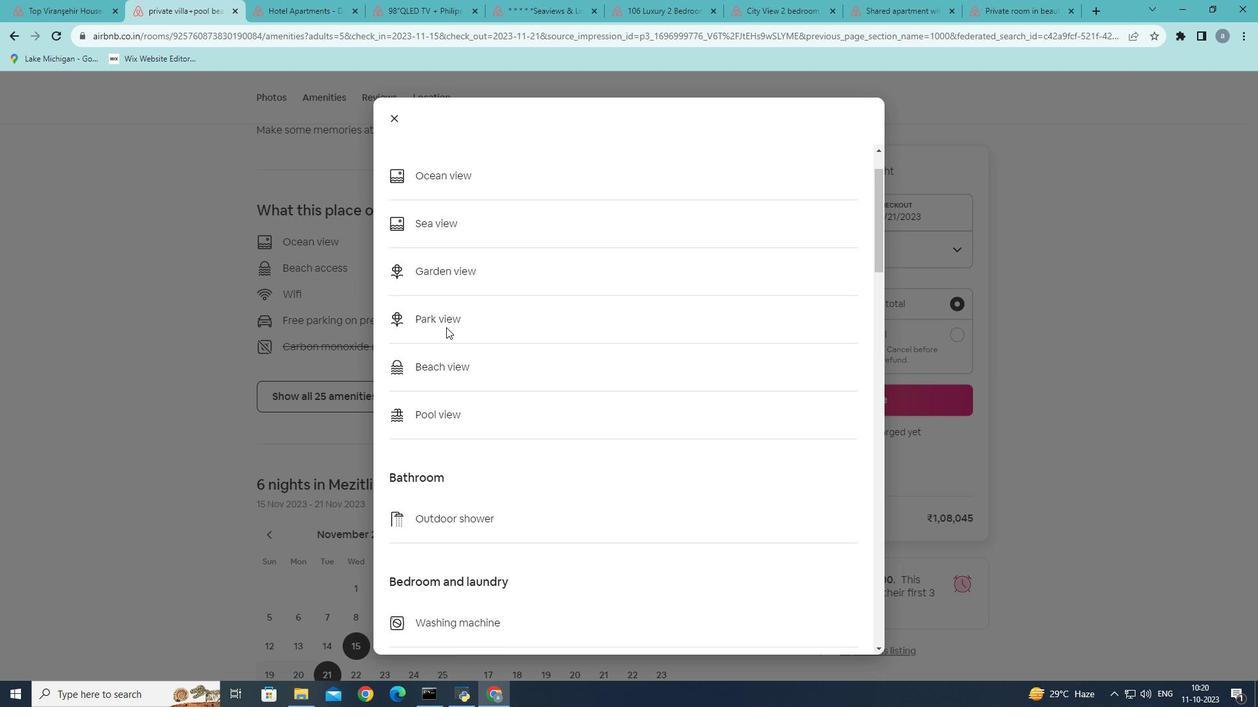 
Action: Mouse scrolled (446, 327) with delta (0, 0)
Screenshot: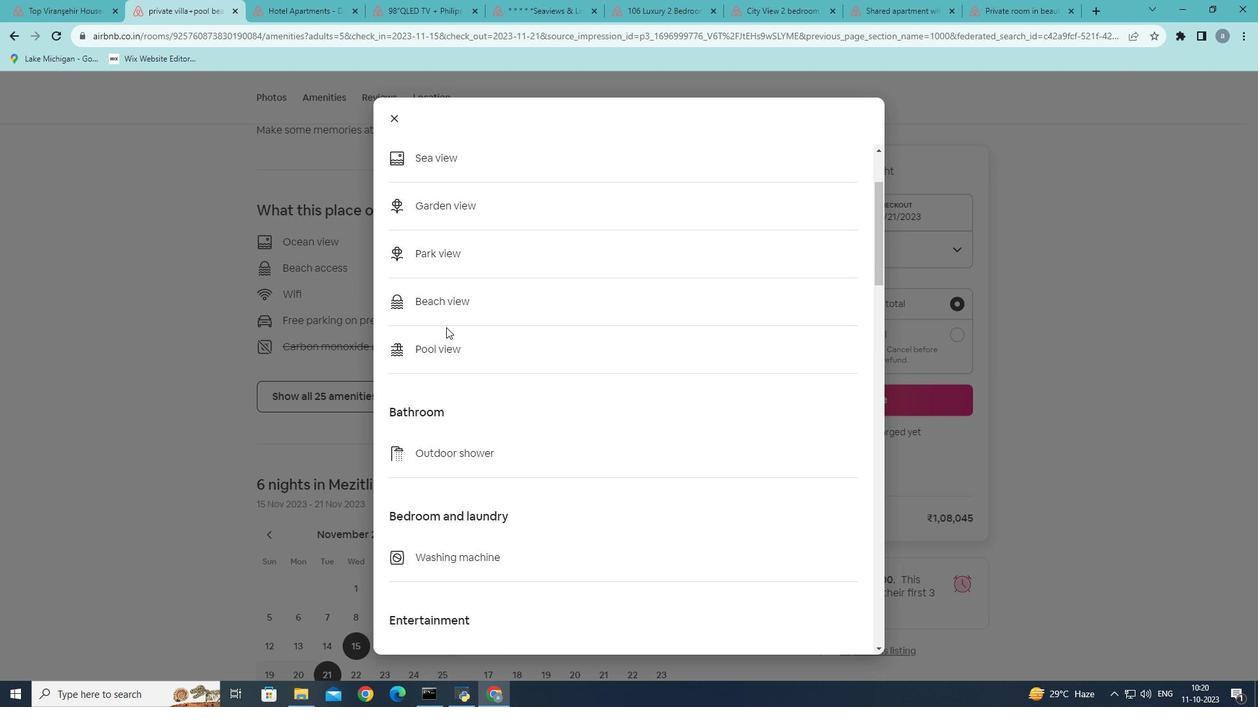 
Action: Mouse moved to (452, 327)
Screenshot: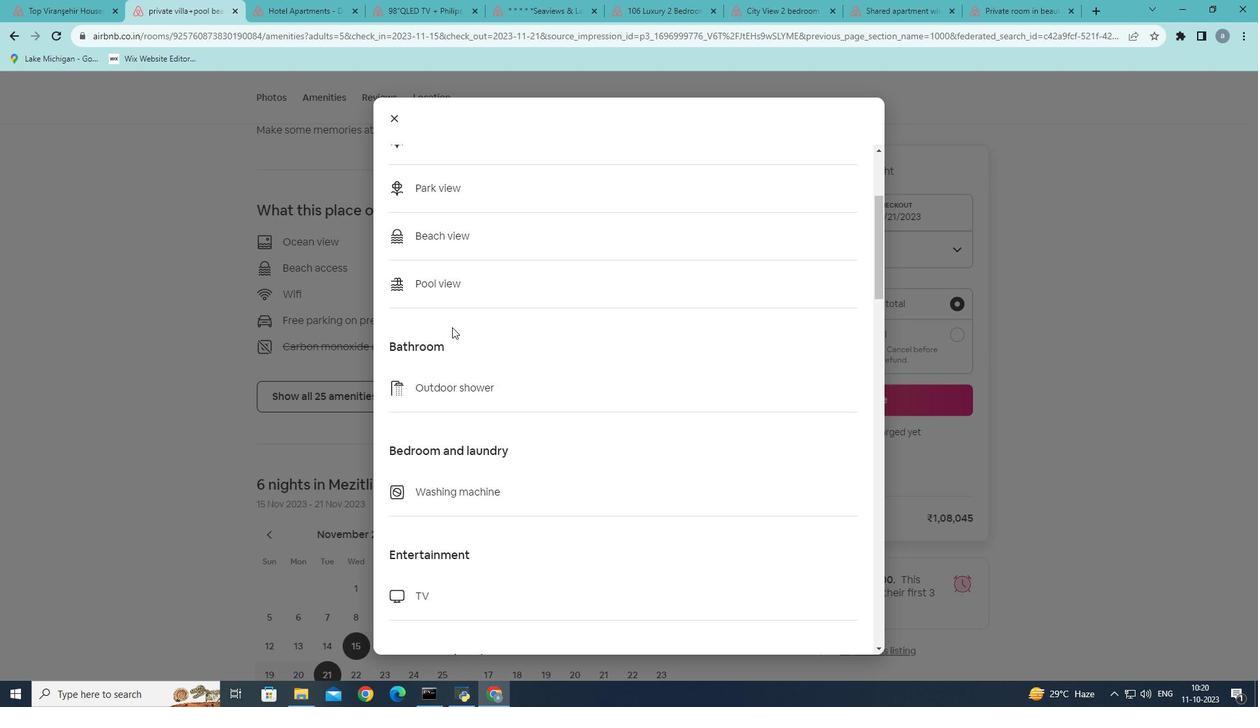 
Action: Mouse scrolled (452, 327) with delta (0, 0)
Screenshot: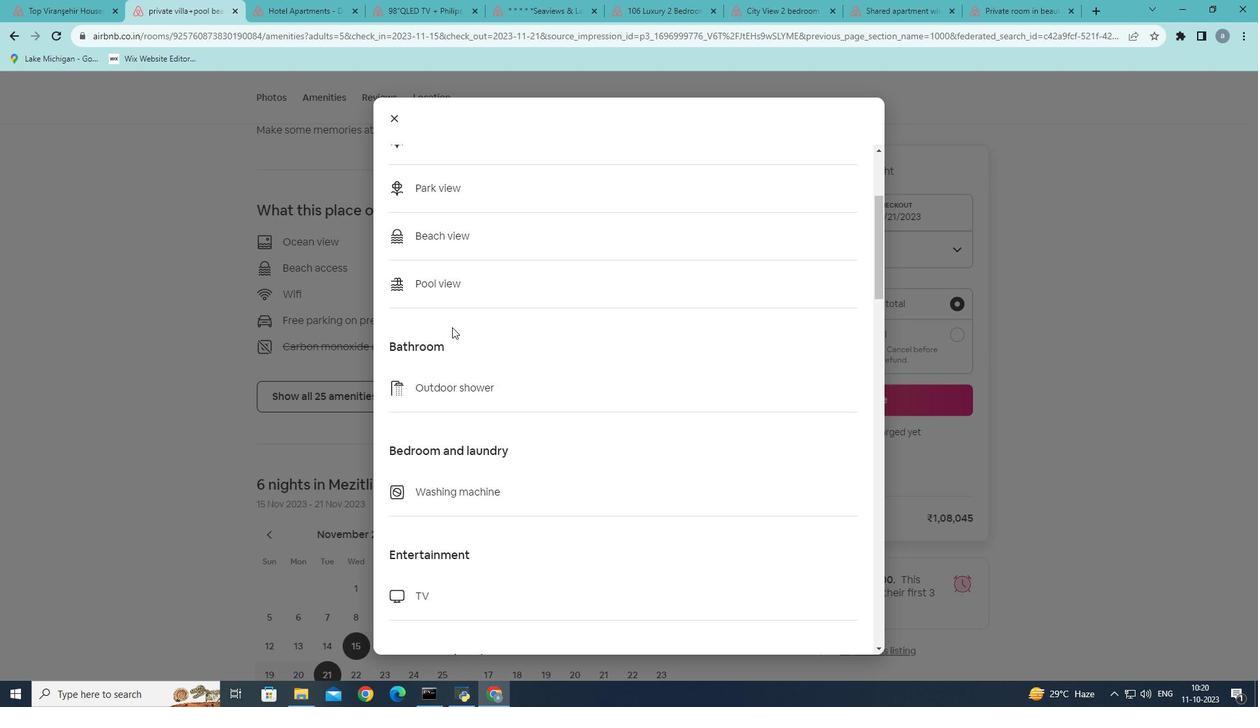 
Action: Mouse scrolled (452, 327) with delta (0, 0)
Screenshot: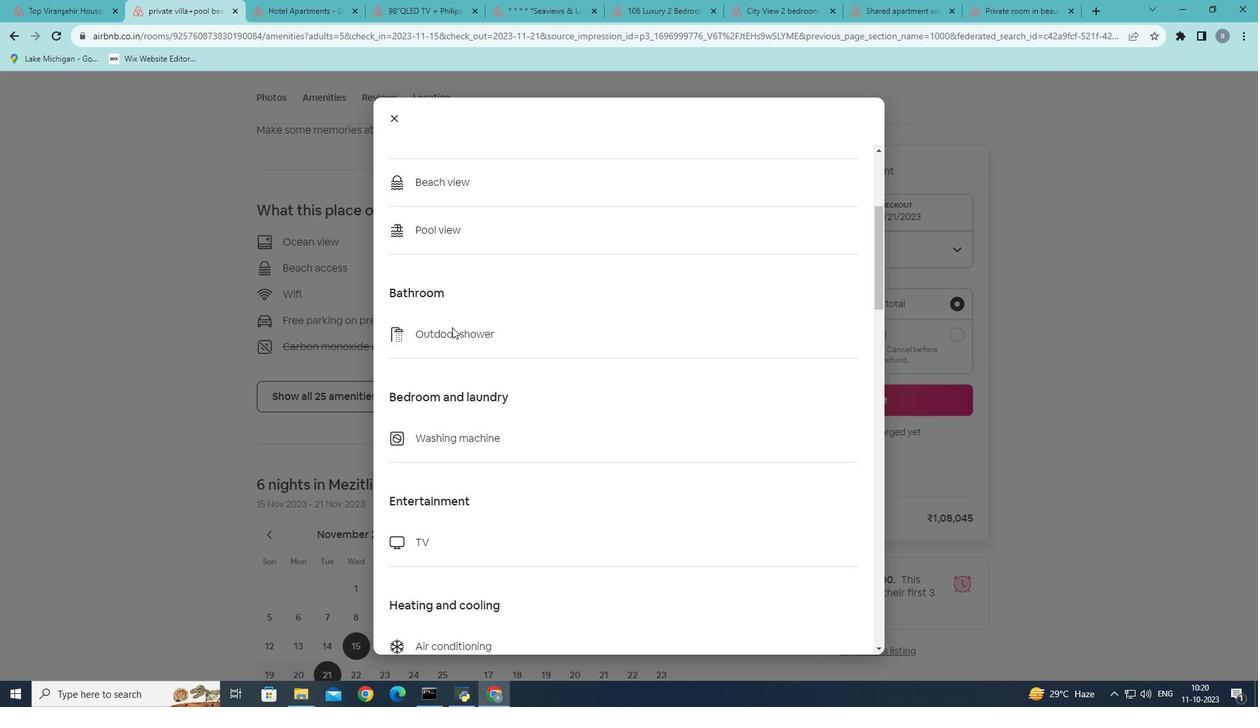 
Action: Mouse scrolled (452, 327) with delta (0, 0)
Screenshot: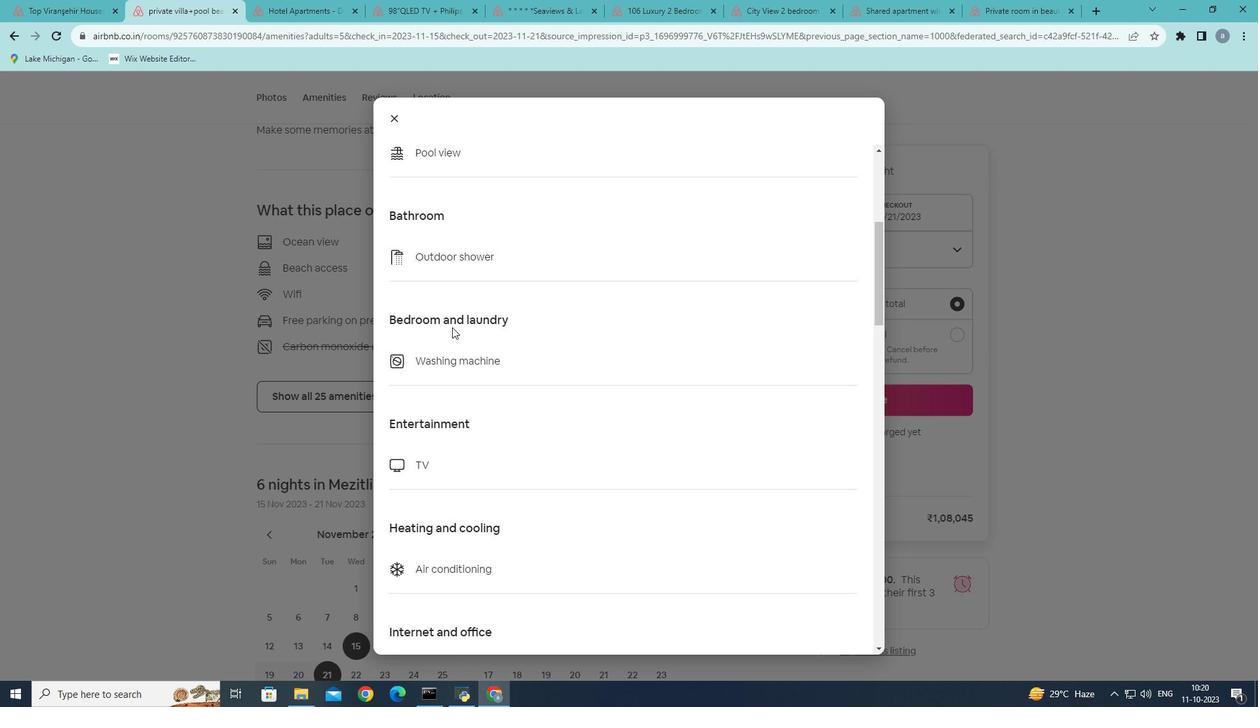 
Action: Mouse moved to (452, 327)
Screenshot: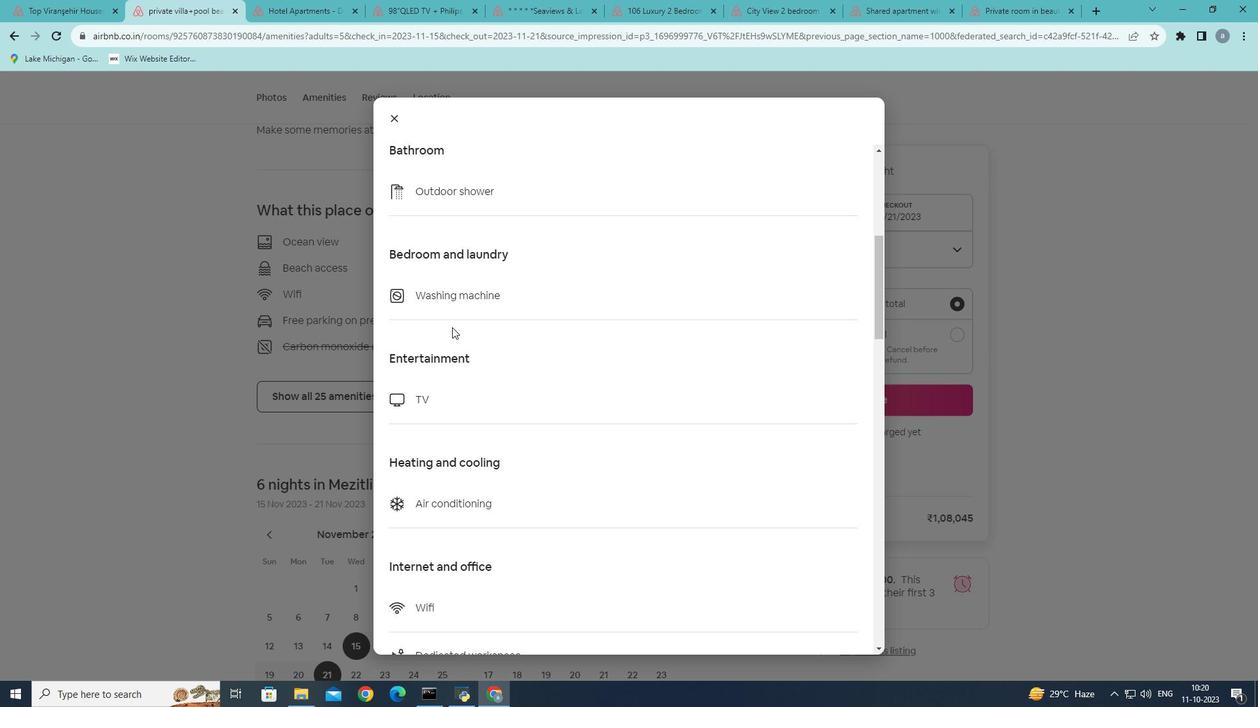 
Action: Mouse scrolled (452, 327) with delta (0, 0)
Screenshot: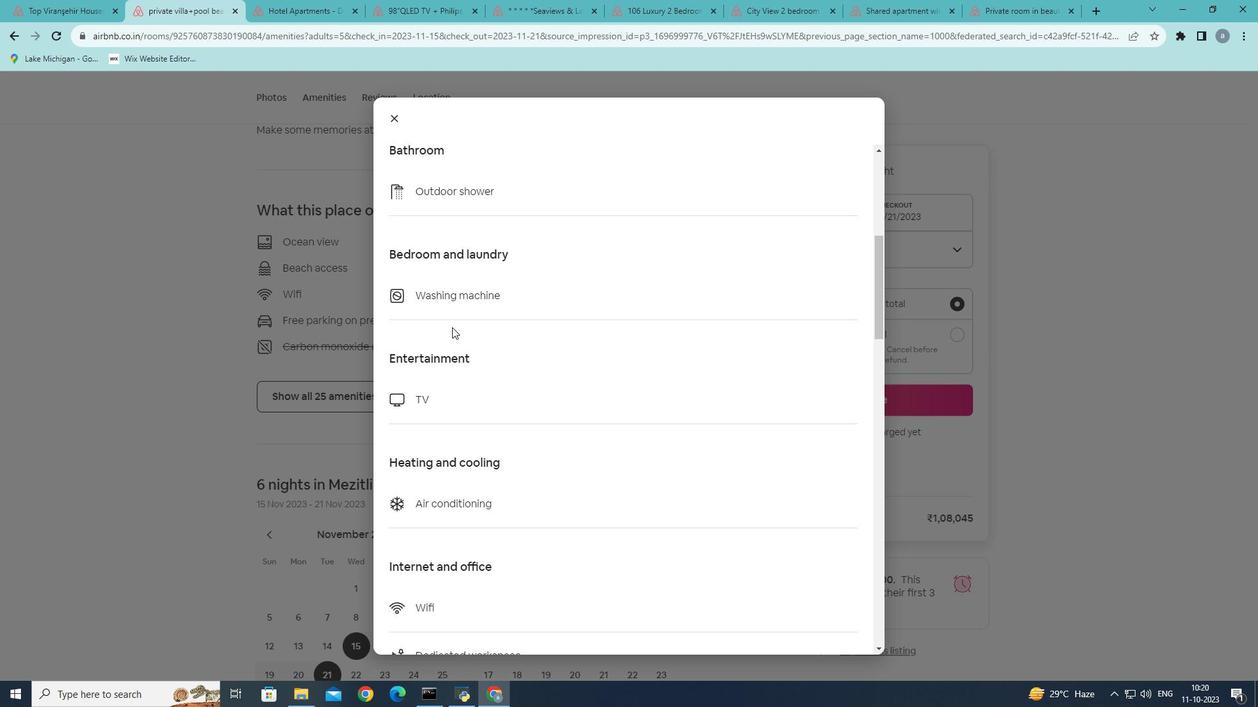 
Action: Mouse moved to (452, 327)
Screenshot: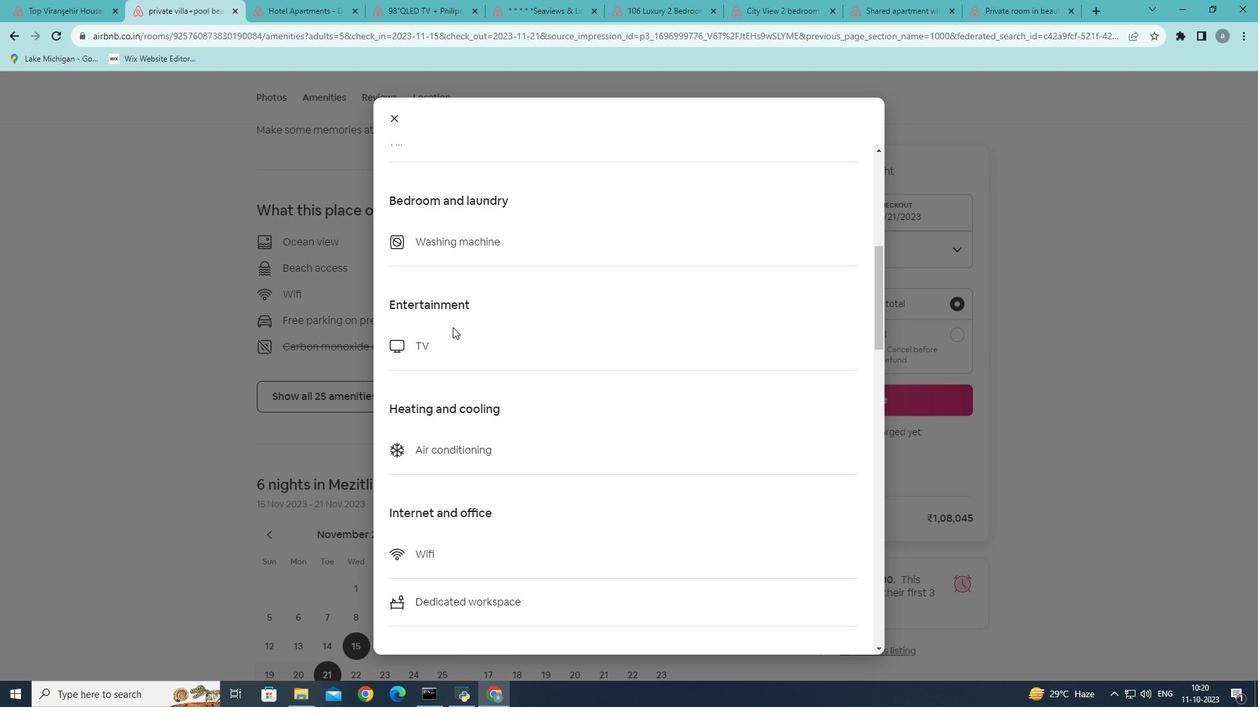 
Action: Mouse scrolled (452, 327) with delta (0, 0)
Screenshot: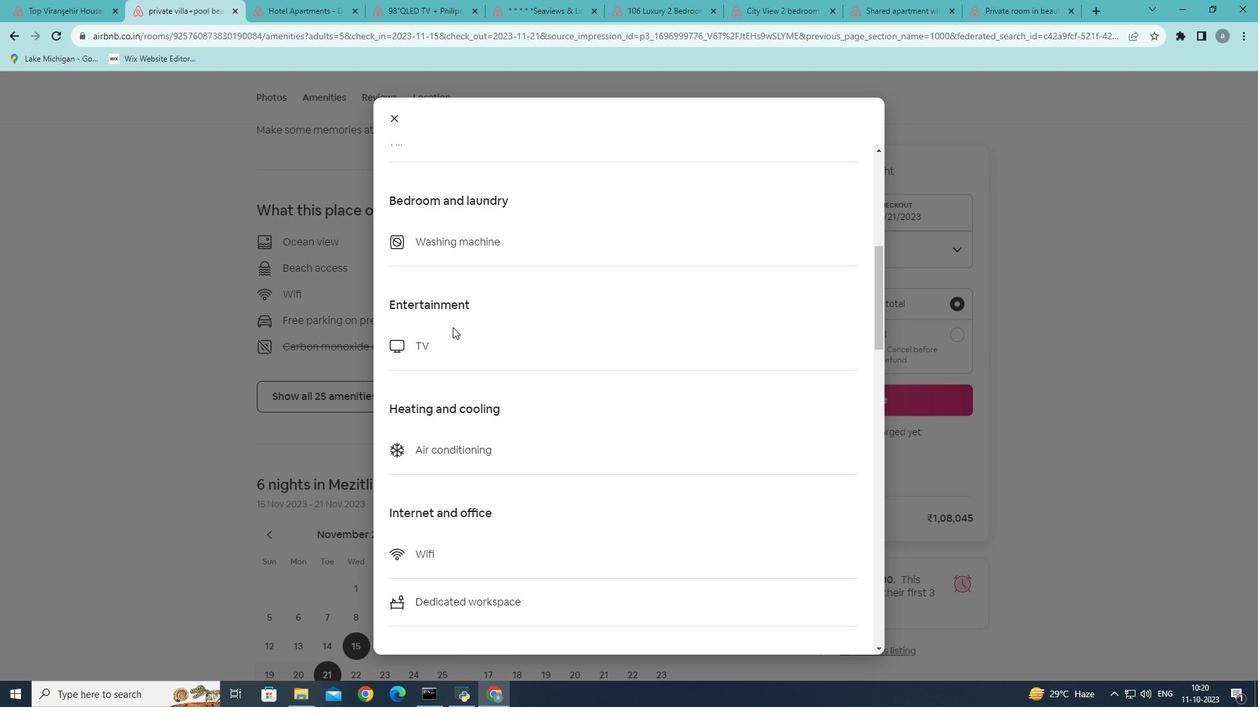 
Action: Mouse scrolled (452, 327) with delta (0, 0)
Screenshot: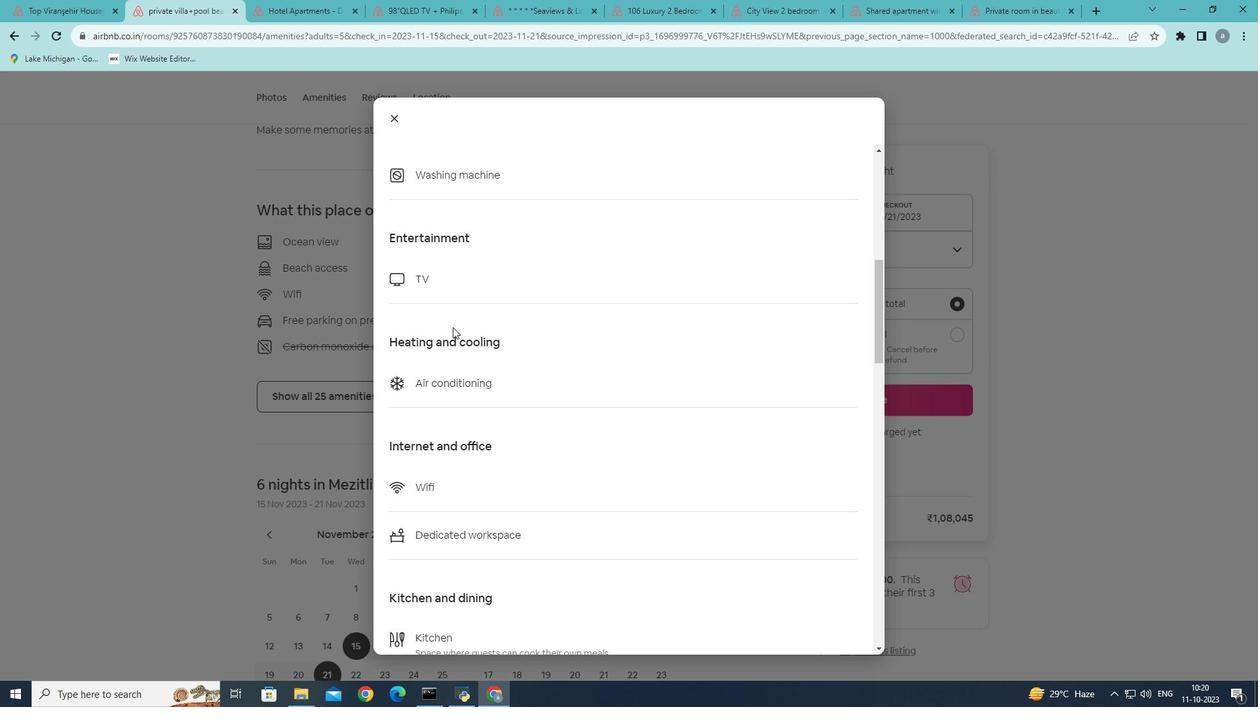 
Action: Mouse scrolled (452, 327) with delta (0, 0)
Screenshot: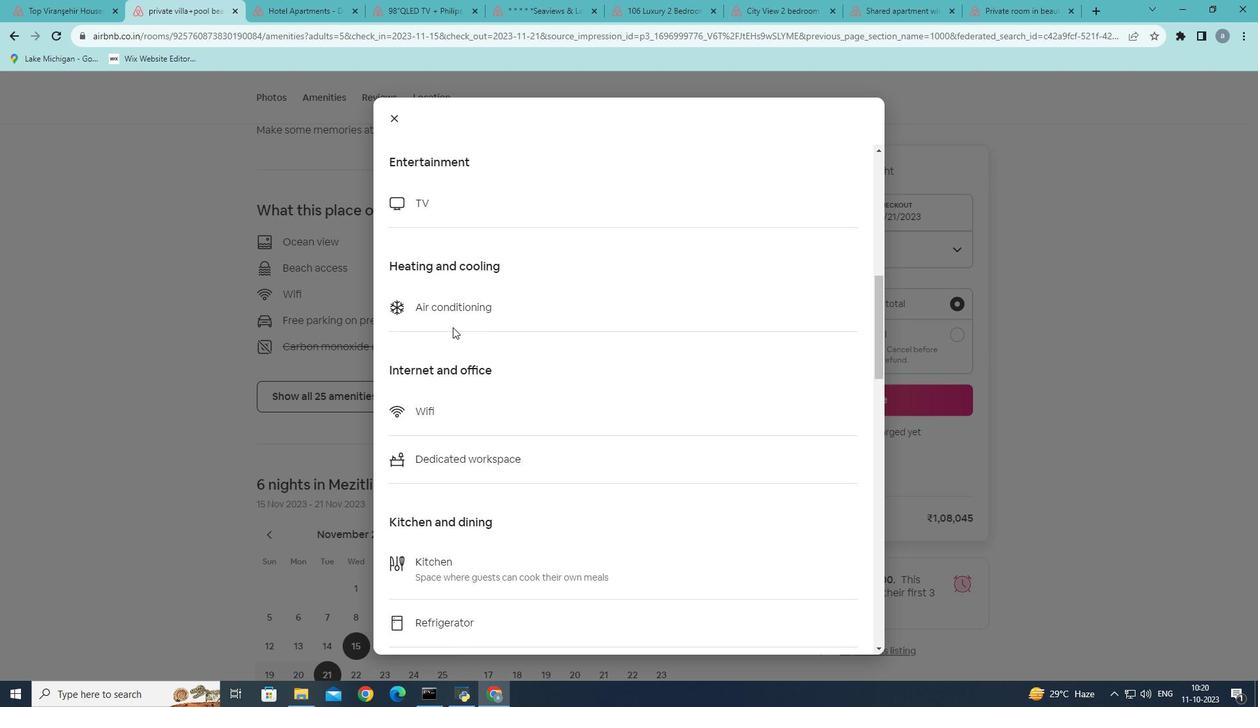 
Action: Mouse scrolled (452, 327) with delta (0, 0)
Screenshot: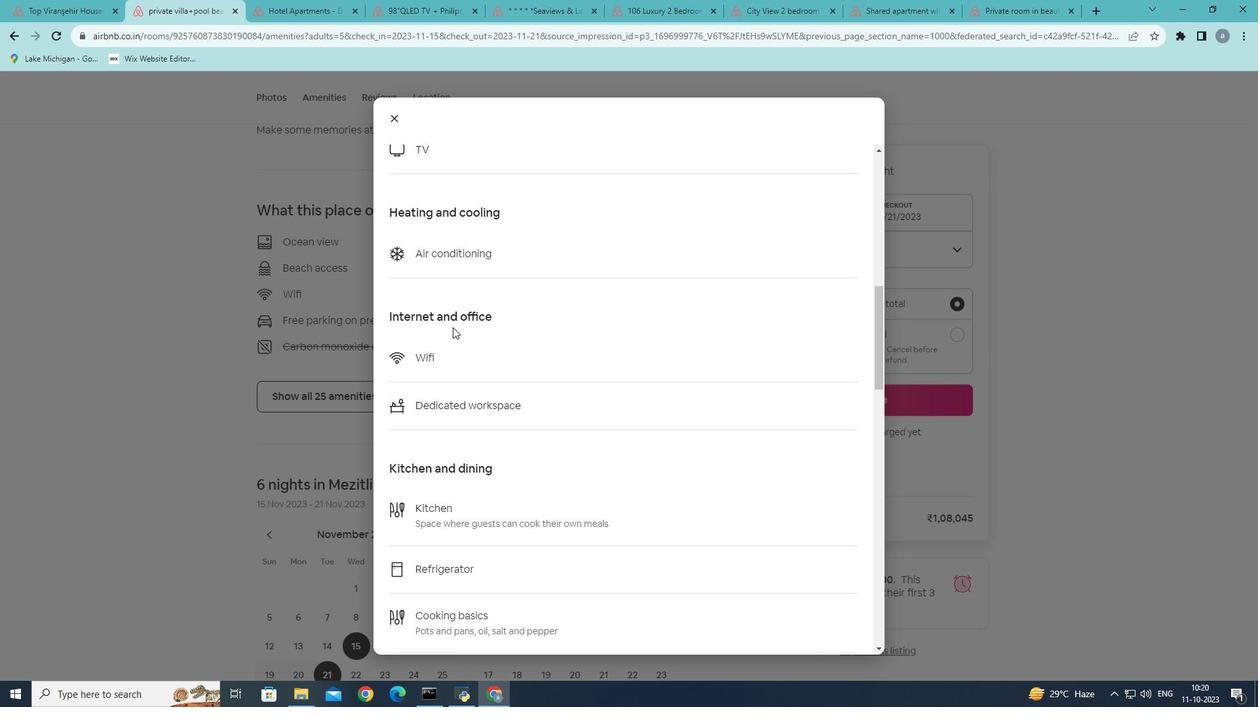 
Action: Mouse scrolled (452, 327) with delta (0, 0)
Screenshot: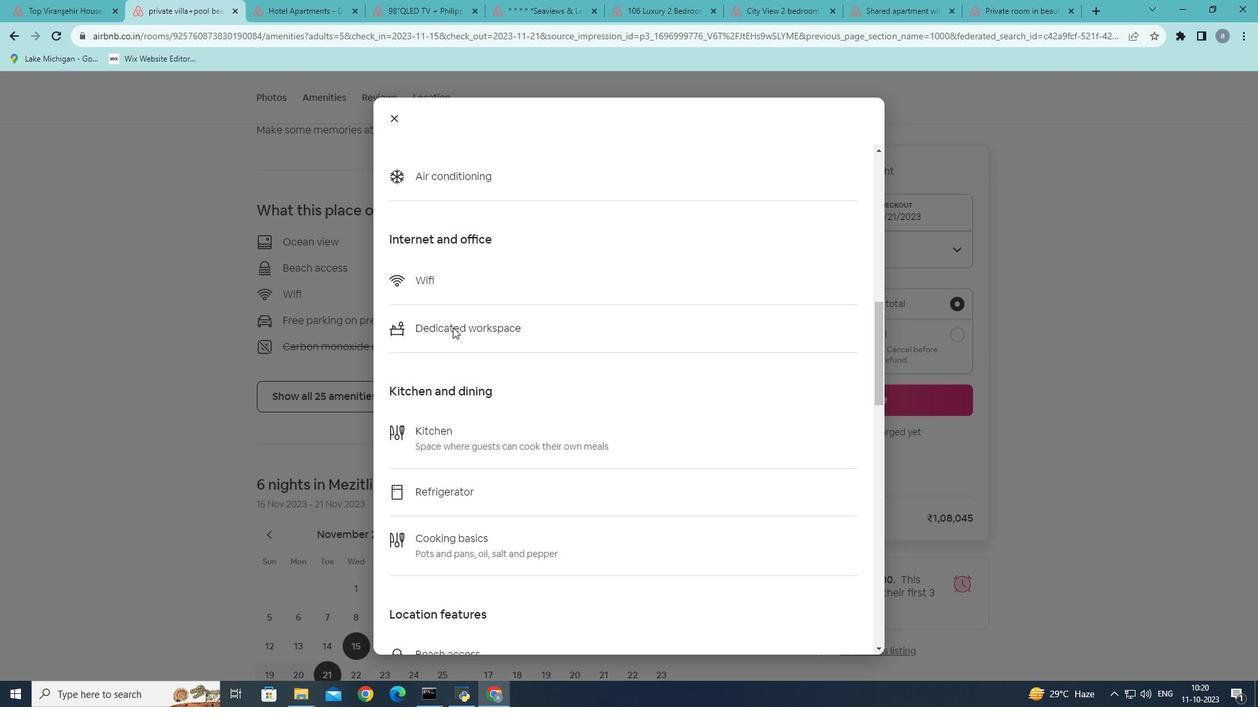 
Action: Mouse moved to (456, 321)
Screenshot: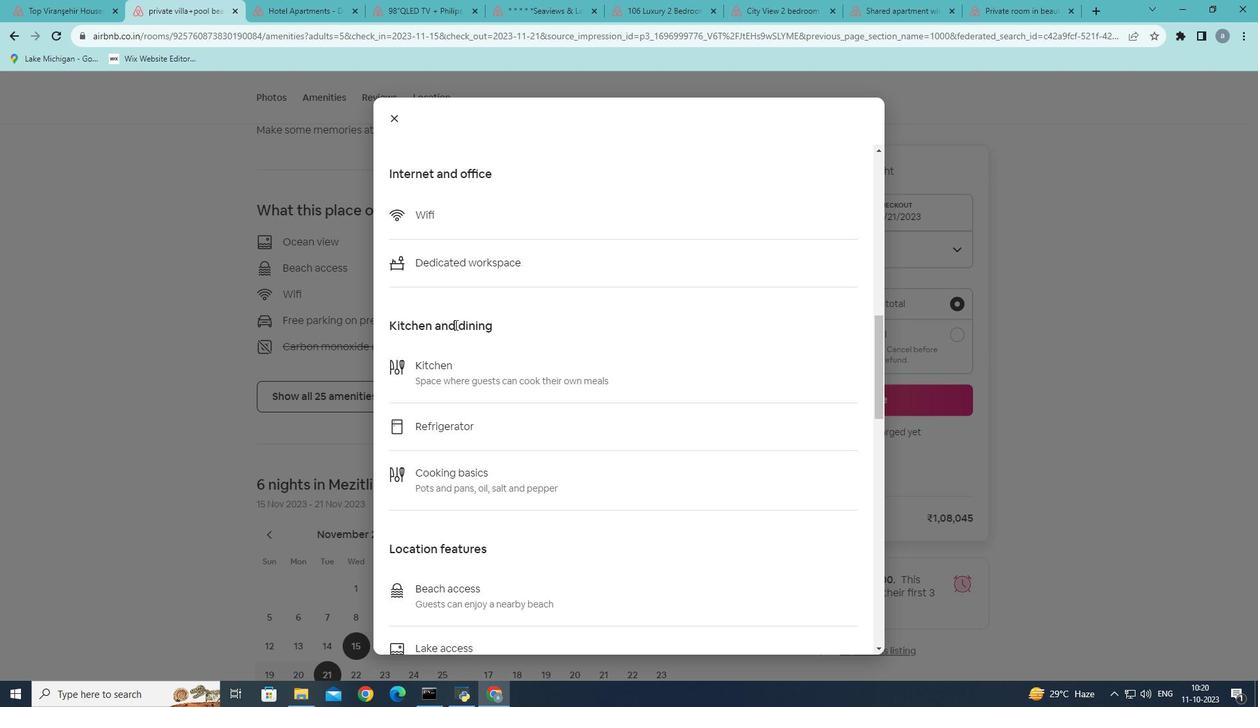 
Action: Mouse scrolled (456, 321) with delta (0, 0)
Screenshot: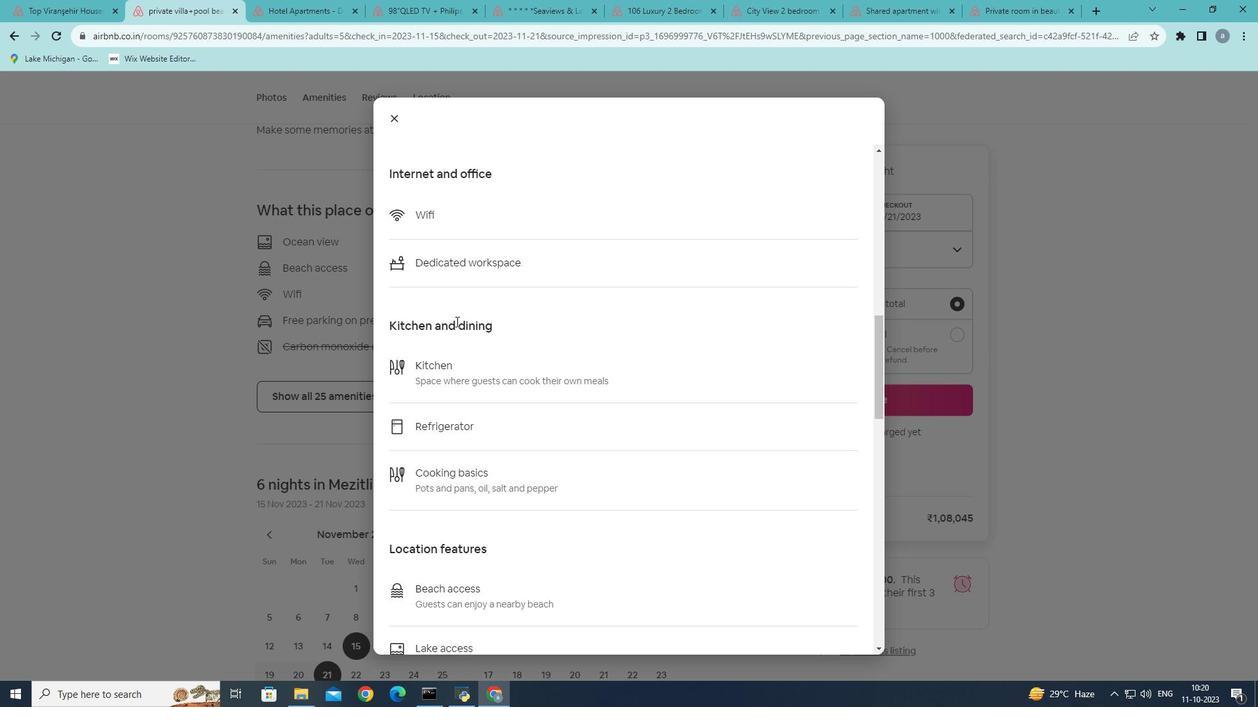 
Action: Mouse scrolled (456, 321) with delta (0, 0)
Screenshot: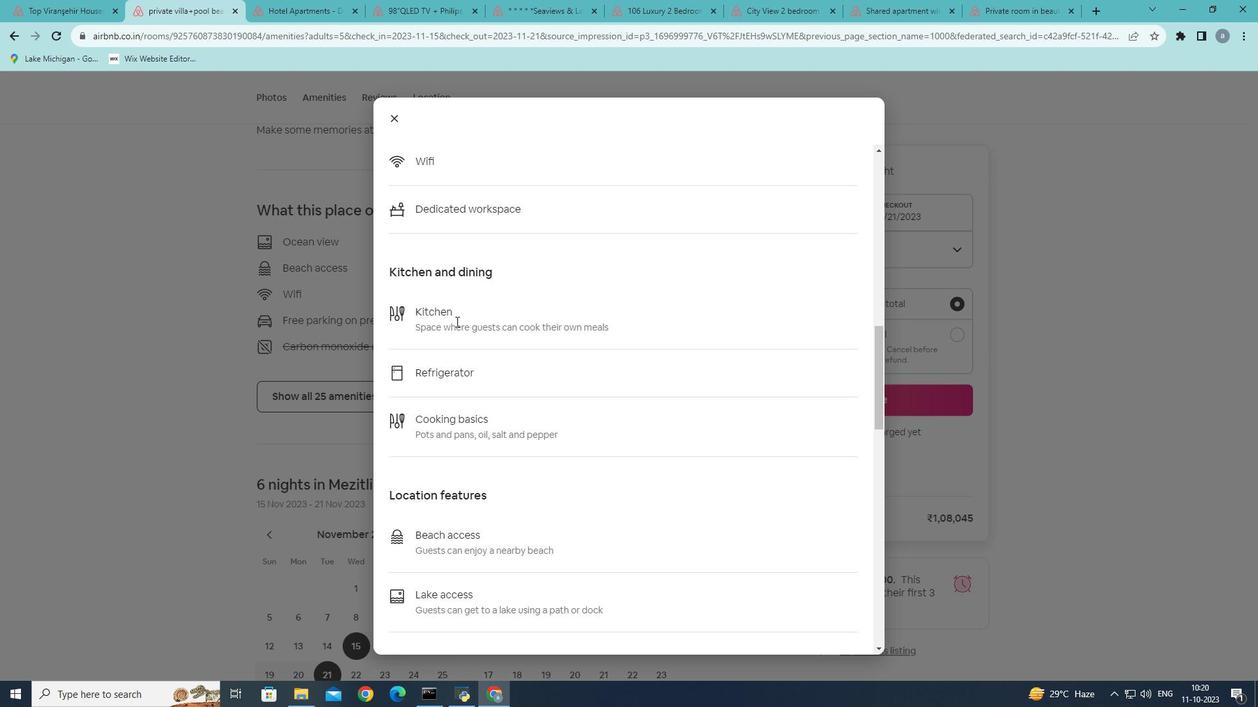 
Action: Mouse scrolled (456, 321) with delta (0, 0)
Screenshot: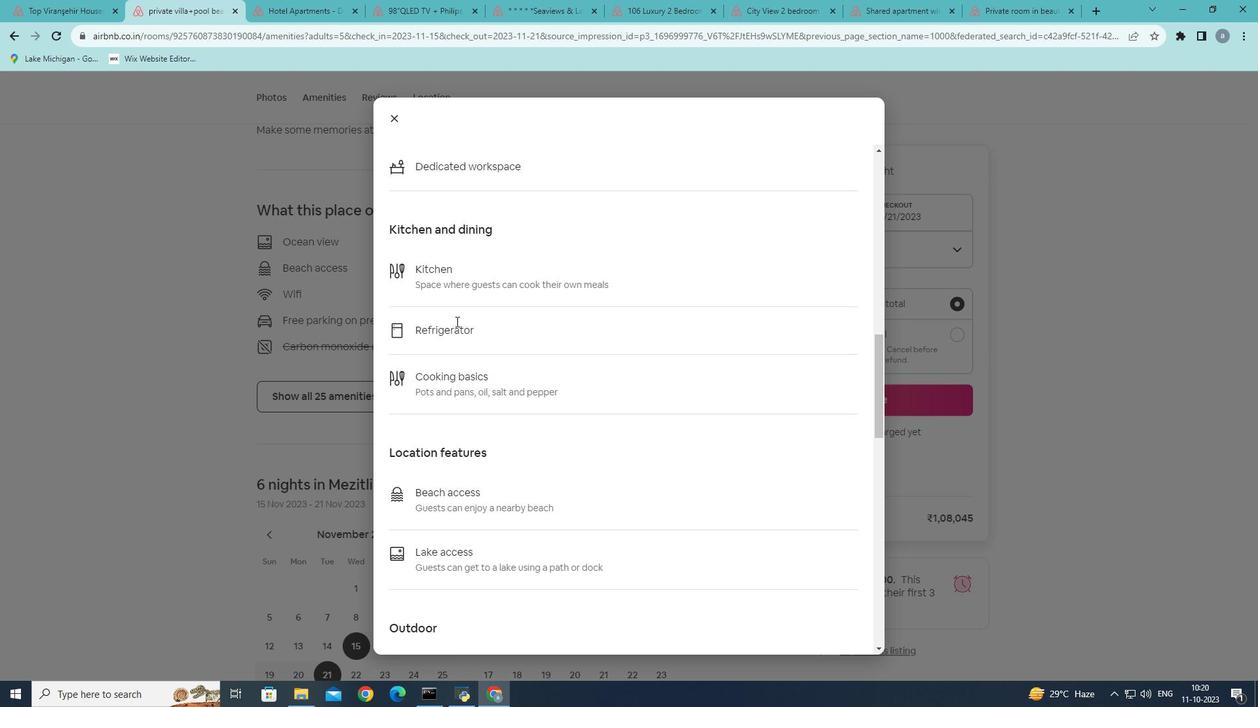 
Action: Mouse scrolled (456, 321) with delta (0, 0)
Screenshot: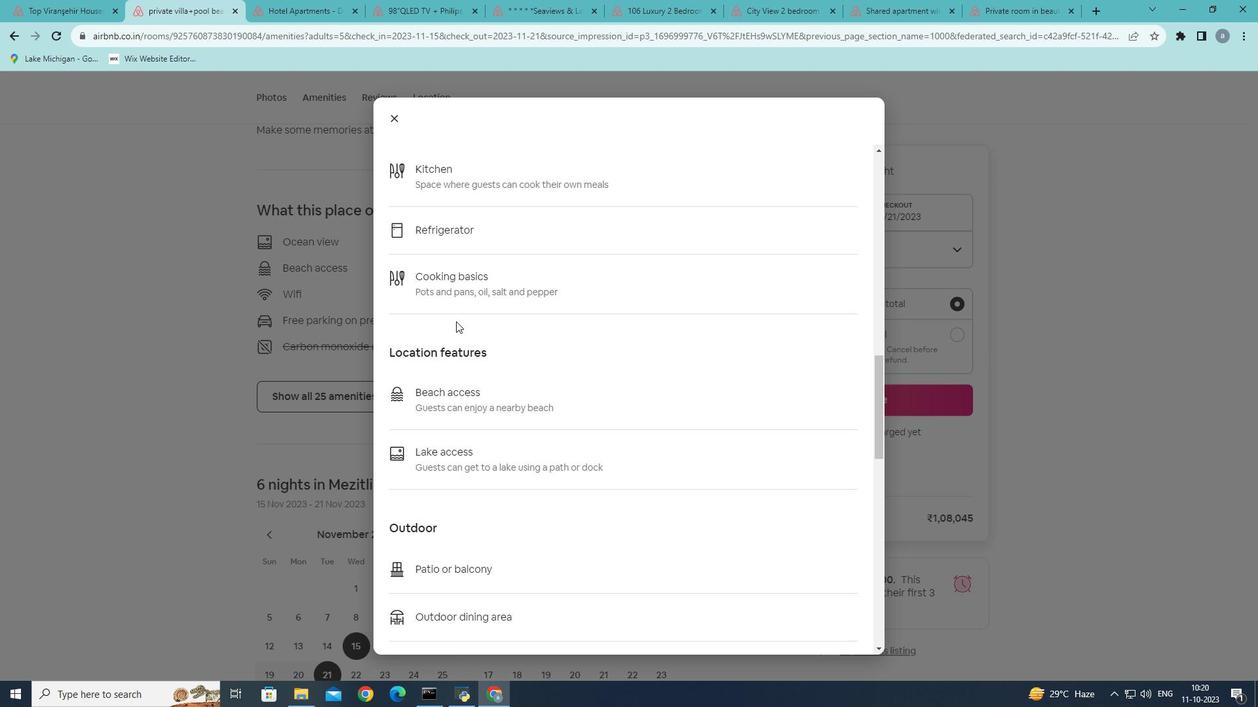
Action: Mouse moved to (454, 348)
Screenshot: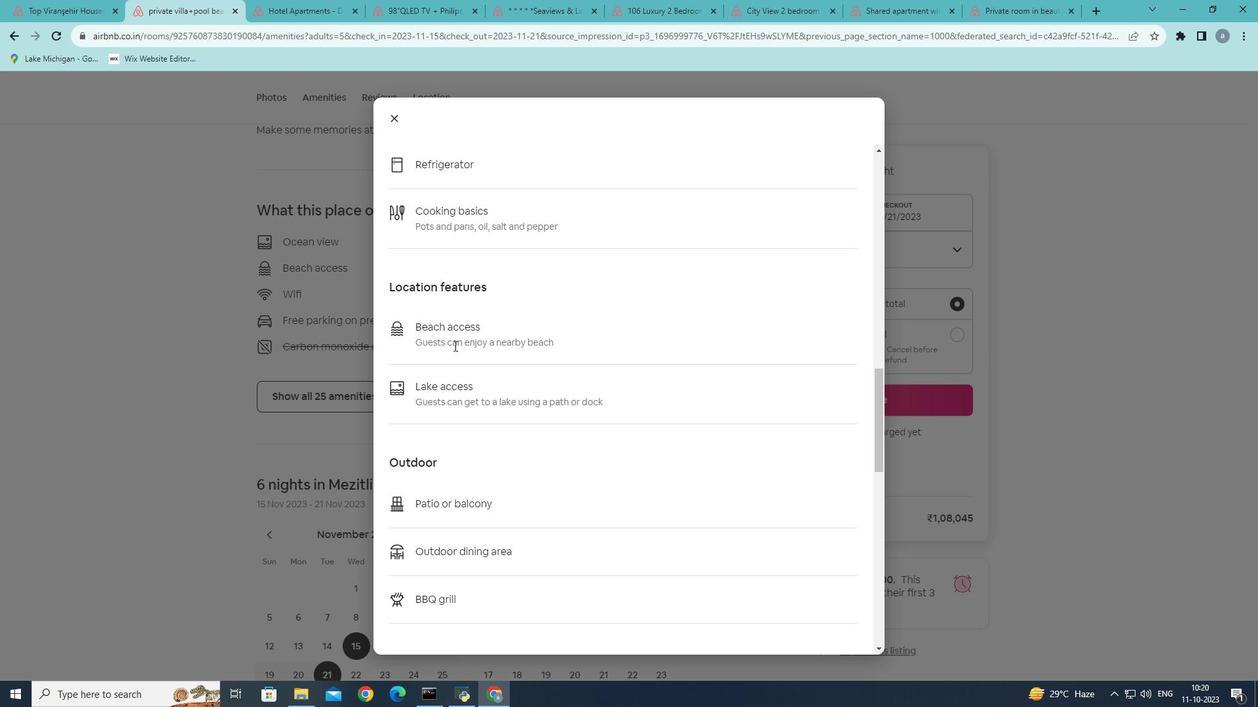 
Action: Mouse scrolled (454, 347) with delta (0, 0)
Screenshot: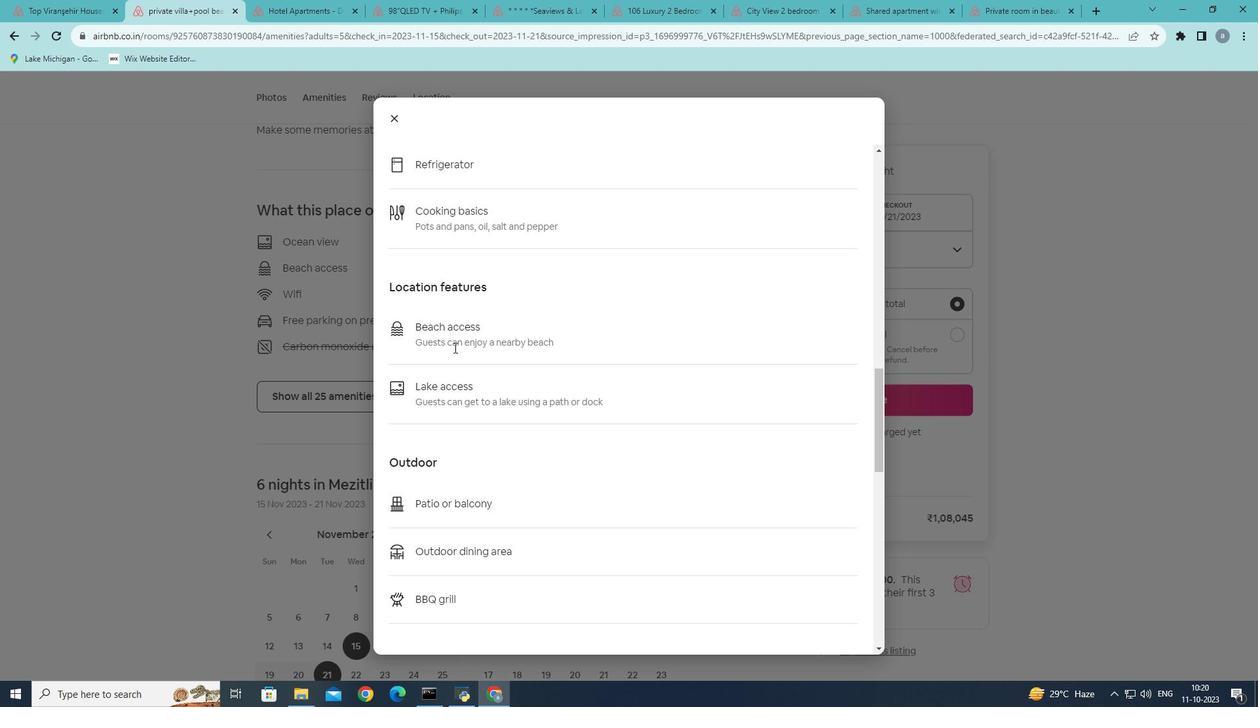 
Action: Mouse moved to (453, 348)
Screenshot: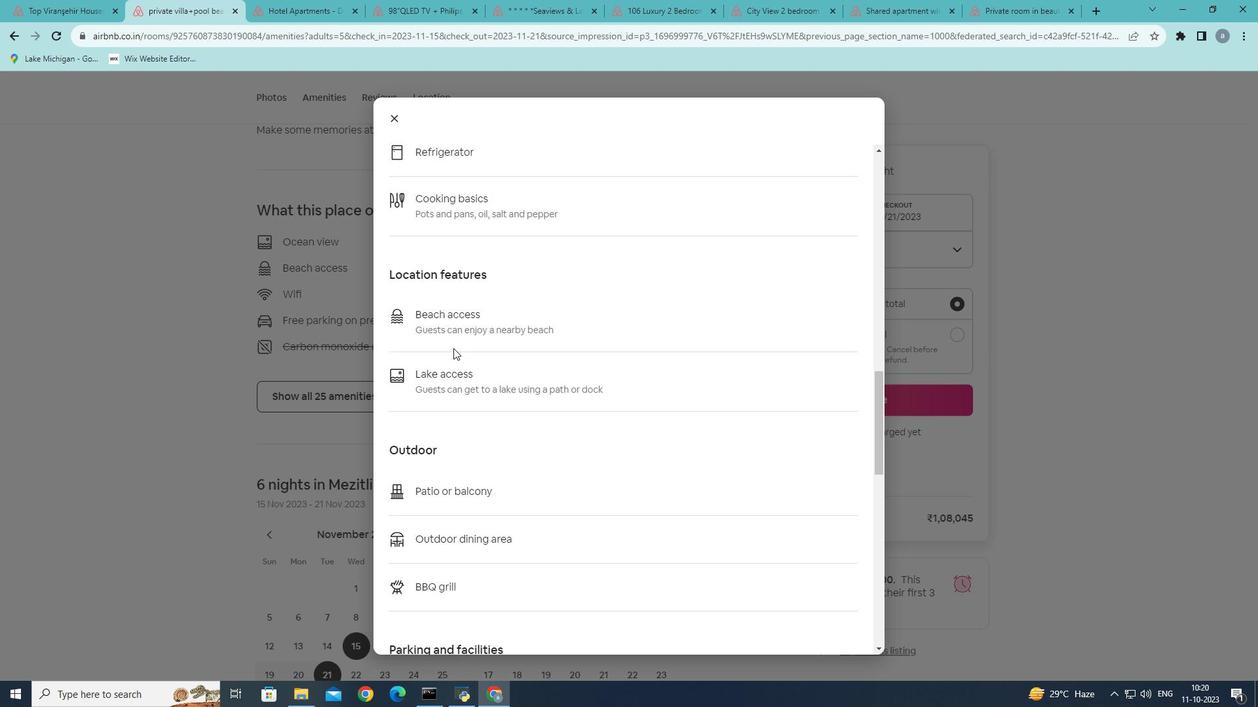 
Action: Mouse scrolled (453, 348) with delta (0, 0)
Screenshot: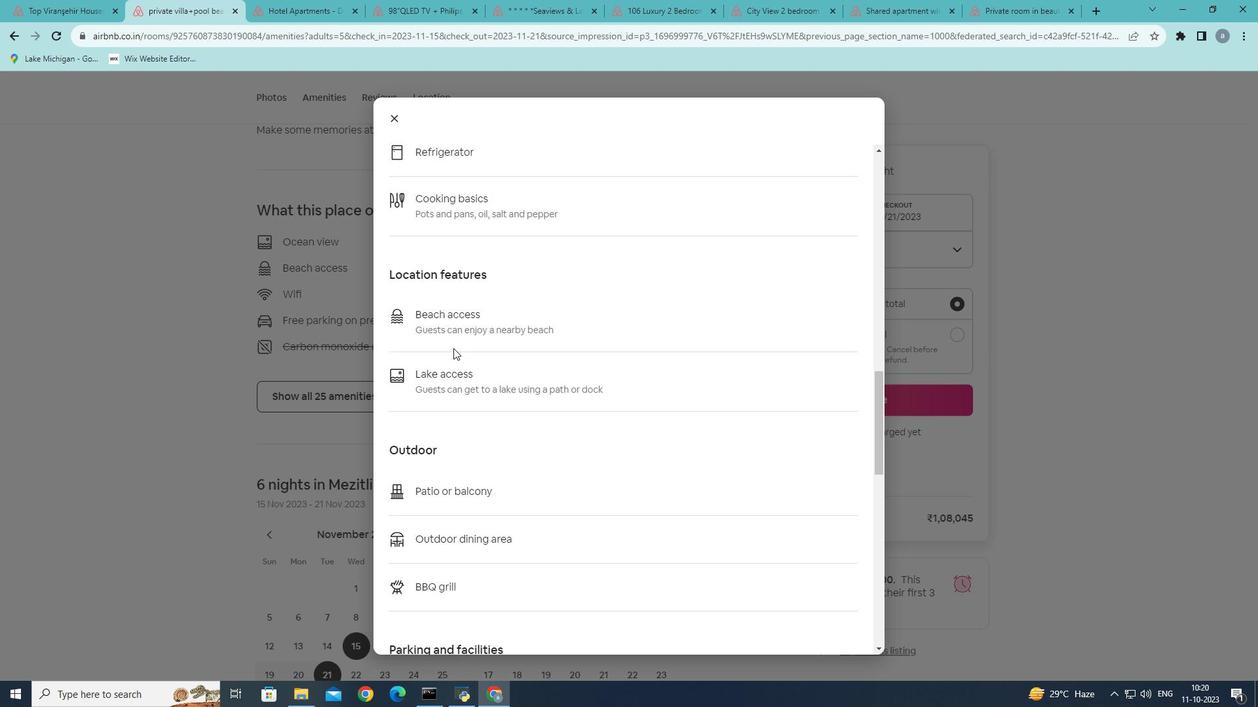 
Action: Mouse scrolled (453, 348) with delta (0, 0)
Screenshot: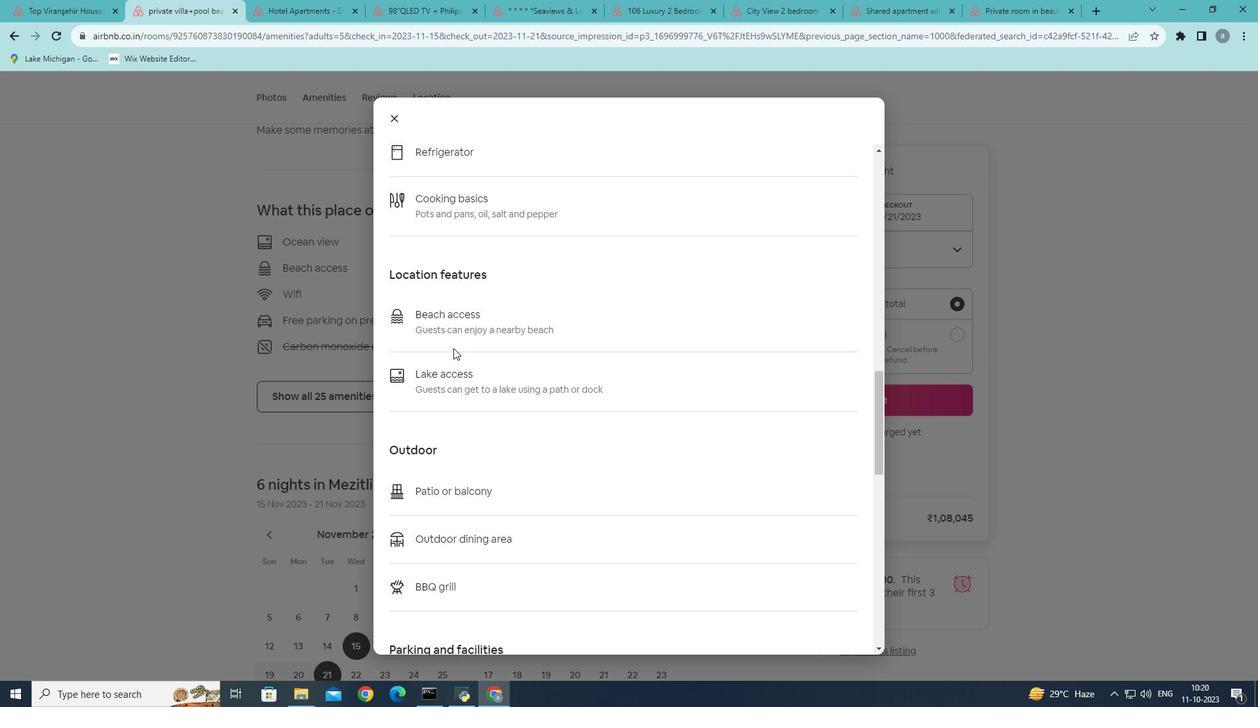 
Action: Mouse scrolled (453, 348) with delta (0, 0)
Screenshot: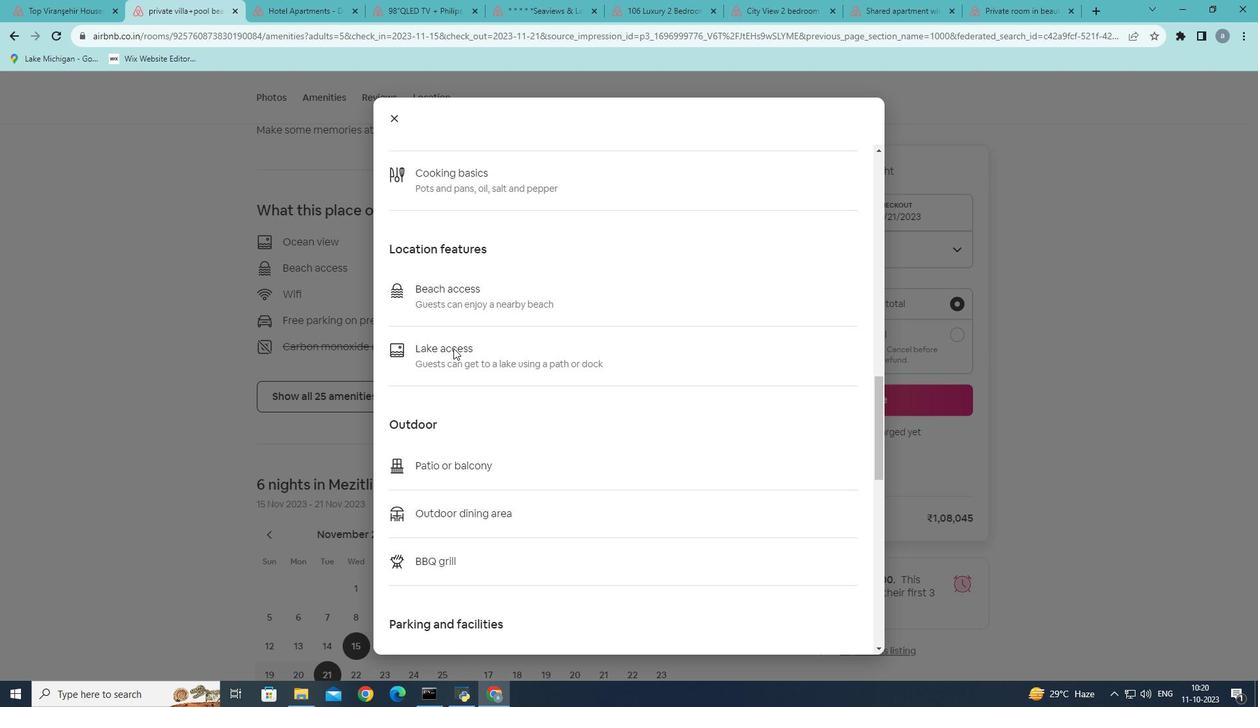 
Action: Mouse scrolled (453, 348) with delta (0, 0)
Screenshot: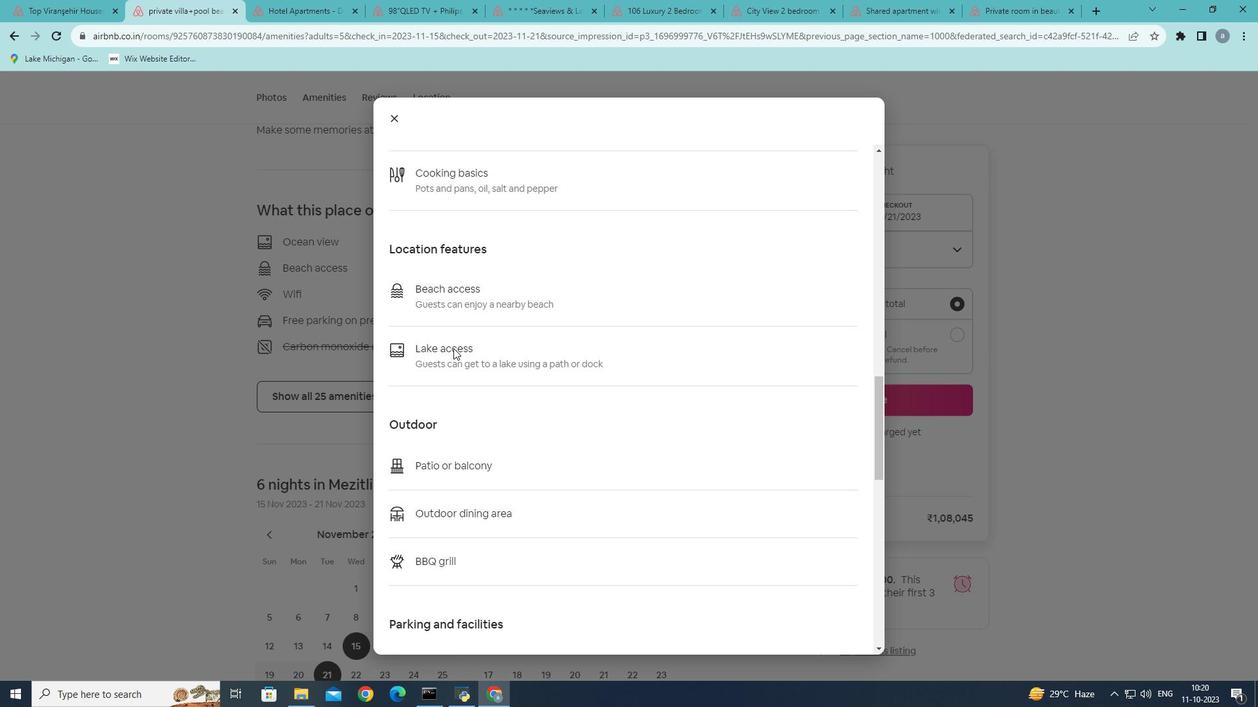 
Action: Mouse scrolled (453, 348) with delta (0, 0)
Screenshot: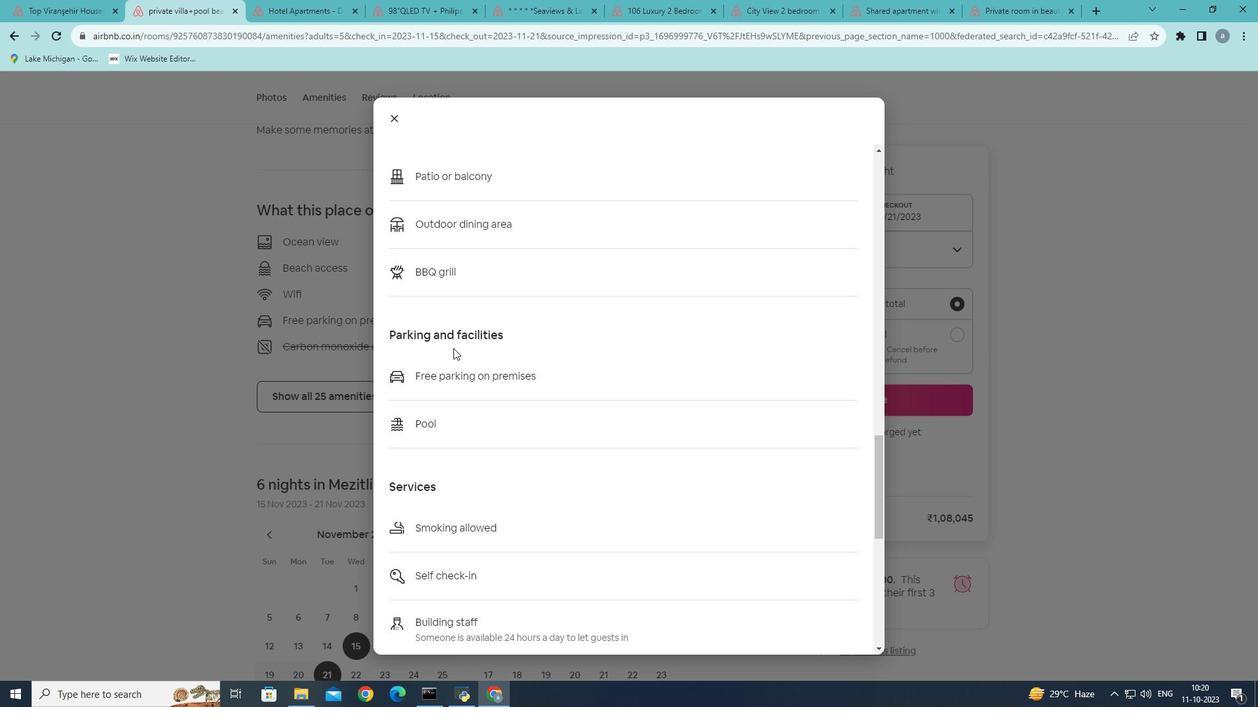 
Action: Mouse scrolled (453, 348) with delta (0, 0)
Screenshot: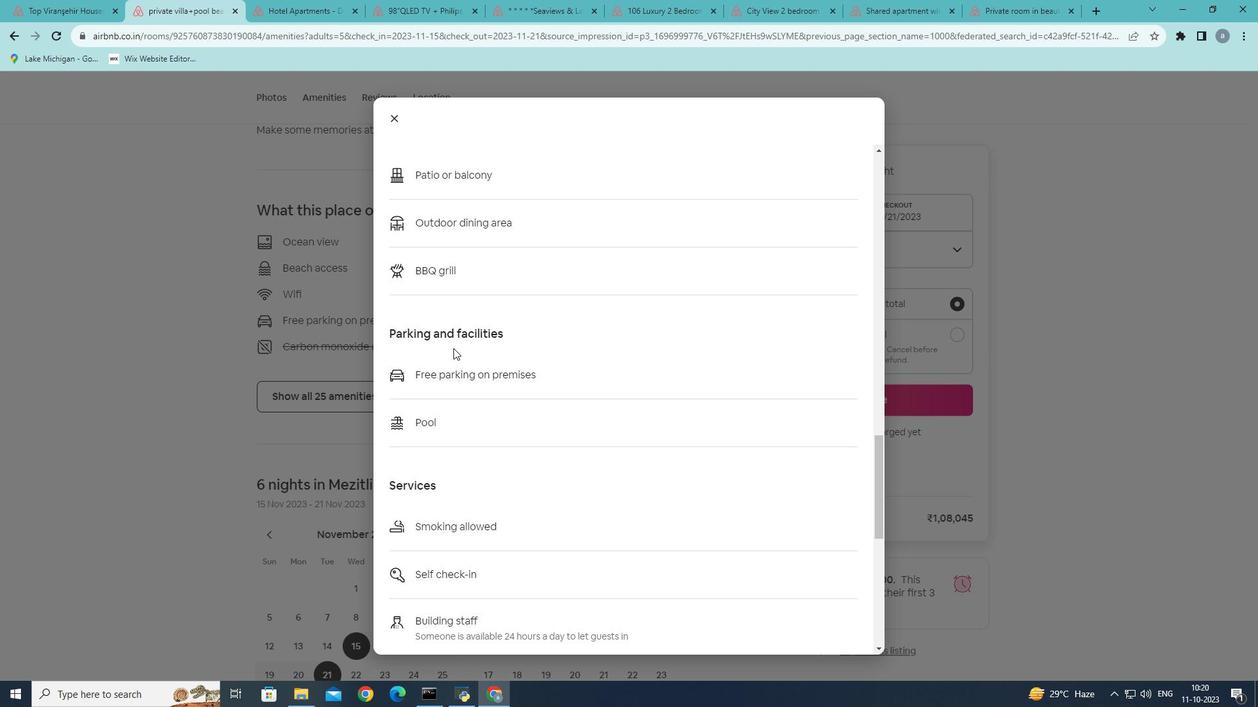 
Action: Mouse scrolled (453, 348) with delta (0, 0)
Screenshot: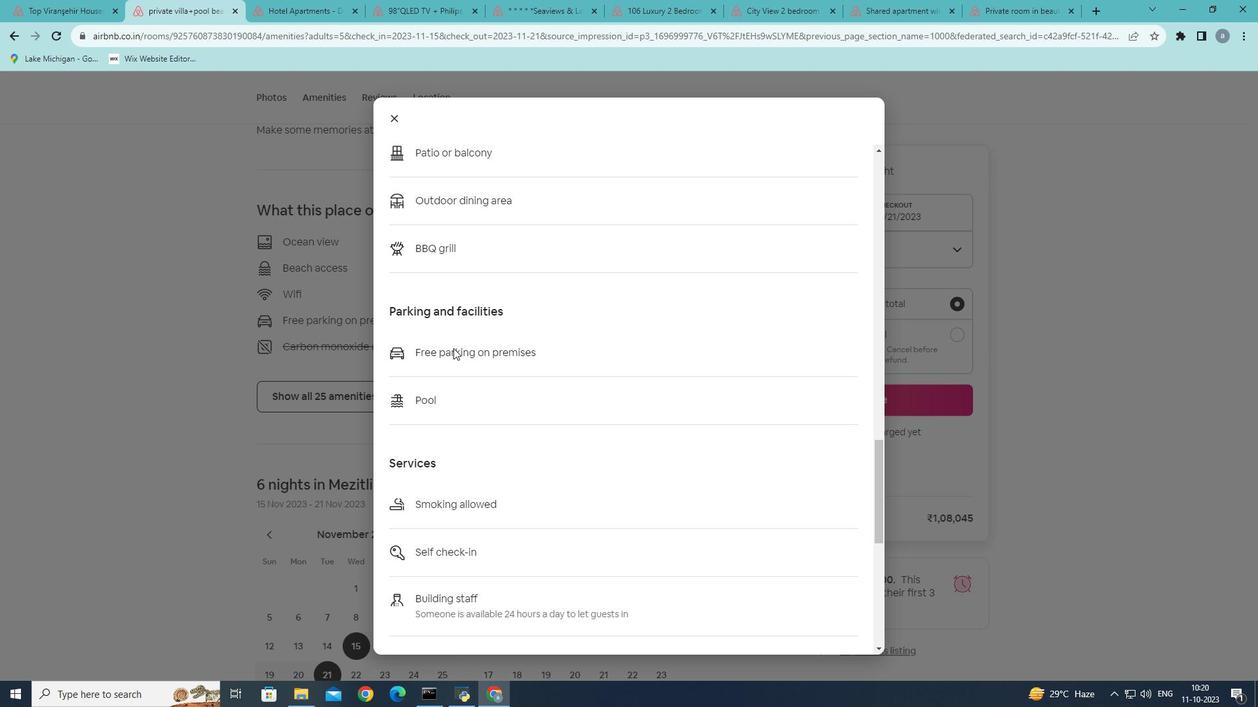 
Action: Mouse scrolled (453, 348) with delta (0, 0)
Screenshot: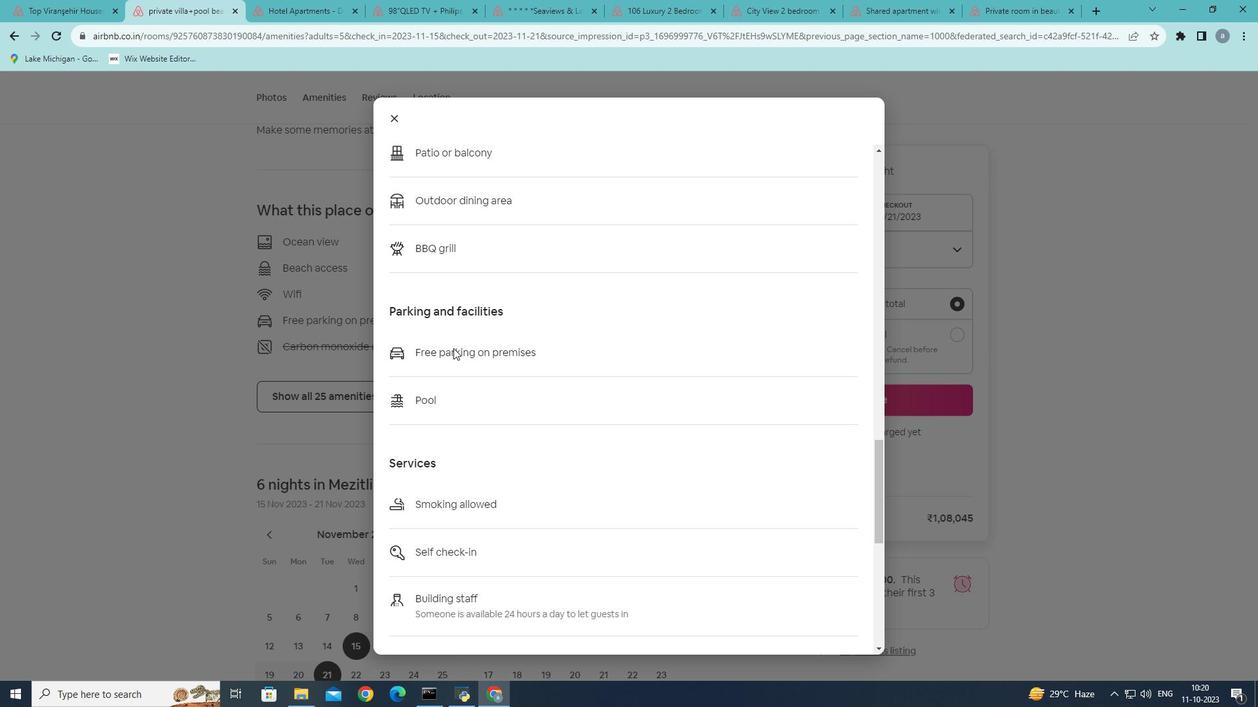 
Action: Mouse scrolled (453, 348) with delta (0, 0)
Screenshot: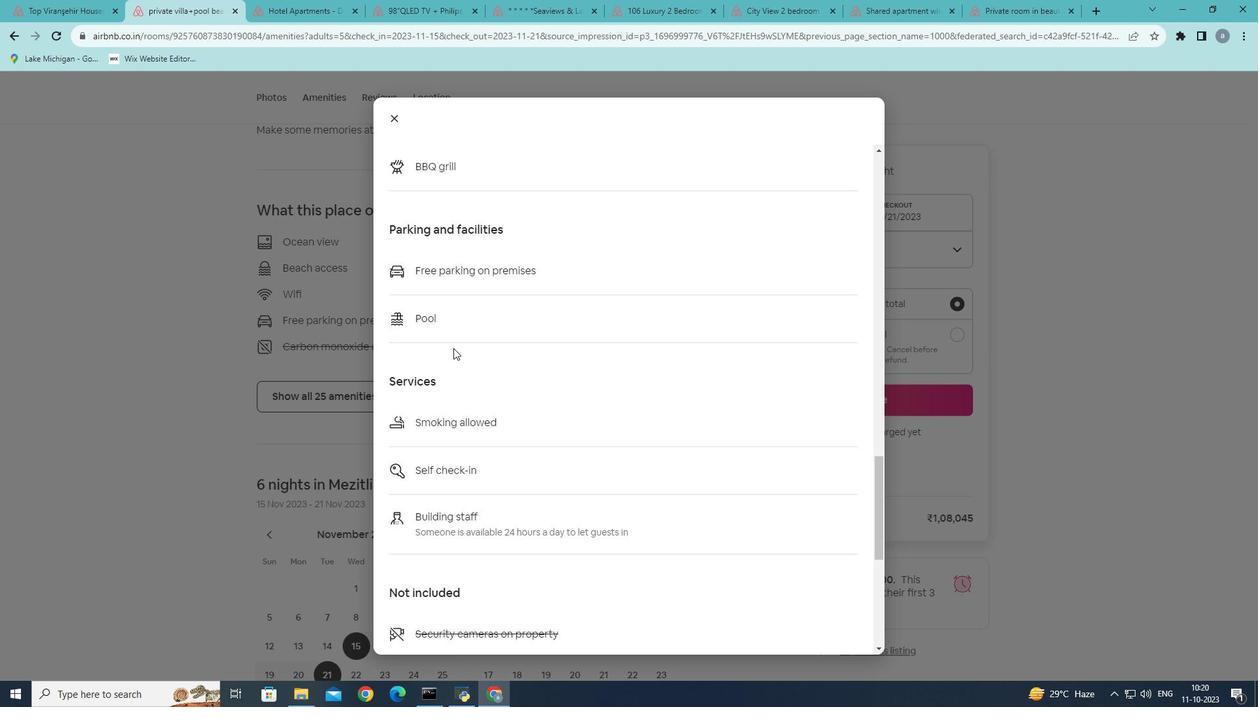 
Action: Mouse scrolled (453, 348) with delta (0, 0)
Screenshot: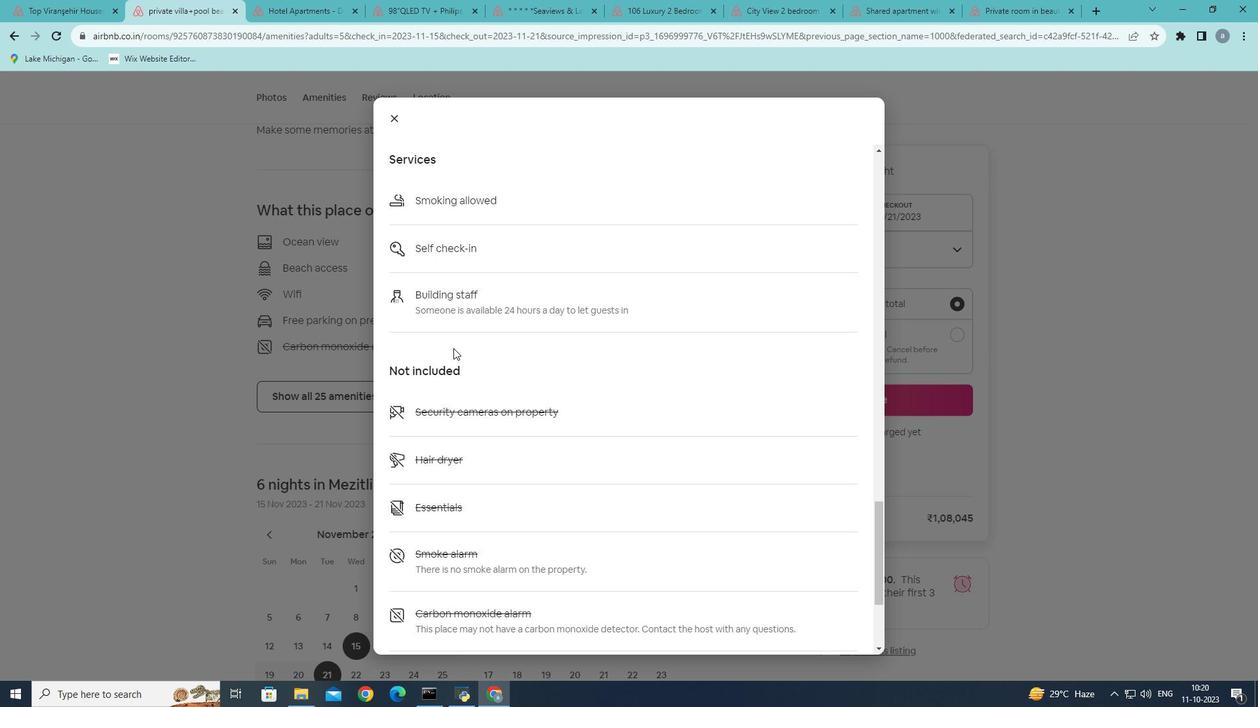 
Action: Mouse scrolled (453, 348) with delta (0, 0)
Screenshot: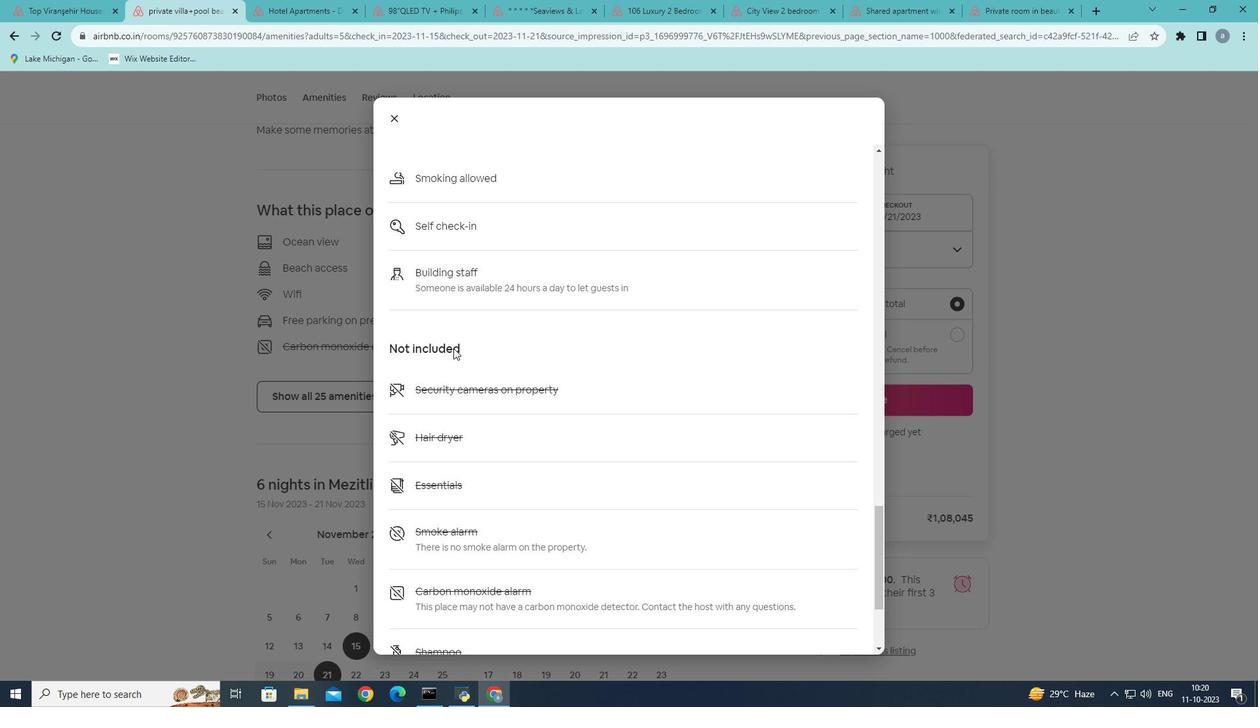 
Action: Mouse scrolled (453, 348) with delta (0, 0)
Screenshot: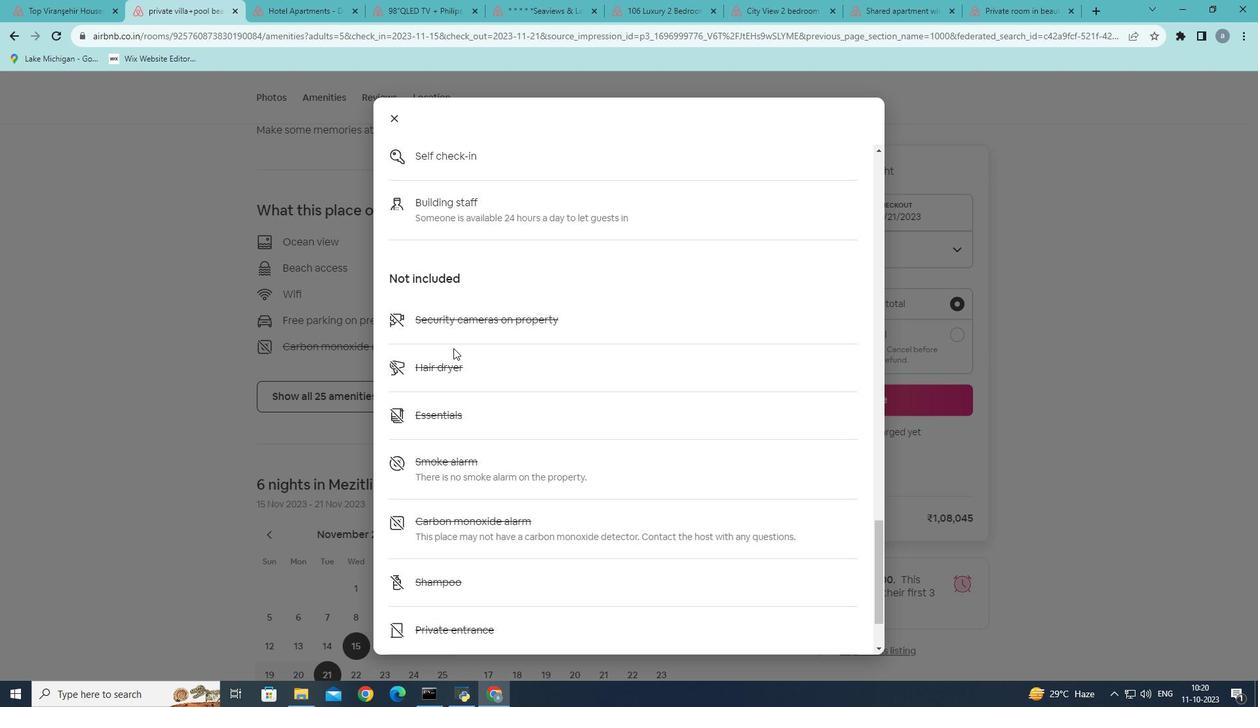 
Action: Mouse scrolled (453, 348) with delta (0, 0)
Screenshot: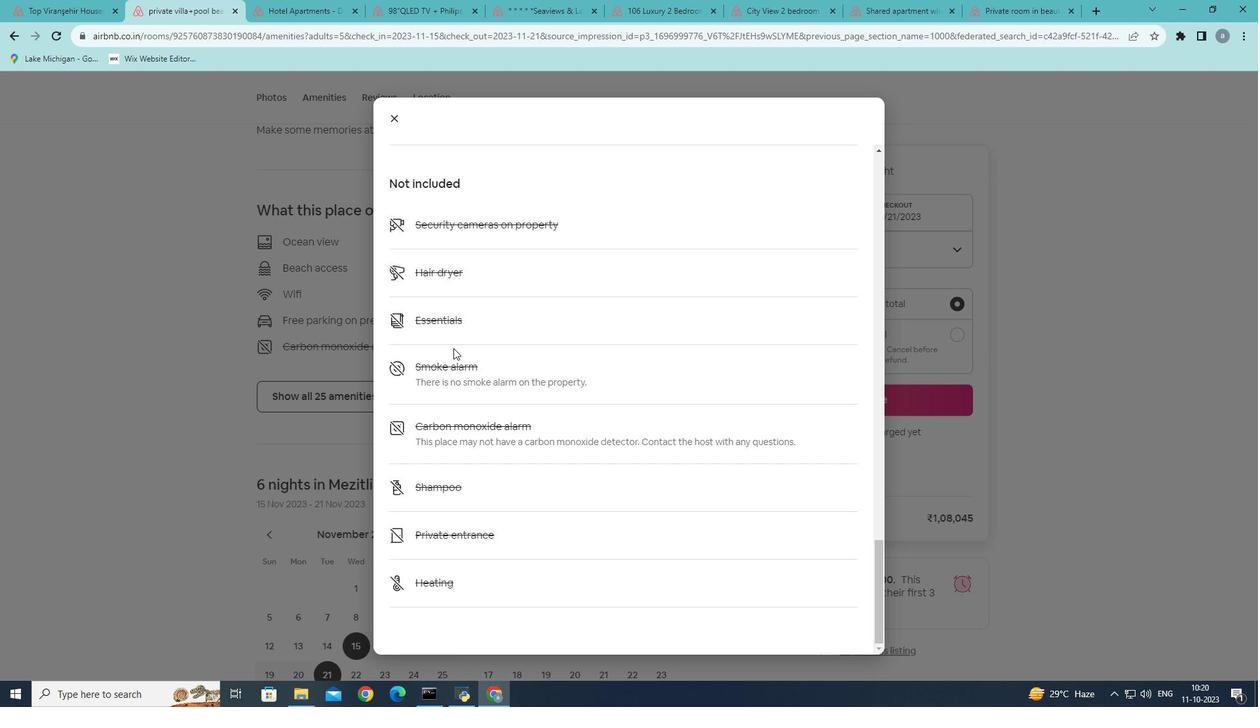 
Action: Mouse scrolled (453, 348) with delta (0, 0)
Screenshot: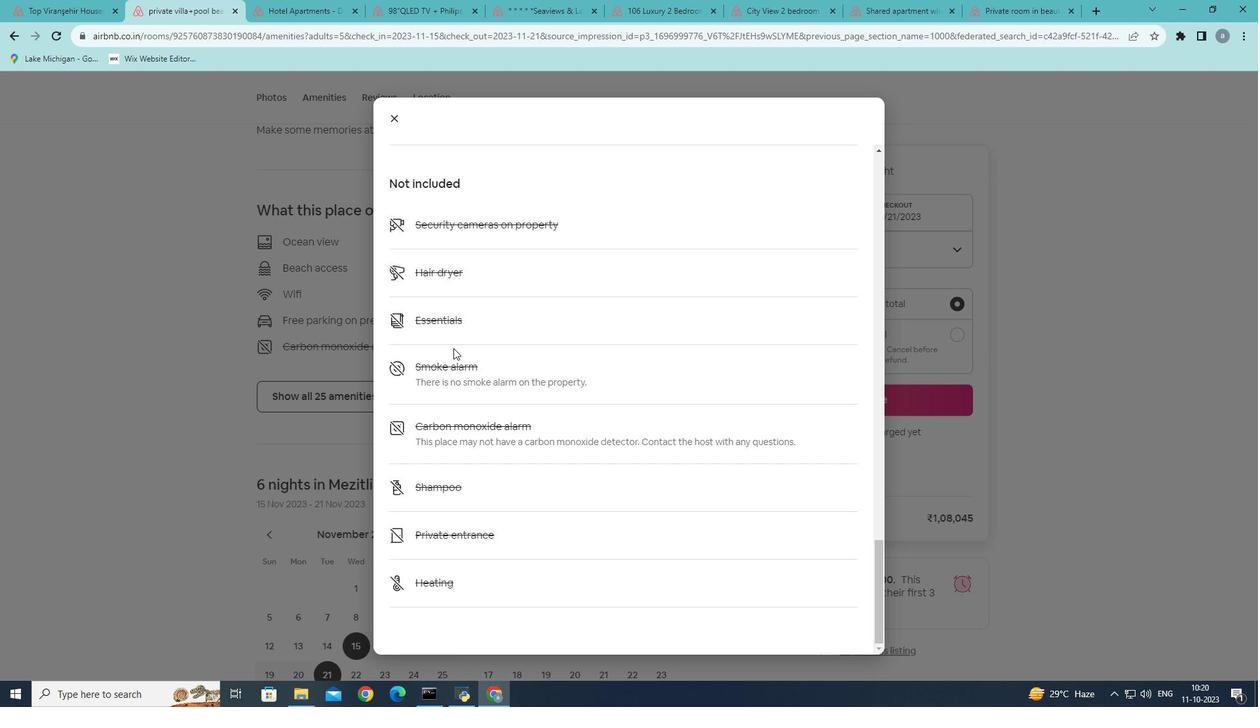 
Action: Mouse scrolled (453, 348) with delta (0, 0)
Screenshot: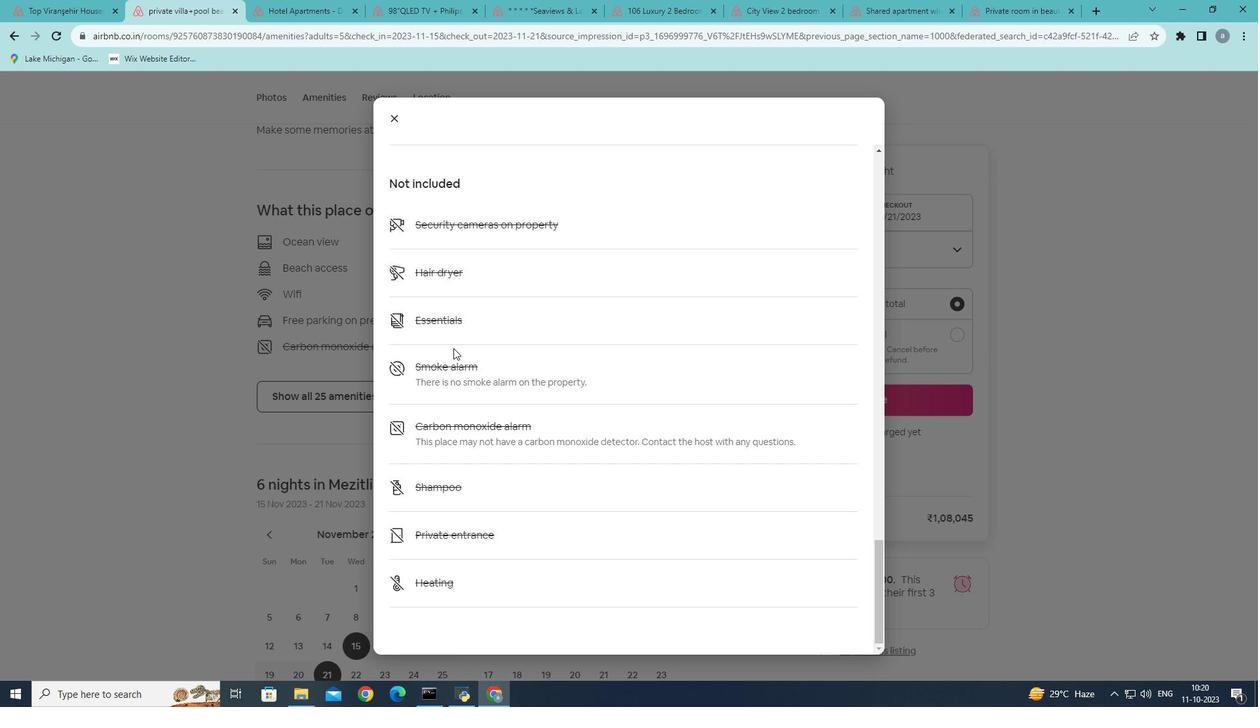 
Action: Mouse scrolled (453, 348) with delta (0, 0)
Screenshot: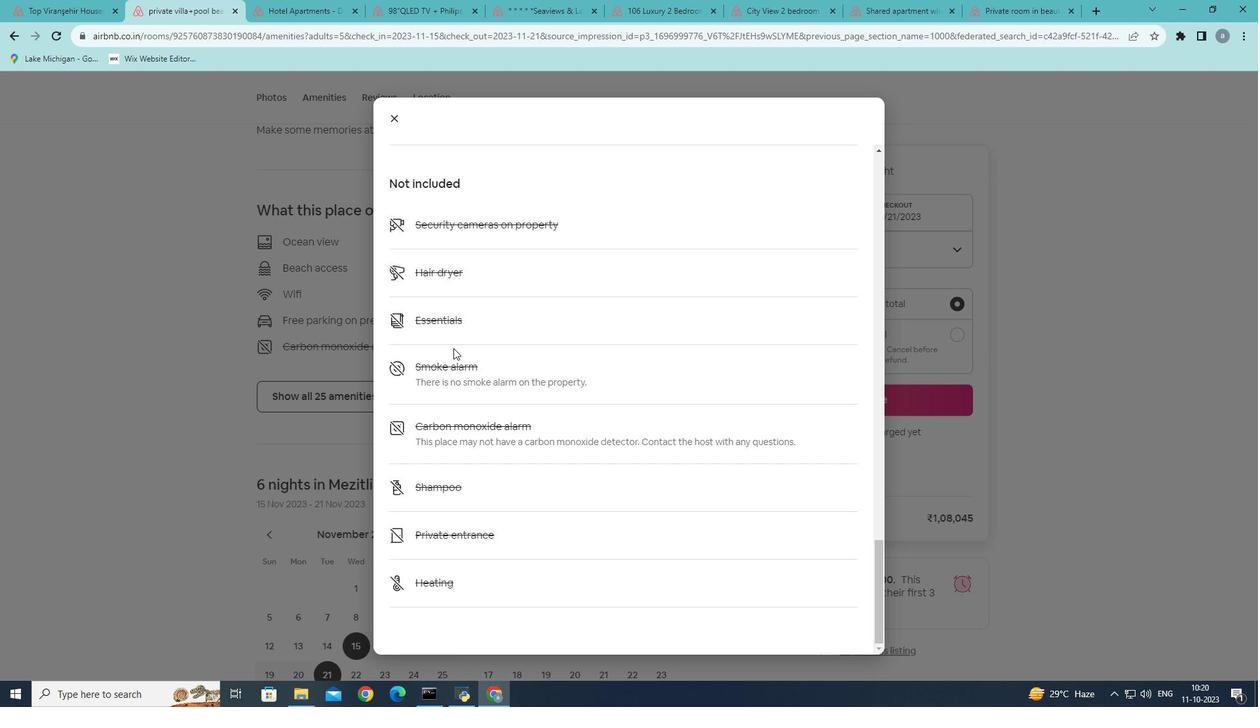 
Action: Mouse moved to (454, 349)
Screenshot: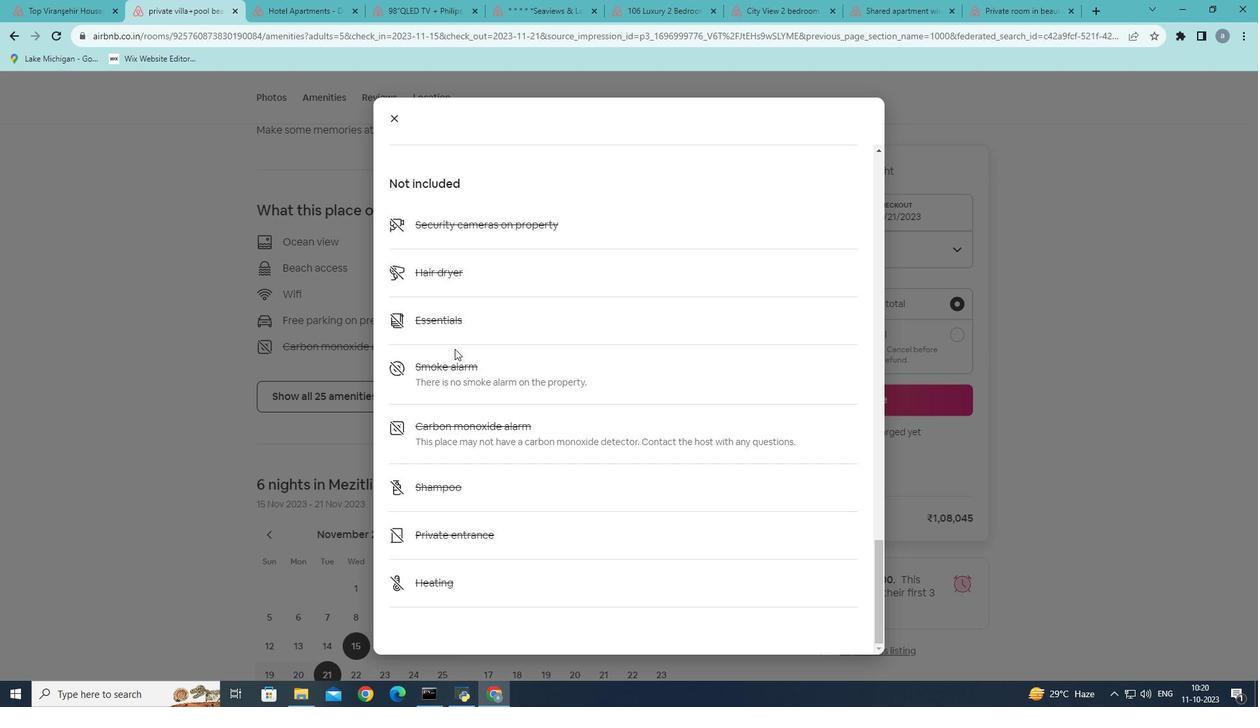 
Action: Mouse scrolled (454, 348) with delta (0, 0)
Screenshot: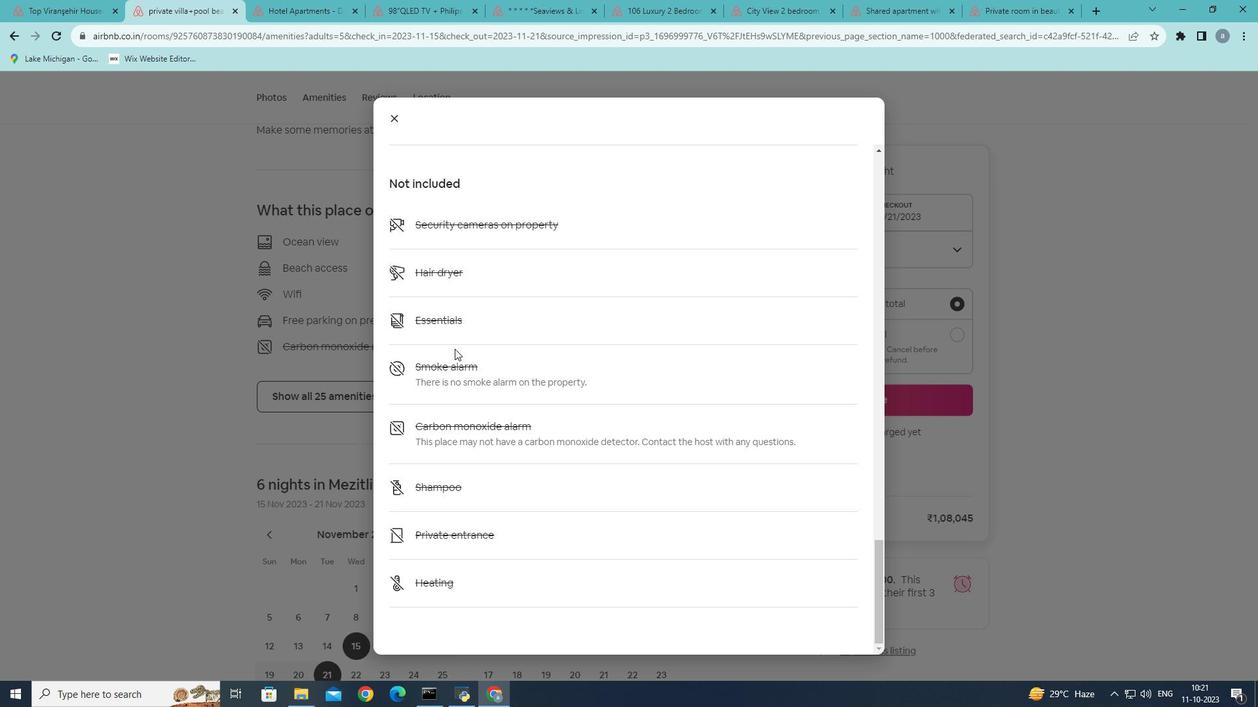 
Action: Mouse scrolled (454, 348) with delta (0, 0)
Screenshot: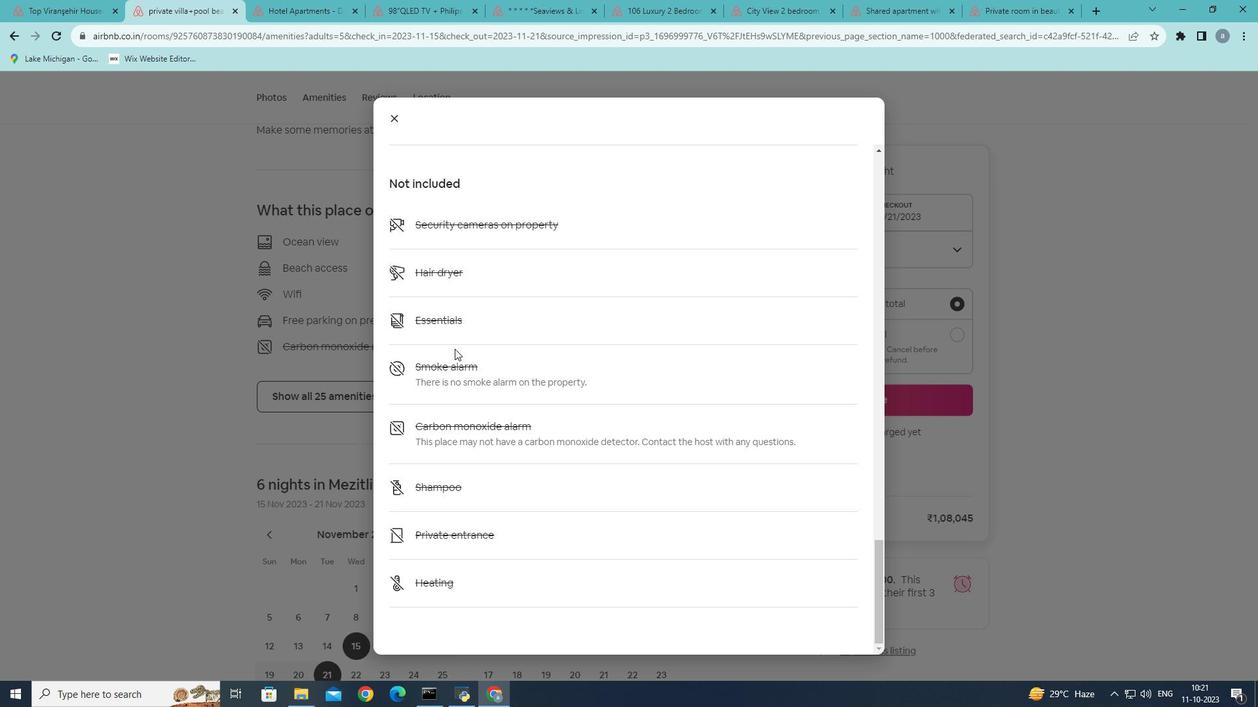 
Action: Mouse scrolled (454, 348) with delta (0, 0)
Screenshot: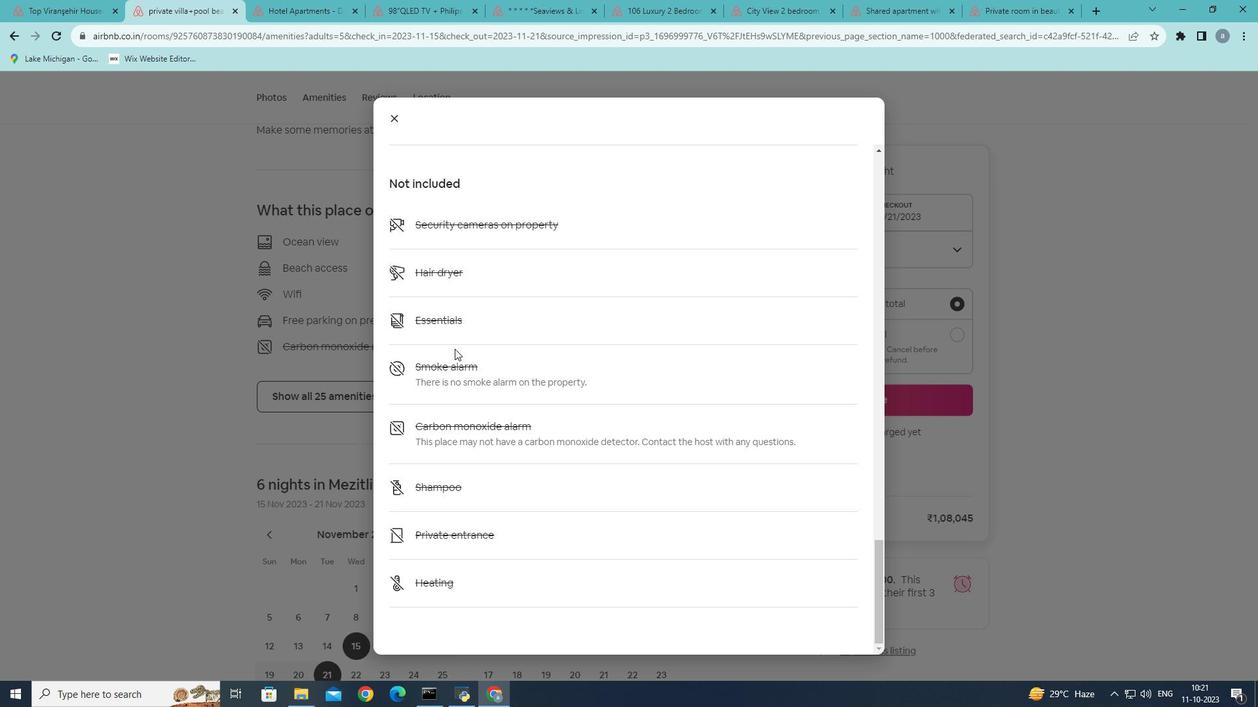 
Action: Mouse moved to (396, 119)
Screenshot: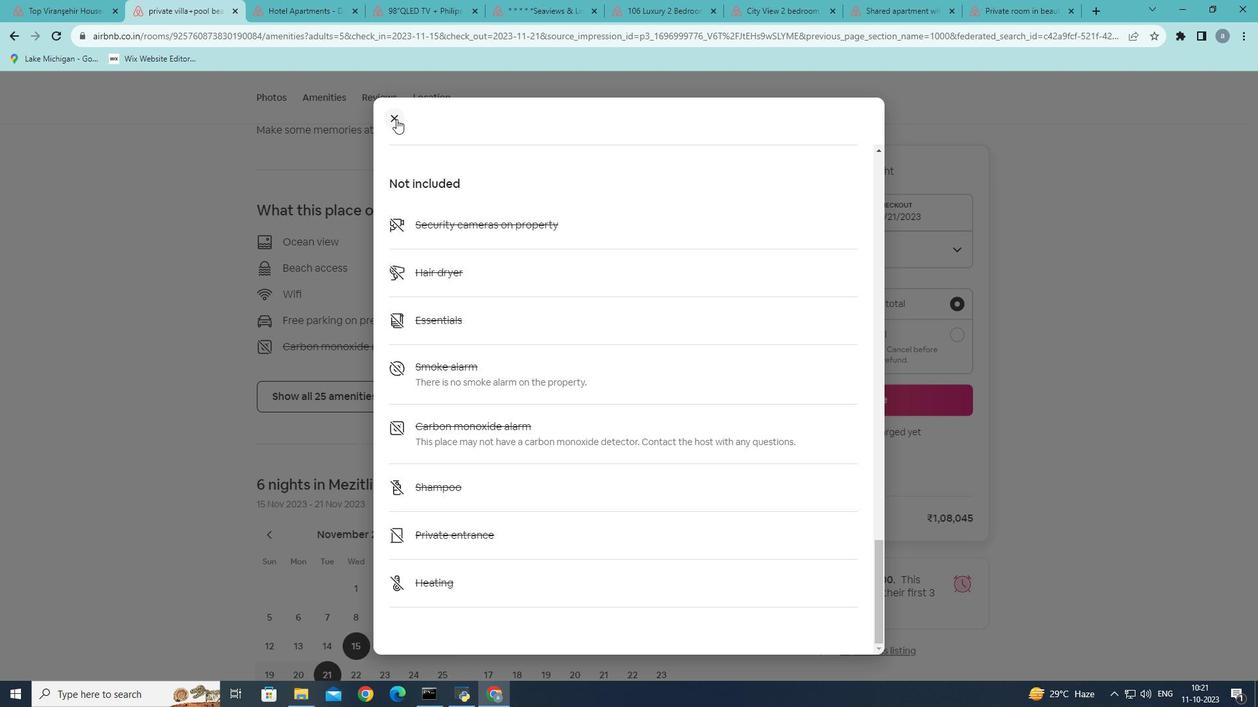 
Action: Mouse pressed left at (396, 119)
Screenshot: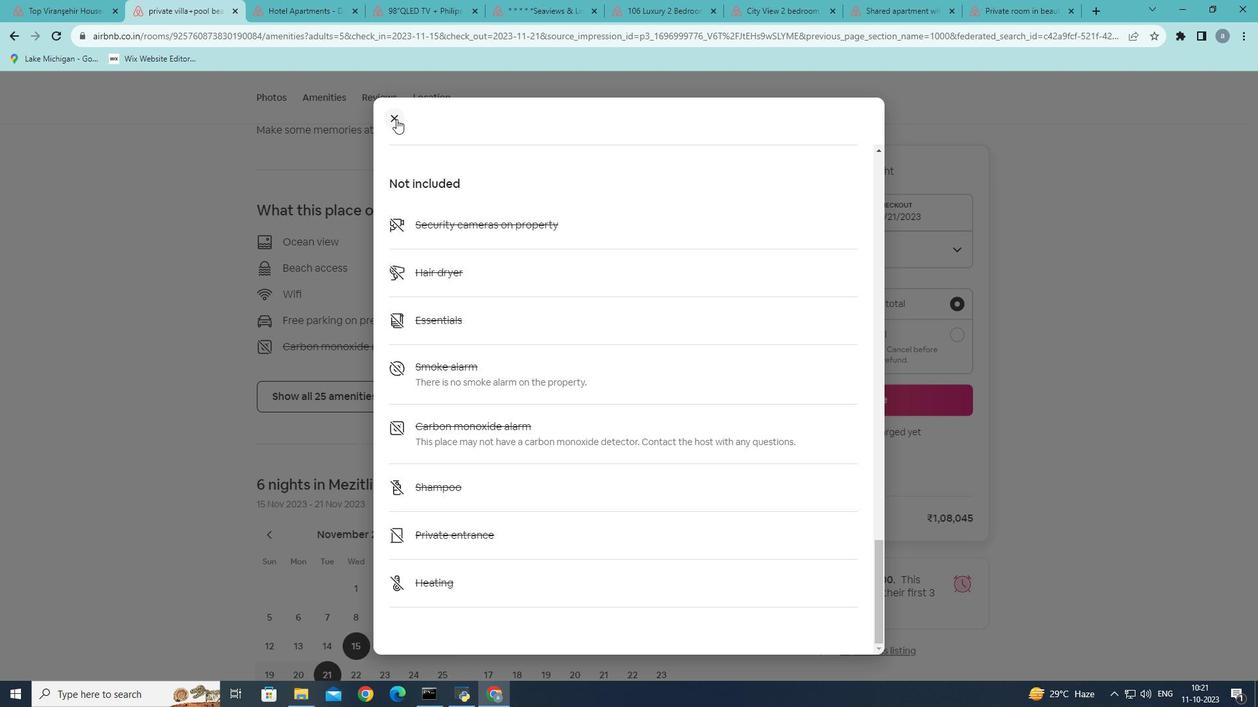 
Action: Mouse moved to (386, 254)
Screenshot: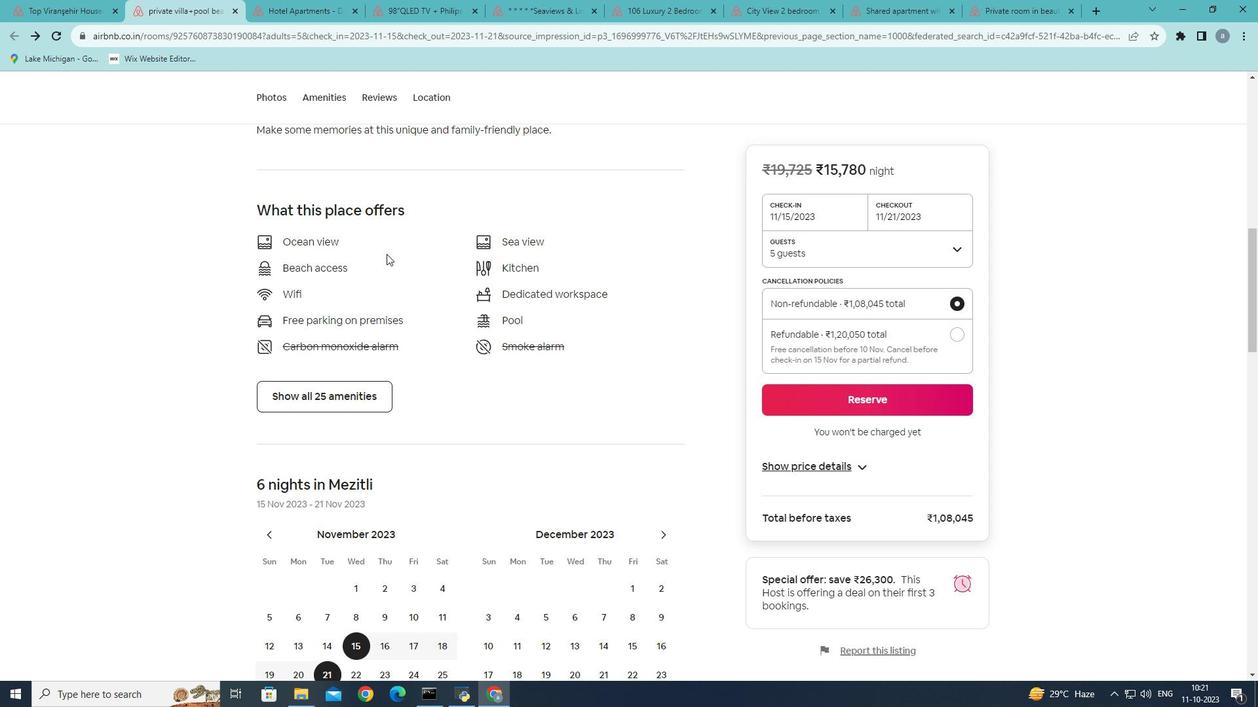 
Action: Mouse scrolled (386, 253) with delta (0, 0)
Screenshot: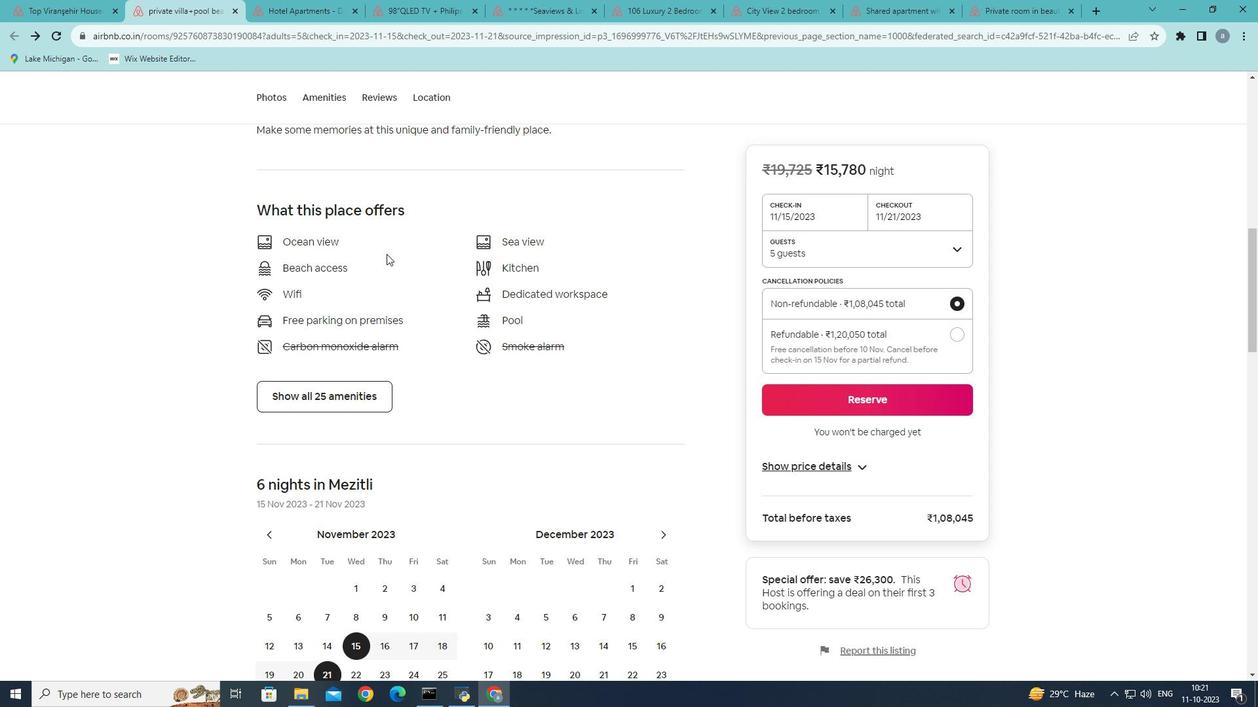 
Action: Mouse scrolled (386, 253) with delta (0, 0)
Screenshot: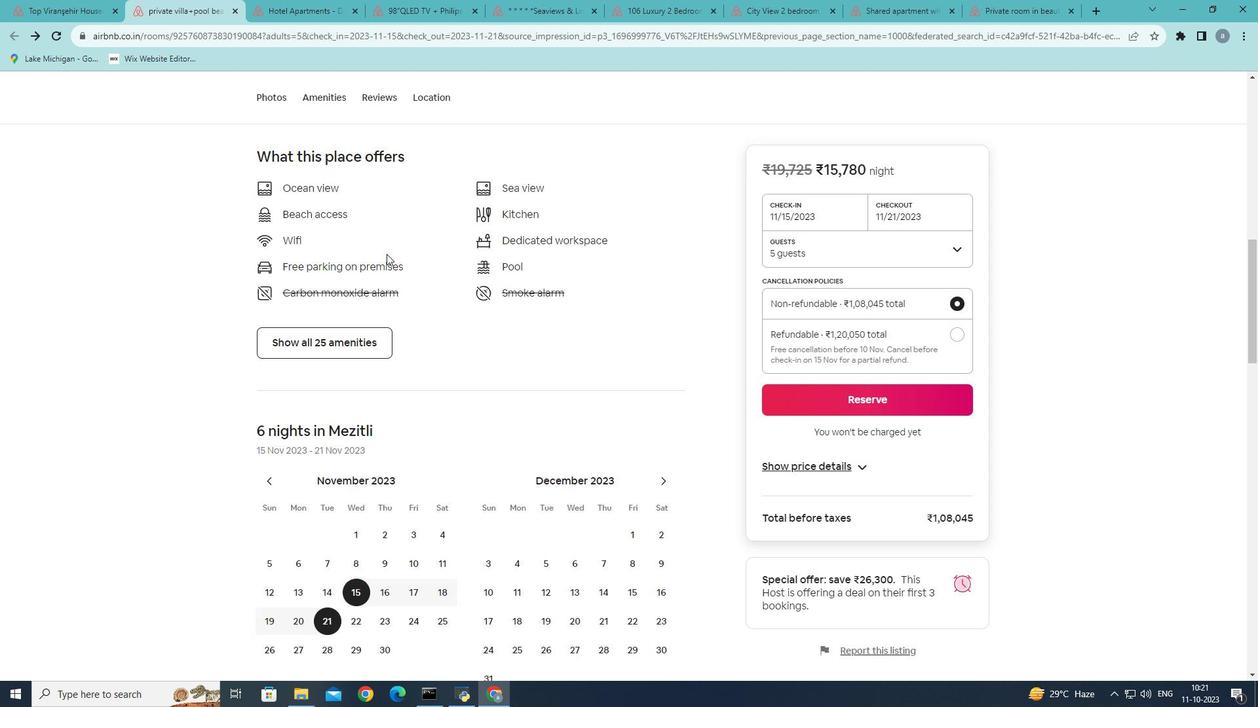 
Action: Mouse scrolled (386, 253) with delta (0, 0)
Screenshot: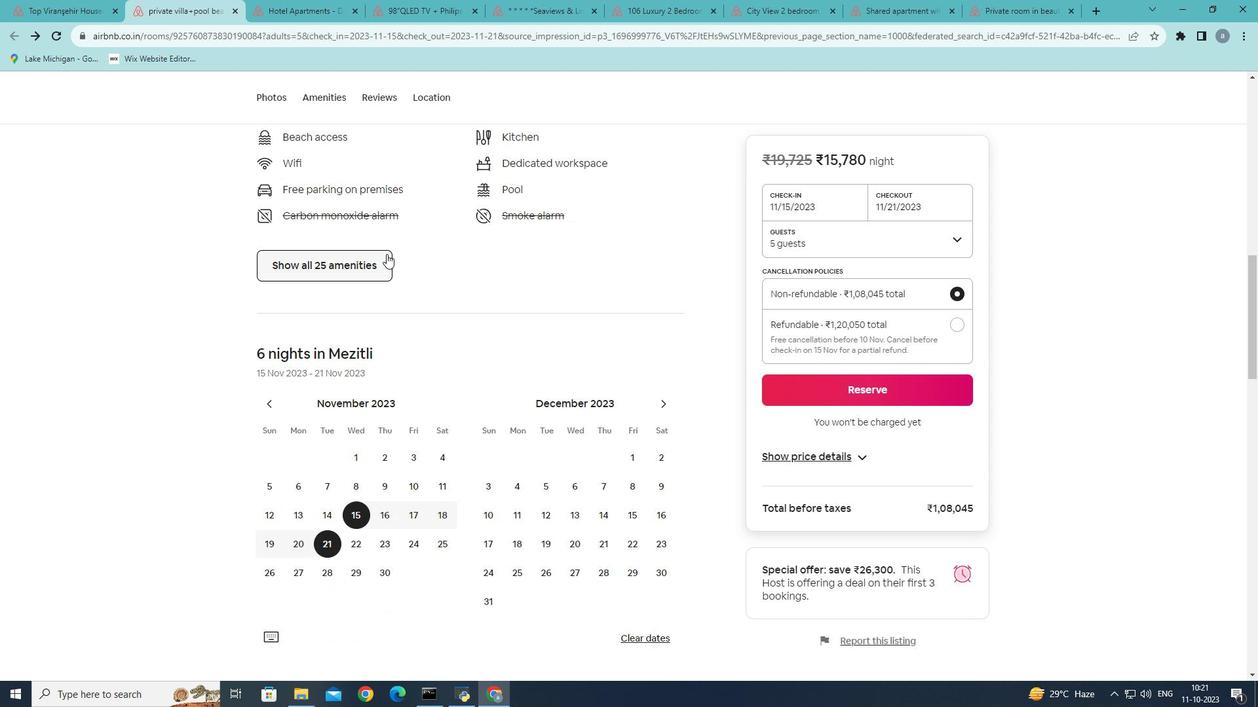 
Action: Mouse scrolled (386, 253) with delta (0, 0)
Screenshot: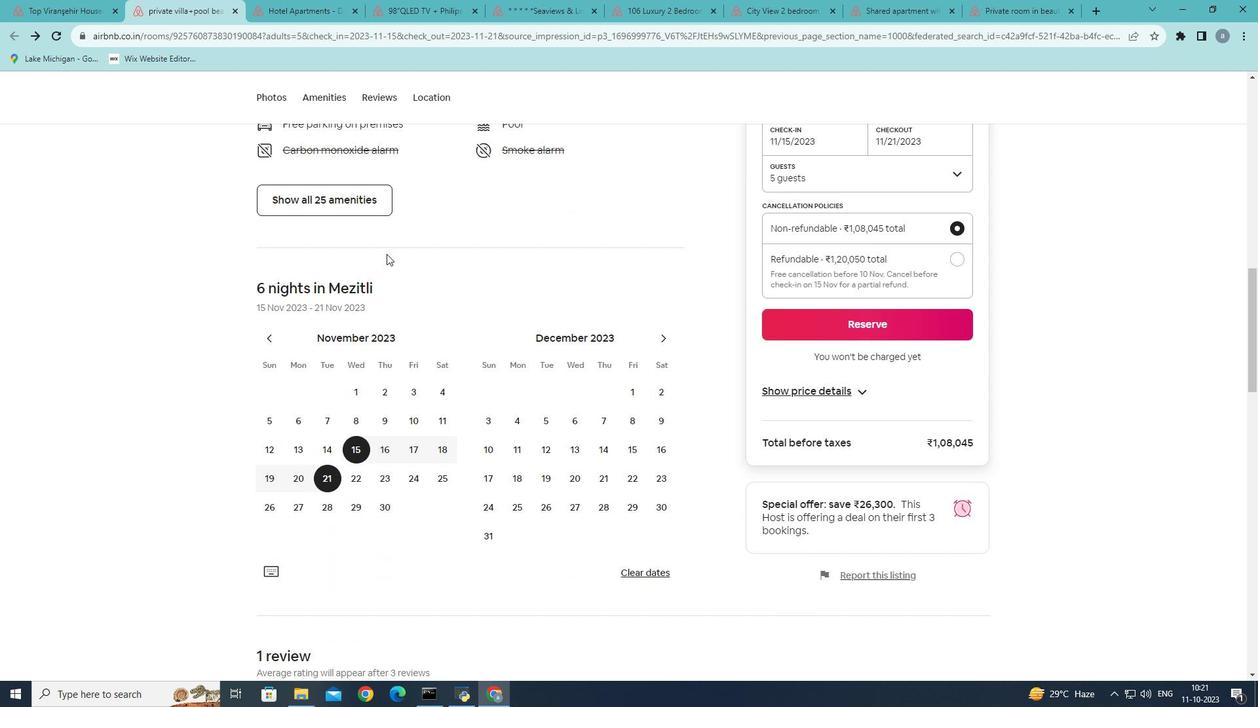 
Action: Mouse scrolled (386, 253) with delta (0, 0)
Screenshot: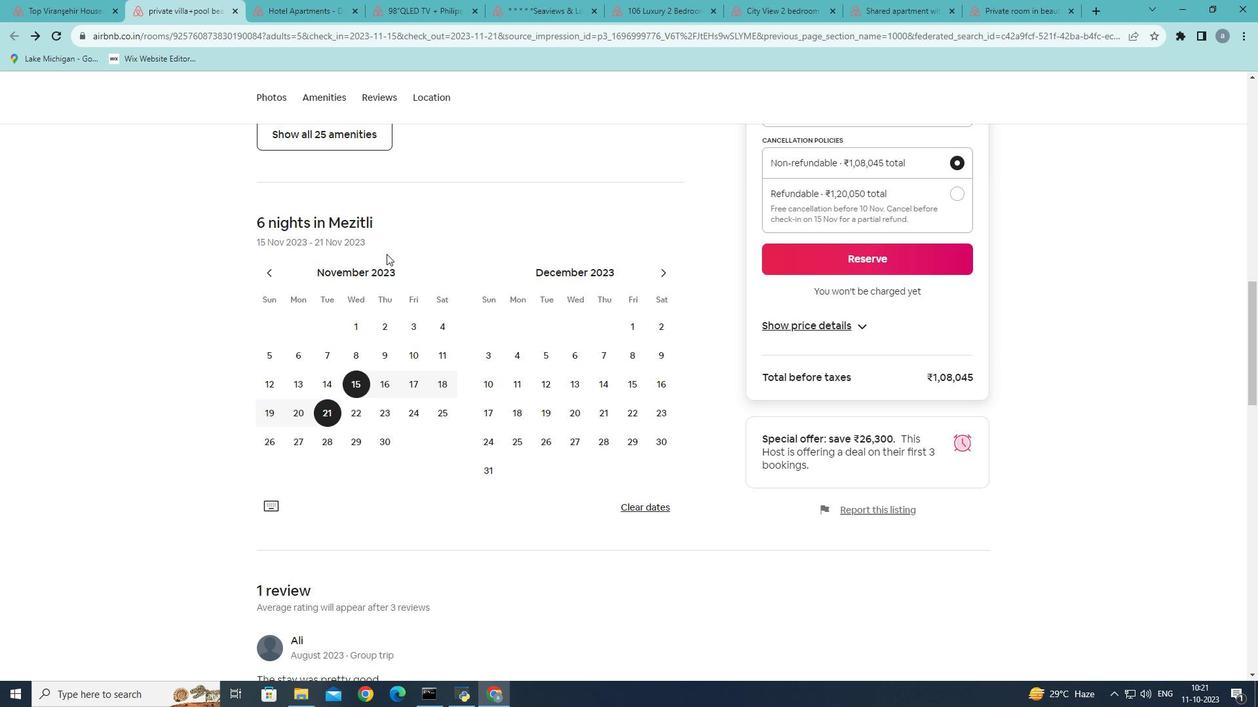 
Action: Mouse scrolled (386, 253) with delta (0, 0)
Screenshot: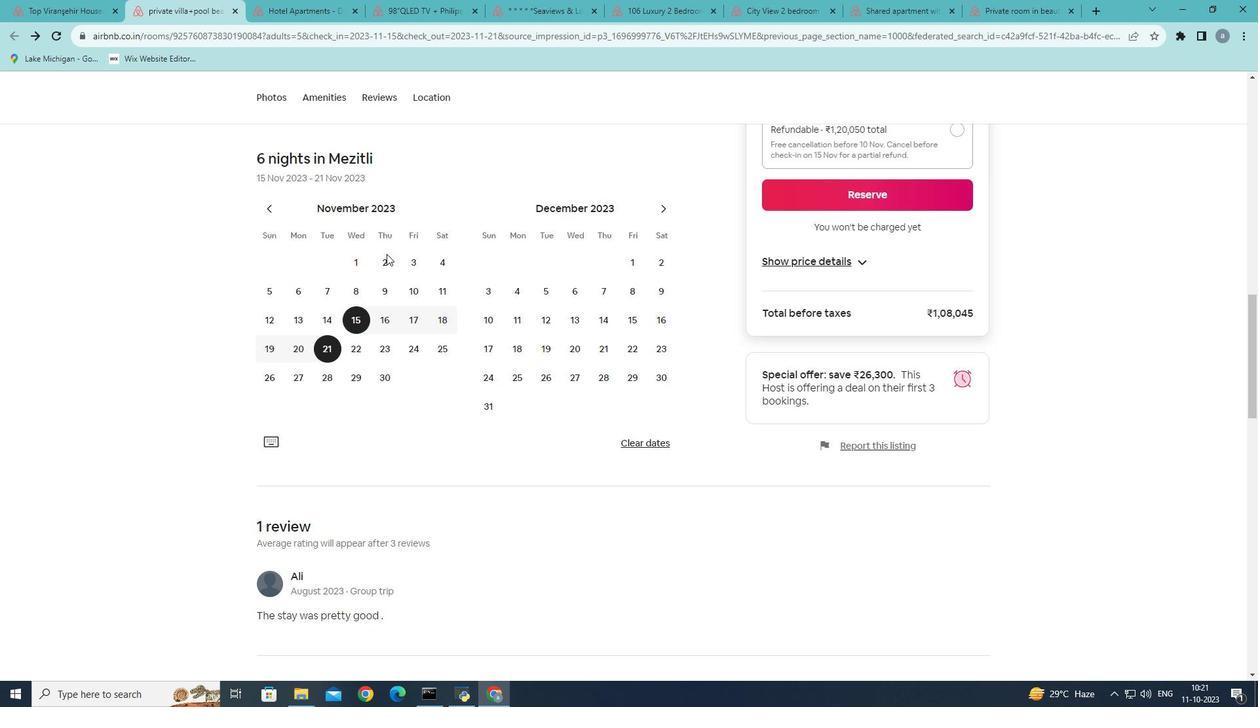 
Action: Mouse scrolled (386, 253) with delta (0, 0)
Screenshot: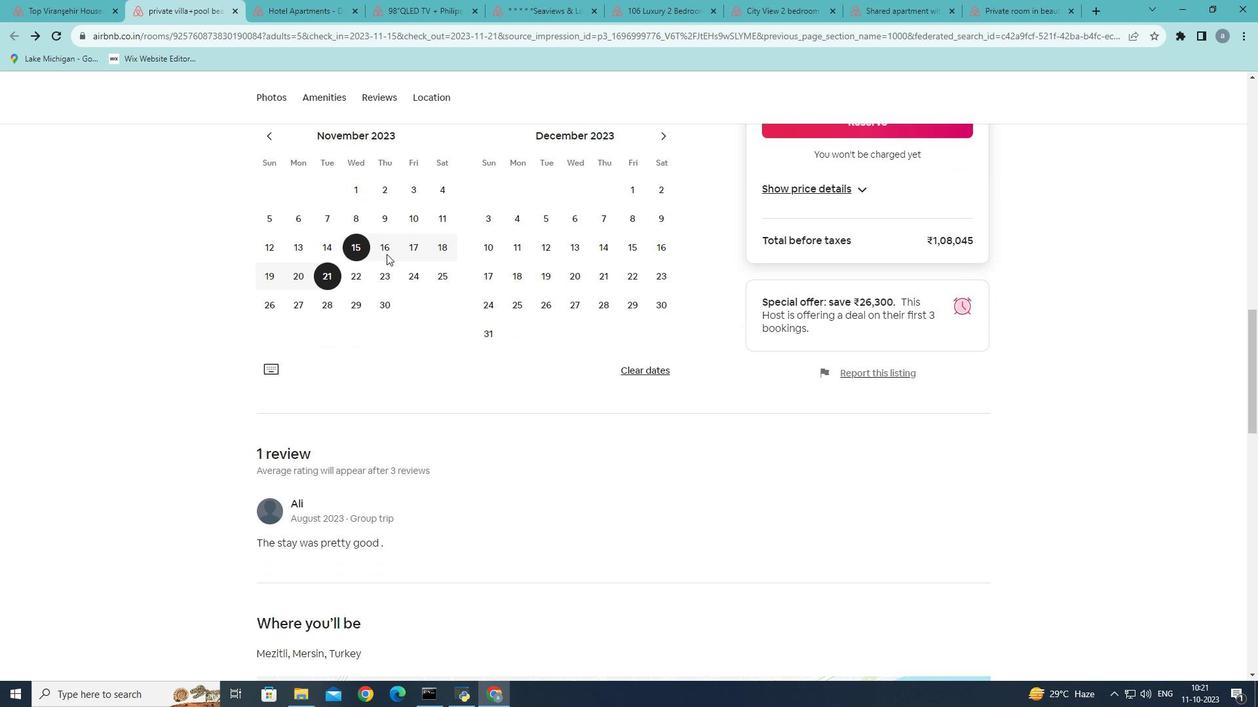 
Action: Mouse scrolled (386, 253) with delta (0, 0)
Screenshot: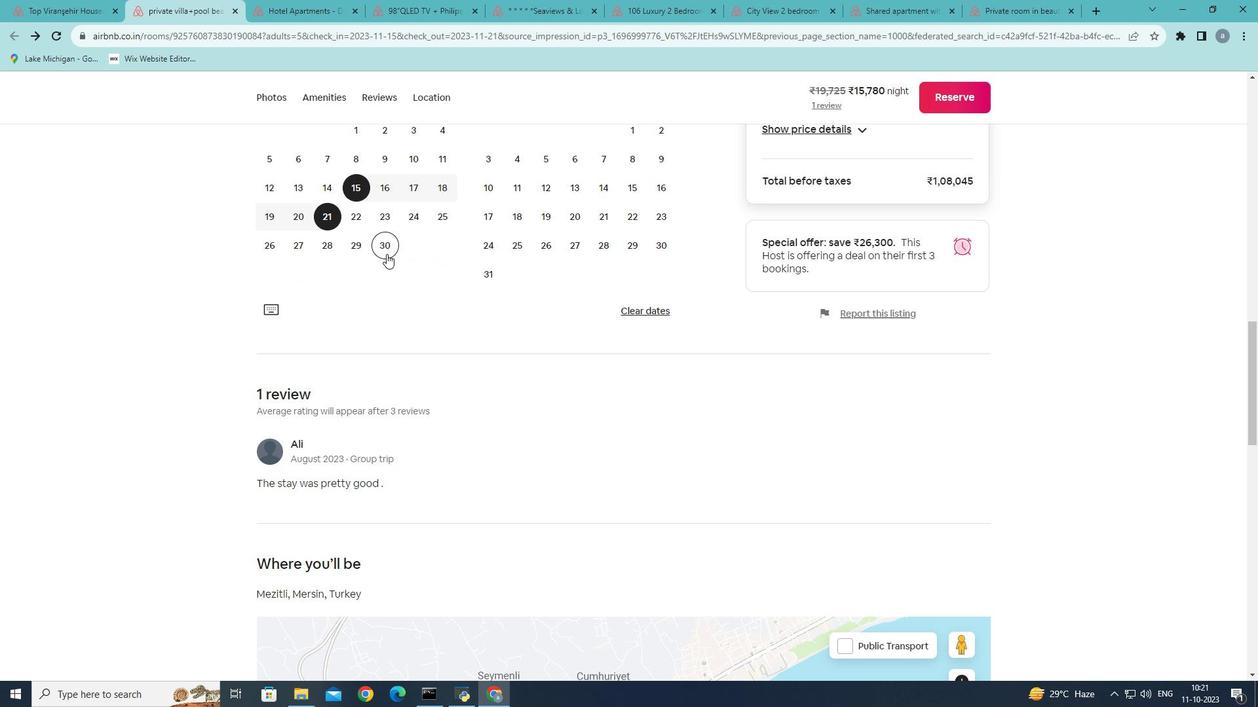 
Action: Mouse scrolled (386, 253) with delta (0, 0)
Screenshot: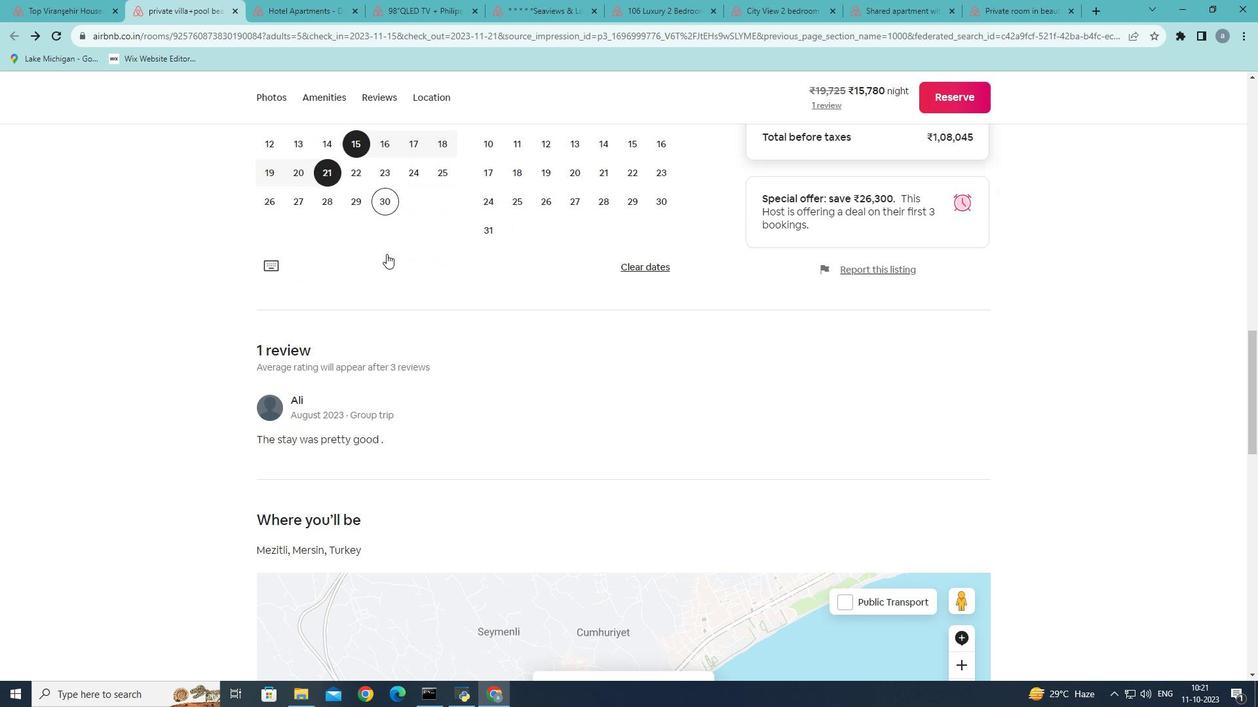 
Action: Mouse scrolled (386, 253) with delta (0, 0)
Screenshot: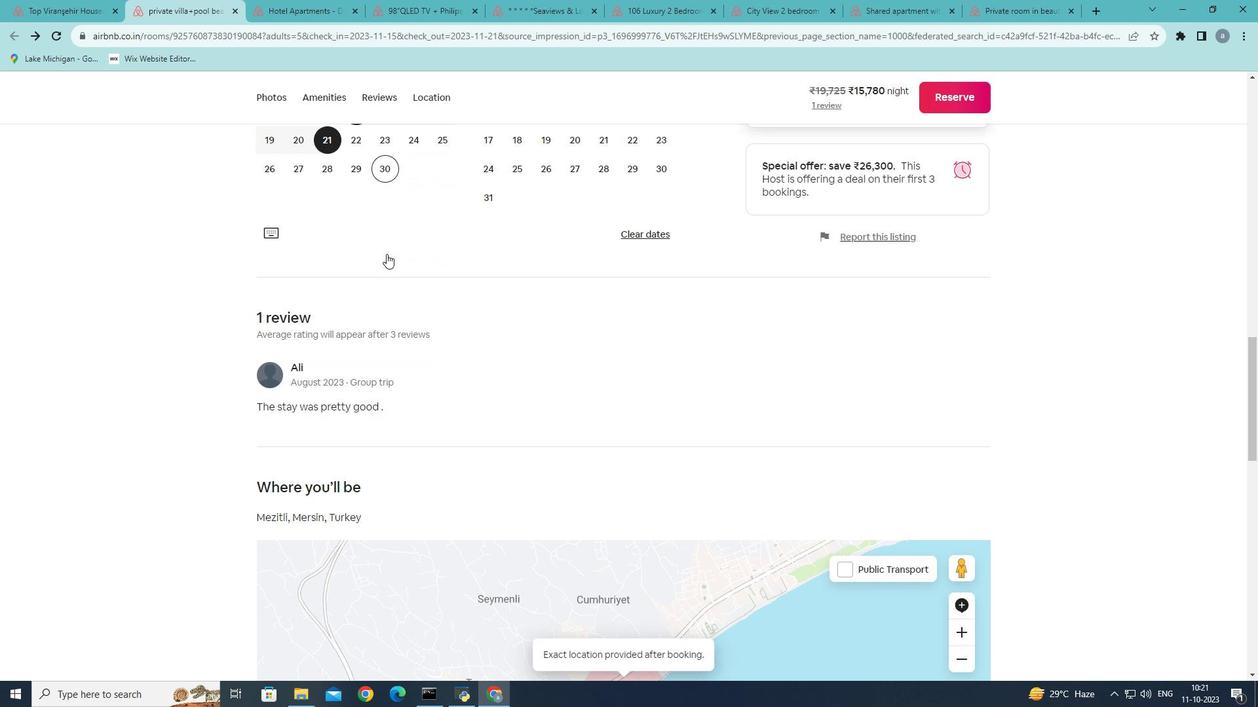 
Action: Mouse scrolled (386, 253) with delta (0, 0)
Screenshot: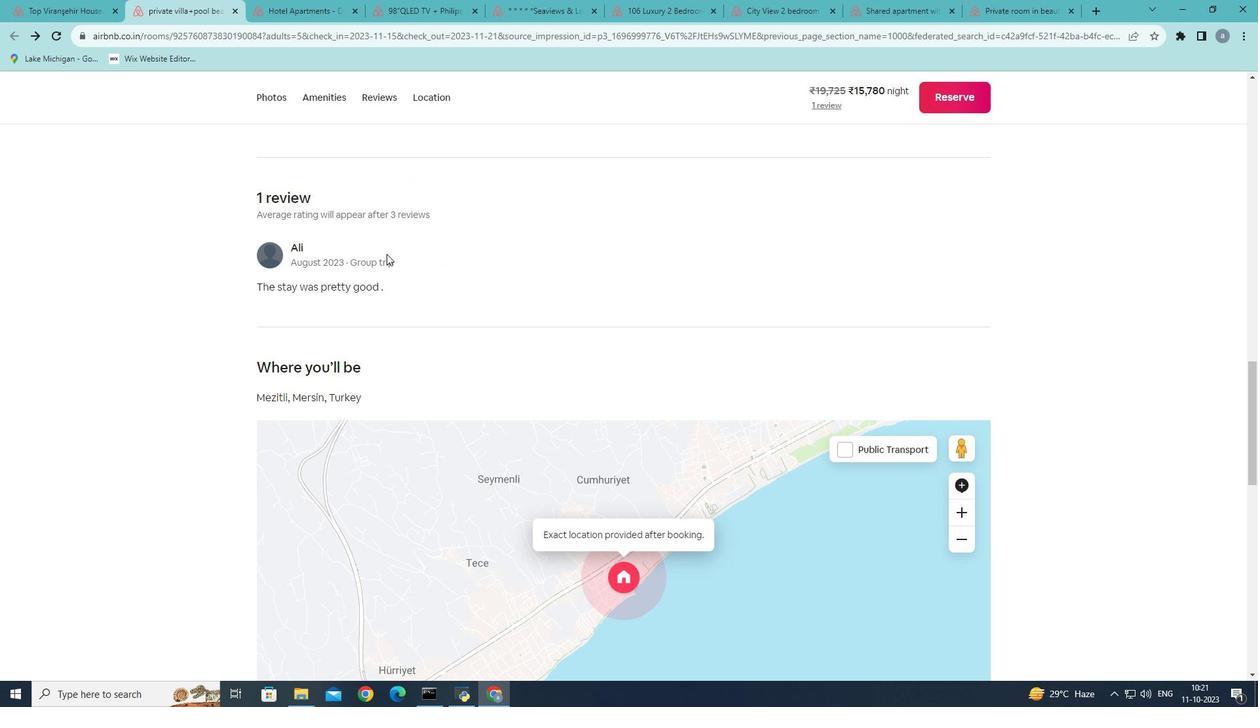 
Action: Mouse scrolled (386, 253) with delta (0, 0)
Screenshot: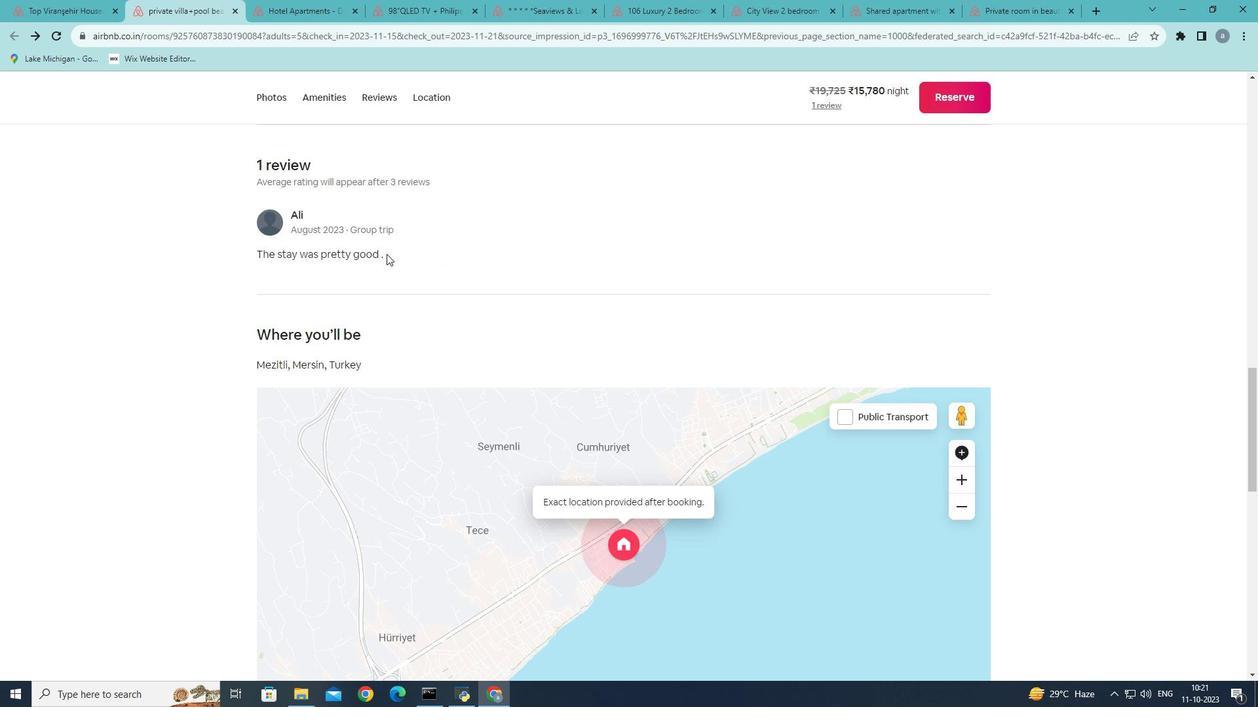 
Action: Mouse scrolled (386, 253) with delta (0, 0)
Screenshot: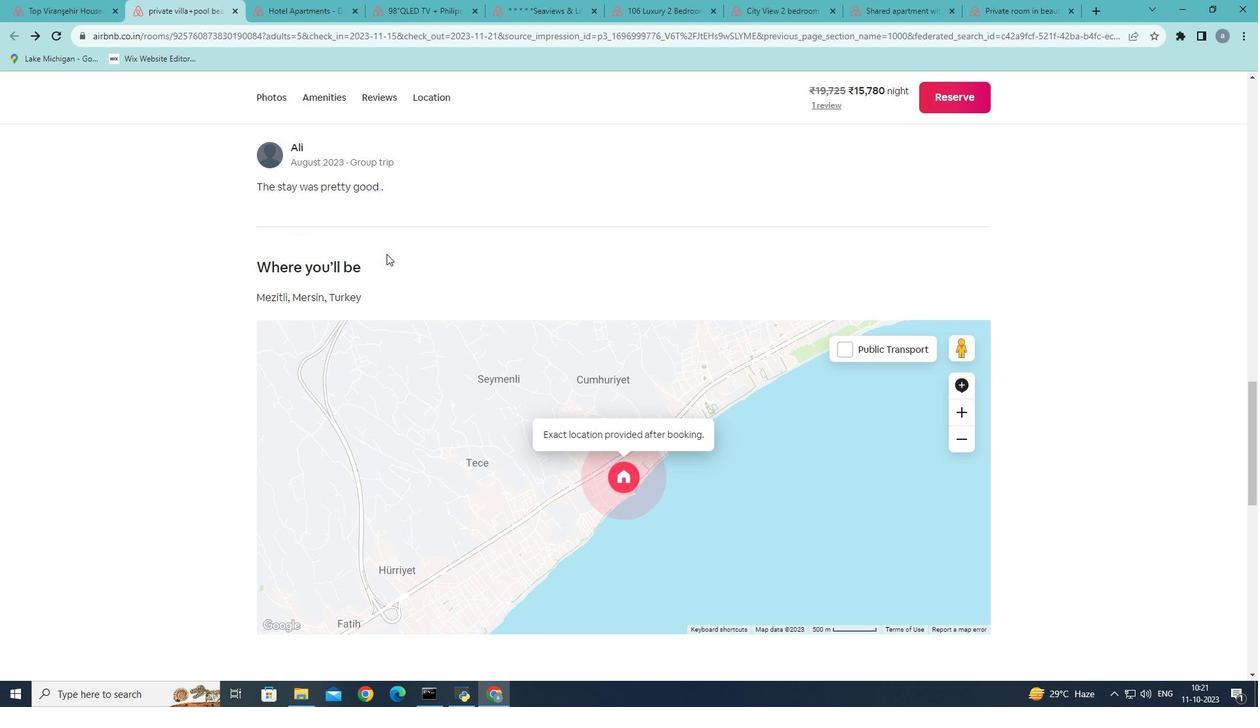 
Action: Mouse moved to (393, 245)
Screenshot: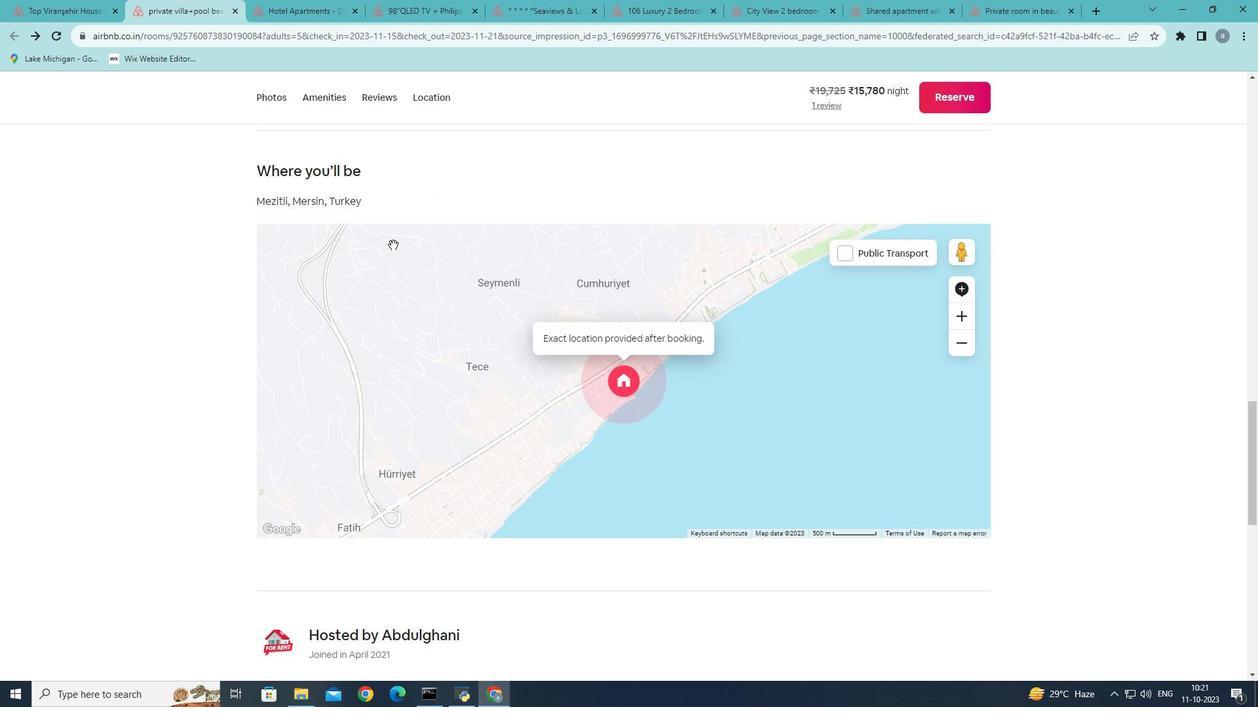 
Action: Mouse scrolled (393, 244) with delta (0, 0)
Screenshot: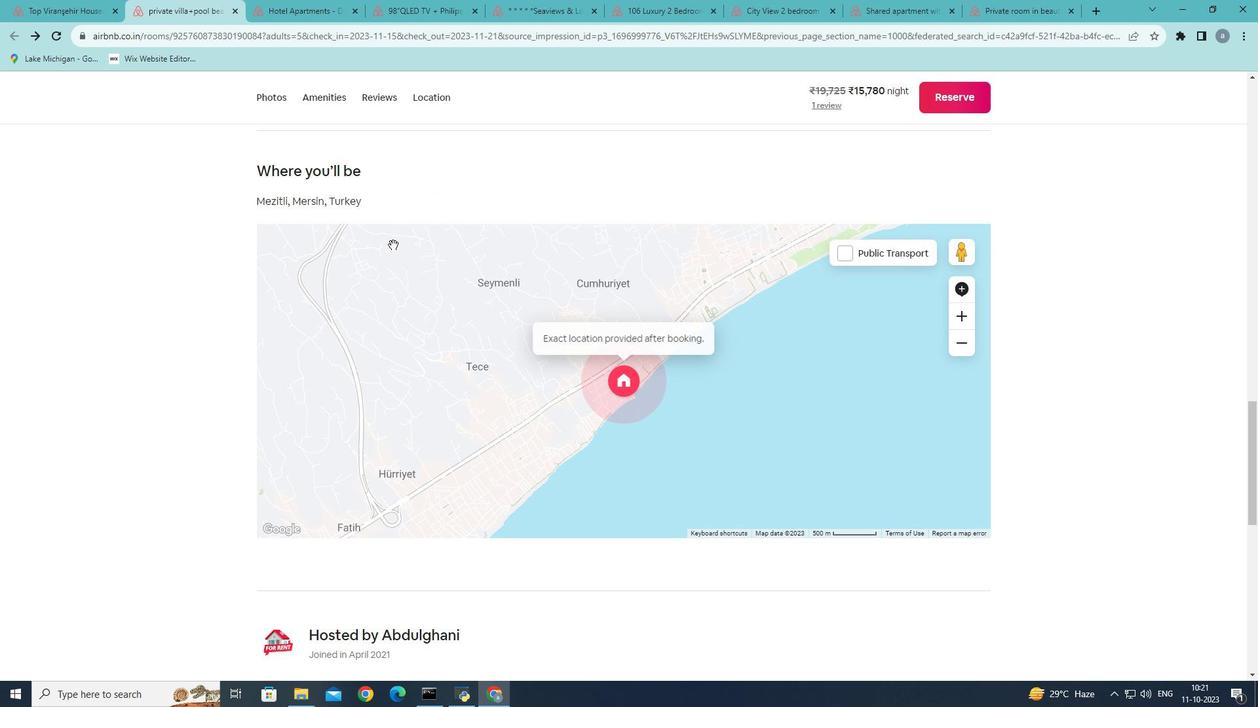 
Action: Mouse scrolled (393, 244) with delta (0, 0)
Screenshot: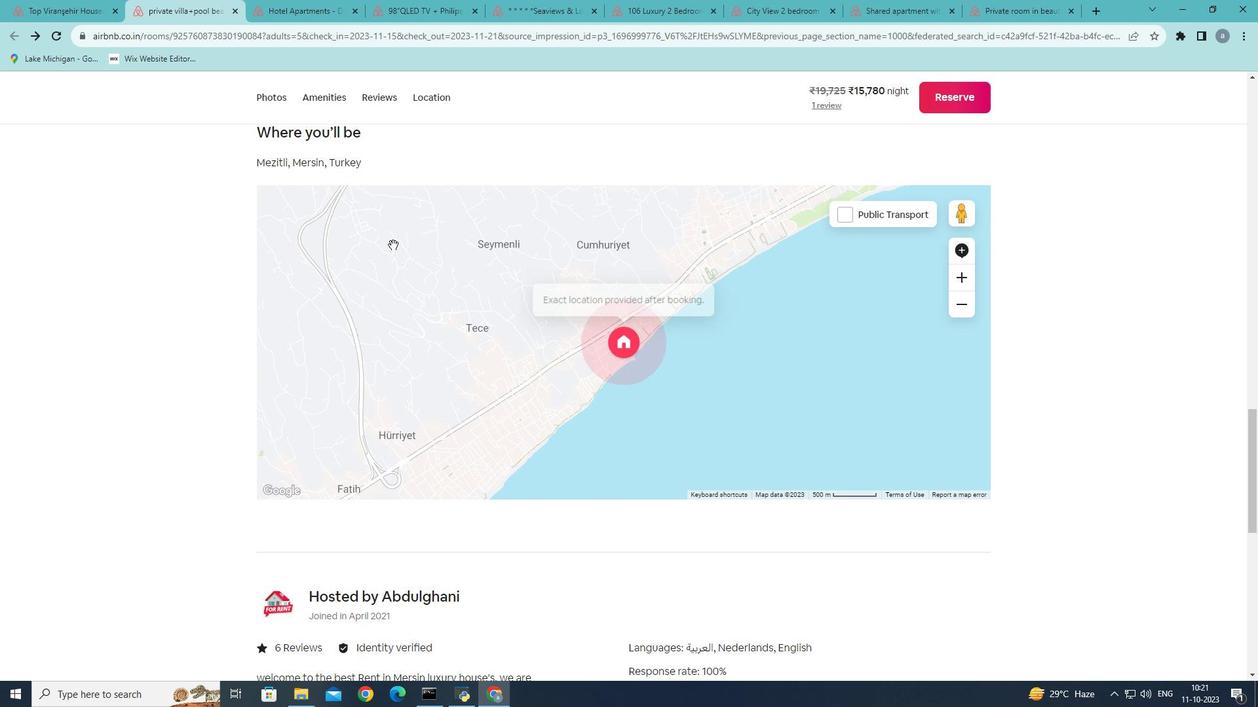 
Action: Mouse scrolled (393, 244) with delta (0, 0)
Screenshot: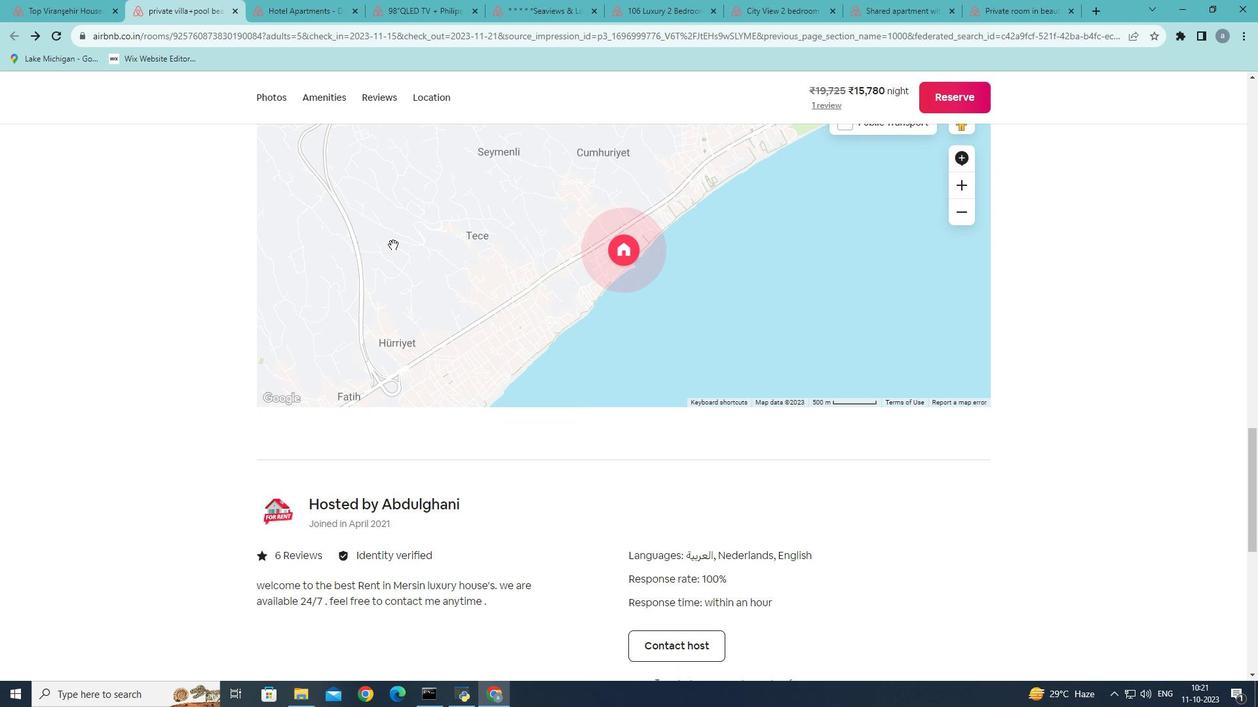 
Action: Mouse scrolled (393, 244) with delta (0, 0)
Screenshot: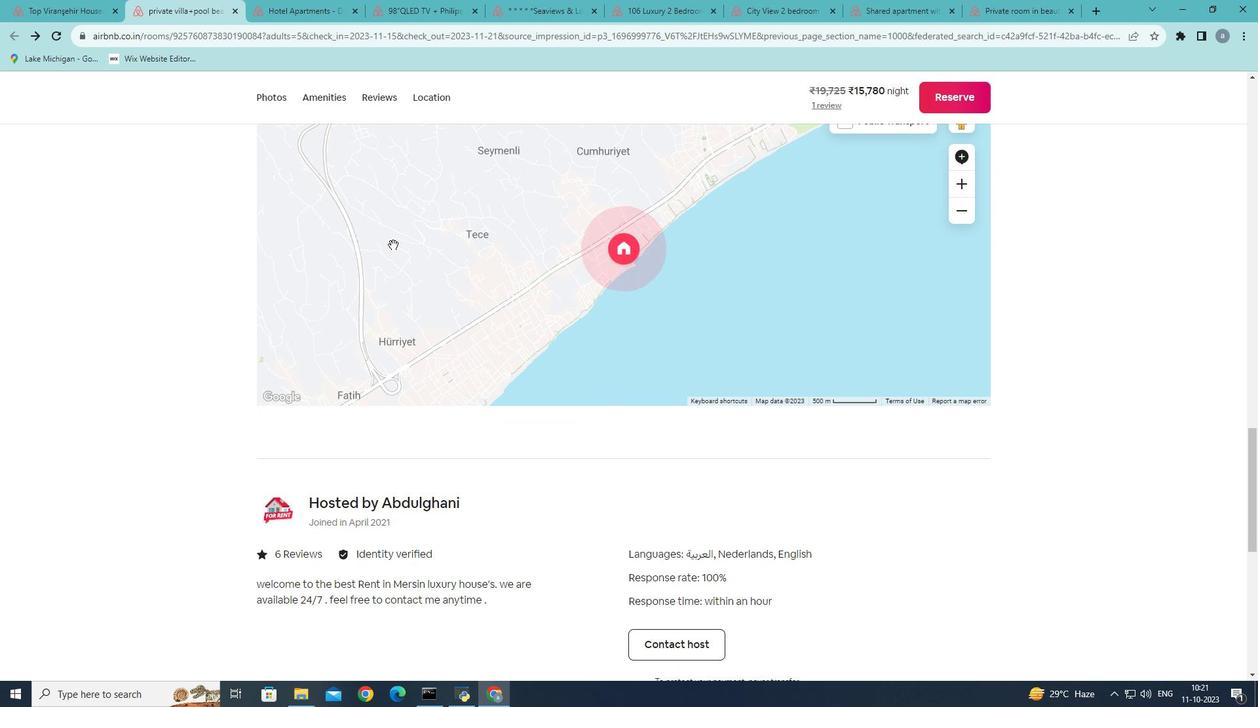 
Action: Mouse scrolled (393, 244) with delta (0, 0)
Screenshot: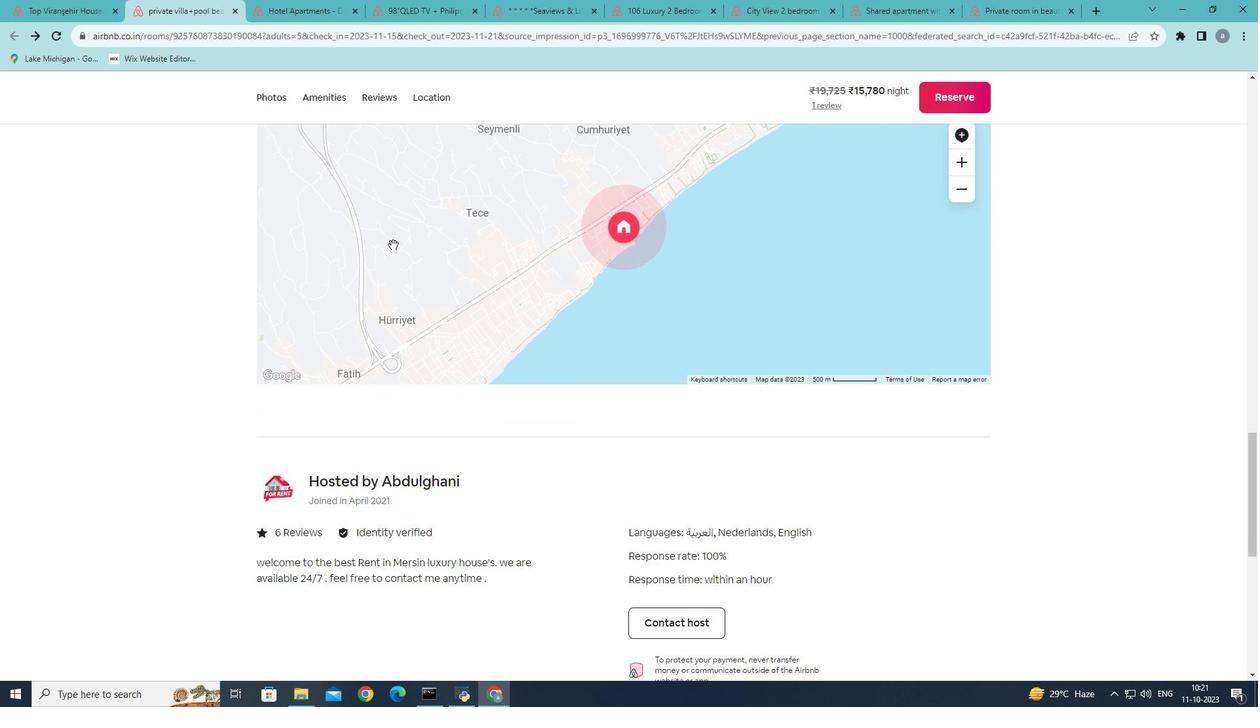 
Action: Mouse scrolled (393, 244) with delta (0, 0)
Screenshot: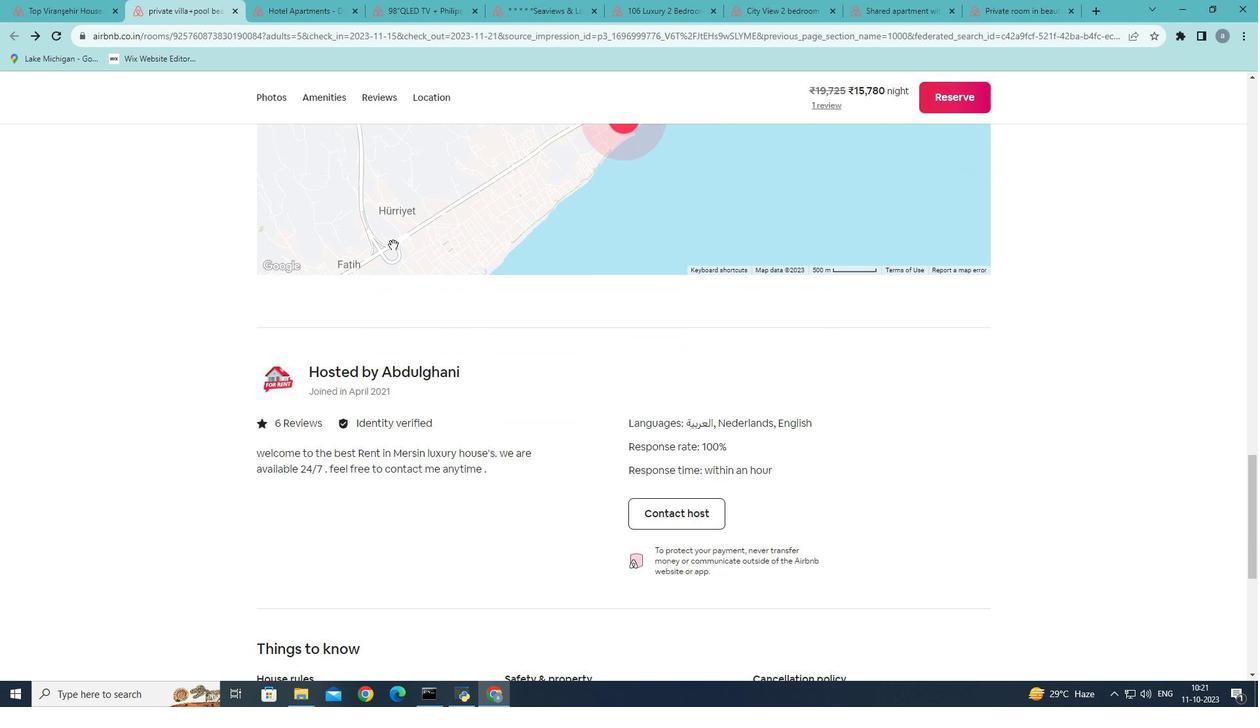 
Action: Mouse scrolled (393, 244) with delta (0, 0)
Screenshot: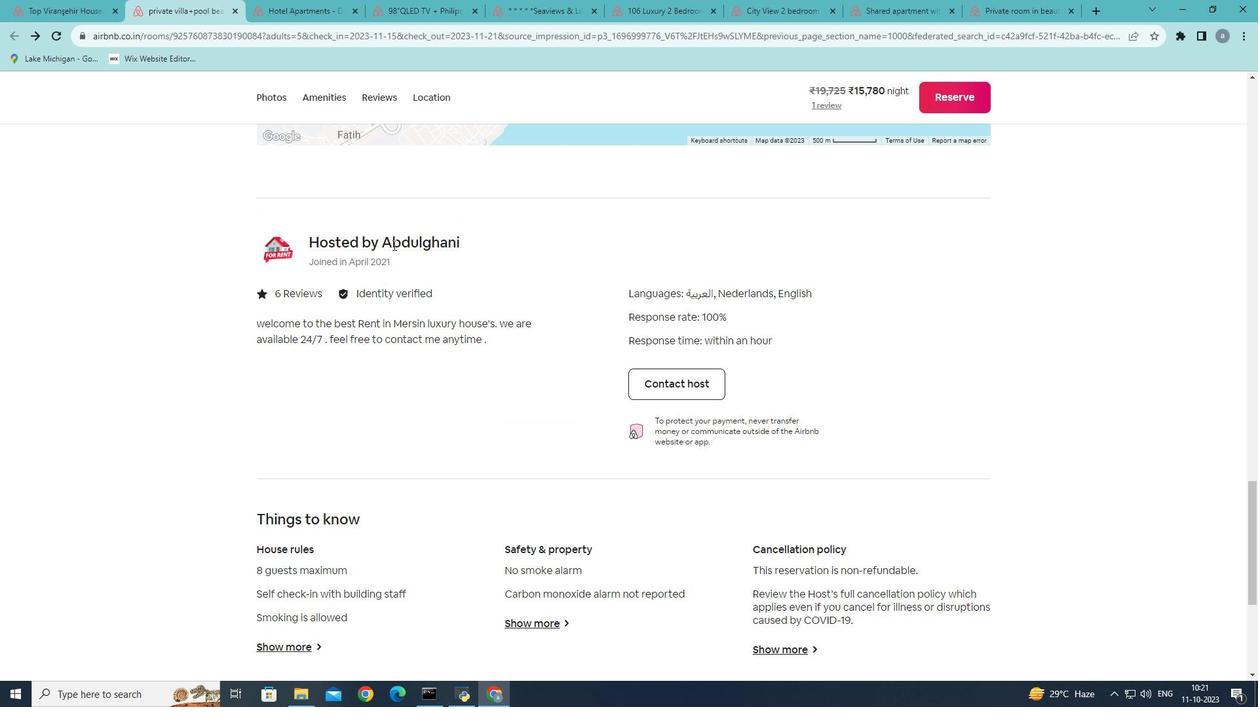 
Action: Mouse scrolled (393, 244) with delta (0, 0)
Screenshot: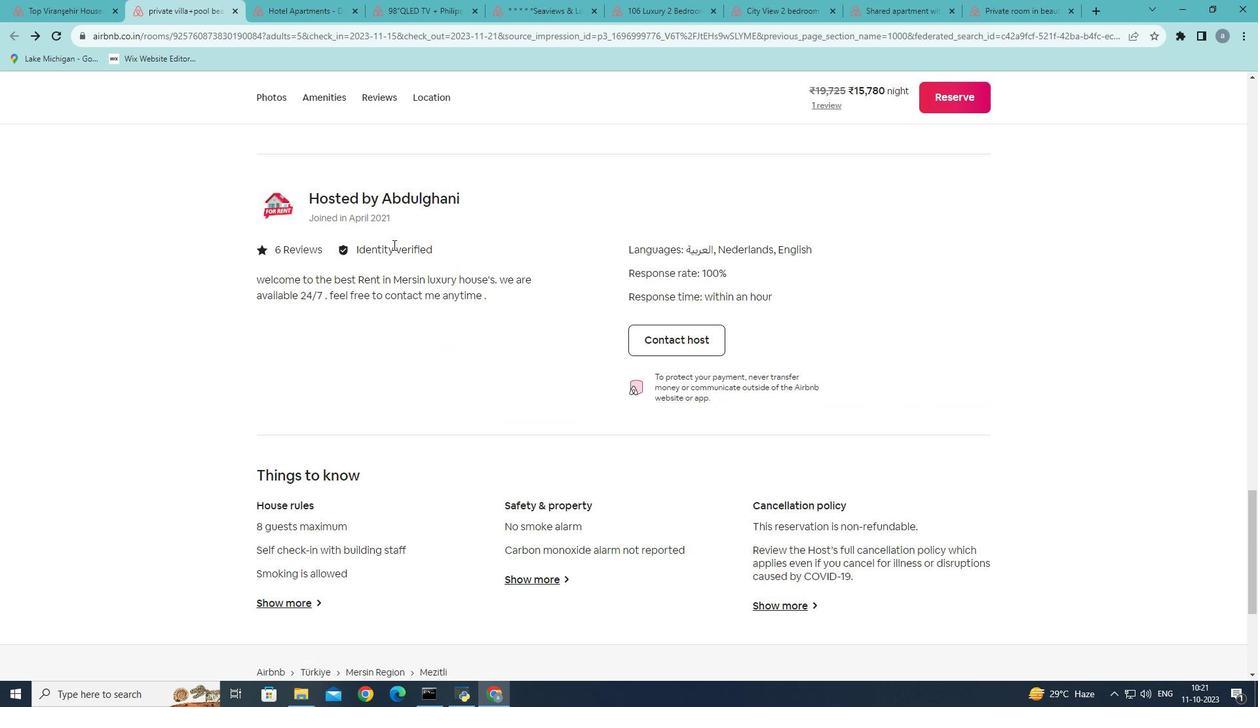 
Action: Mouse scrolled (393, 244) with delta (0, 0)
Screenshot: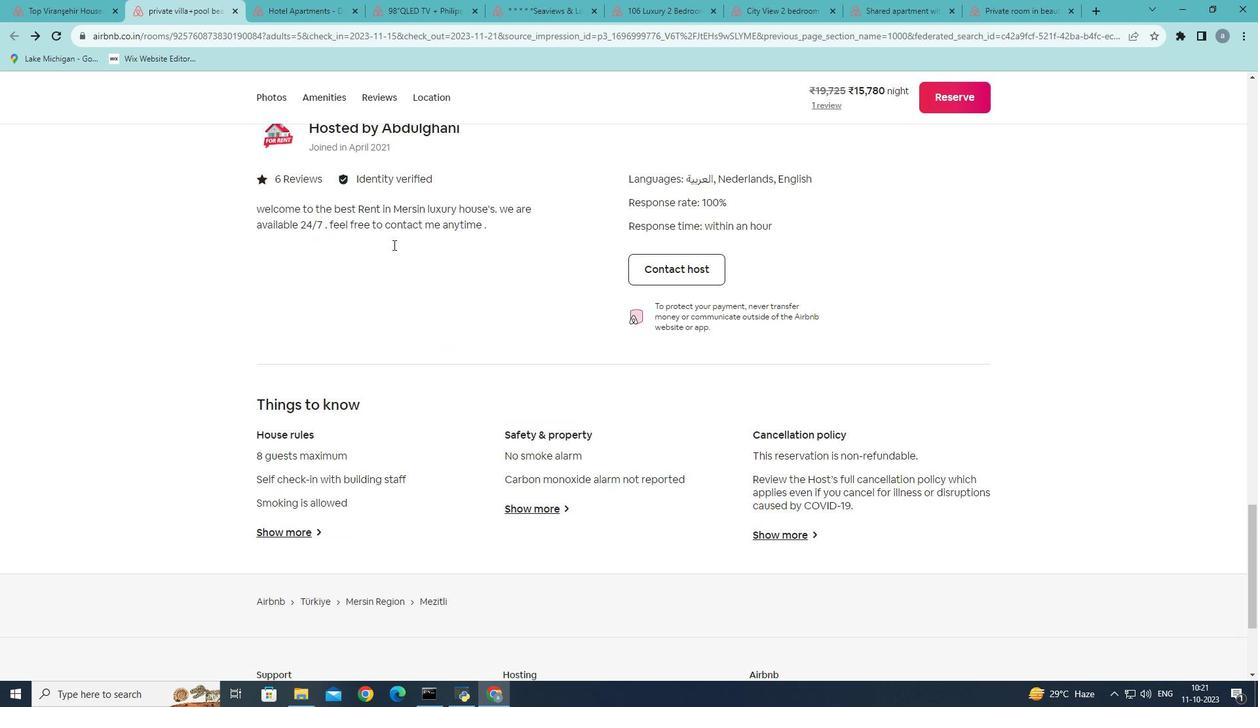 
Action: Mouse scrolled (393, 244) with delta (0, 0)
Screenshot: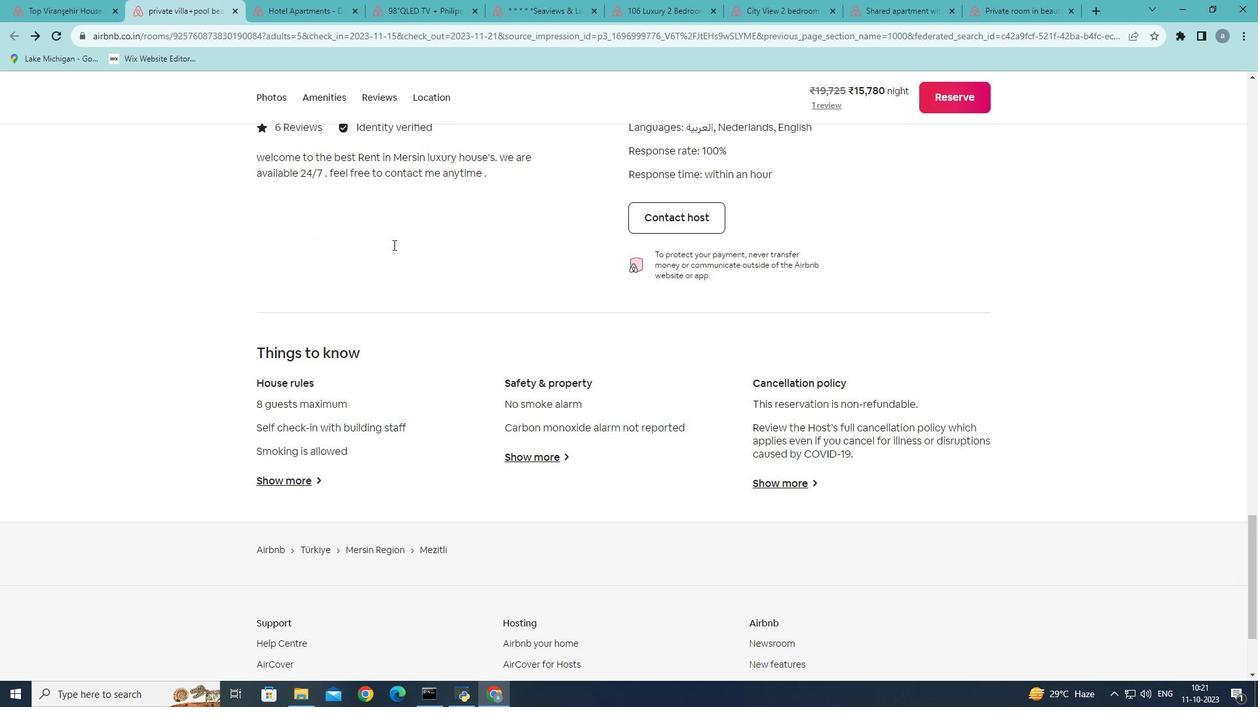 
Action: Mouse scrolled (393, 244) with delta (0, 0)
Screenshot: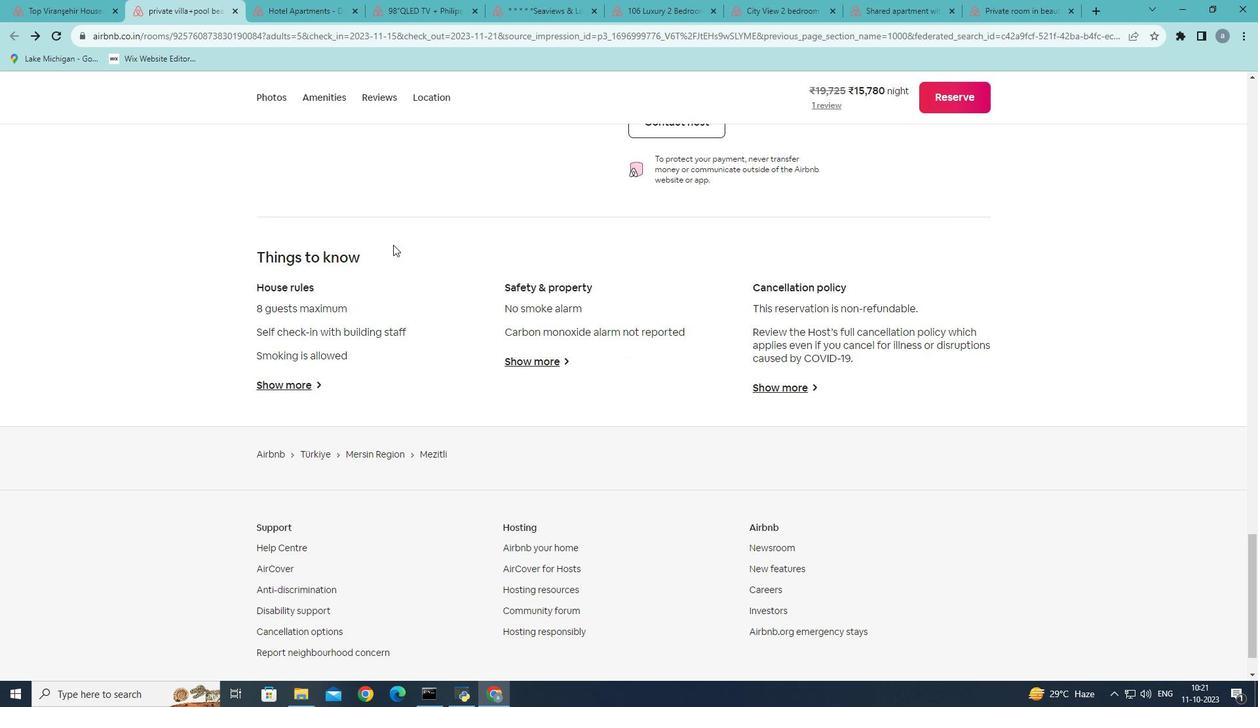 
Action: Mouse scrolled (393, 244) with delta (0, 0)
Screenshot: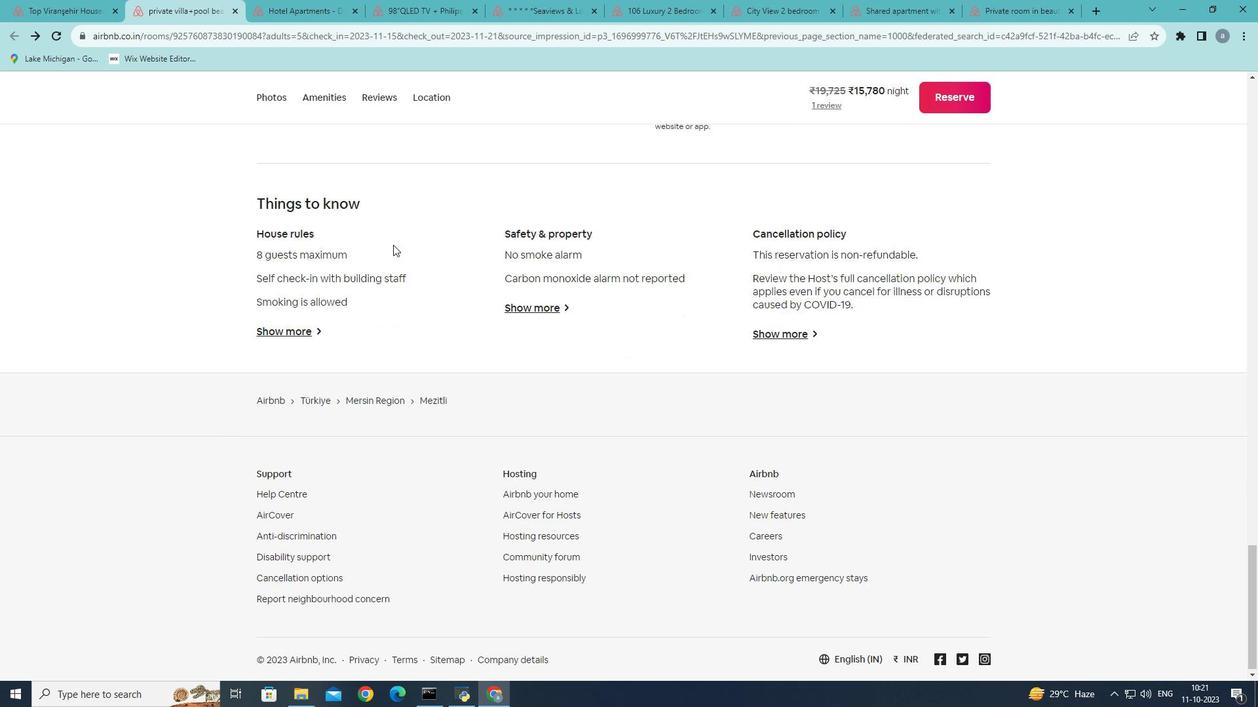
Action: Mouse scrolled (393, 244) with delta (0, 0)
Screenshot: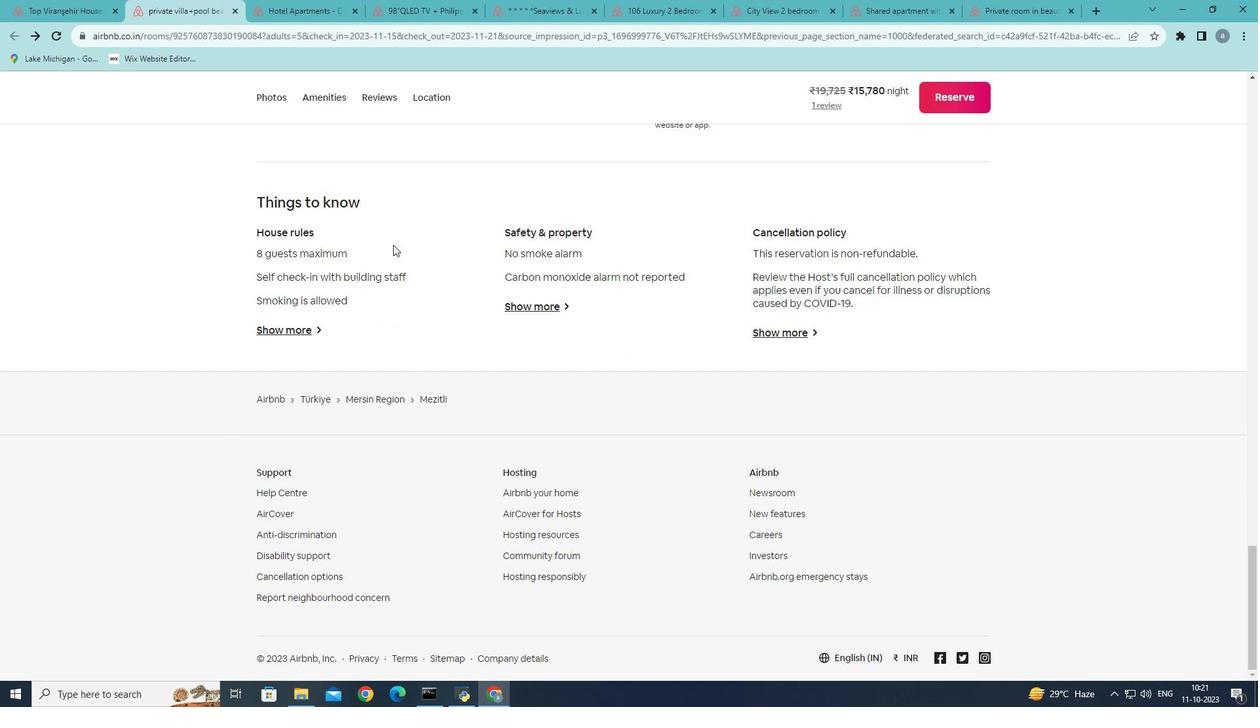 
Action: Mouse scrolled (393, 244) with delta (0, 0)
Screenshot: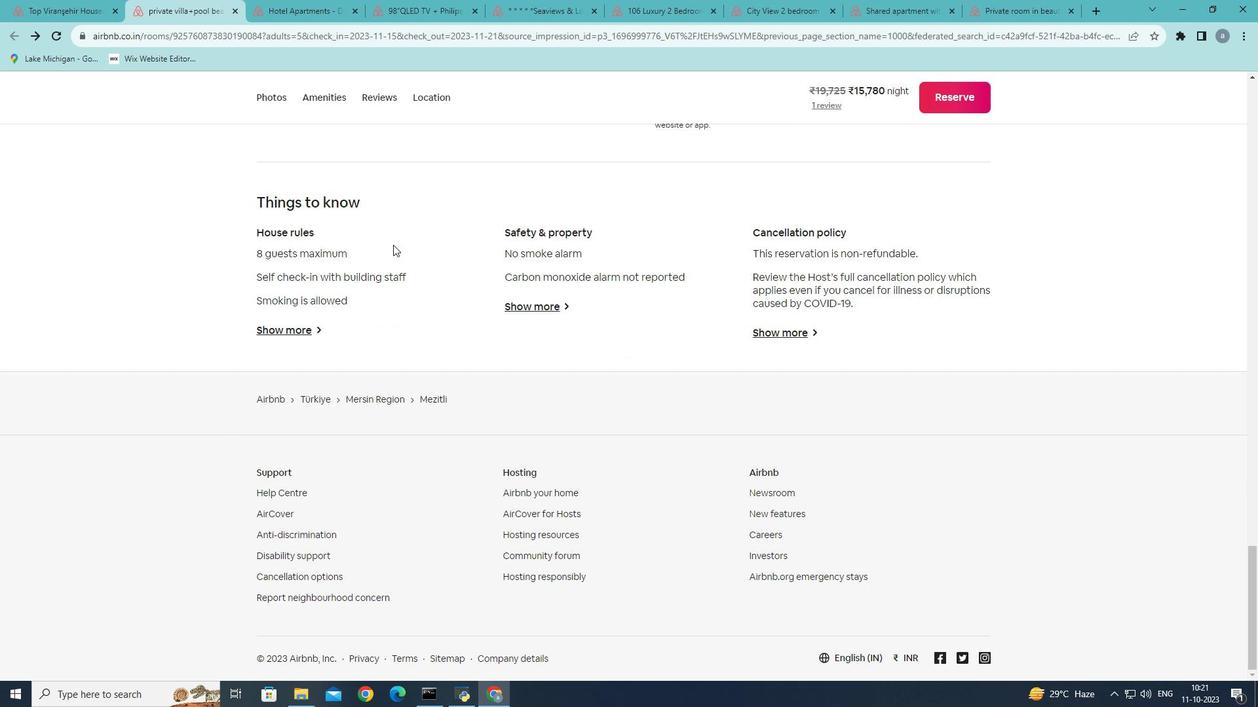
Action: Mouse scrolled (393, 244) with delta (0, 0)
Screenshot: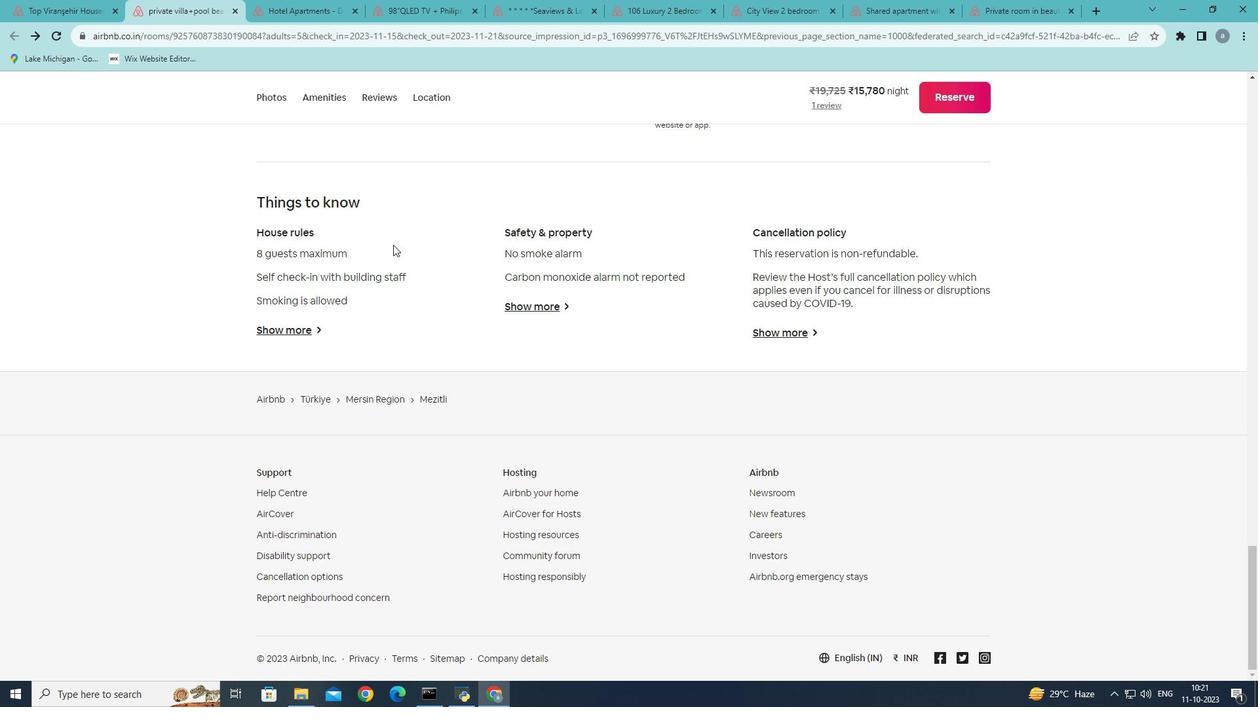 
Action: Mouse scrolled (393, 244) with delta (0, 0)
Screenshot: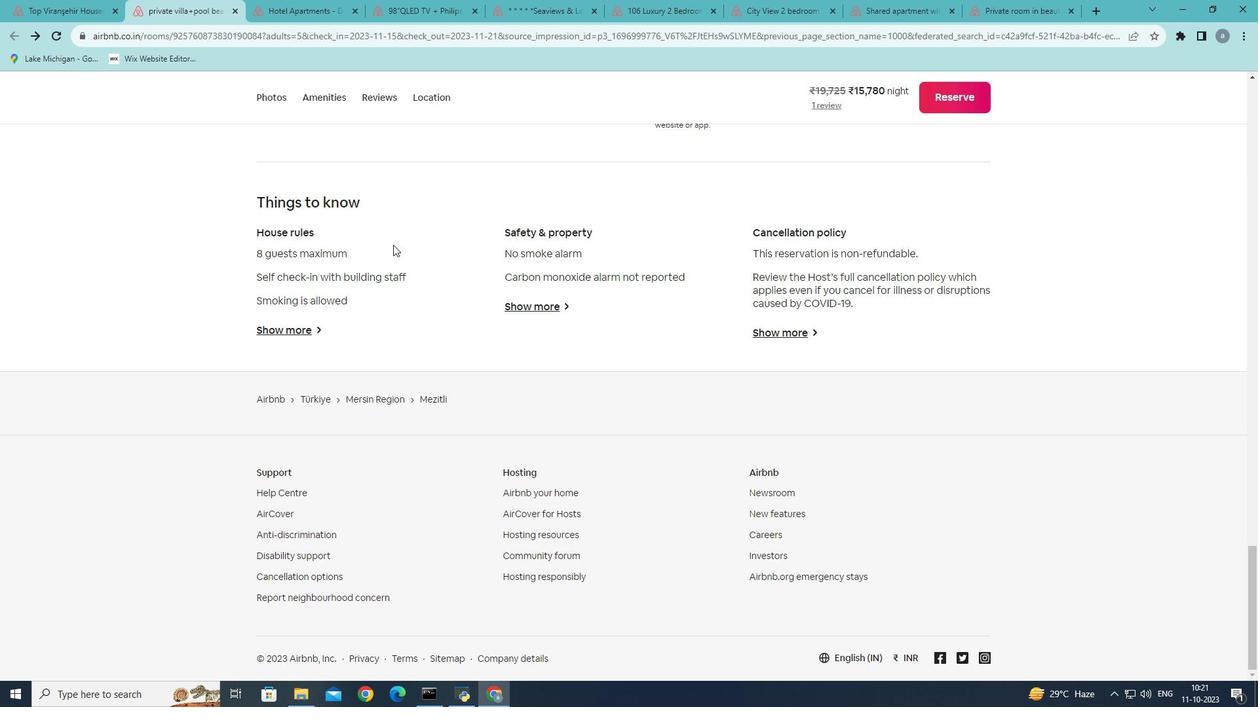 
Action: Mouse scrolled (393, 244) with delta (0, 0)
Screenshot: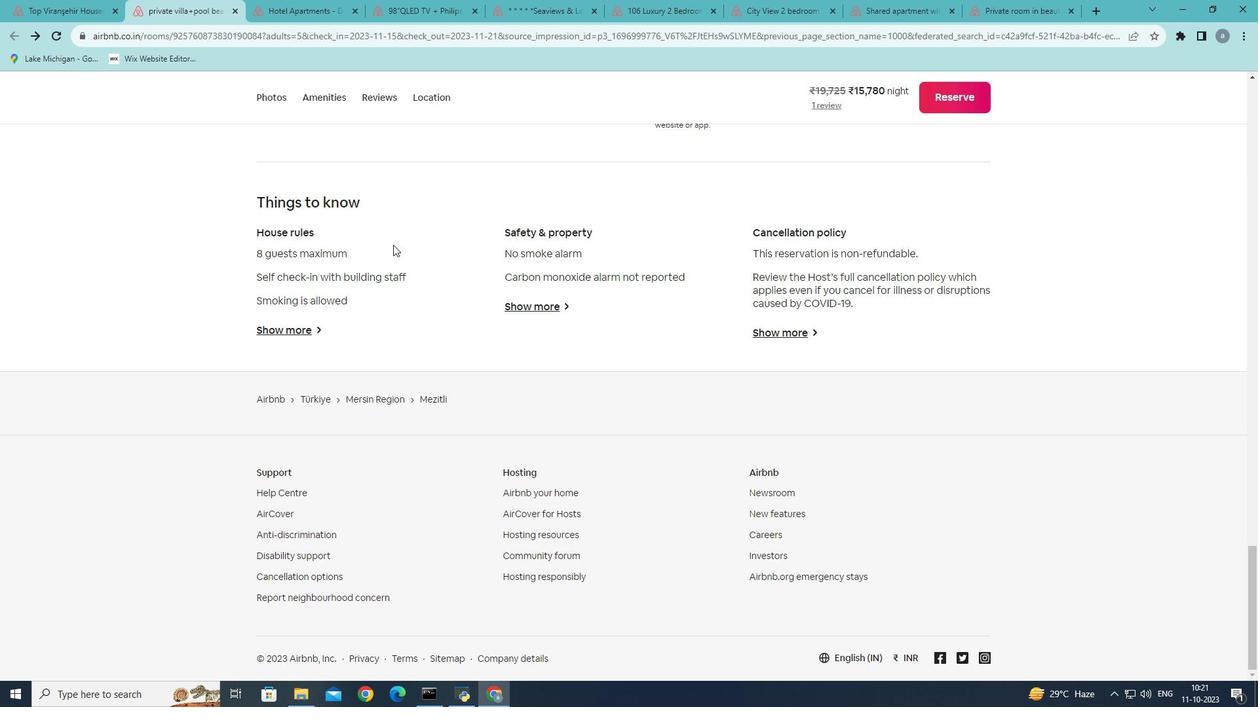 
Action: Mouse scrolled (393, 244) with delta (0, 0)
Screenshot: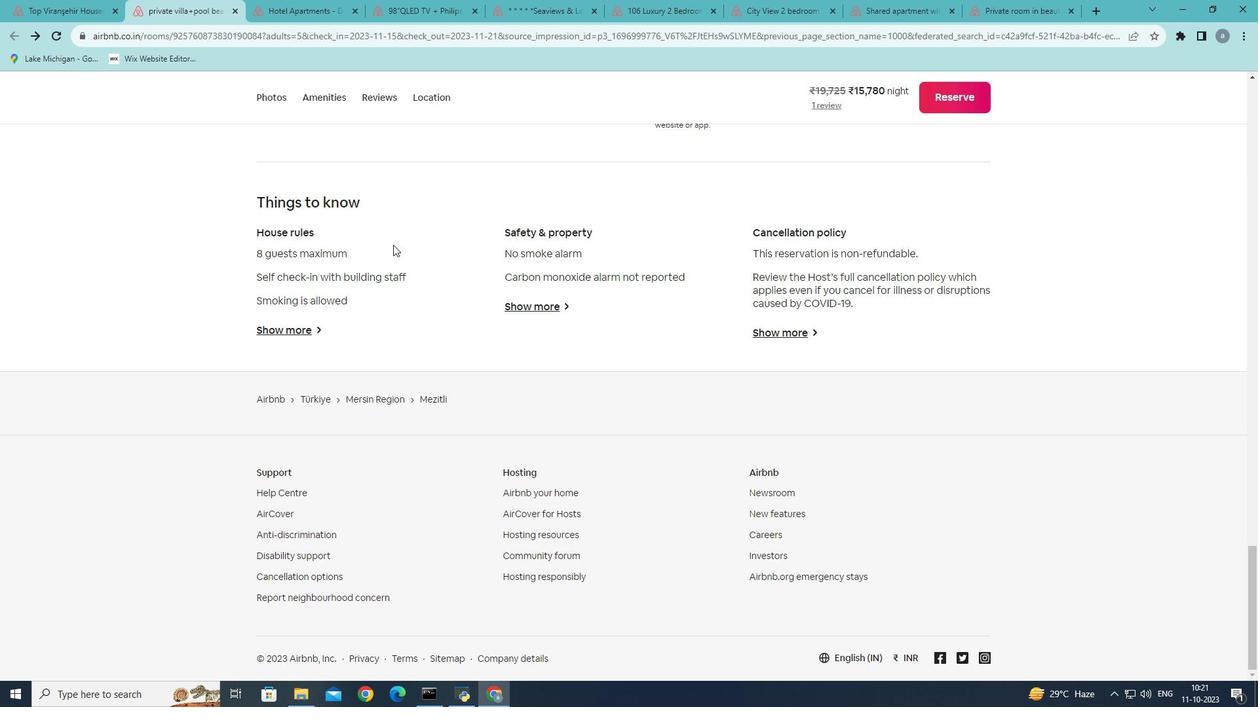 
Action: Mouse scrolled (393, 244) with delta (0, 0)
Screenshot: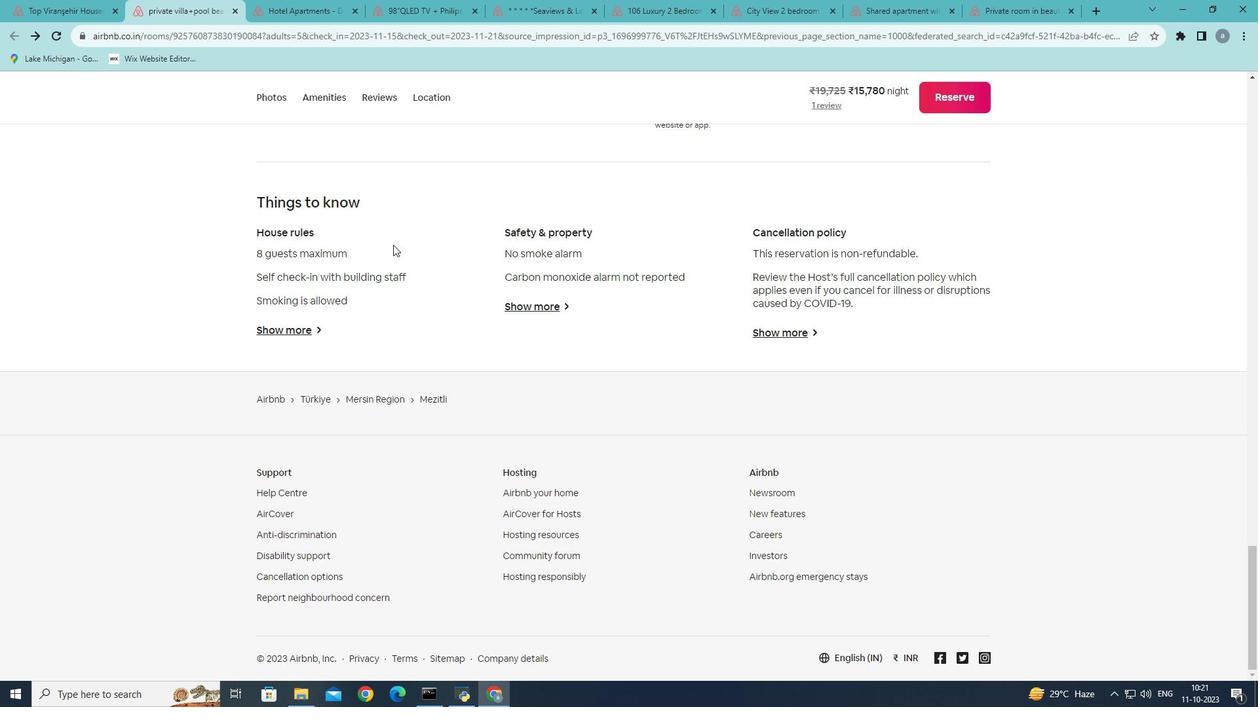 
Action: Mouse moved to (68, 5)
Screenshot: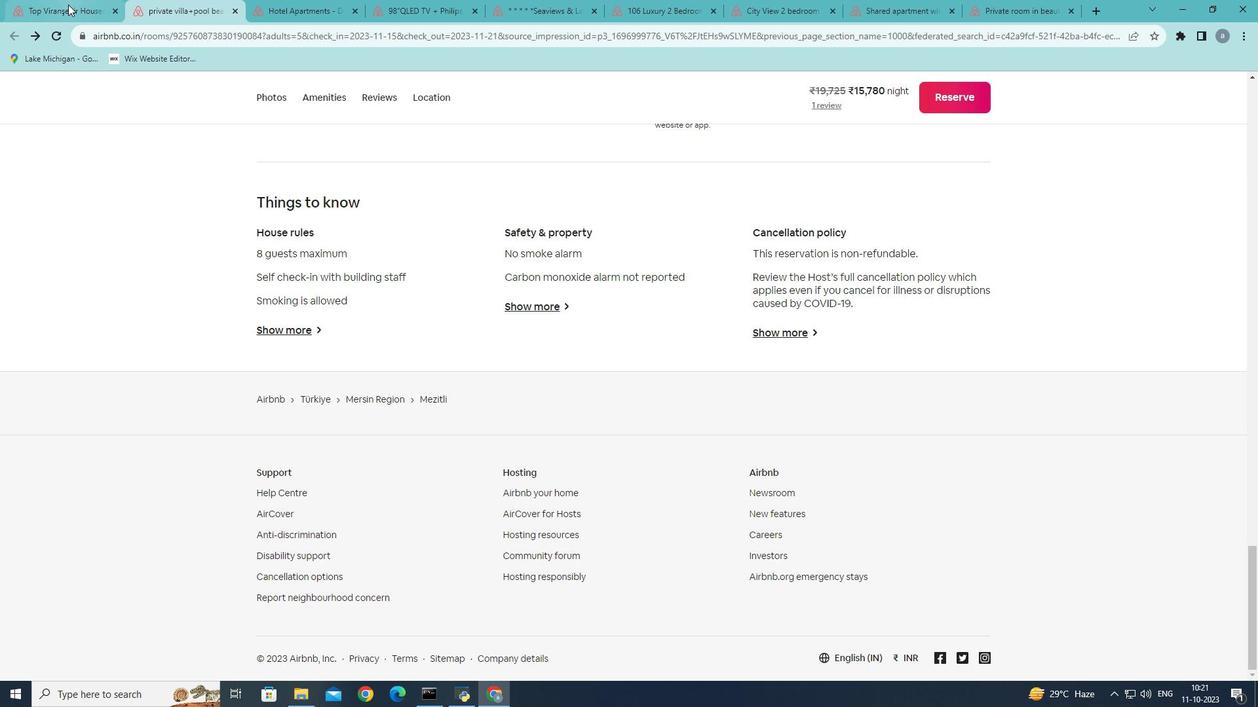 
Action: Mouse pressed left at (68, 5)
Screenshot: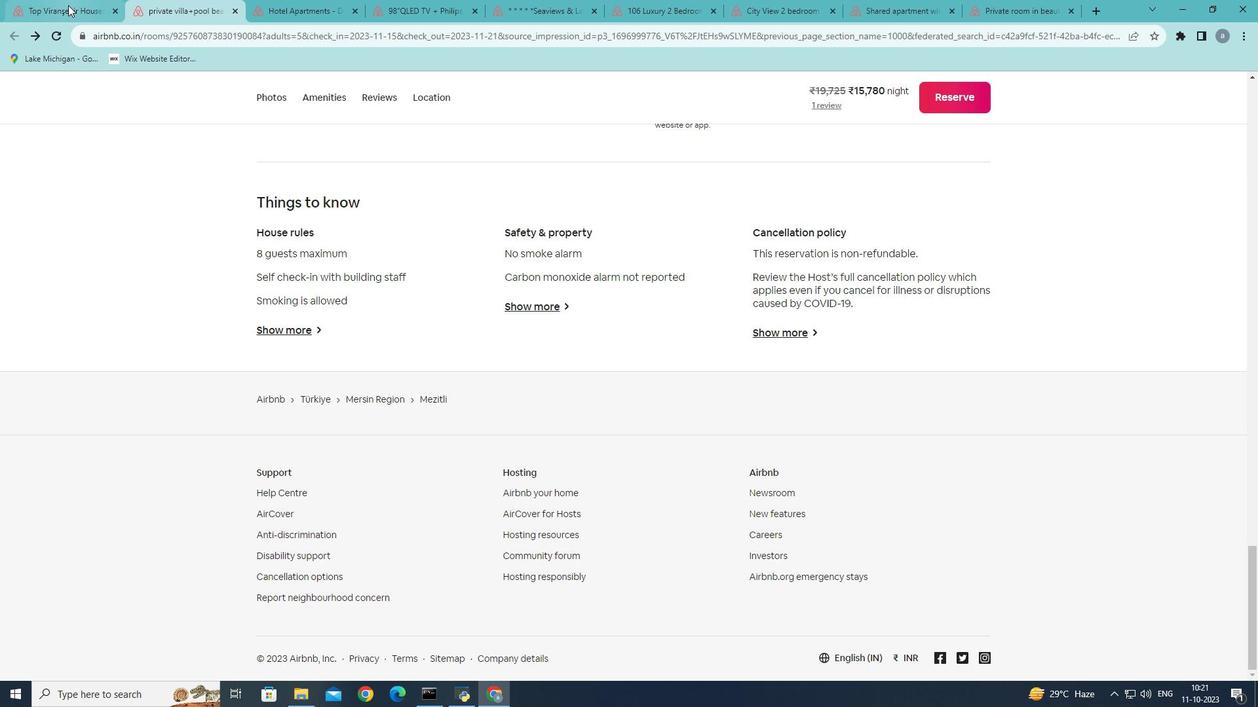 
Action: Mouse moved to (405, 296)
Screenshot: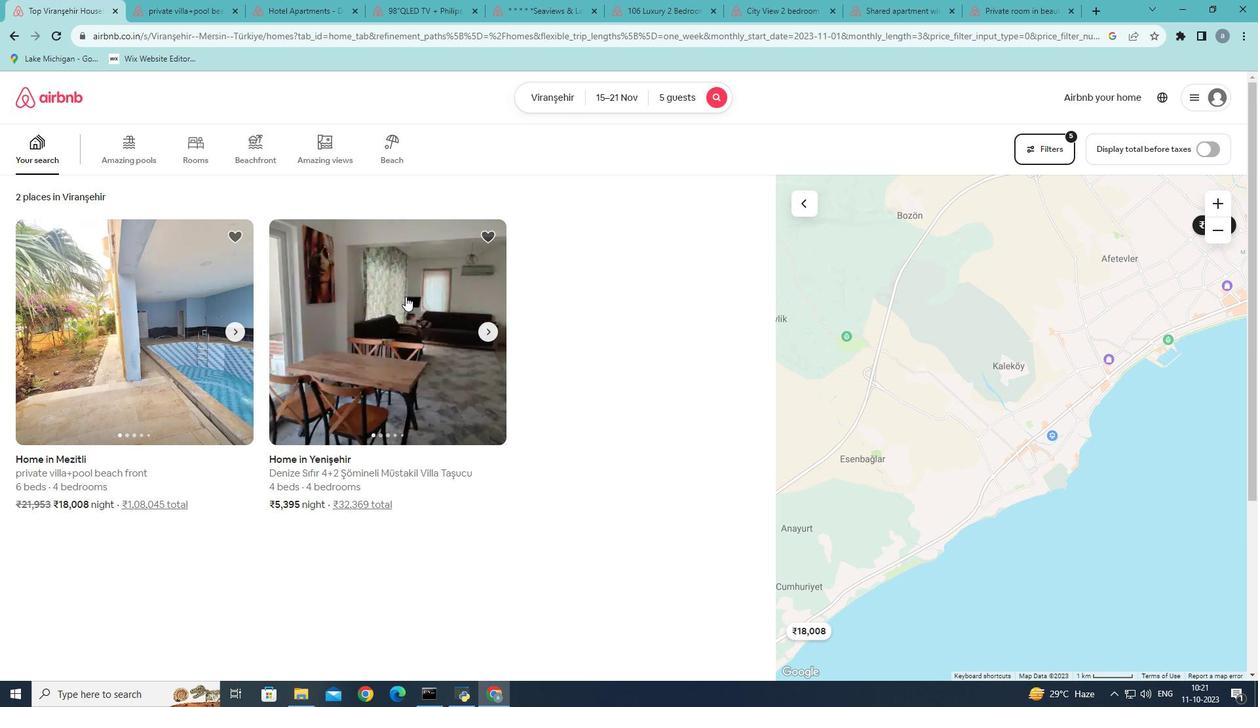 
Action: Mouse pressed left at (405, 296)
Screenshot: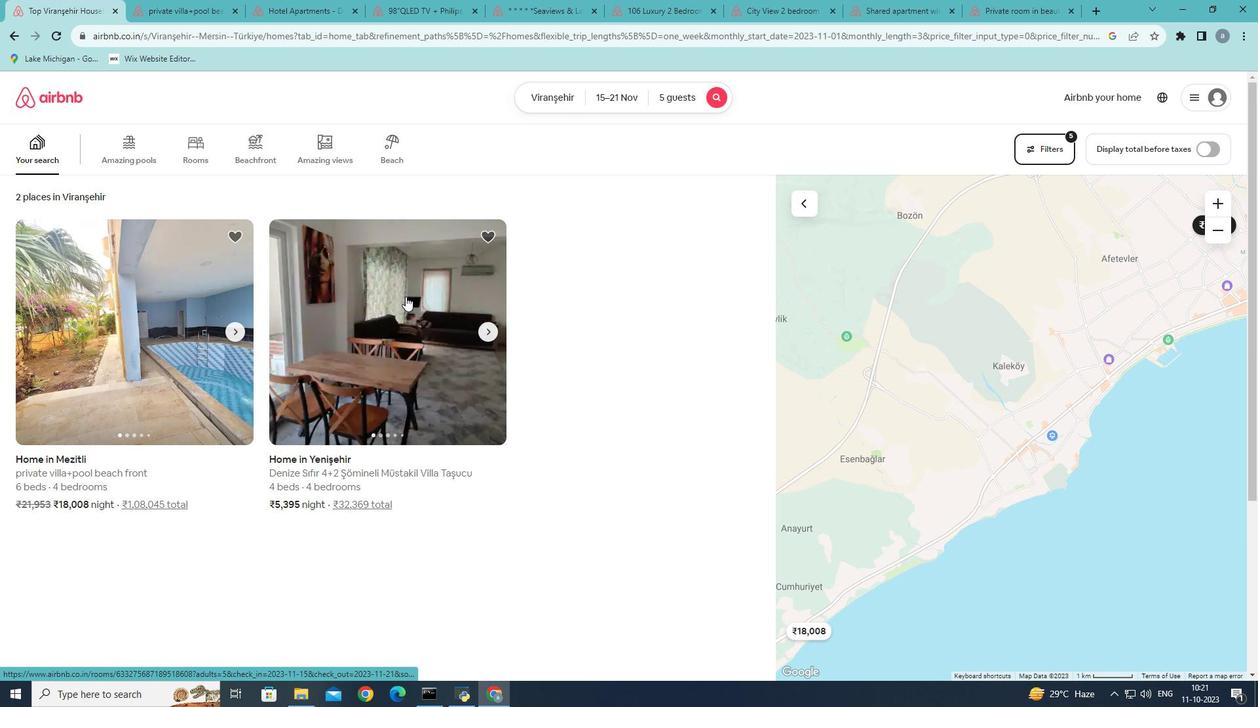 
Action: Mouse moved to (938, 469)
Screenshot: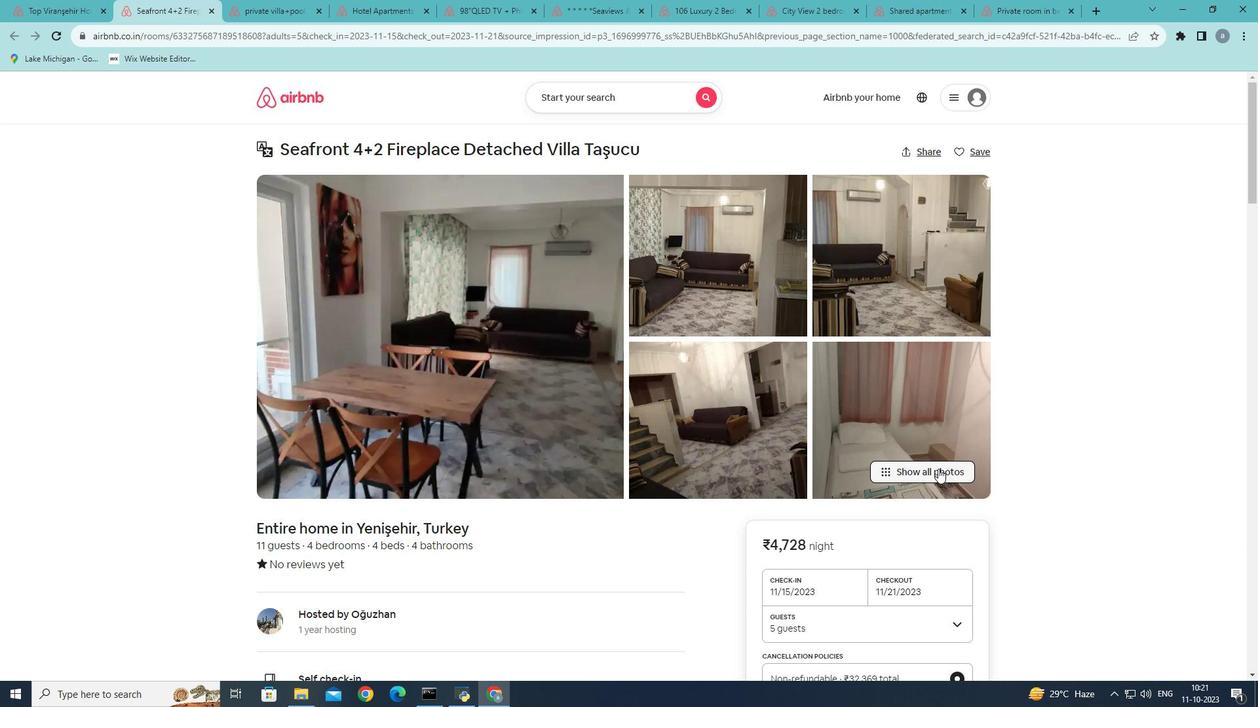 
Action: Mouse pressed left at (938, 469)
Screenshot: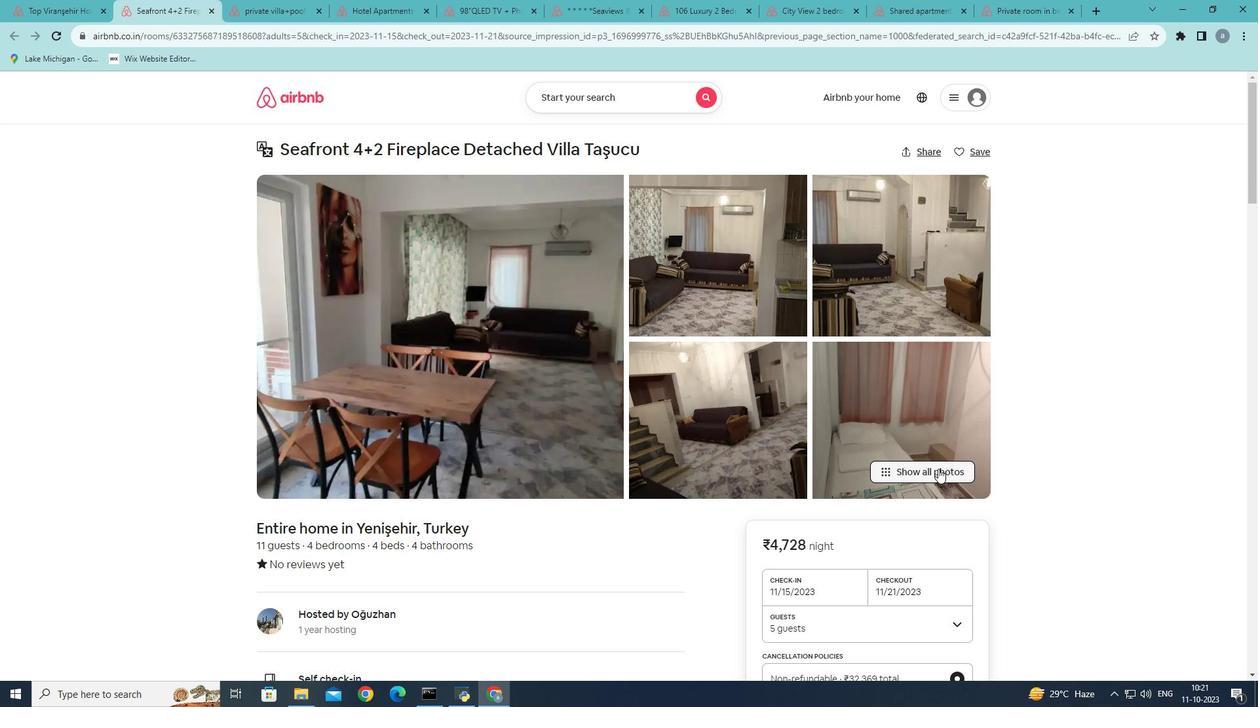 
Action: Mouse moved to (768, 442)
Screenshot: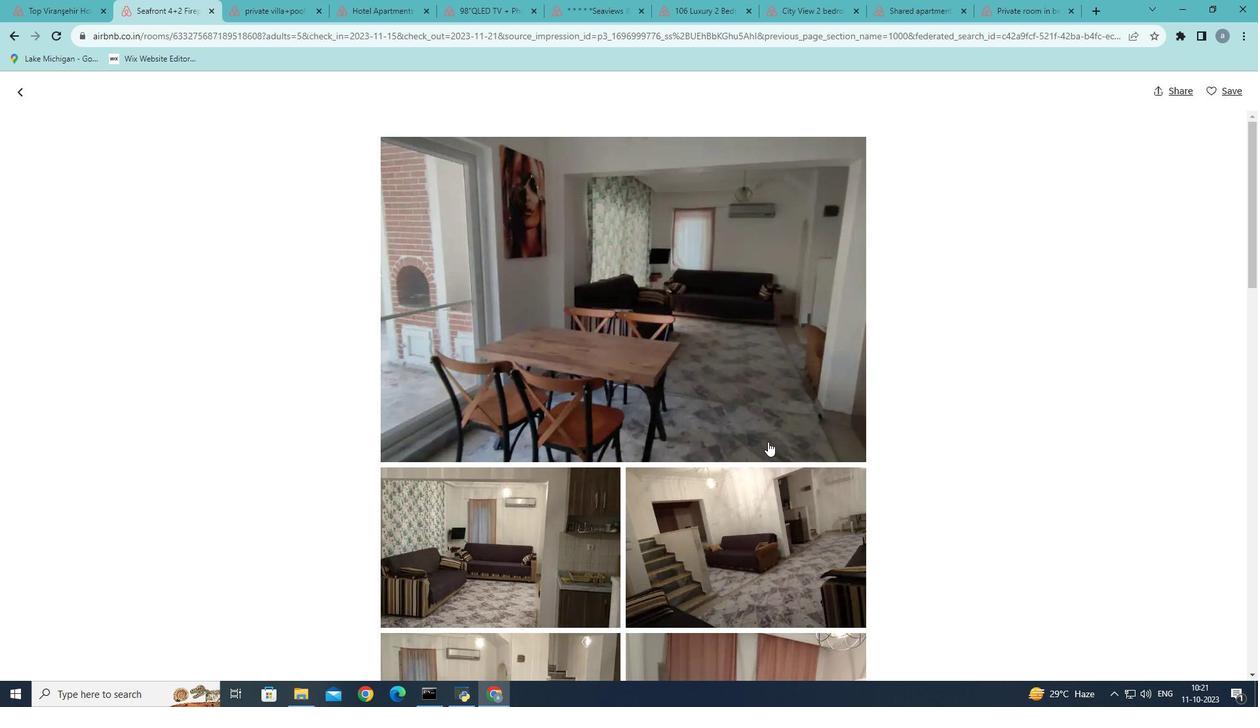 
Action: Mouse scrolled (768, 441) with delta (0, 0)
Screenshot: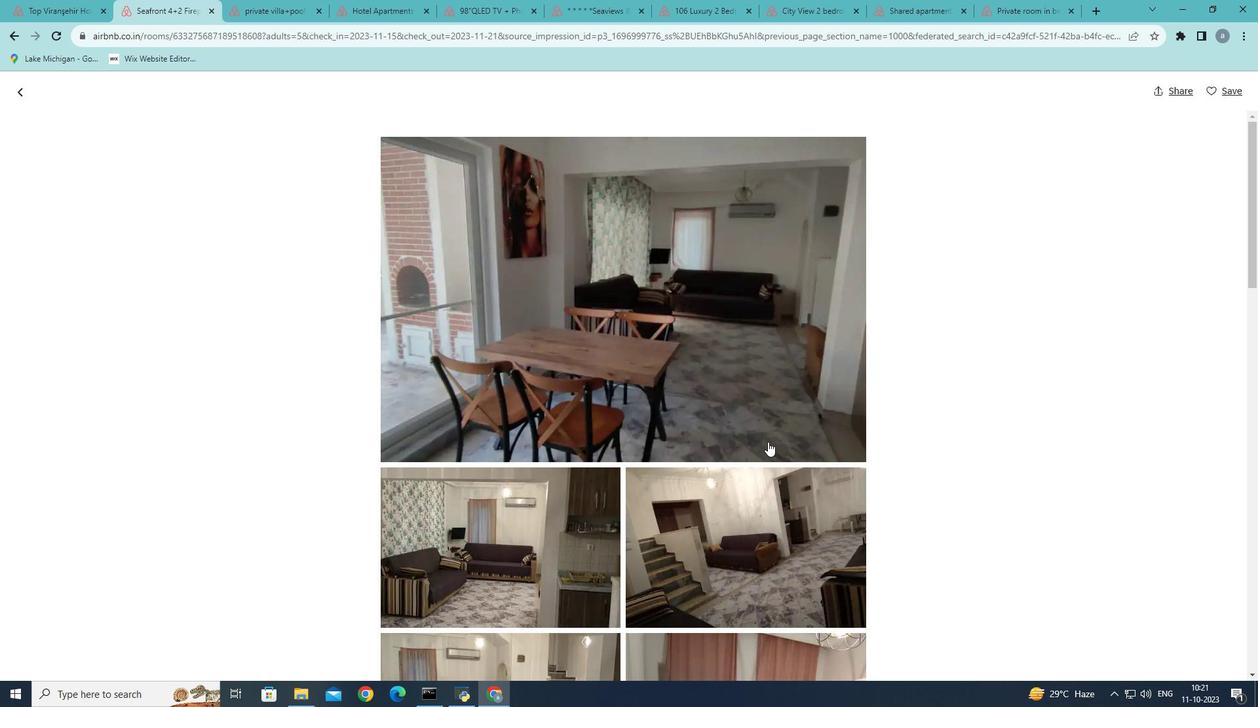 
Action: Mouse scrolled (768, 441) with delta (0, 0)
